Task: Business: Town Hall Meetings.
Action: Mouse moved to (86, 335)
Screenshot: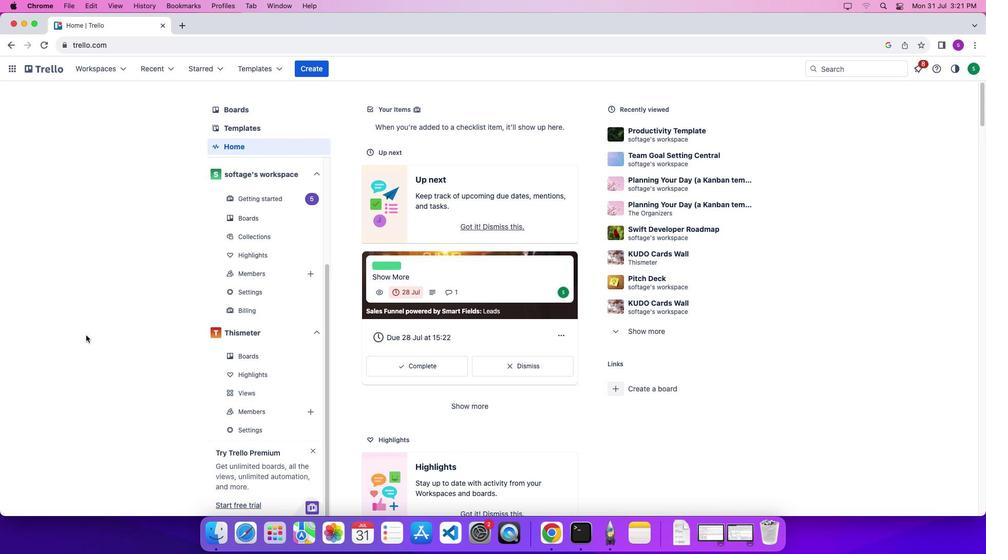 
Action: Mouse pressed left at (86, 335)
Screenshot: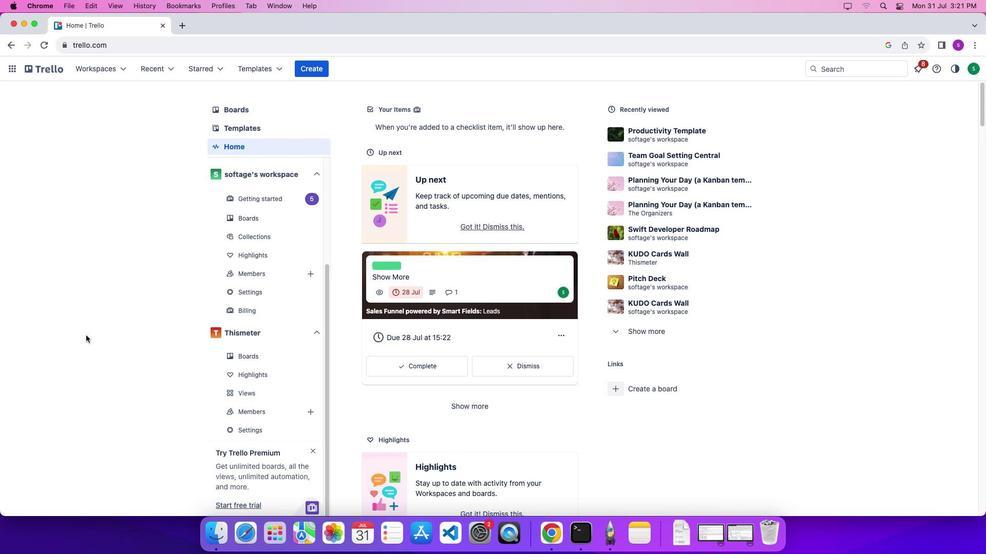 
Action: Mouse moved to (50, 69)
Screenshot: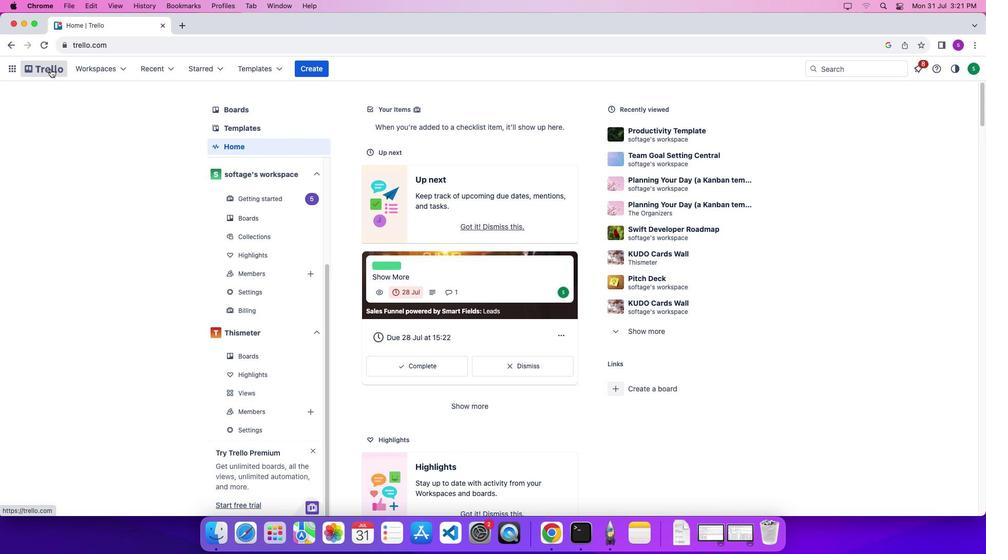 
Action: Mouse pressed left at (50, 69)
Screenshot: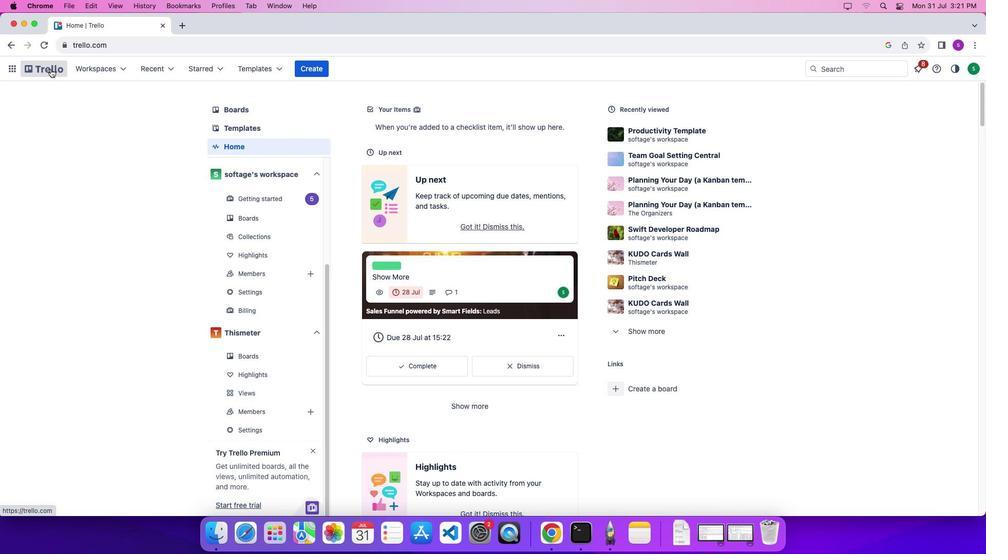 
Action: Mouse moved to (241, 66)
Screenshot: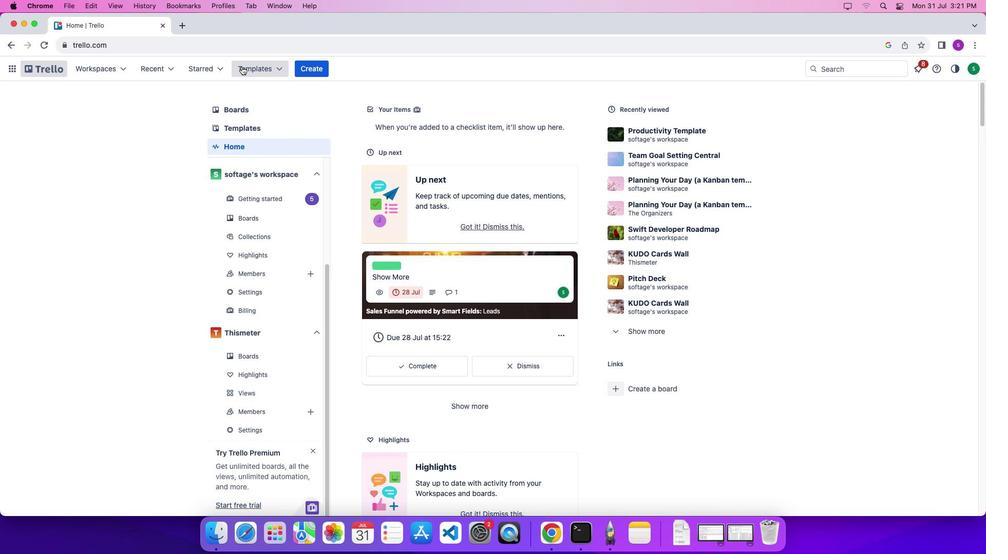 
Action: Mouse pressed left at (241, 66)
Screenshot: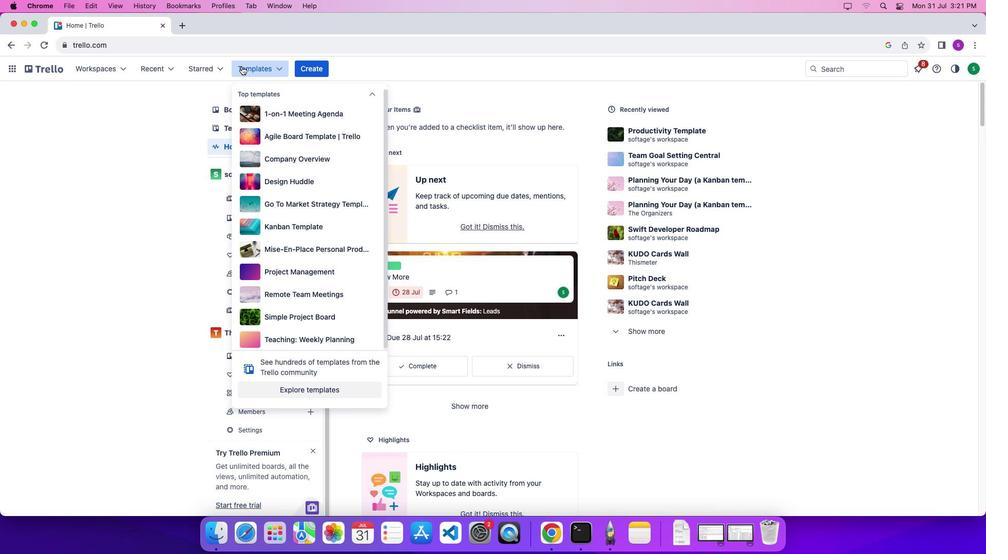 
Action: Mouse moved to (288, 390)
Screenshot: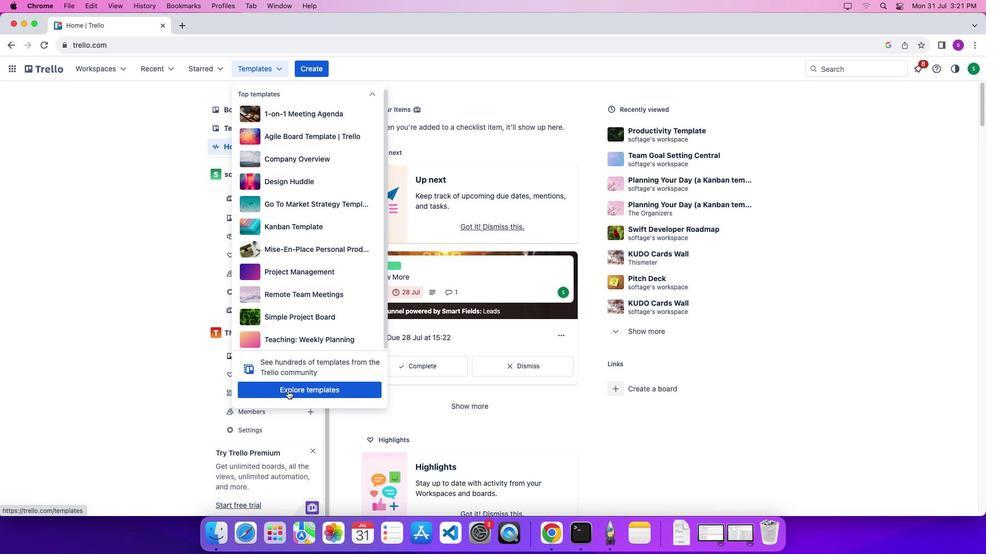 
Action: Mouse pressed left at (288, 390)
Screenshot: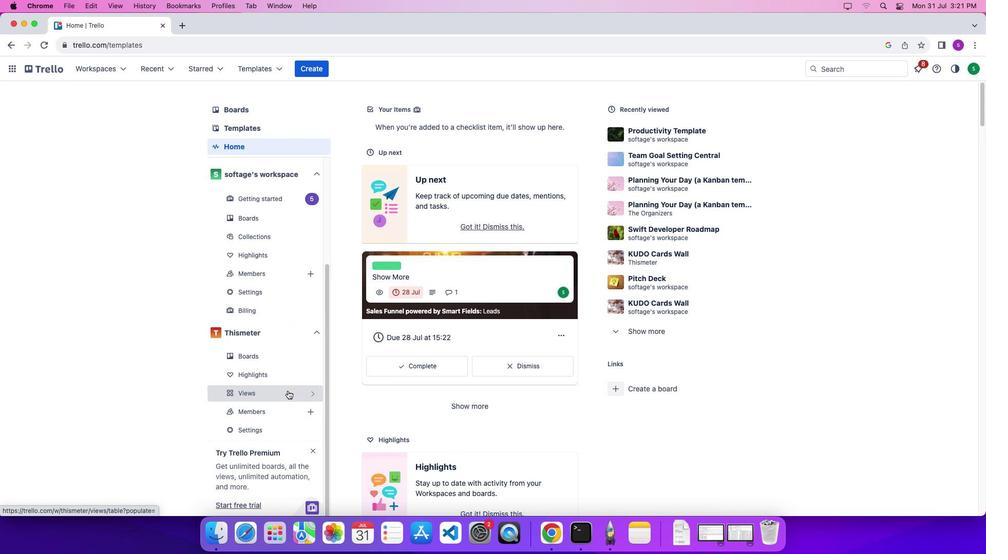 
Action: Mouse moved to (237, 152)
Screenshot: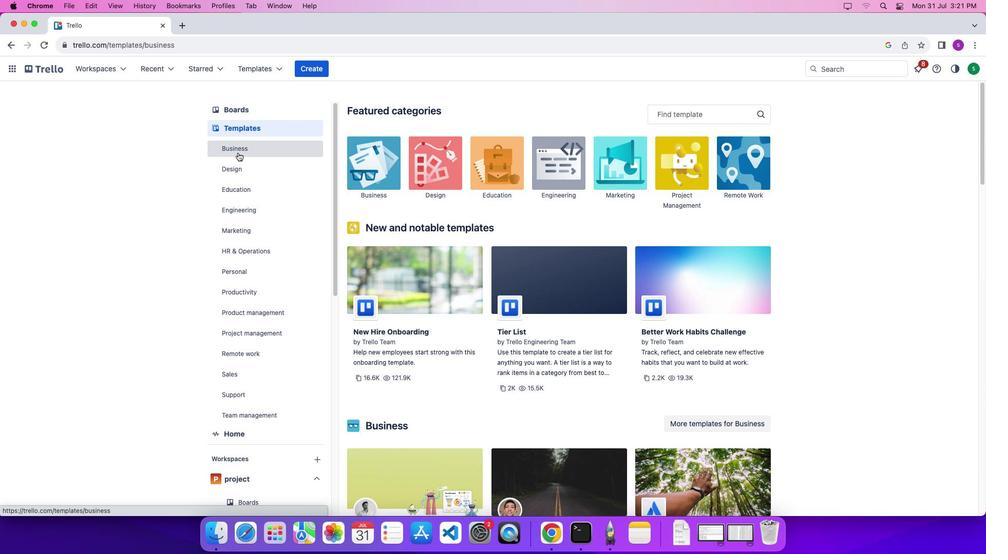 
Action: Mouse pressed left at (237, 152)
Screenshot: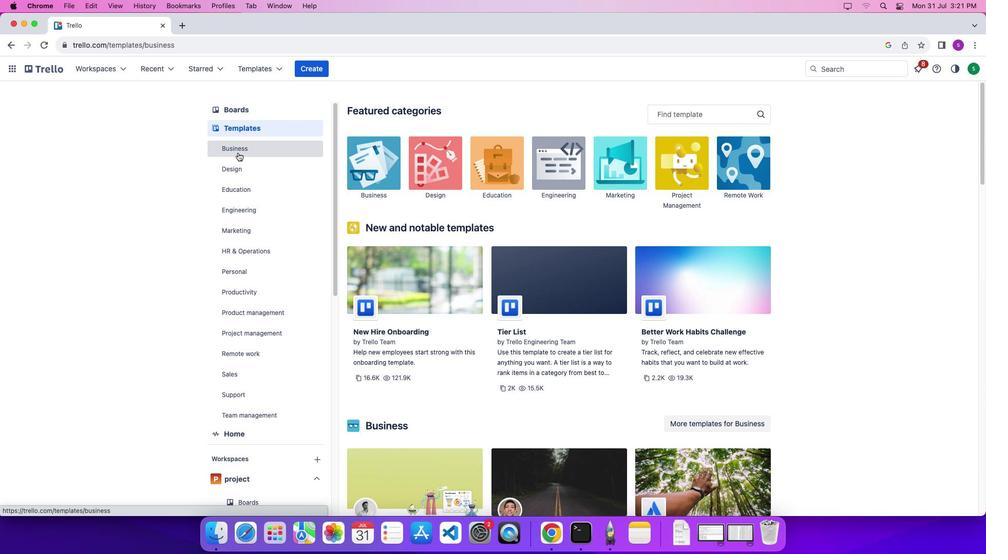 
Action: Mouse moved to (672, 106)
Screenshot: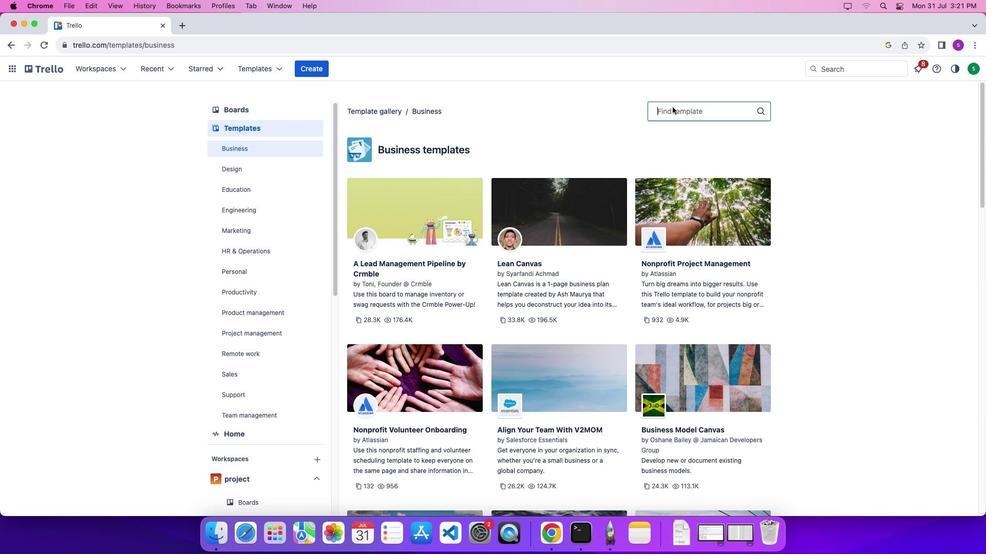 
Action: Mouse pressed left at (672, 106)
Screenshot: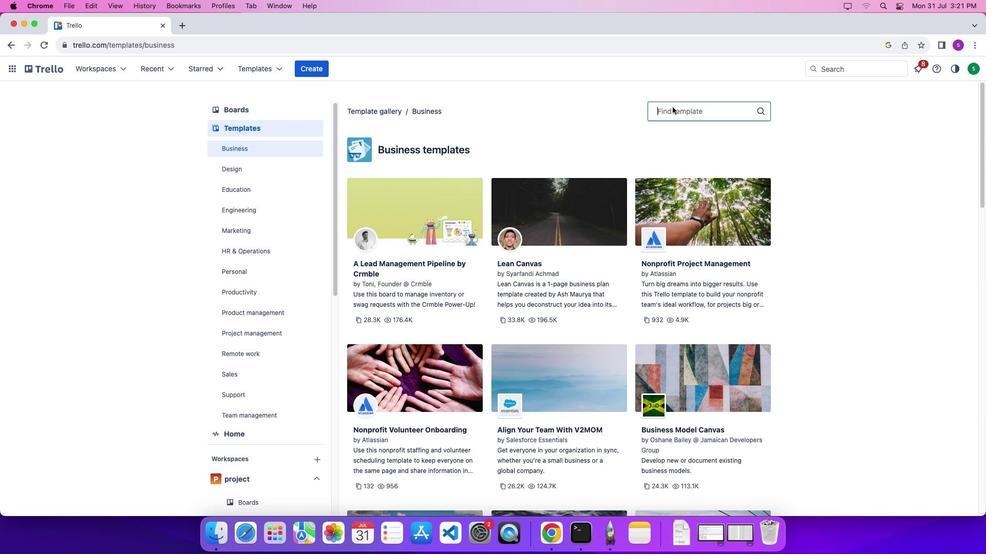 
Action: Mouse moved to (678, 110)
Screenshot: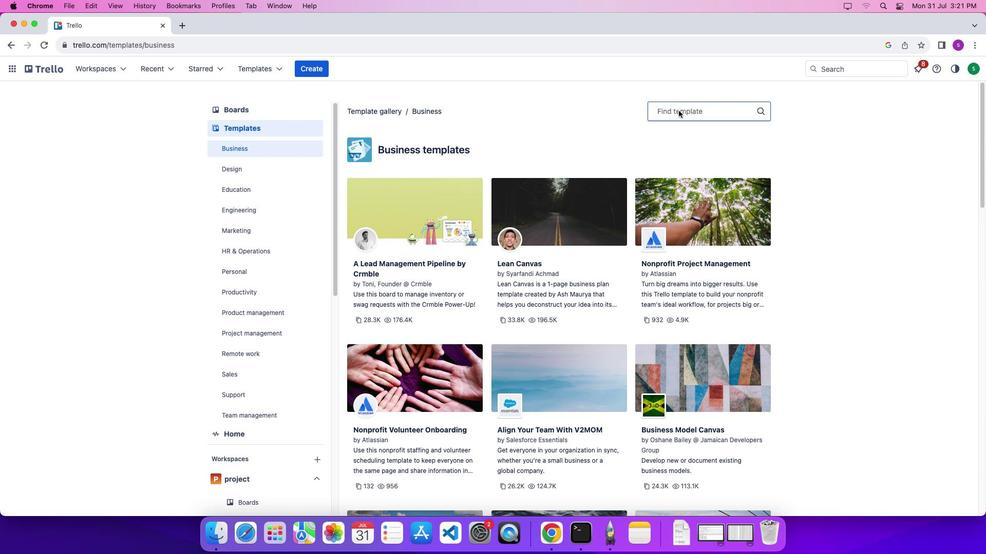 
Action: Key pressed Key.shift'T''o''w''n'Key.spaceKey.shift'H''a''l''l'Key.spaceKey.shift'M''e''e''t''i''n''g'
Screenshot: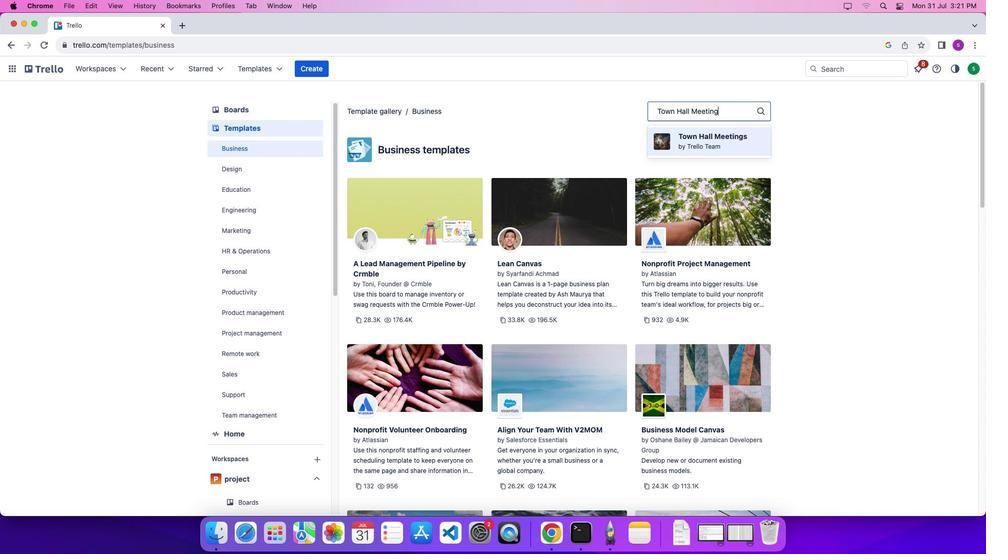 
Action: Mouse moved to (671, 140)
Screenshot: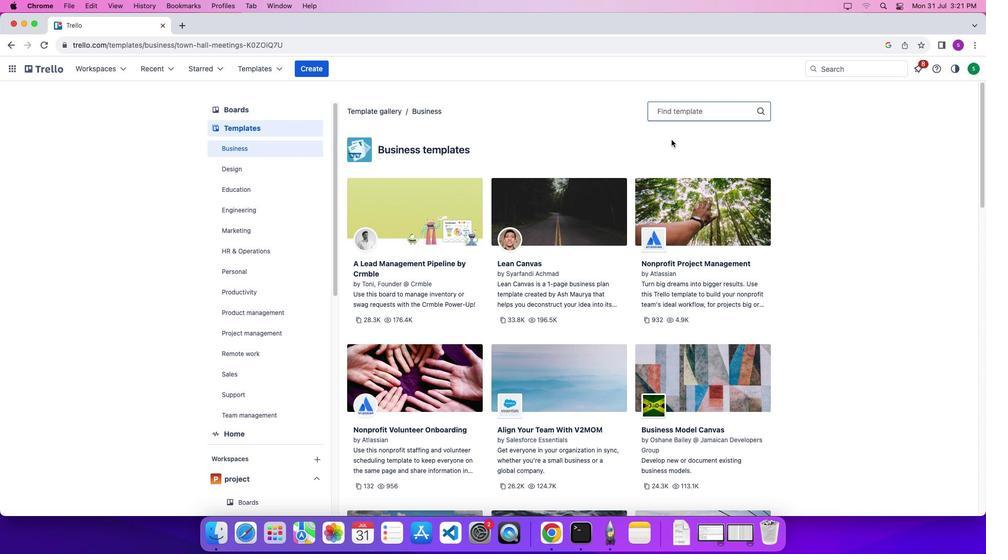
Action: Mouse pressed left at (671, 140)
Screenshot: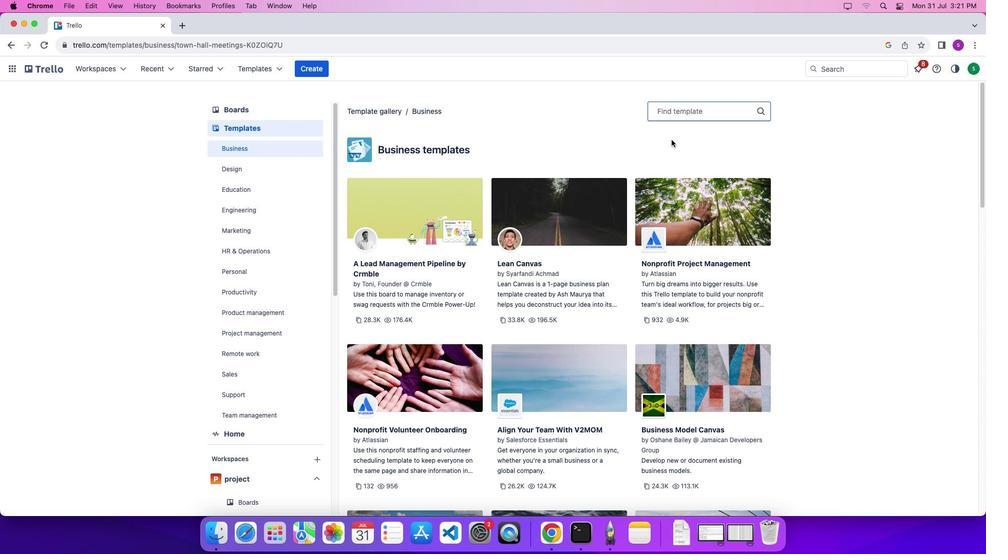 
Action: Mouse moved to (622, 377)
Screenshot: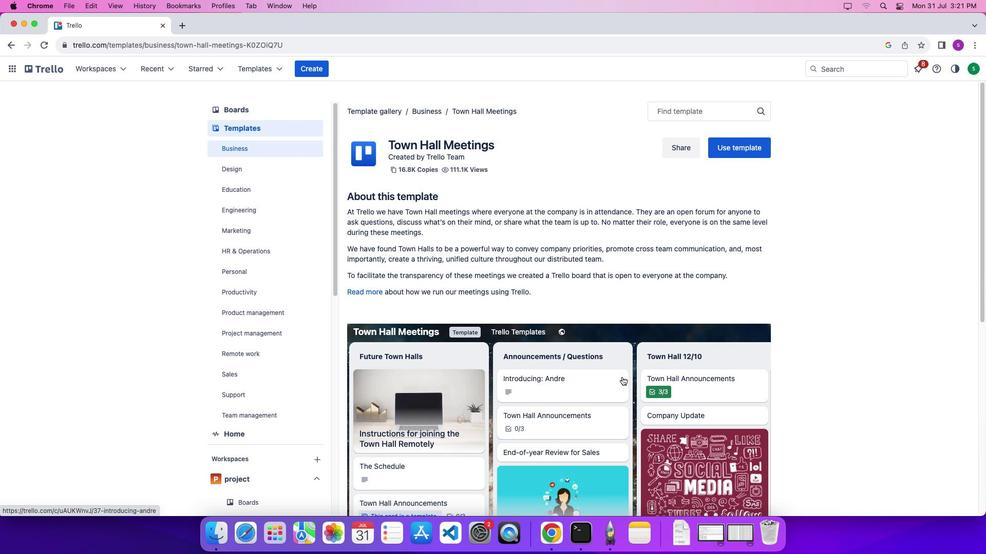 
Action: Mouse scrolled (622, 377) with delta (0, 0)
Screenshot: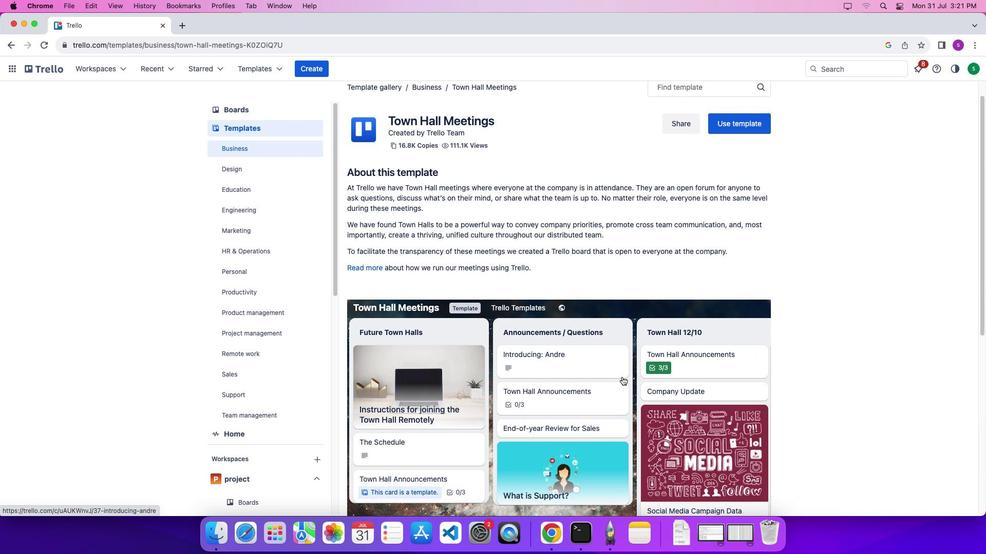 
Action: Mouse scrolled (622, 377) with delta (0, 0)
Screenshot: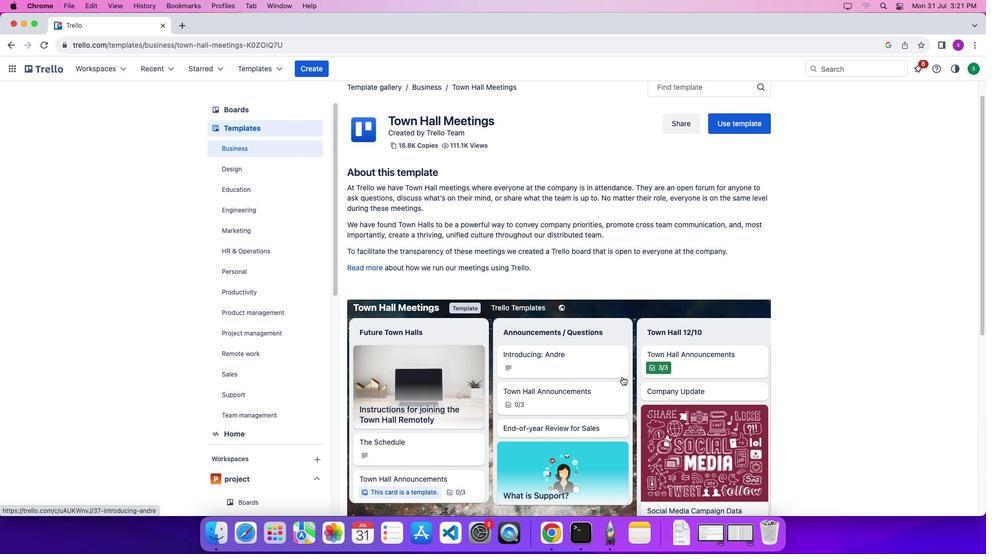 
Action: Mouse scrolled (622, 377) with delta (0, 0)
Screenshot: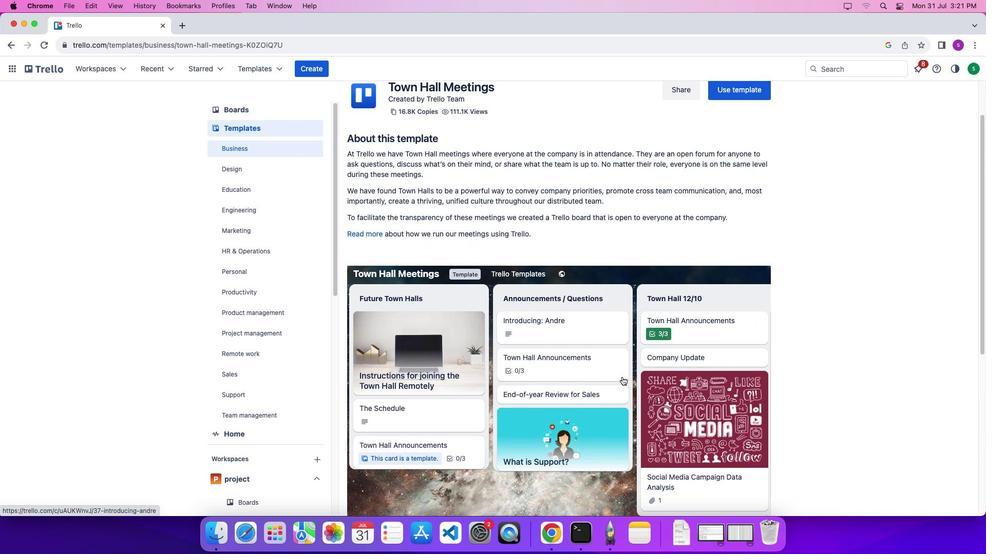 
Action: Mouse scrolled (622, 377) with delta (0, 0)
Screenshot: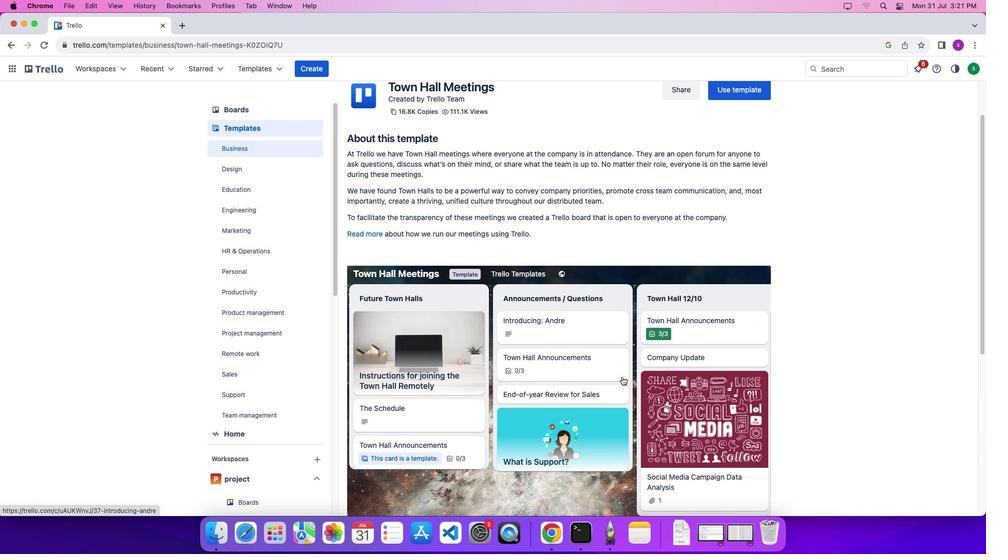 
Action: Mouse scrolled (622, 377) with delta (0, 0)
Screenshot: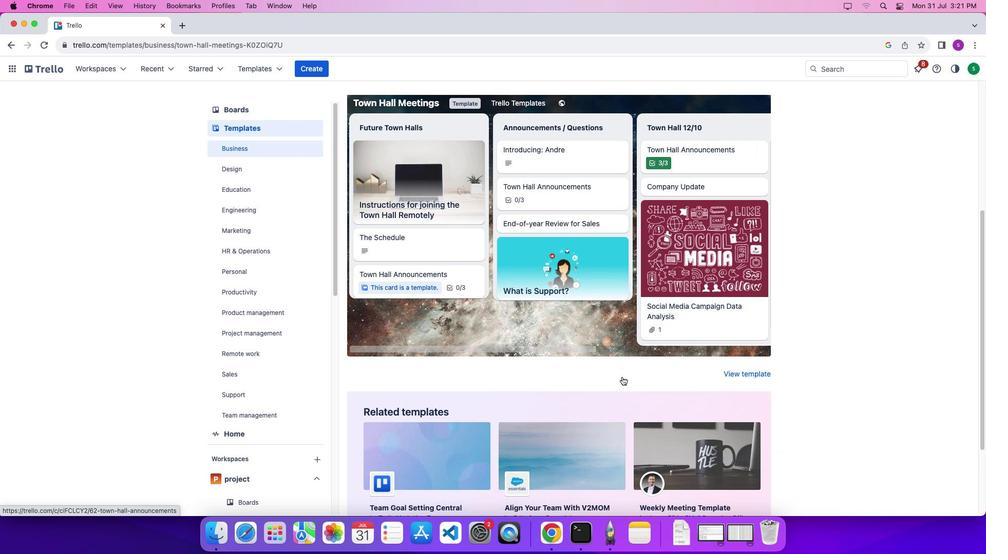 
Action: Mouse scrolled (622, 377) with delta (0, 0)
Screenshot: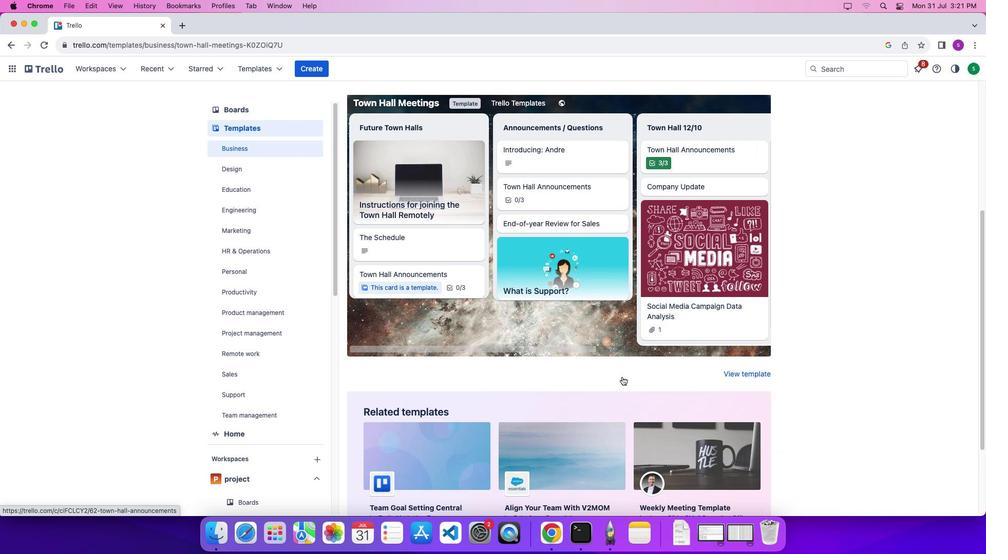 
Action: Mouse scrolled (622, 377) with delta (0, -3)
Screenshot: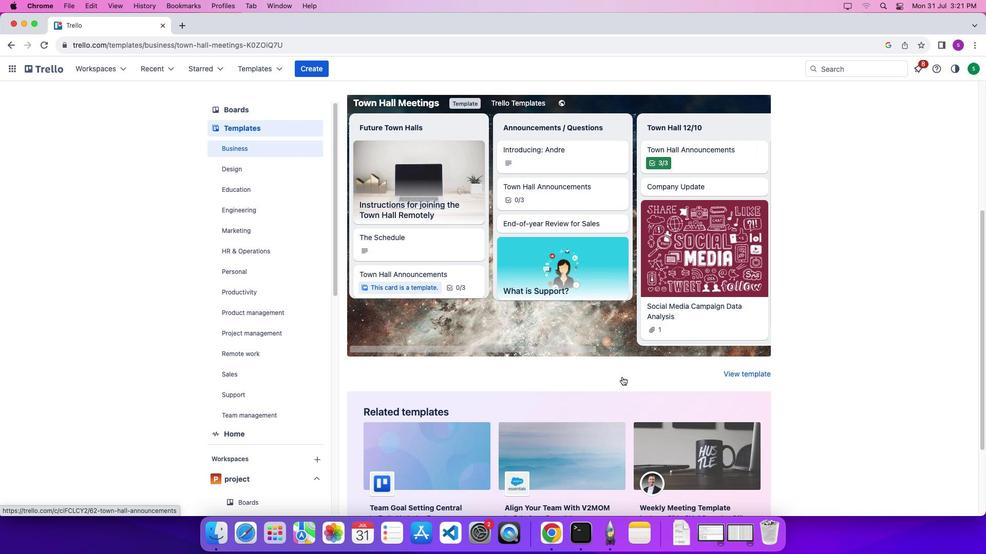 
Action: Mouse scrolled (622, 377) with delta (0, 0)
Screenshot: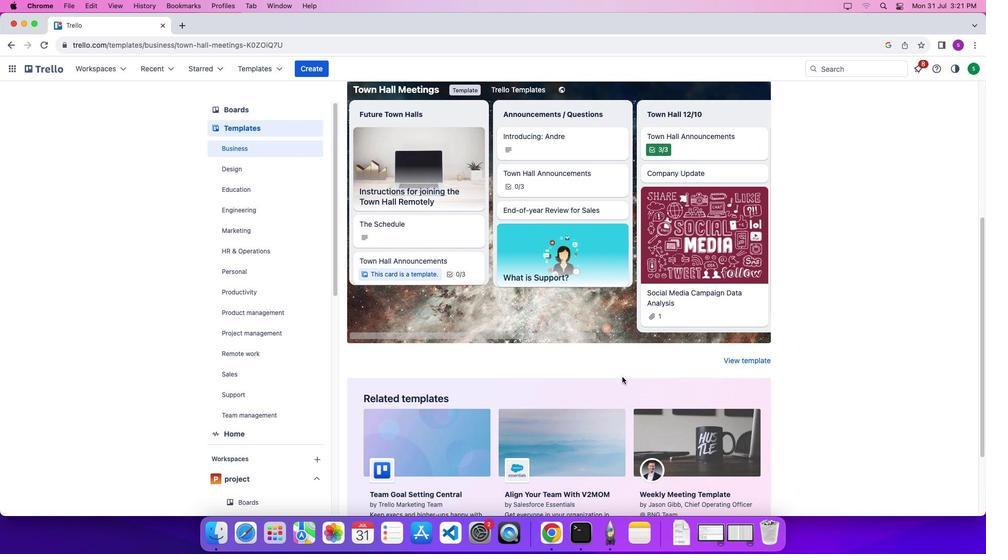 
Action: Mouse scrolled (622, 377) with delta (0, 0)
Screenshot: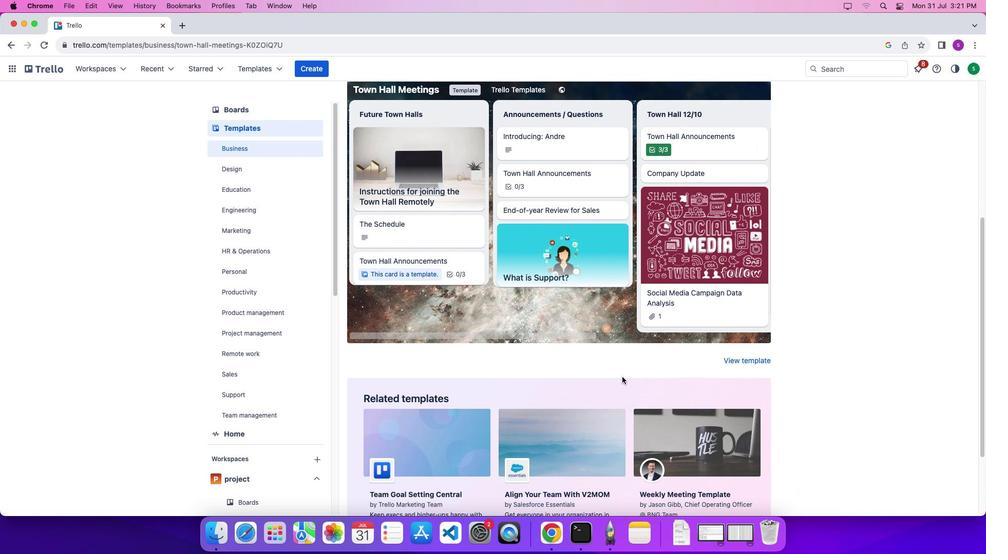 
Action: Mouse scrolled (622, 377) with delta (0, 0)
Screenshot: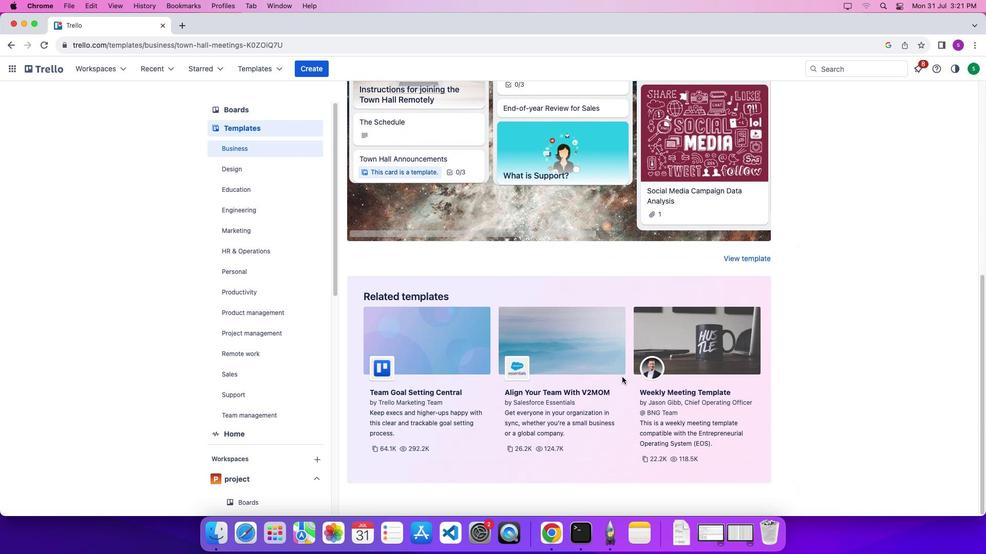
Action: Mouse scrolled (622, 377) with delta (0, 0)
Screenshot: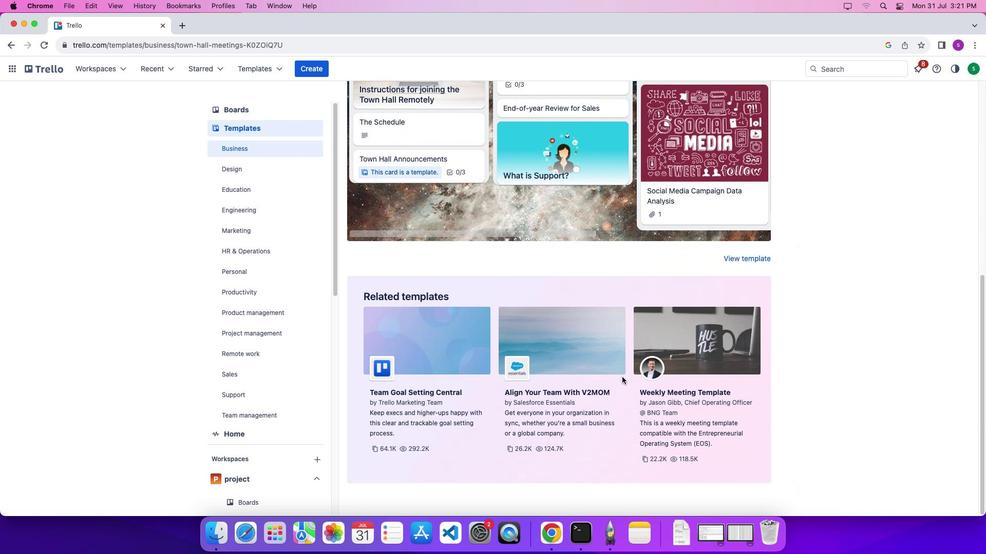 
Action: Mouse scrolled (622, 377) with delta (0, -2)
Screenshot: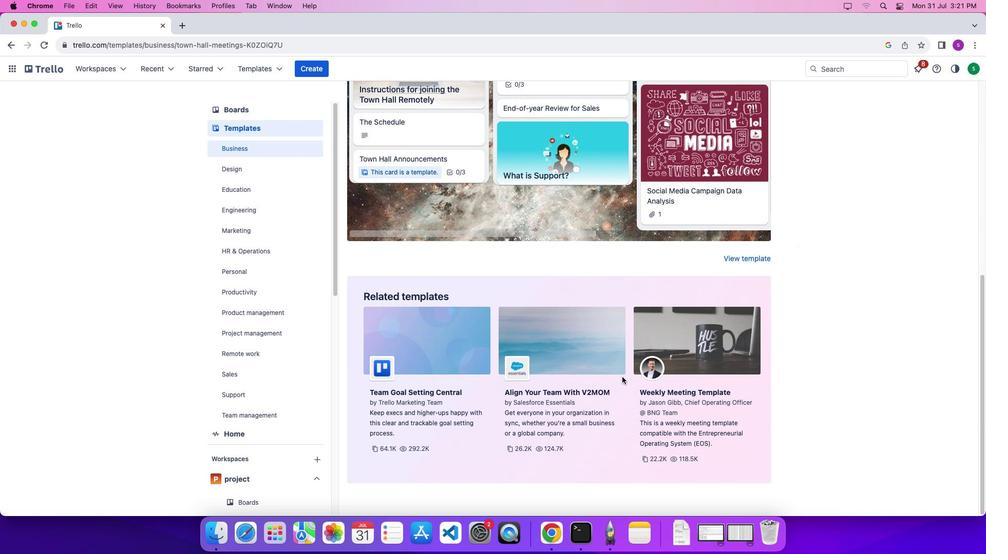 
Action: Mouse scrolled (622, 377) with delta (0, 0)
Screenshot: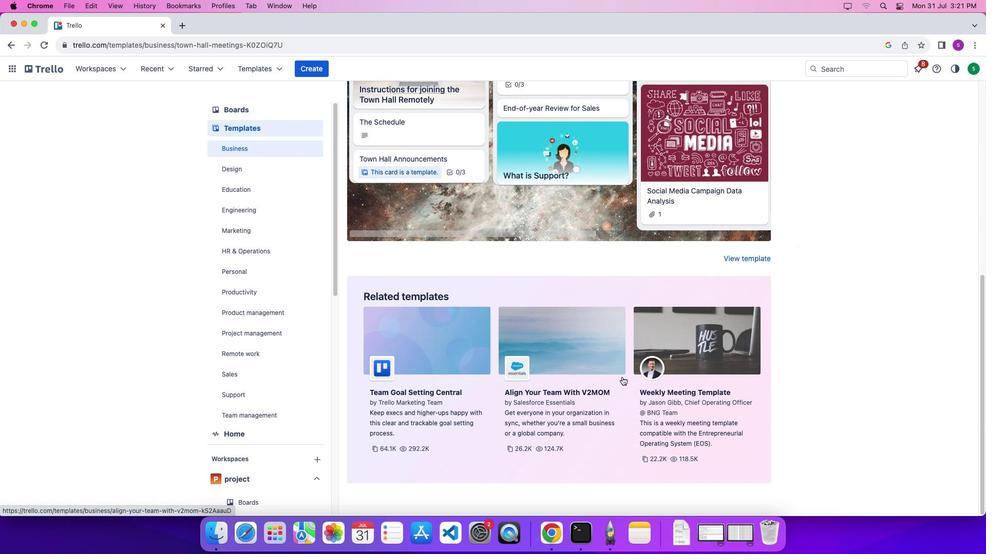 
Action: Mouse scrolled (622, 377) with delta (0, 0)
Screenshot: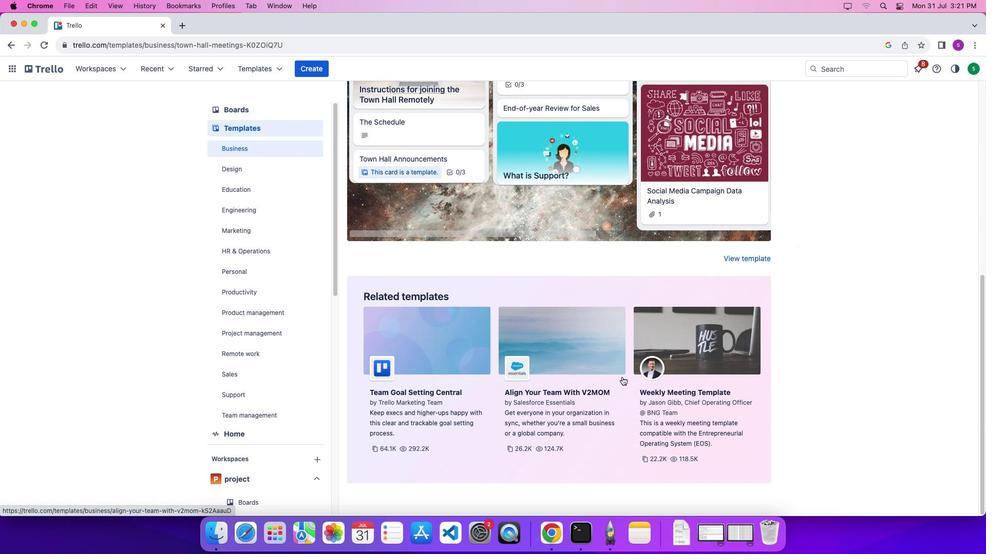 
Action: Mouse scrolled (622, 377) with delta (0, 0)
Screenshot: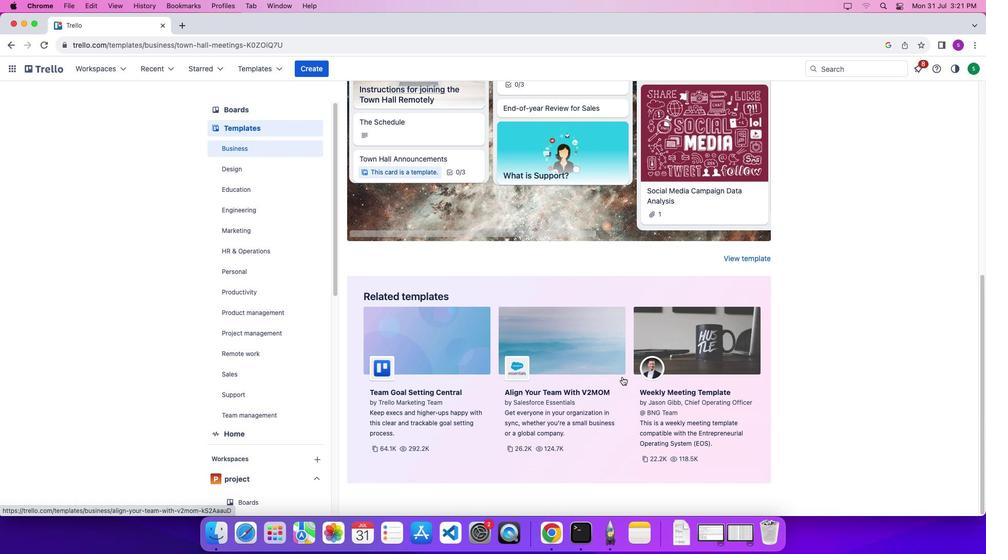 
Action: Mouse scrolled (622, 377) with delta (0, 0)
Screenshot: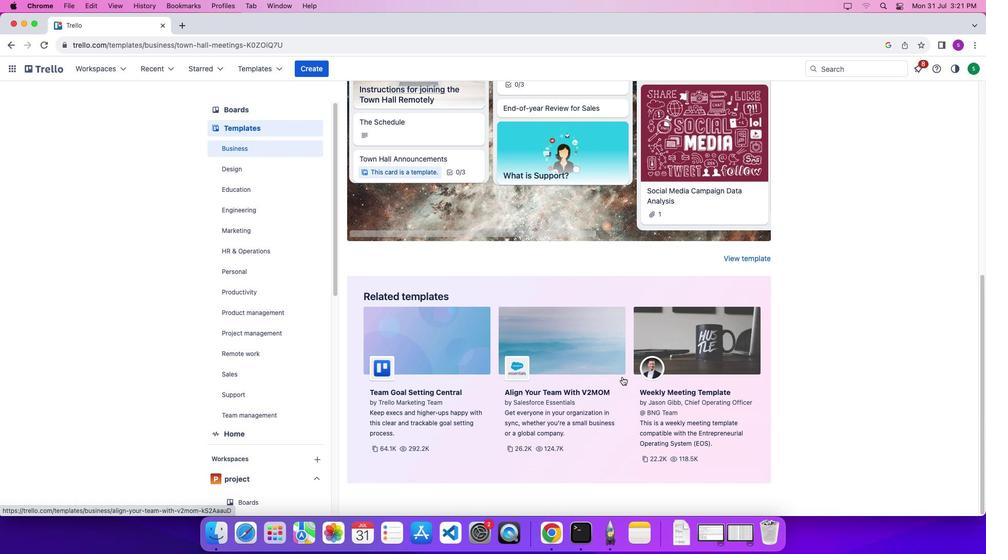 
Action: Mouse scrolled (622, 377) with delta (0, -2)
Screenshot: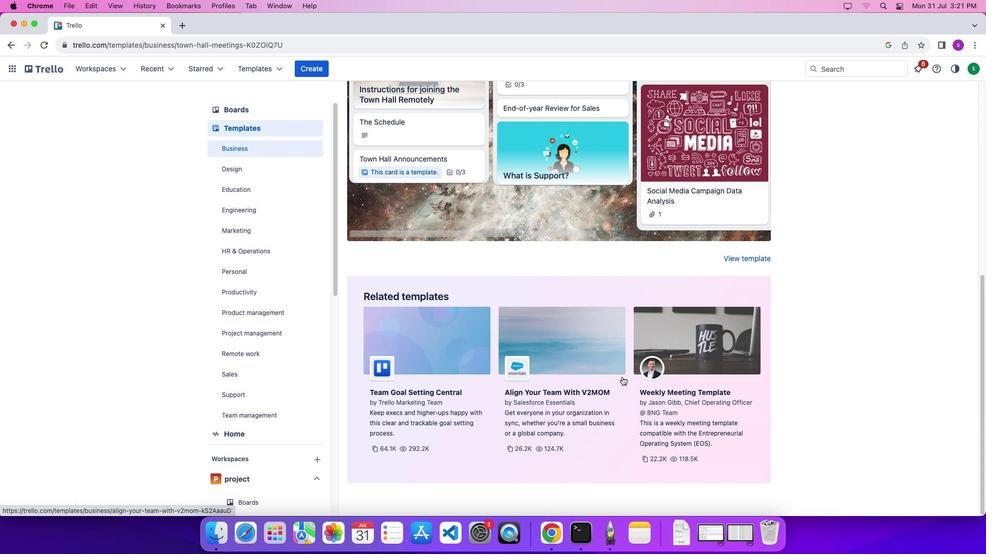 
Action: Mouse scrolled (622, 377) with delta (0, 0)
Screenshot: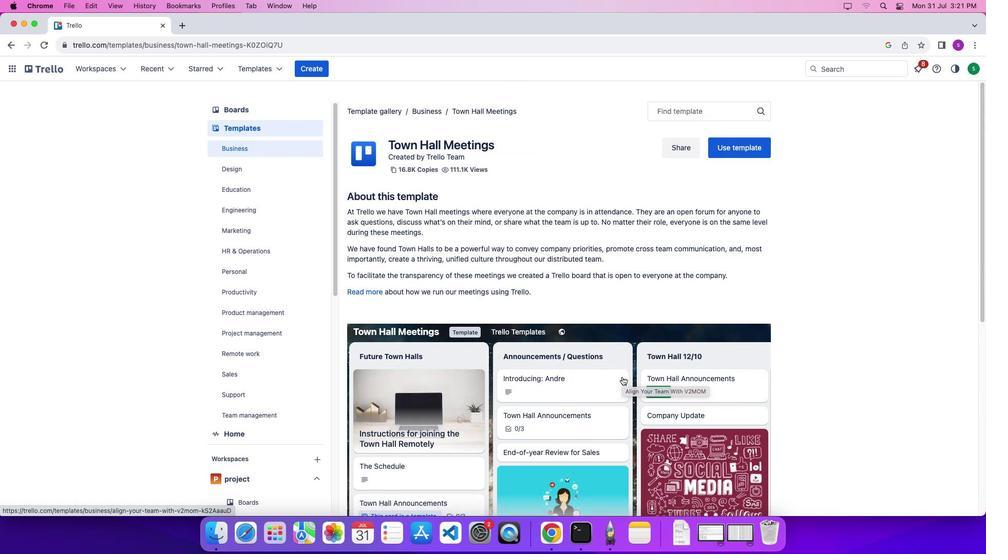 
Action: Mouse scrolled (622, 377) with delta (0, 0)
Screenshot: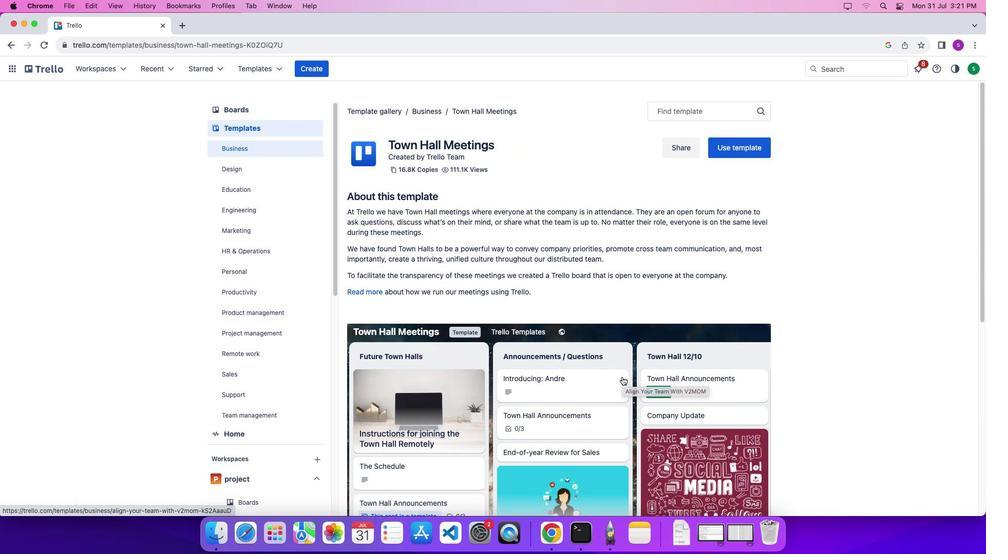 
Action: Mouse scrolled (622, 377) with delta (0, 3)
Screenshot: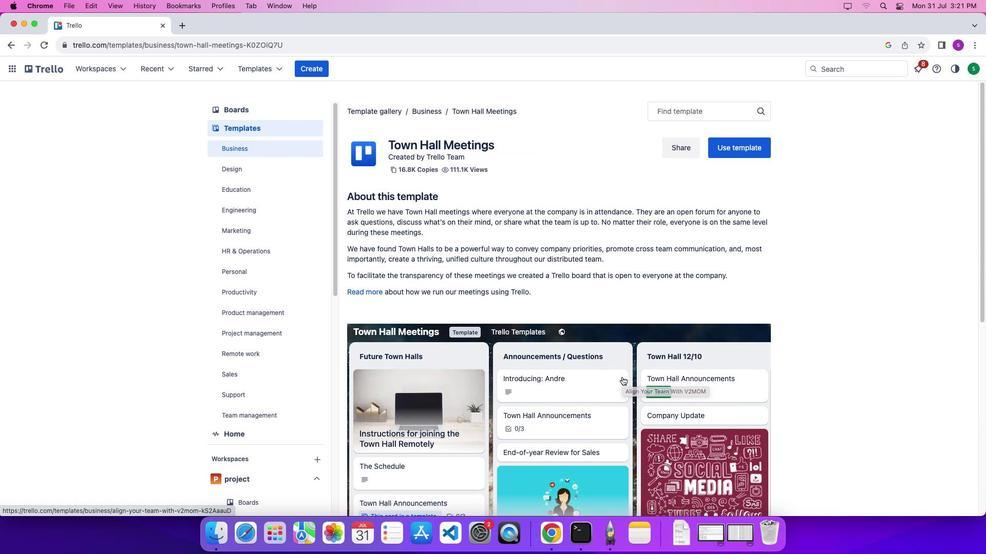 
Action: Mouse scrolled (622, 377) with delta (0, 5)
Screenshot: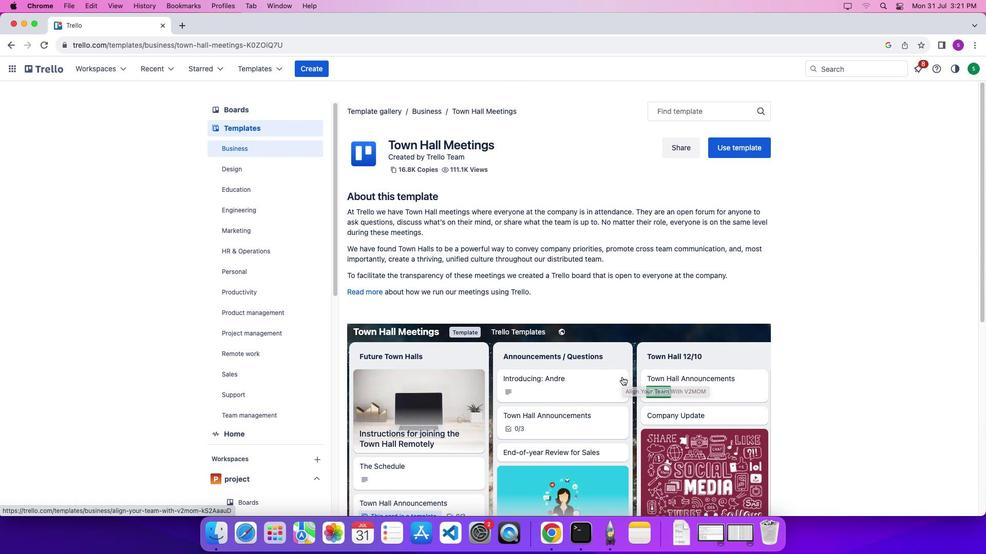 
Action: Mouse scrolled (622, 377) with delta (0, 0)
Screenshot: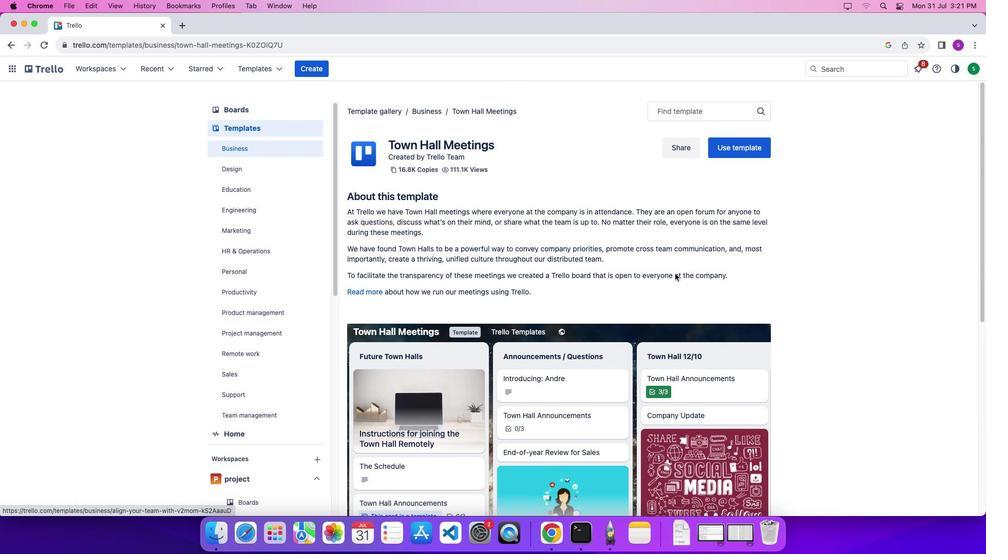 
Action: Mouse scrolled (622, 377) with delta (0, 1)
Screenshot: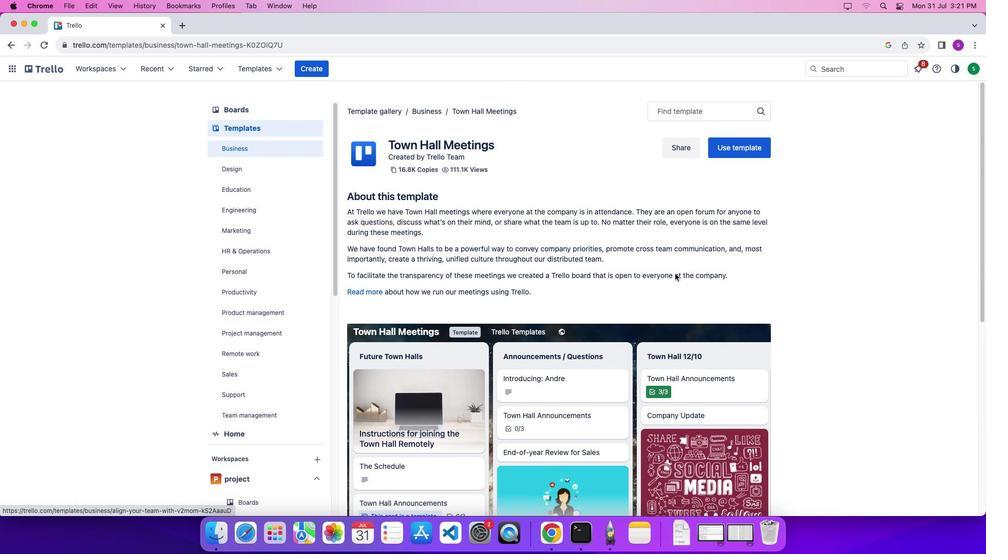 
Action: Mouse scrolled (622, 377) with delta (0, 4)
Screenshot: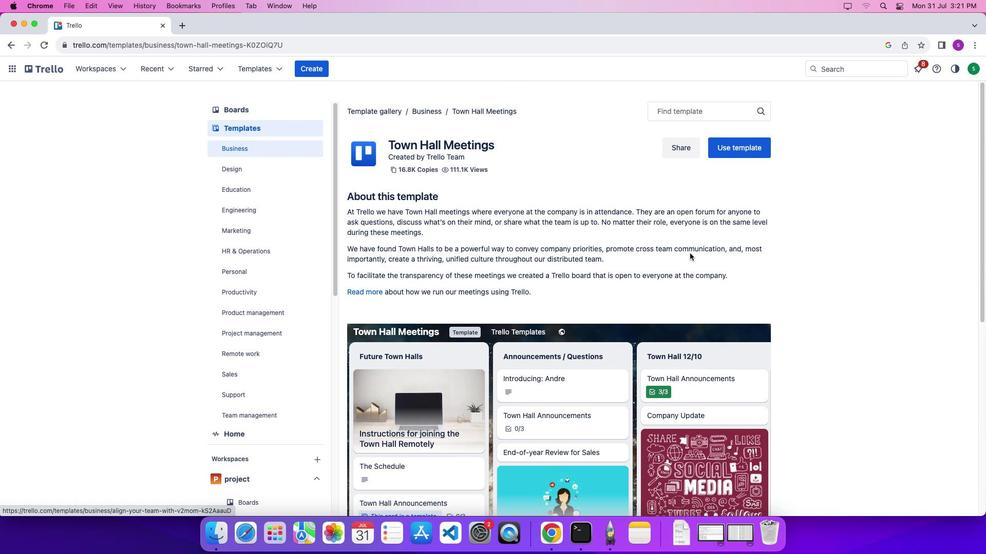 
Action: Mouse scrolled (622, 377) with delta (0, 6)
Screenshot: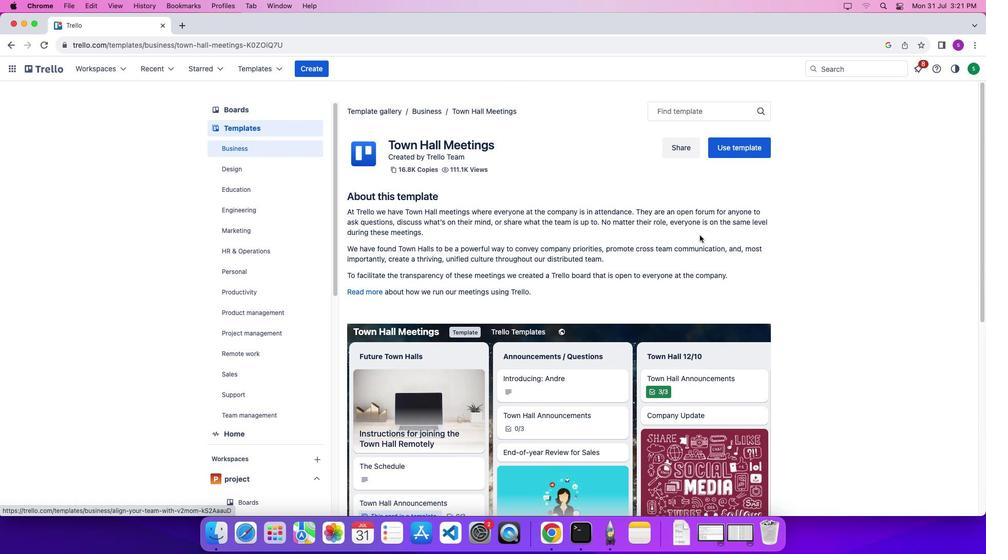 
Action: Mouse moved to (728, 148)
Screenshot: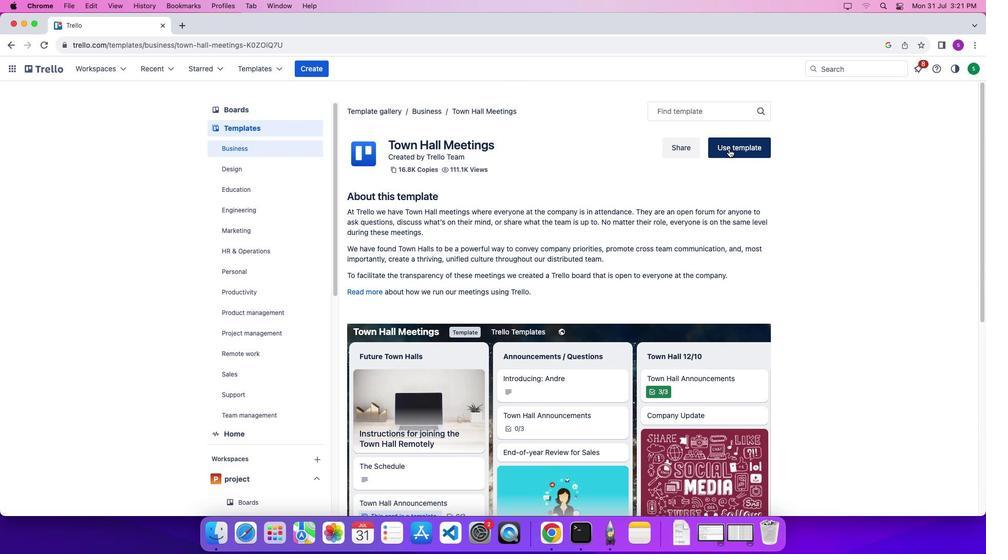 
Action: Mouse pressed left at (728, 148)
Screenshot: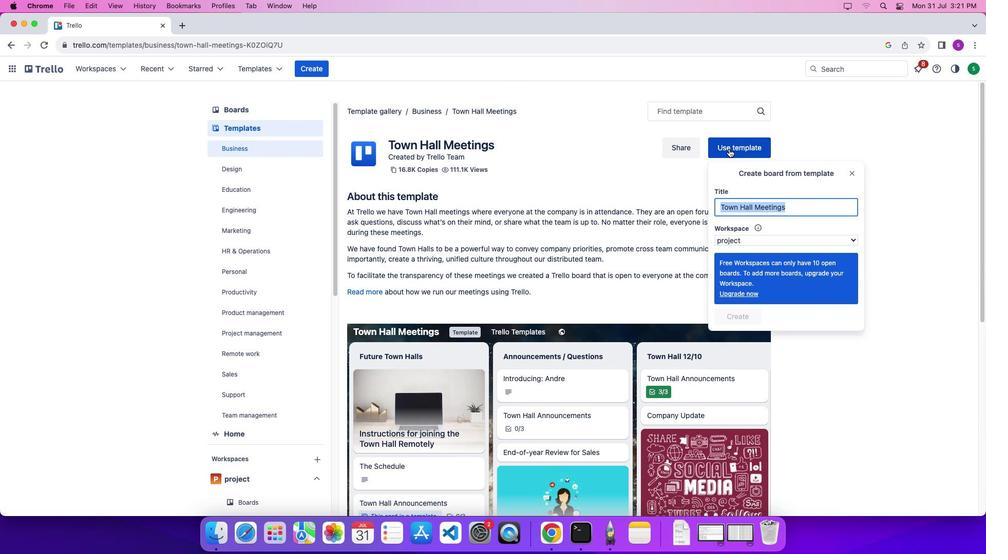 
Action: Mouse moved to (736, 235)
Screenshot: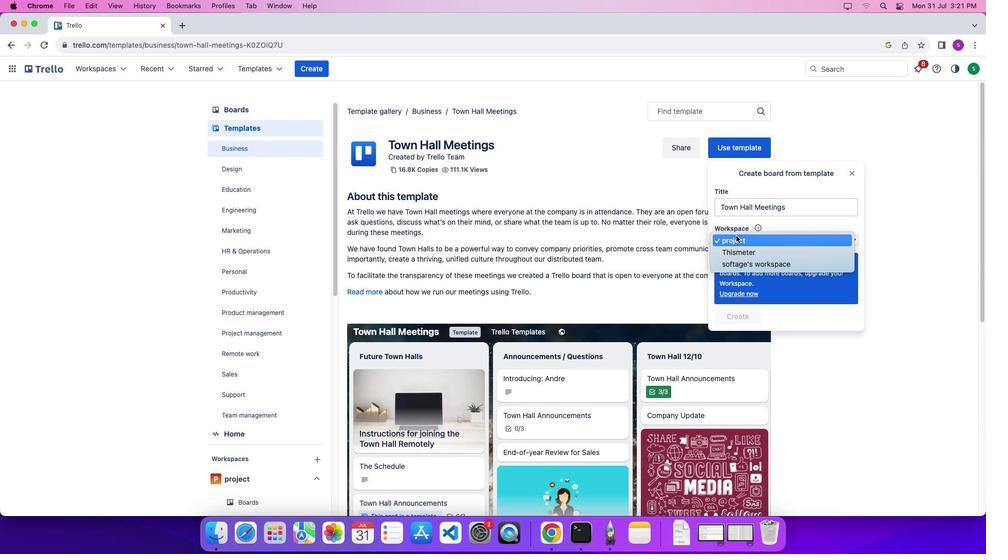 
Action: Mouse pressed left at (736, 235)
Screenshot: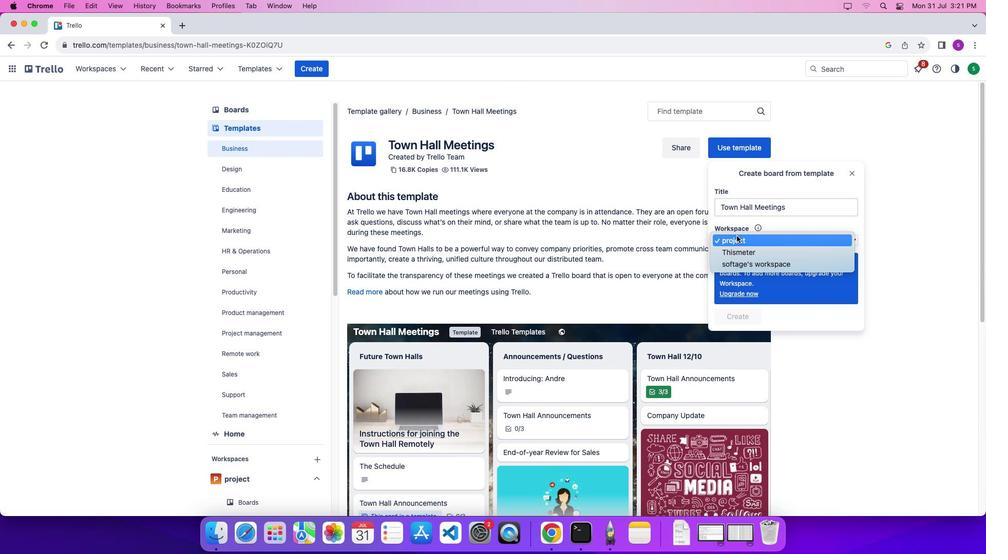 
Action: Mouse moved to (737, 266)
Screenshot: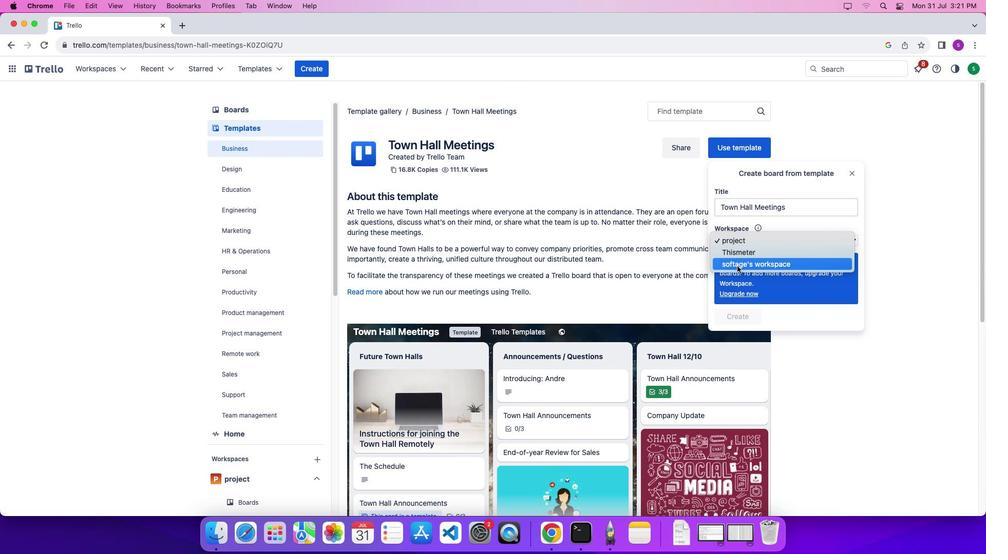 
Action: Mouse pressed left at (737, 266)
Screenshot: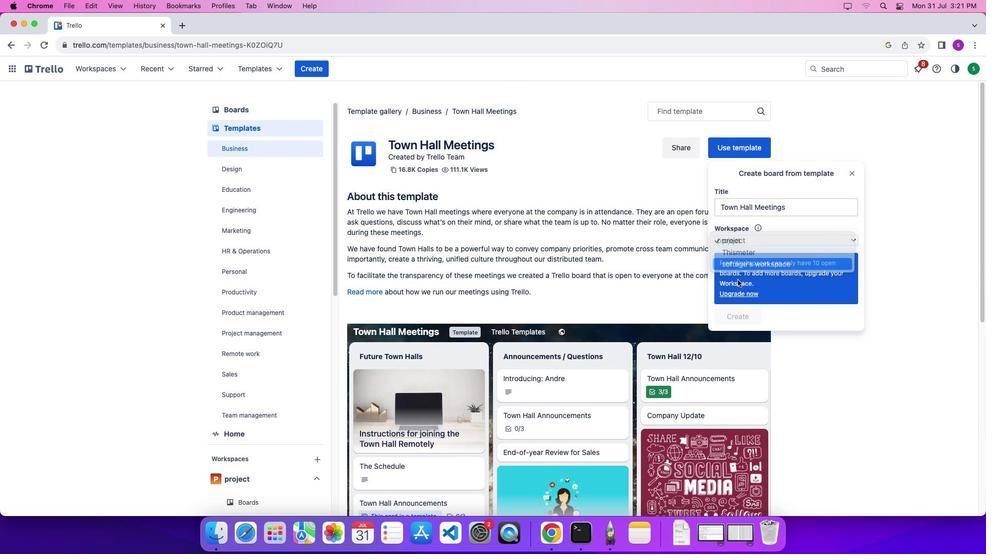 
Action: Mouse moved to (738, 337)
Screenshot: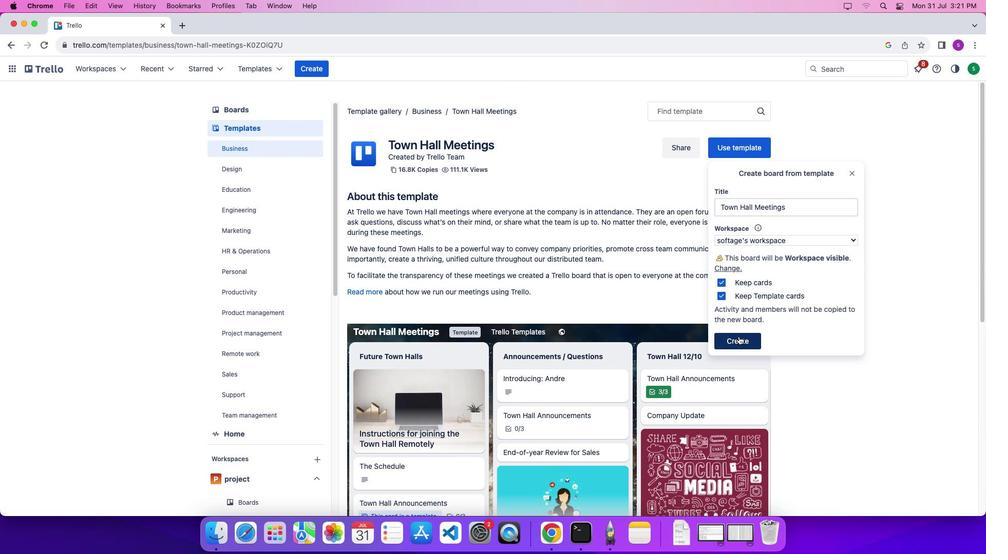 
Action: Mouse pressed left at (738, 337)
Screenshot: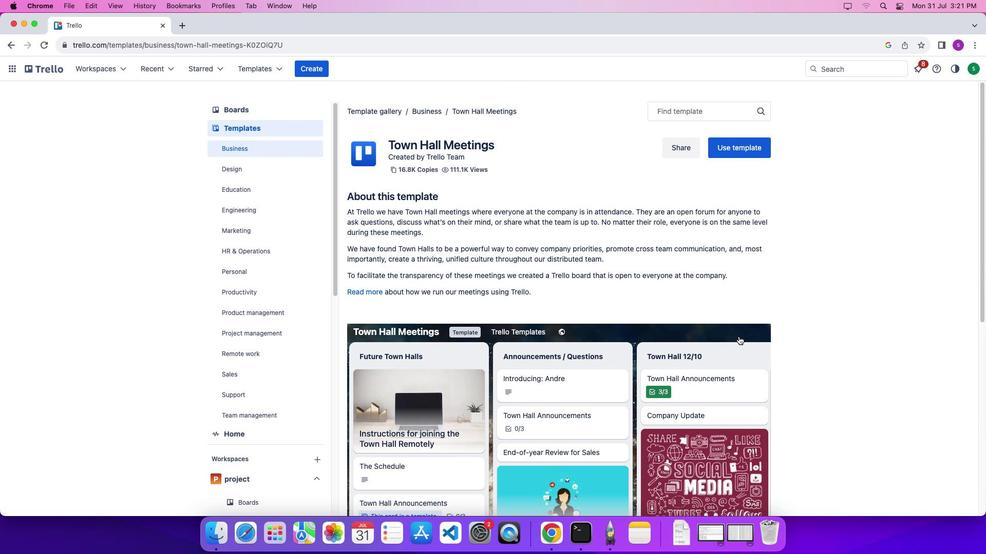 
Action: Mouse moved to (643, 407)
Screenshot: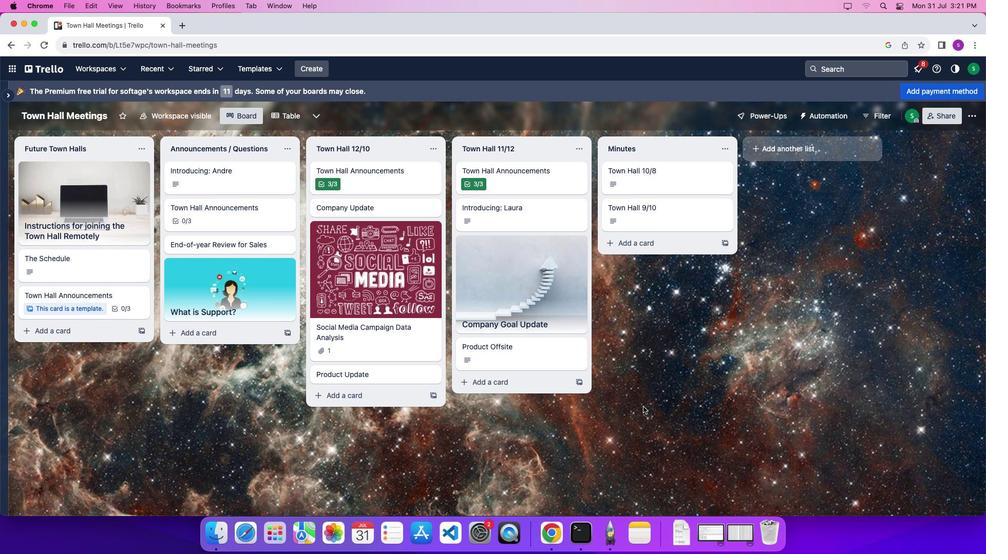 
Action: Mouse pressed left at (643, 407)
Screenshot: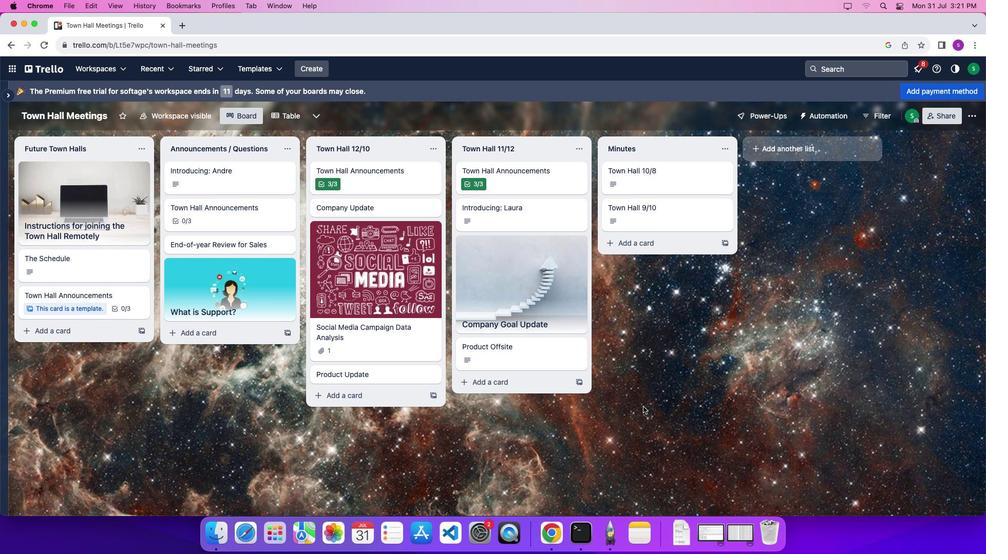 
Action: Mouse moved to (504, 297)
Screenshot: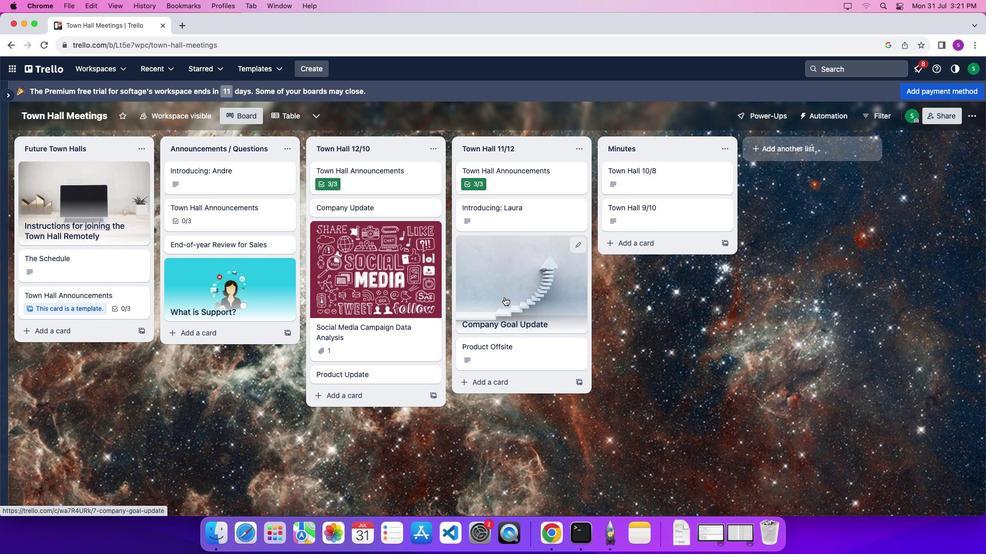 
Action: Mouse pressed left at (504, 297)
Screenshot: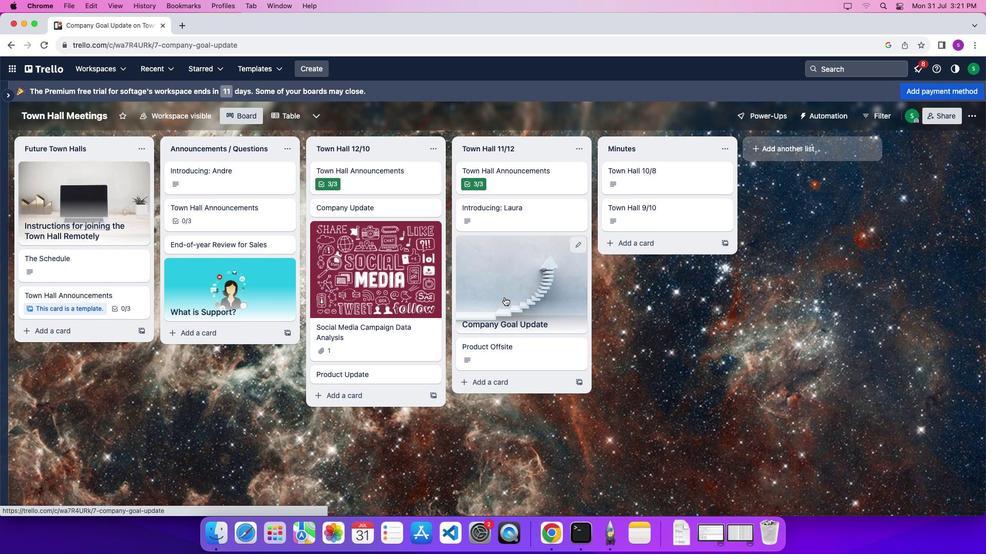 
Action: Mouse moved to (522, 343)
Screenshot: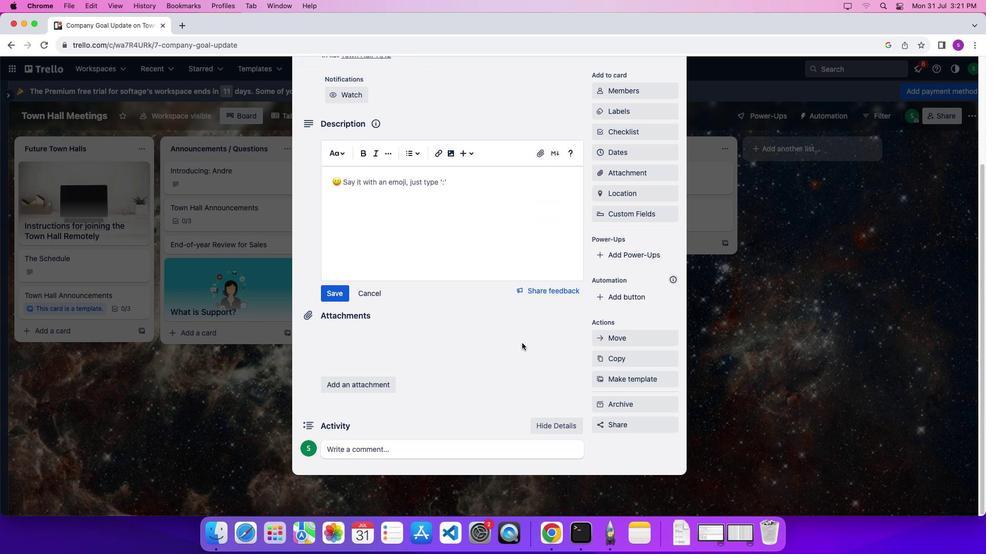 
Action: Mouse scrolled (522, 343) with delta (0, 0)
Screenshot: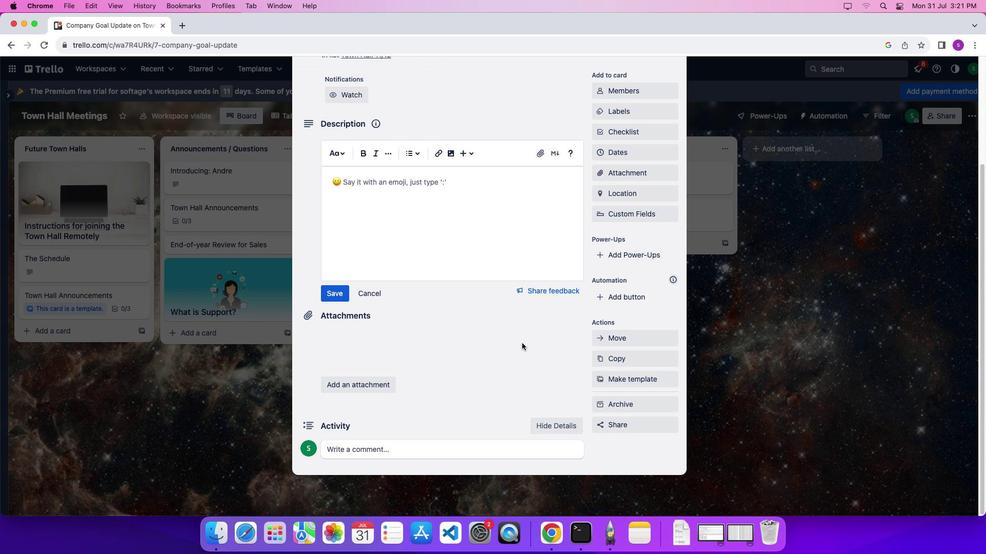 
Action: Mouse scrolled (522, 343) with delta (0, 0)
Screenshot: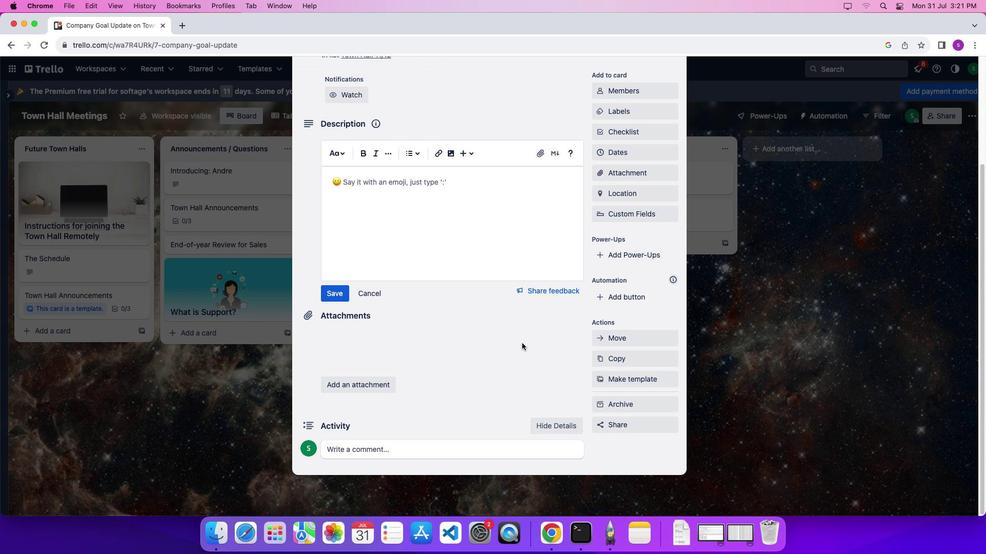
Action: Mouse scrolled (522, 343) with delta (0, -4)
Screenshot: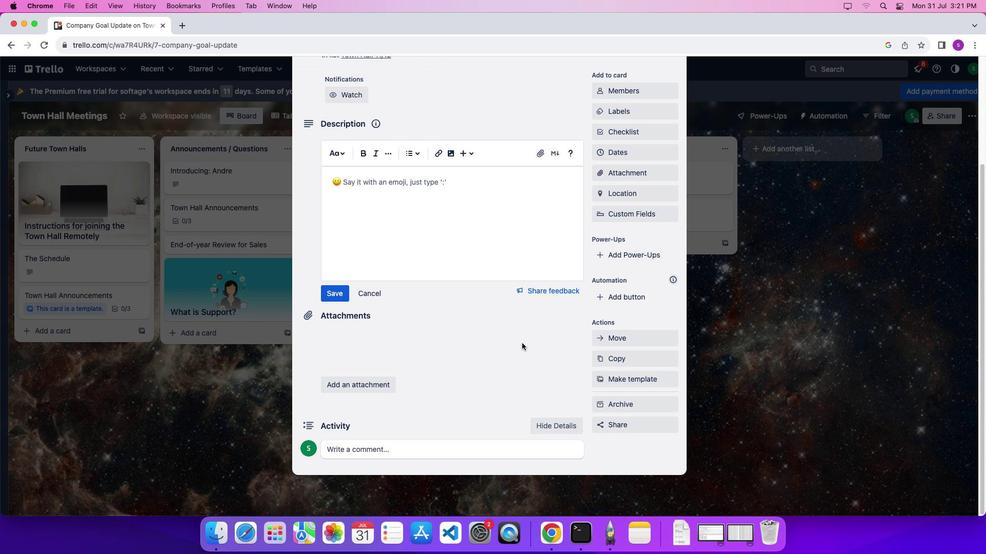 
Action: Mouse scrolled (522, 343) with delta (0, -4)
Screenshot: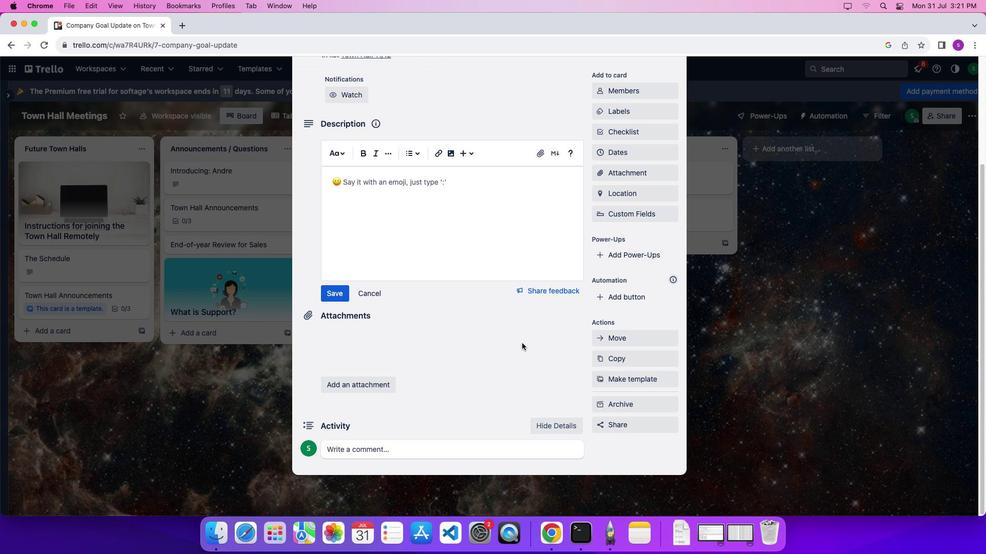 
Action: Mouse scrolled (522, 343) with delta (0, 0)
Screenshot: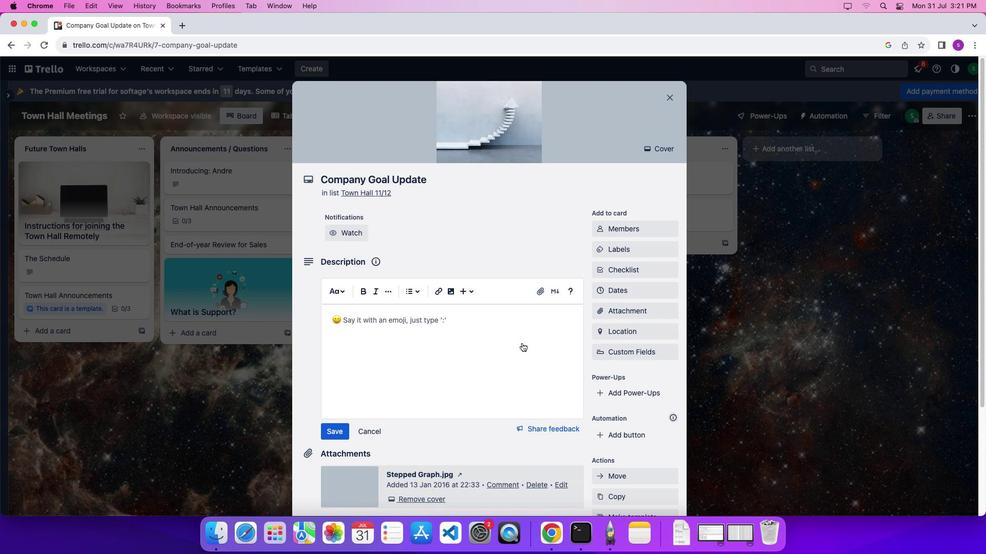 
Action: Mouse scrolled (522, 343) with delta (0, 0)
Screenshot: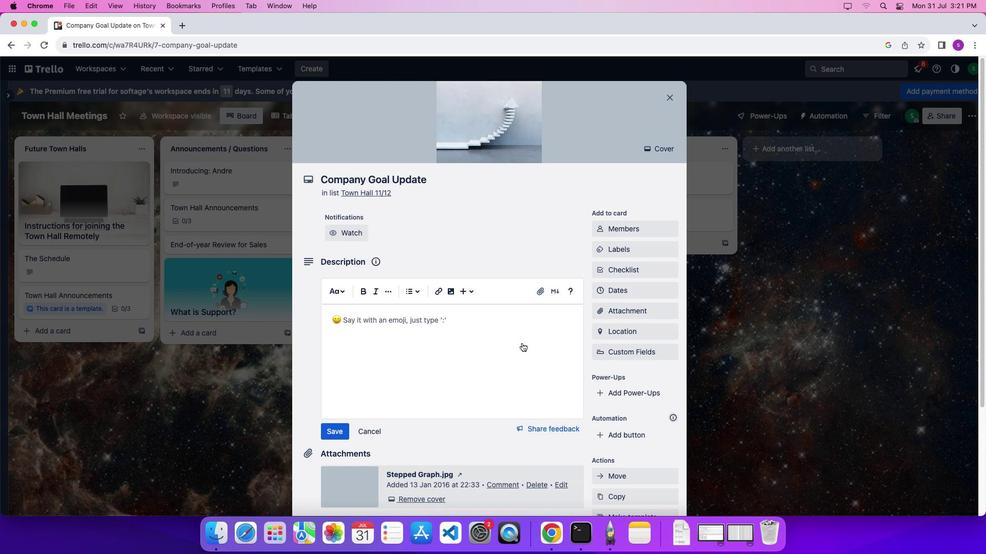 
Action: Mouse scrolled (522, 343) with delta (0, 4)
Screenshot: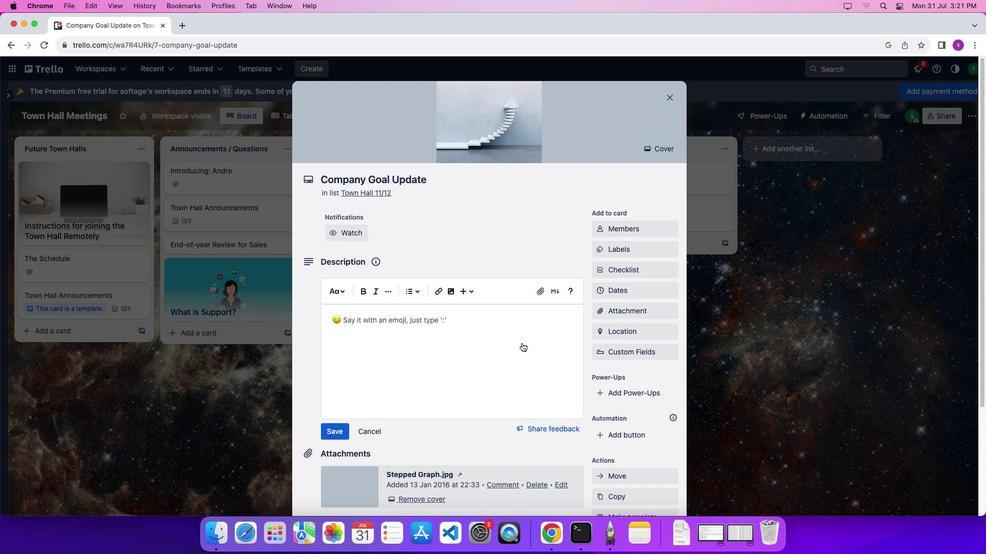
Action: Mouse scrolled (522, 343) with delta (0, 6)
Screenshot: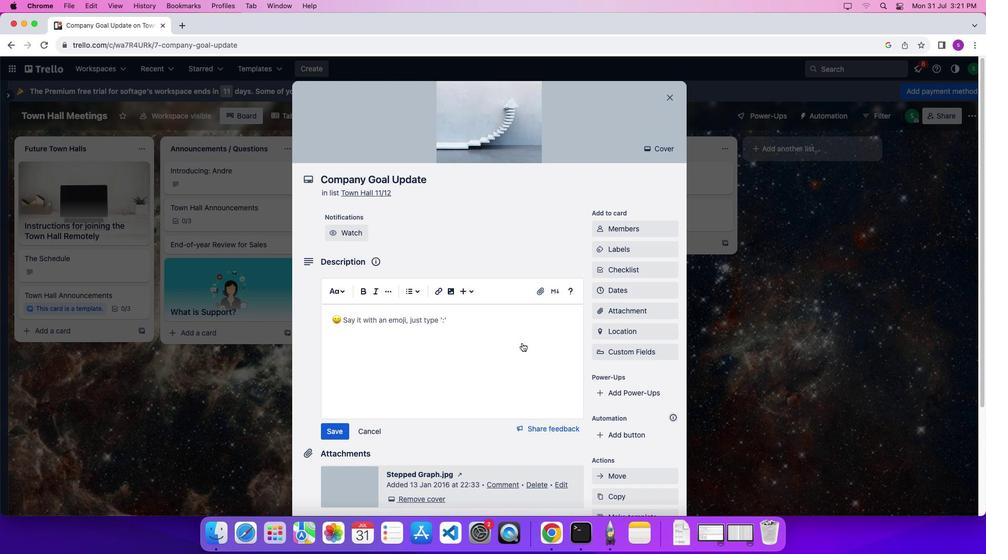 
Action: Mouse scrolled (522, 343) with delta (0, 7)
Screenshot: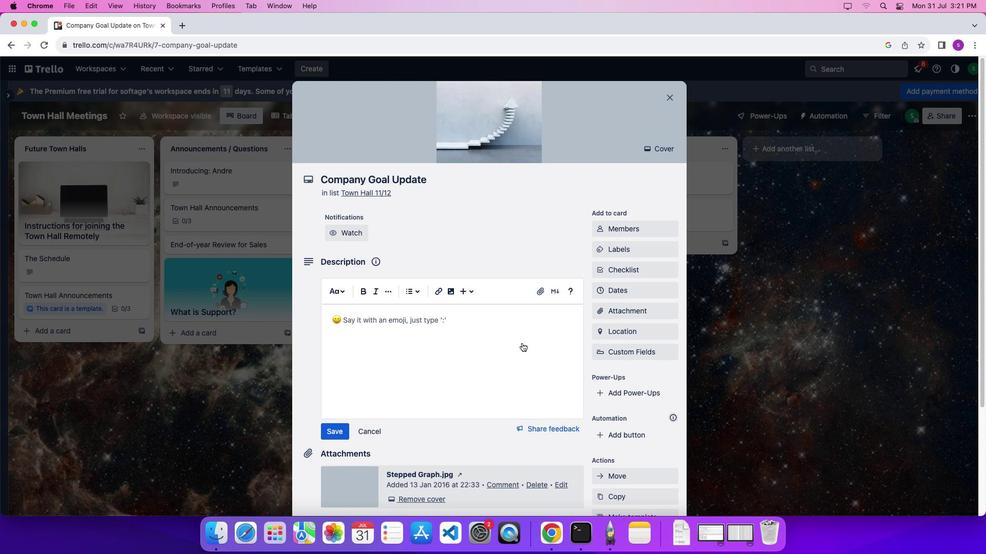 
Action: Mouse moved to (672, 92)
Screenshot: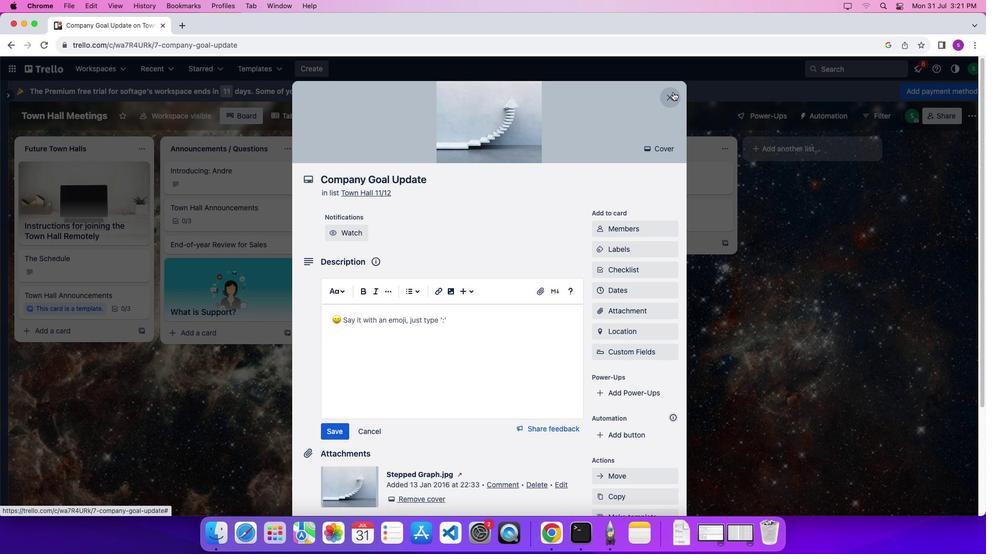 
Action: Mouse pressed left at (672, 92)
Screenshot: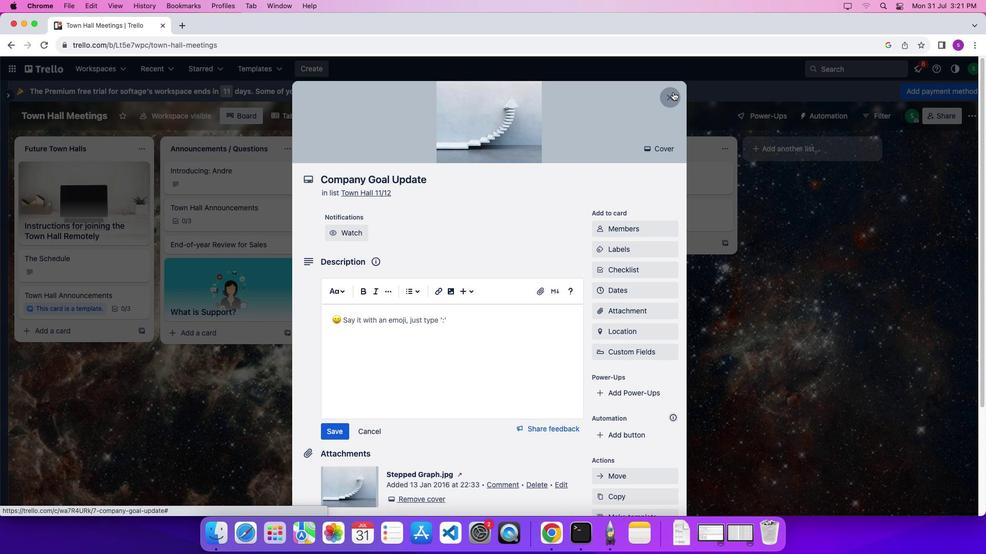 
Action: Mouse moved to (397, 263)
Screenshot: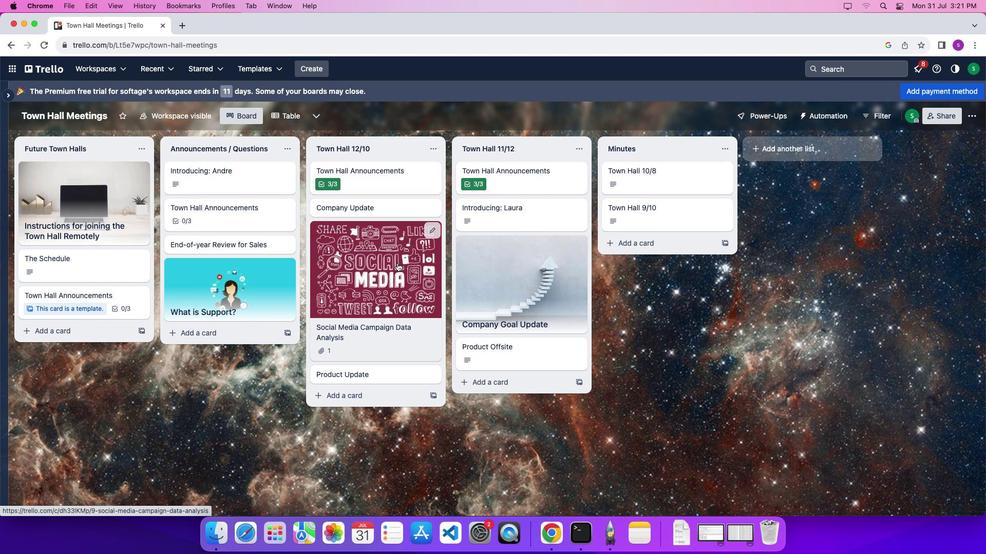 
Action: Mouse pressed left at (397, 263)
Screenshot: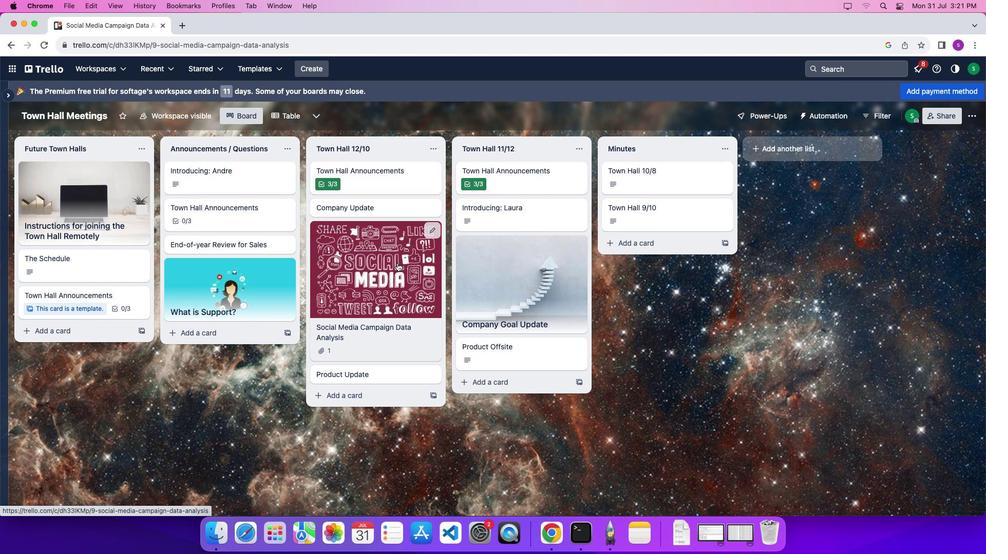 
Action: Mouse moved to (410, 274)
Screenshot: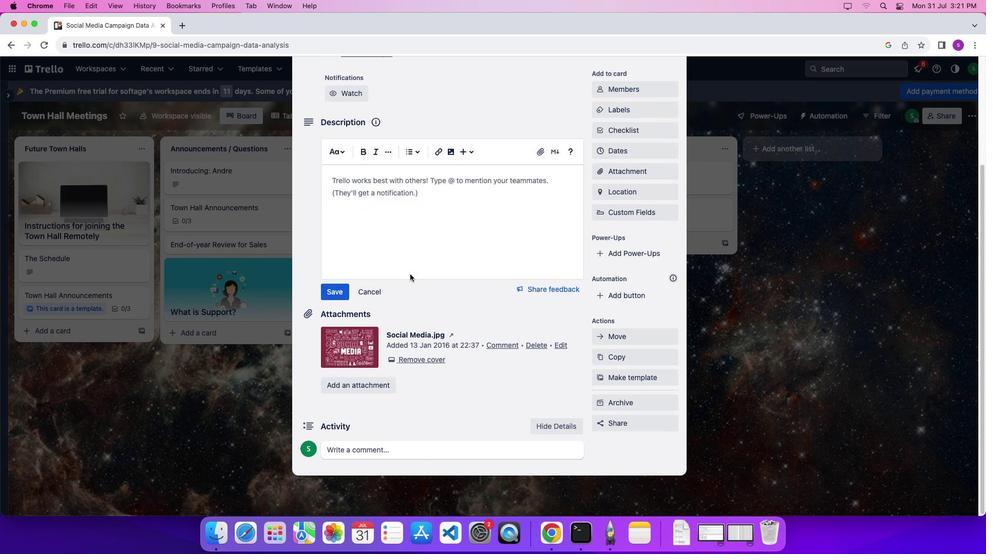 
Action: Mouse scrolled (410, 274) with delta (0, 0)
Screenshot: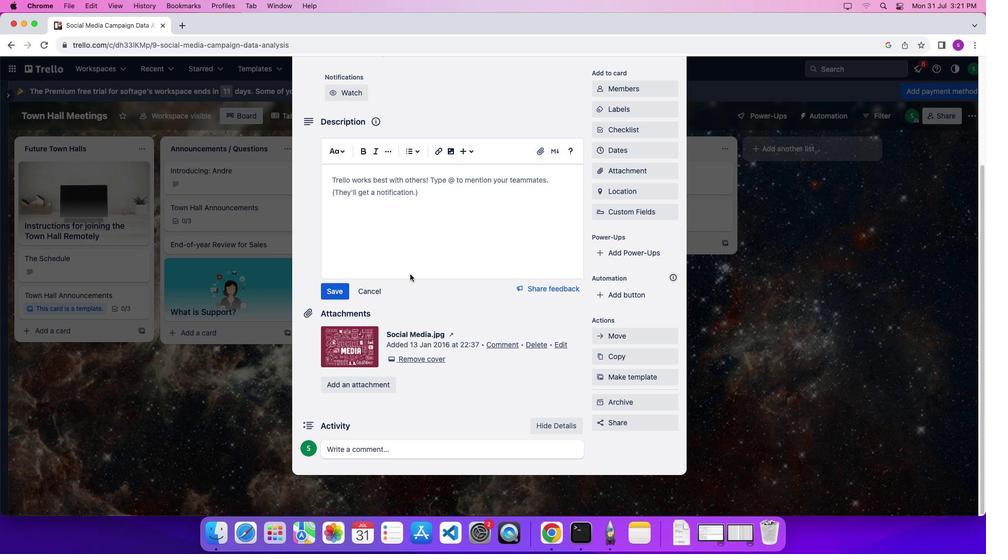 
Action: Mouse scrolled (410, 274) with delta (0, 0)
Screenshot: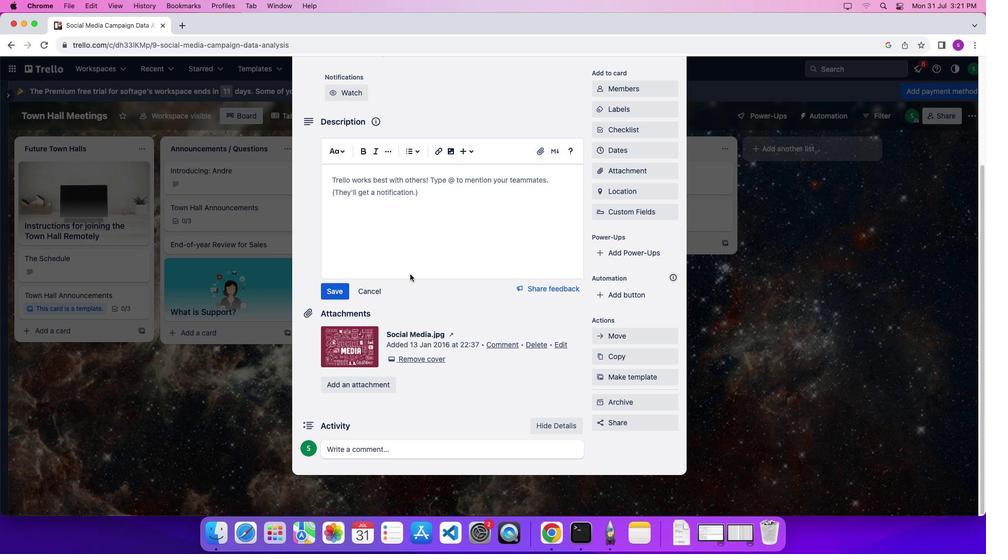 
Action: Mouse scrolled (410, 274) with delta (0, -3)
Screenshot: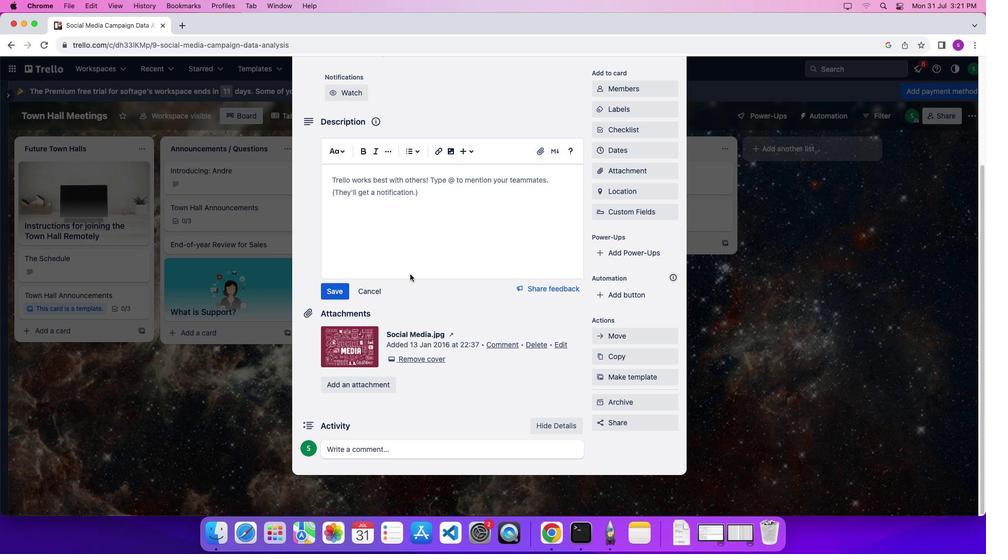 
Action: Mouse scrolled (410, 274) with delta (0, -4)
Screenshot: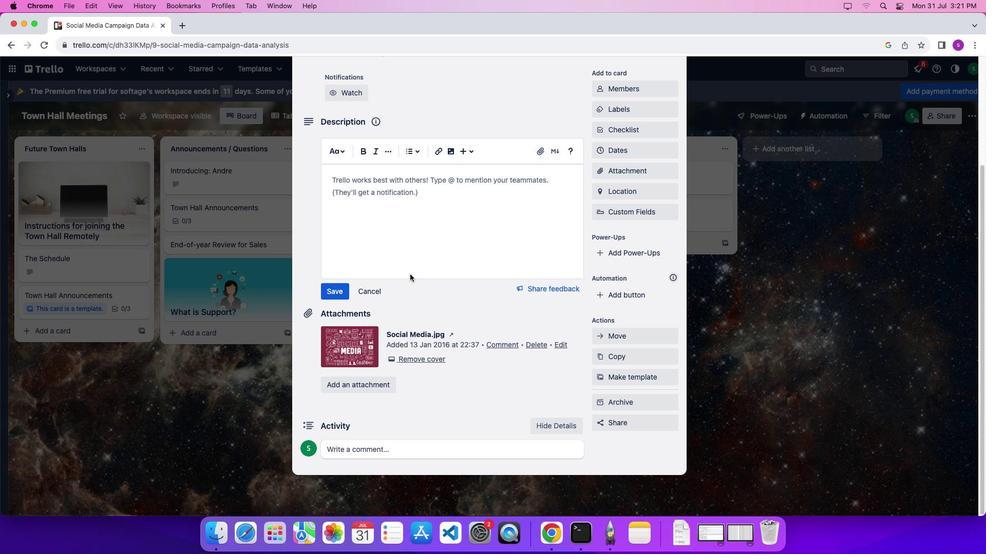 
Action: Mouse scrolled (410, 274) with delta (0, 0)
Screenshot: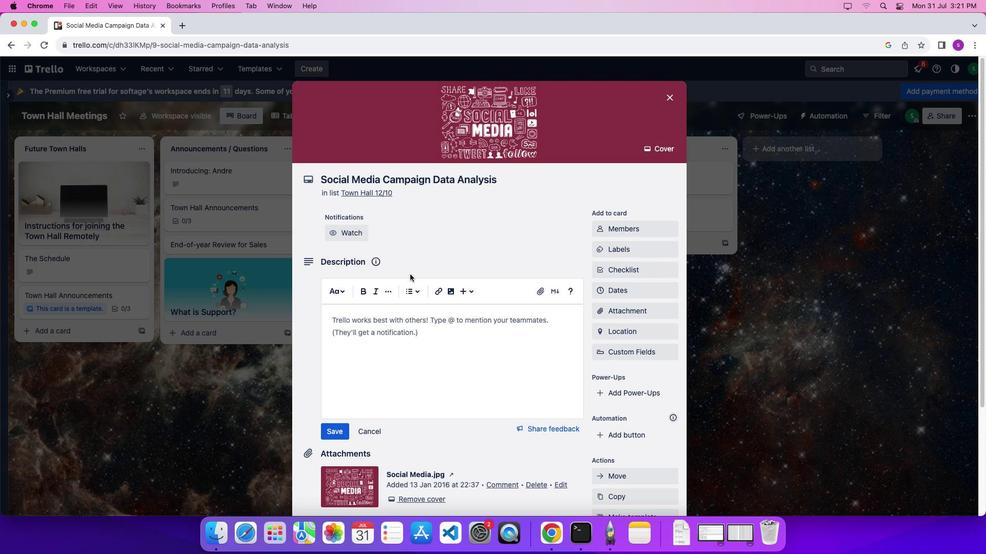 
Action: Mouse scrolled (410, 274) with delta (0, 1)
Screenshot: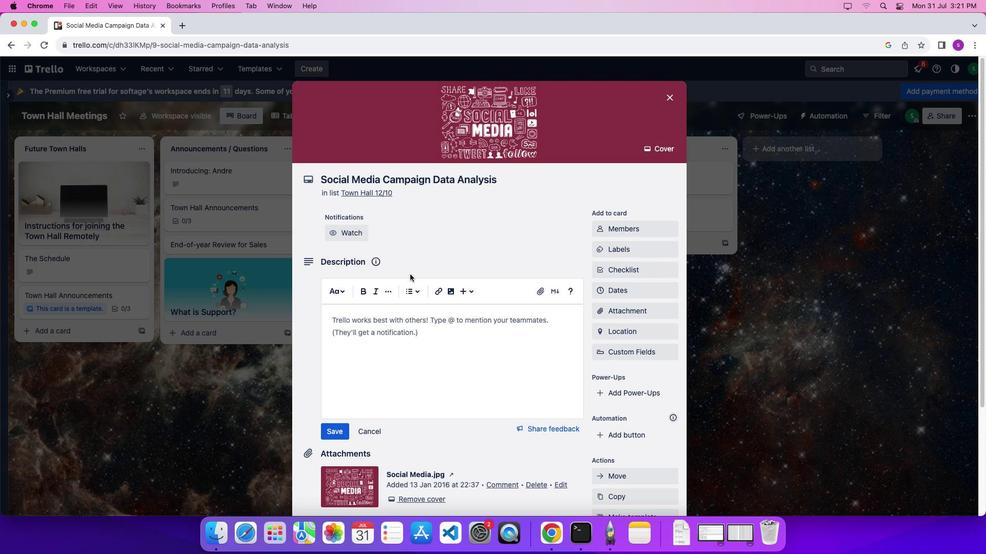 
Action: Mouse scrolled (410, 274) with delta (0, 4)
Screenshot: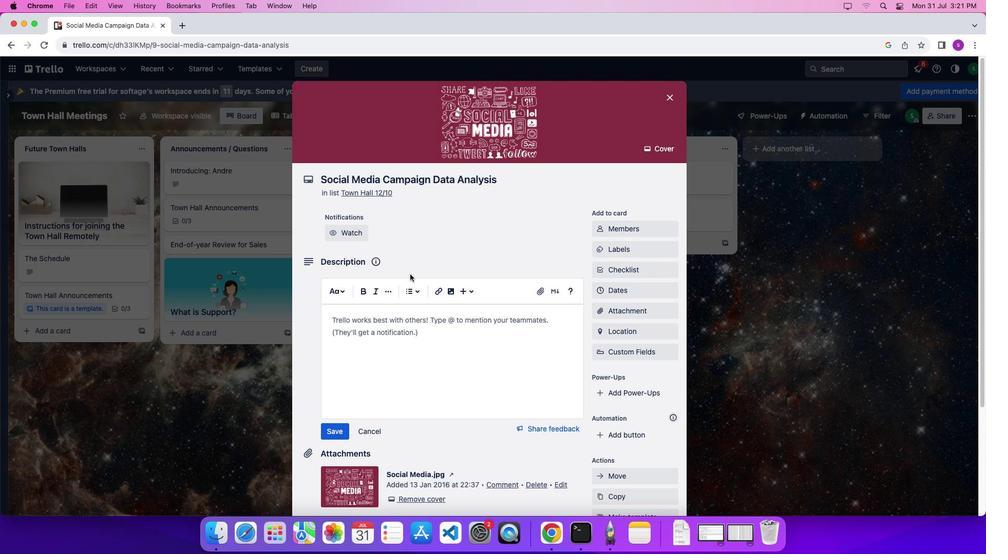 
Action: Mouse scrolled (410, 274) with delta (0, 7)
Screenshot: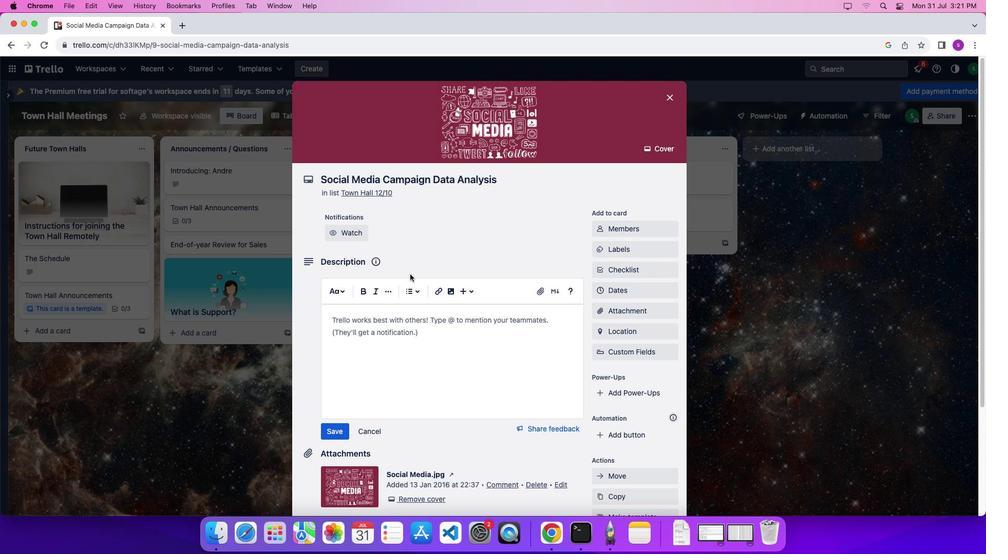 
Action: Mouse moved to (669, 98)
Screenshot: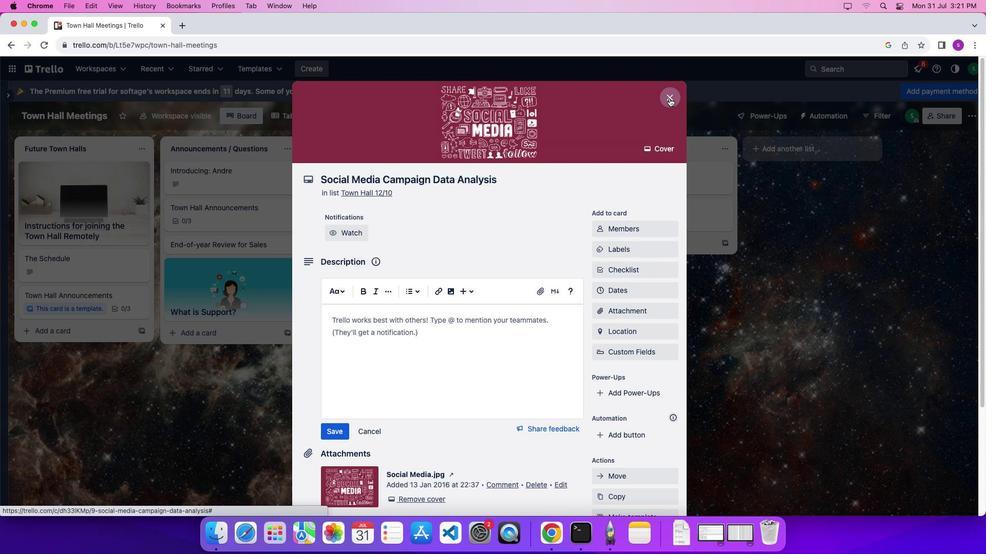 
Action: Mouse pressed left at (669, 98)
Screenshot: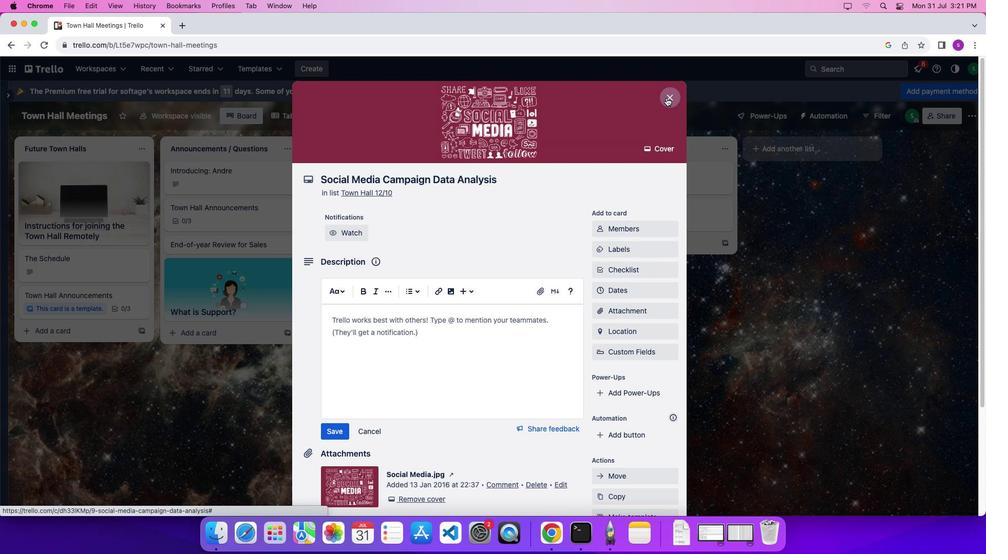 
Action: Mouse moved to (249, 277)
Screenshot: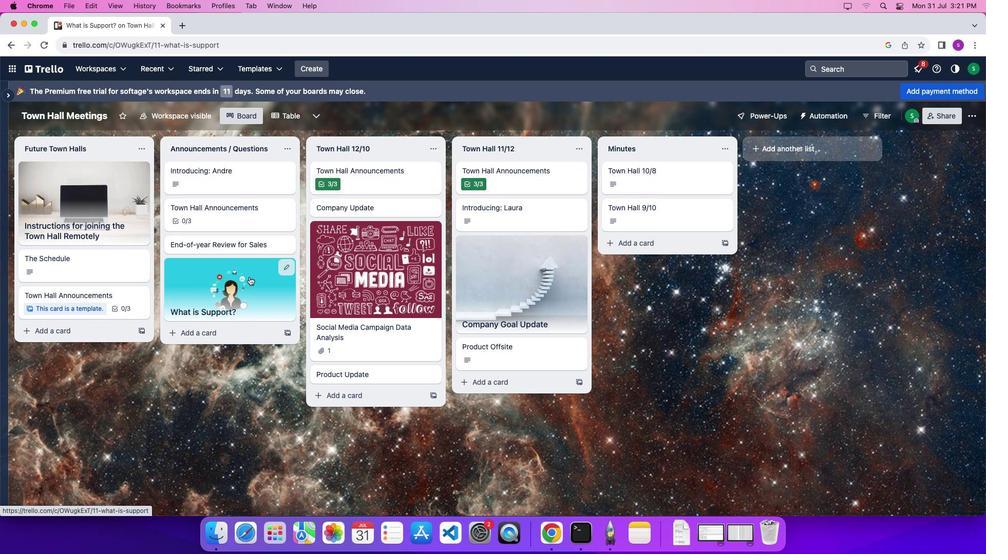 
Action: Mouse pressed left at (249, 277)
Screenshot: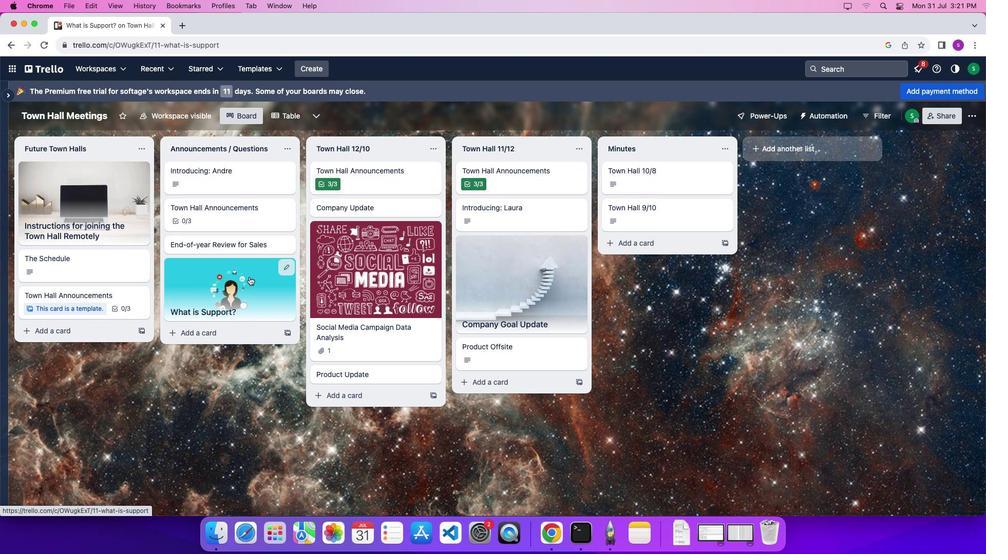 
Action: Mouse moved to (528, 363)
Screenshot: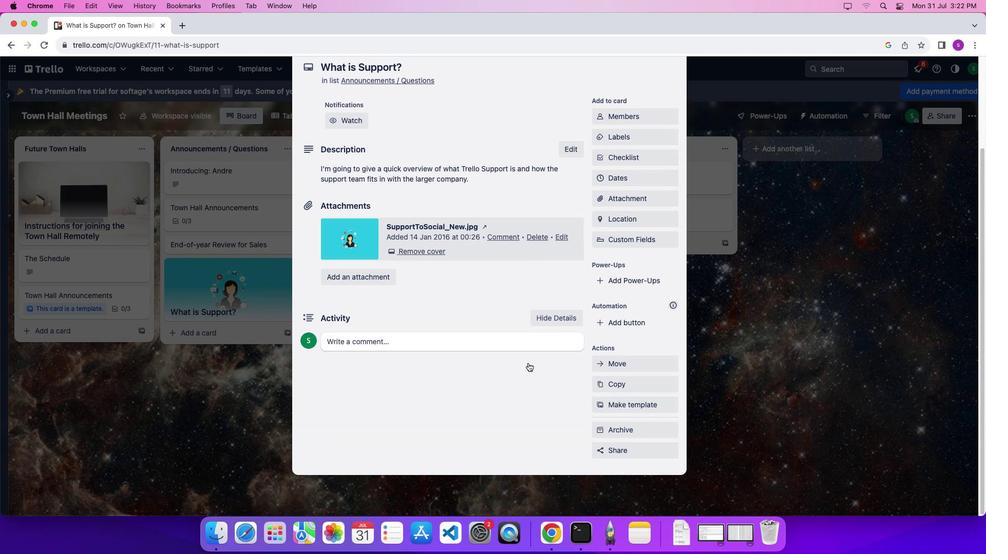 
Action: Mouse scrolled (528, 363) with delta (0, 0)
Screenshot: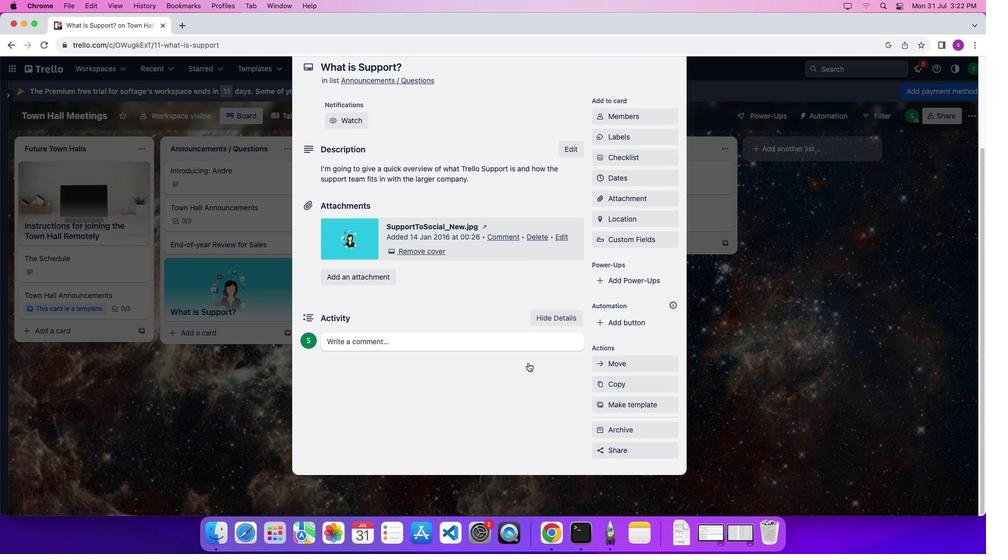 
Action: Mouse scrolled (528, 363) with delta (0, -1)
Screenshot: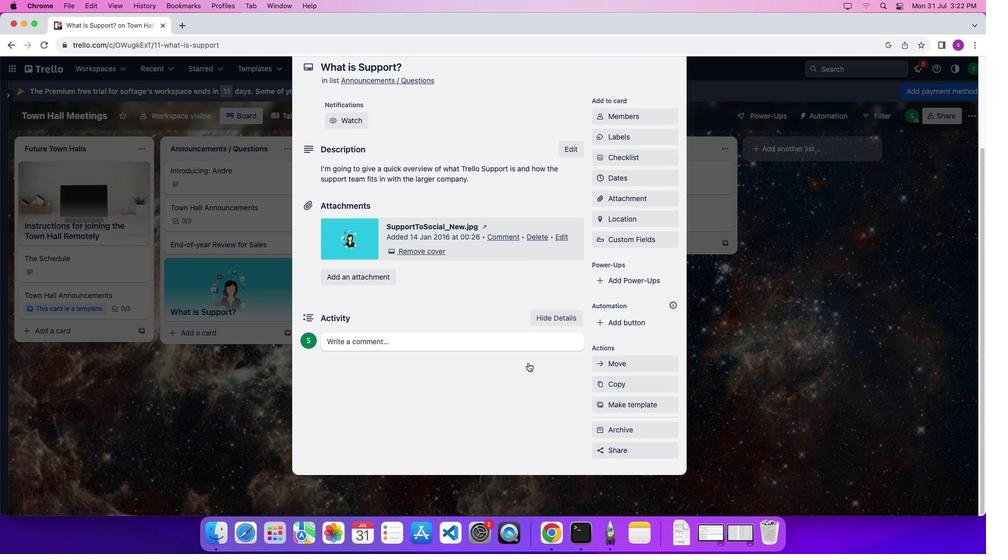 
Action: Mouse scrolled (528, 363) with delta (0, -4)
Screenshot: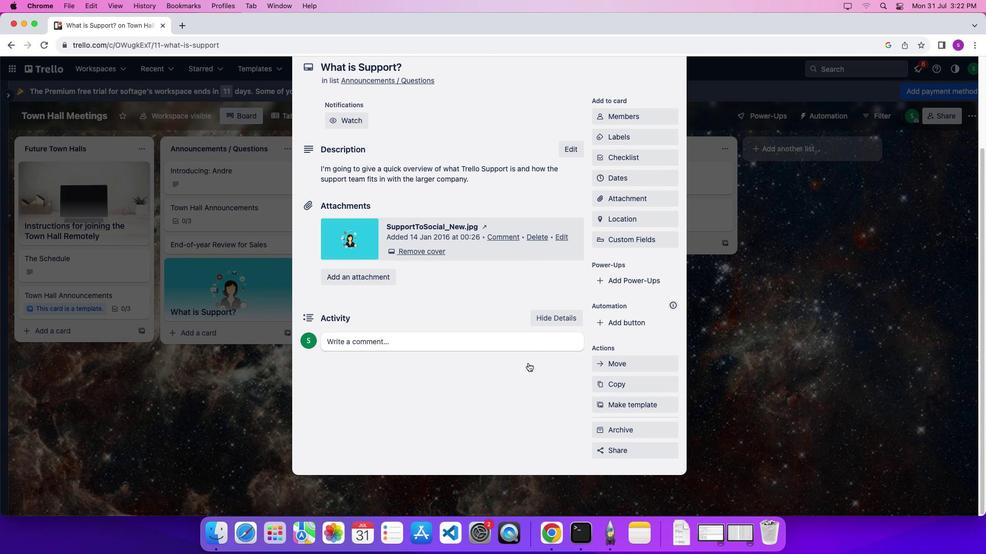 
Action: Mouse scrolled (528, 363) with delta (0, -6)
Screenshot: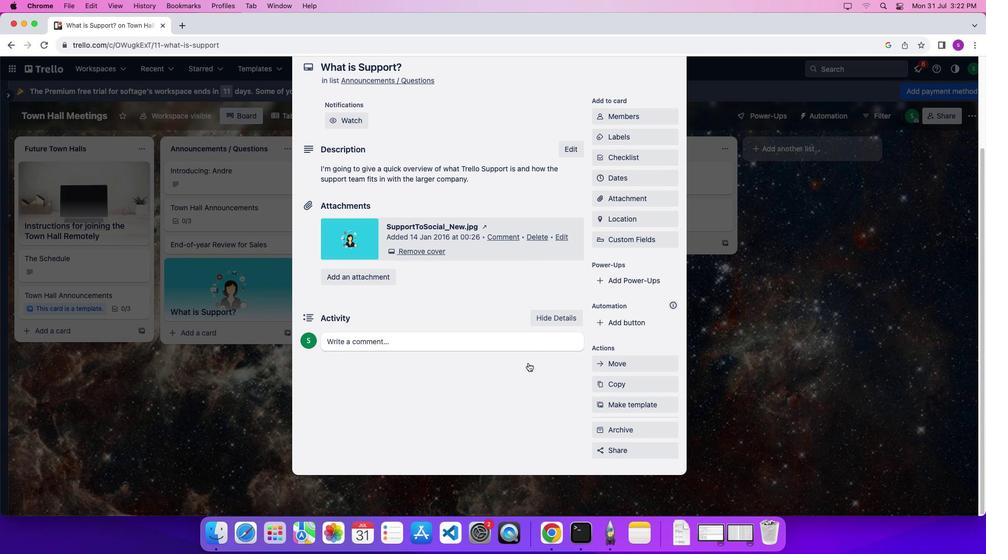 
Action: Mouse scrolled (528, 363) with delta (0, 0)
Screenshot: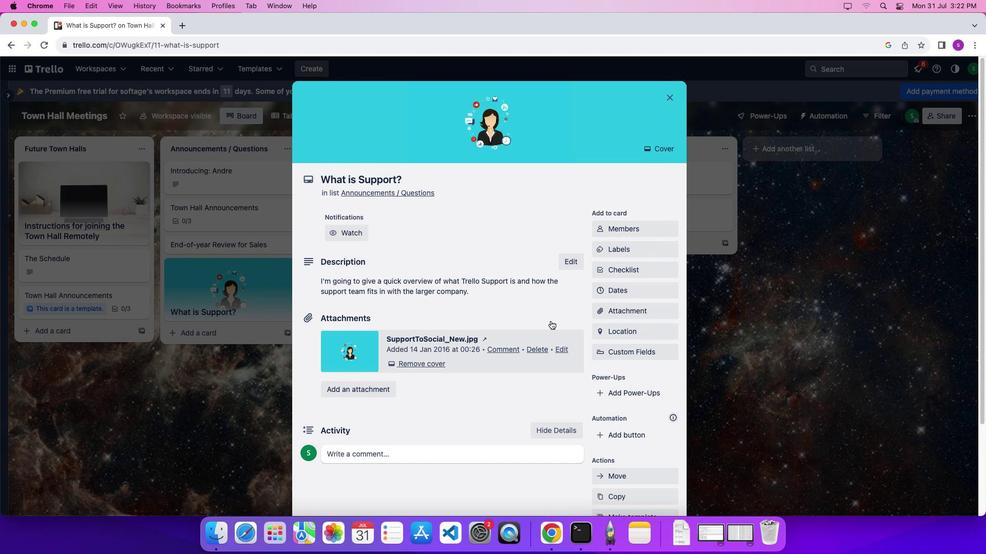 
Action: Mouse scrolled (528, 363) with delta (0, 1)
Screenshot: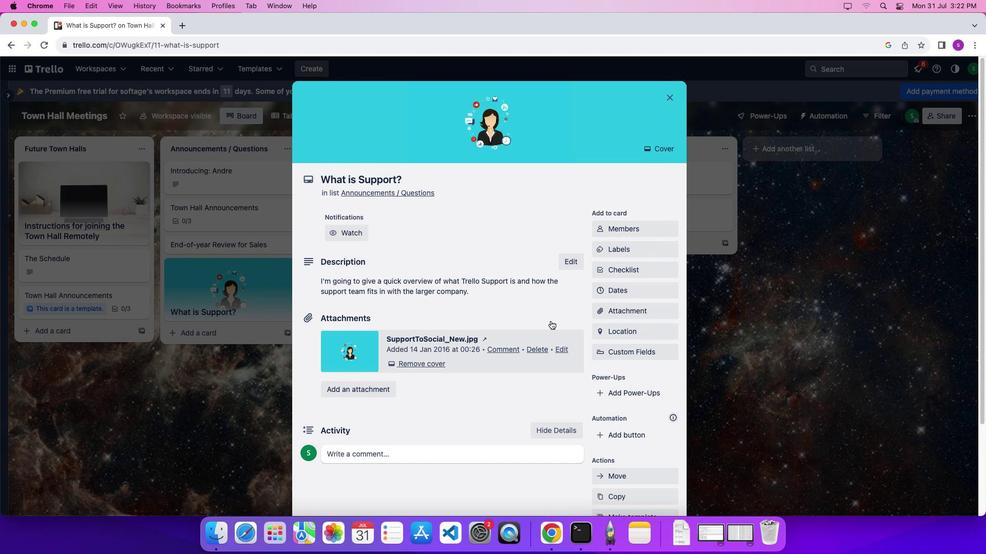 
Action: Mouse scrolled (528, 363) with delta (0, 5)
Screenshot: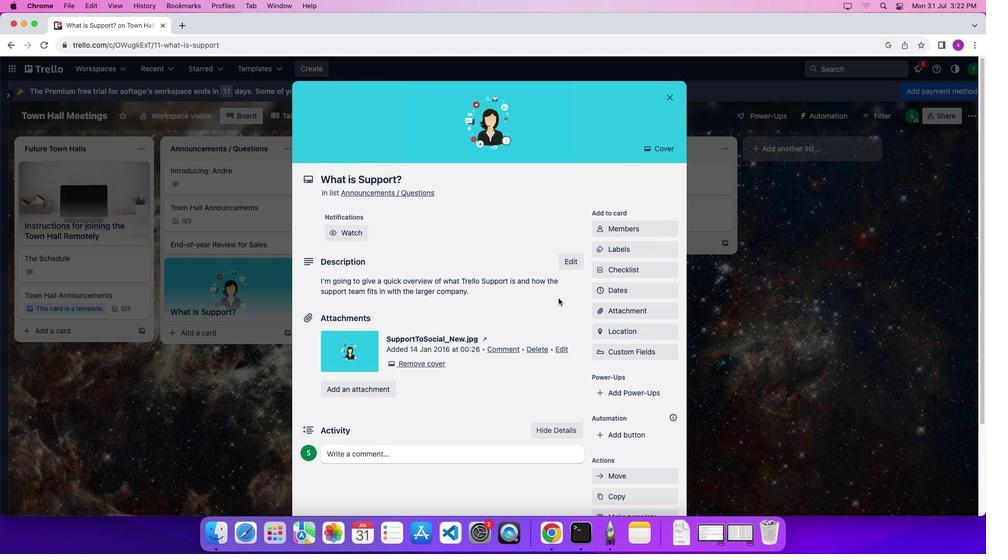 
Action: Mouse scrolled (528, 363) with delta (0, 7)
Screenshot: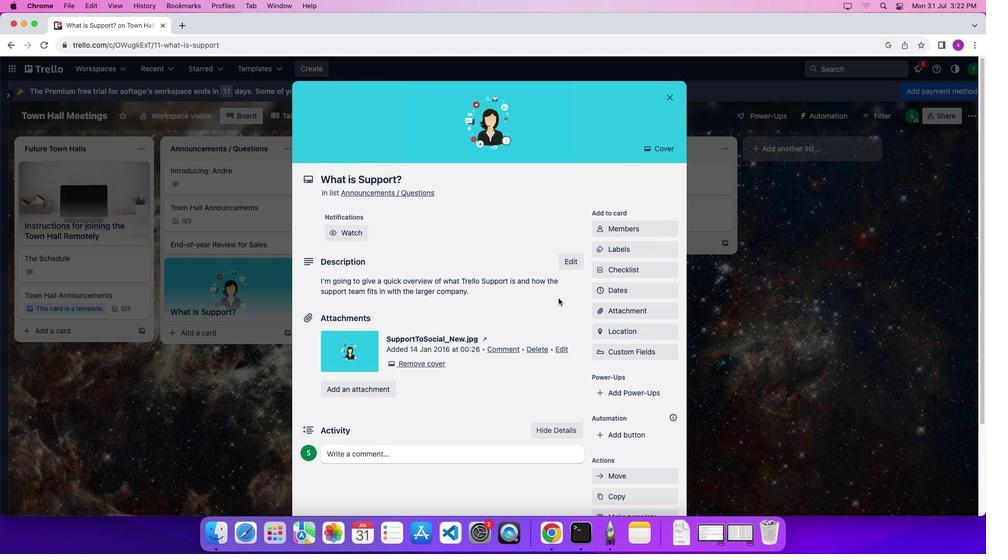 
Action: Mouse moved to (671, 99)
Screenshot: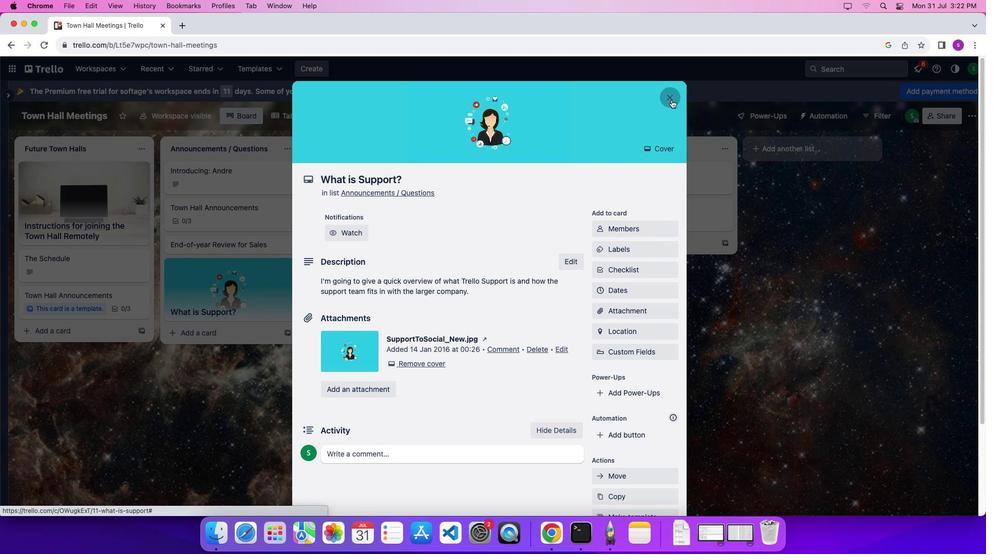 
Action: Mouse pressed left at (671, 99)
Screenshot: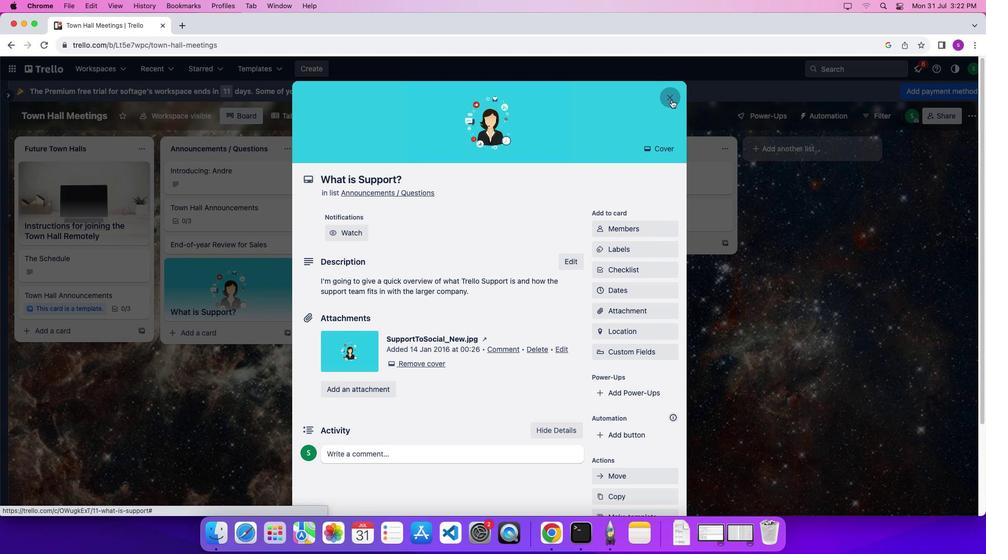 
Action: Mouse moved to (109, 199)
Screenshot: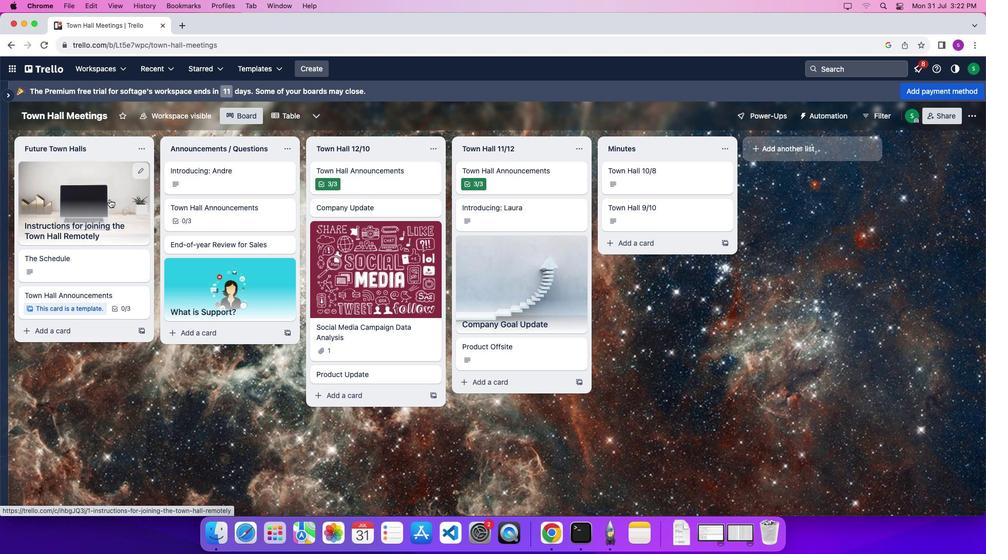 
Action: Mouse pressed left at (109, 199)
Screenshot: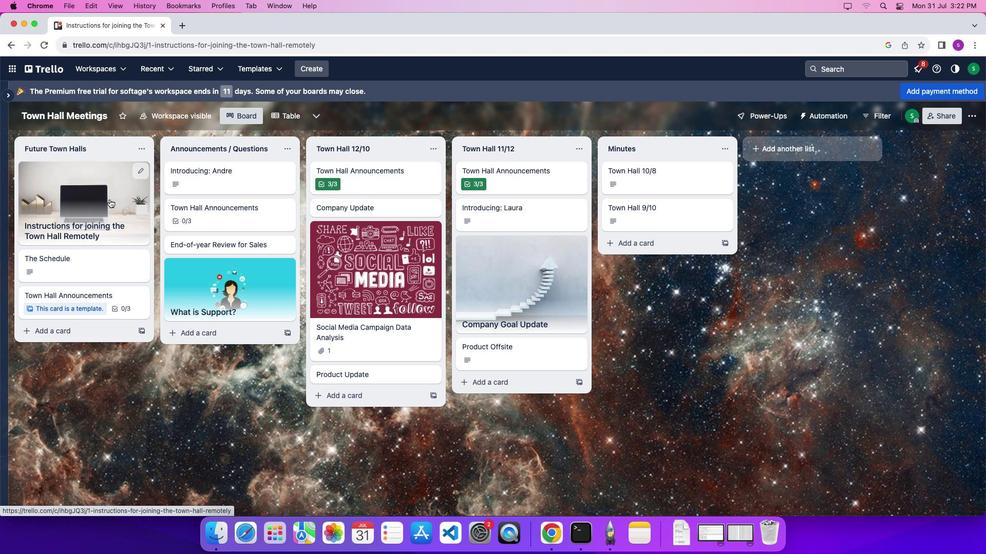 
Action: Mouse moved to (492, 275)
Screenshot: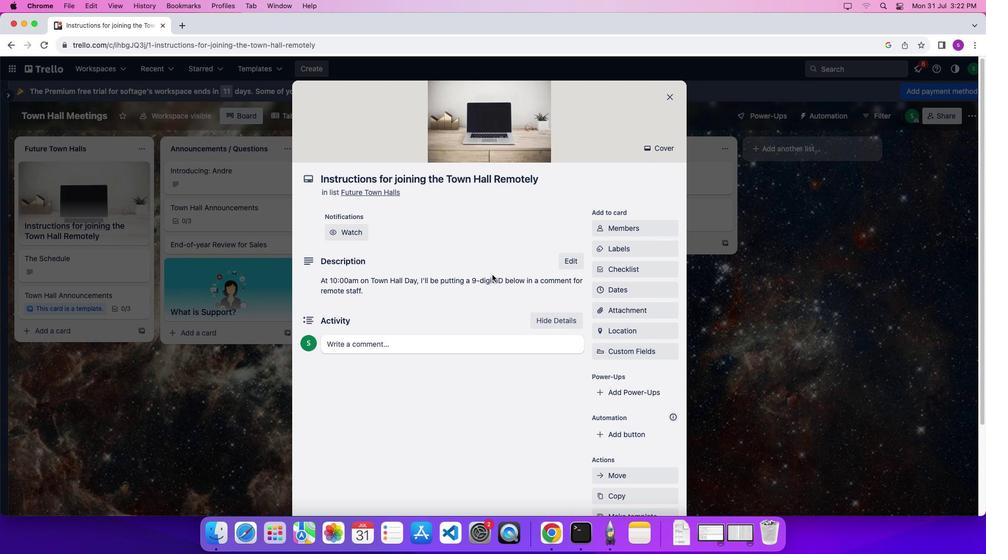 
Action: Mouse scrolled (492, 275) with delta (0, 0)
Screenshot: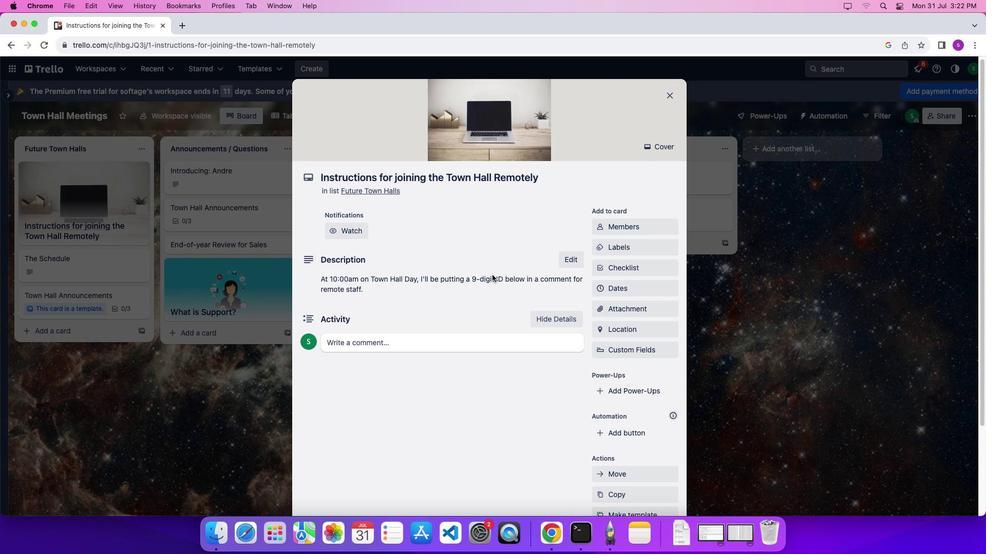 
Action: Mouse scrolled (492, 275) with delta (0, 0)
Screenshot: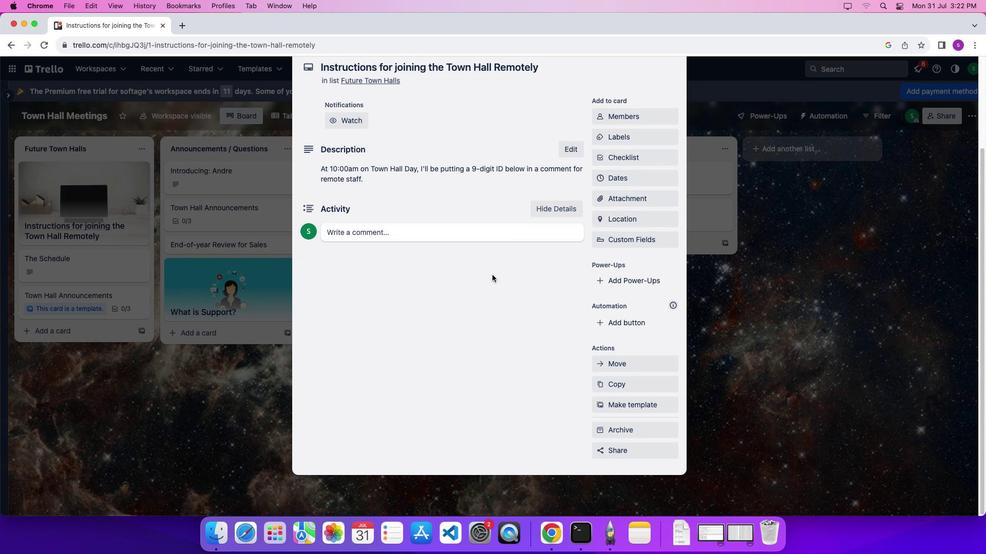 
Action: Mouse scrolled (492, 275) with delta (0, 0)
Screenshot: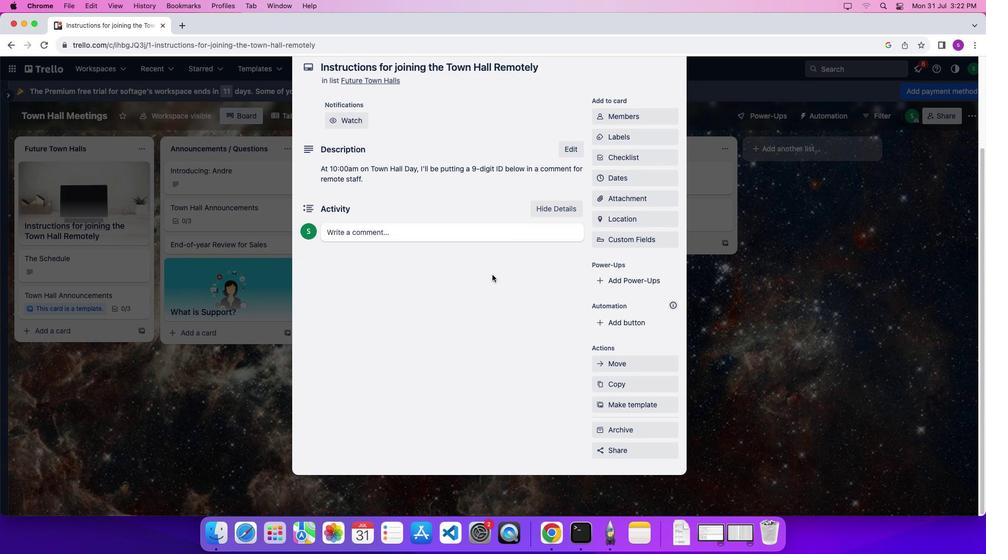 
Action: Mouse scrolled (492, 275) with delta (0, -4)
Screenshot: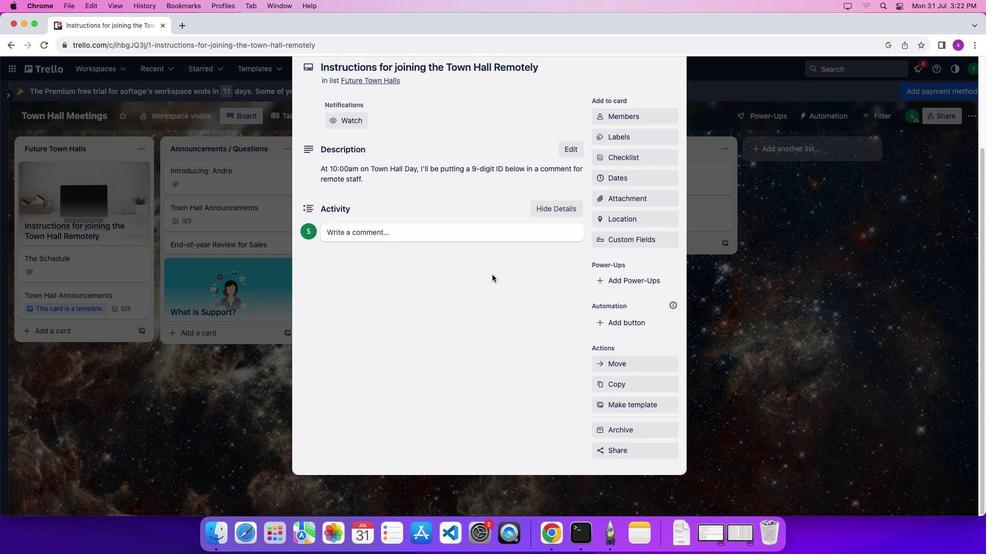 
Action: Mouse scrolled (492, 275) with delta (0, -4)
Screenshot: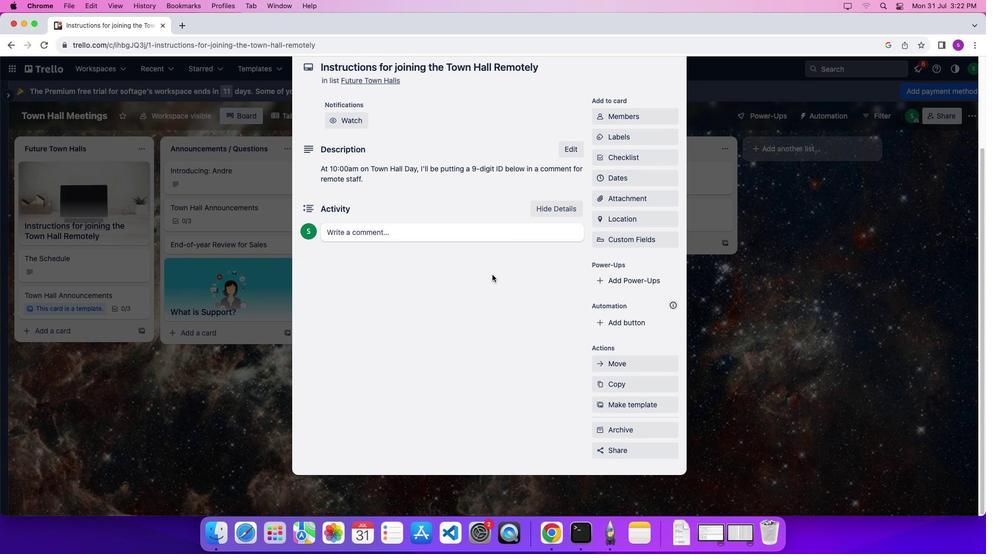 
Action: Mouse scrolled (492, 275) with delta (0, 0)
Screenshot: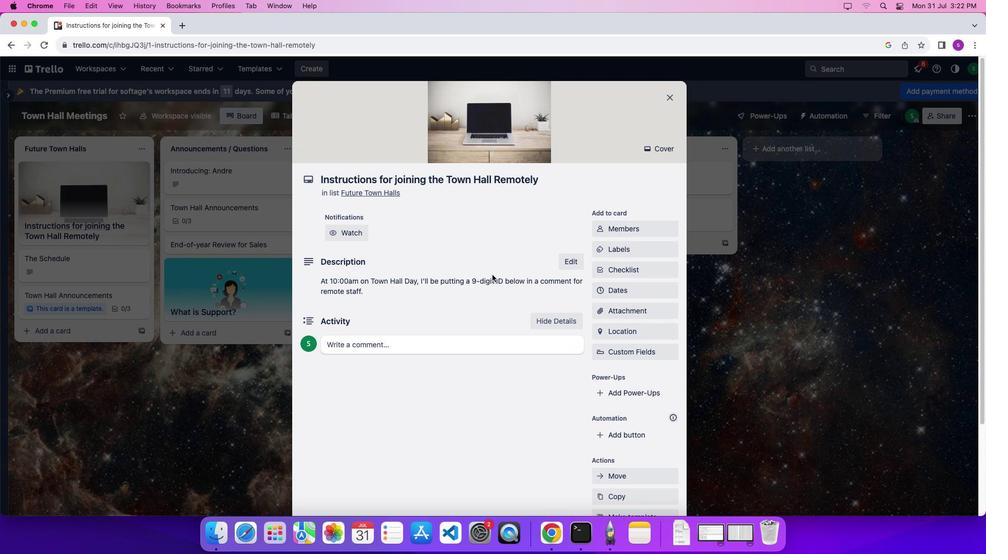 
Action: Mouse scrolled (492, 275) with delta (0, 1)
Screenshot: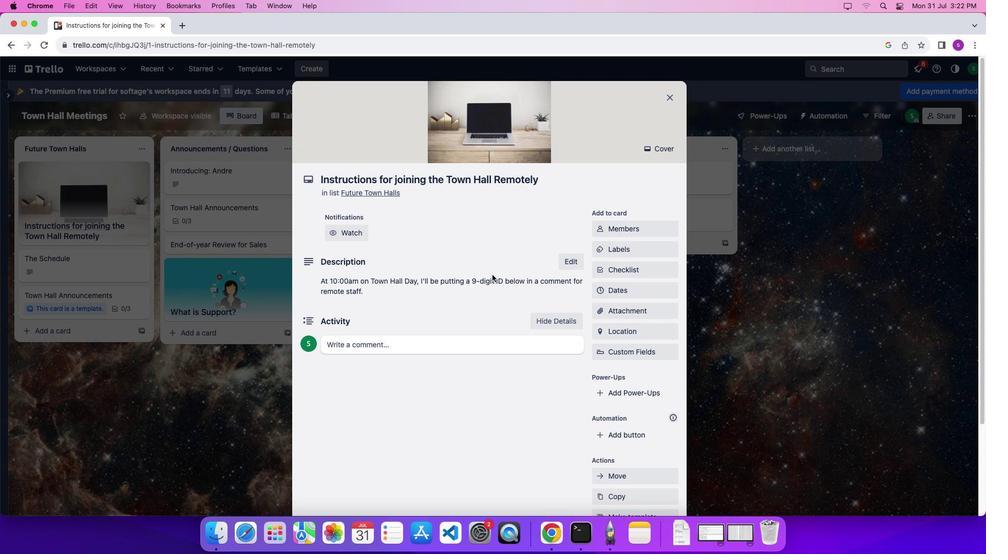 
Action: Mouse scrolled (492, 275) with delta (0, 4)
Screenshot: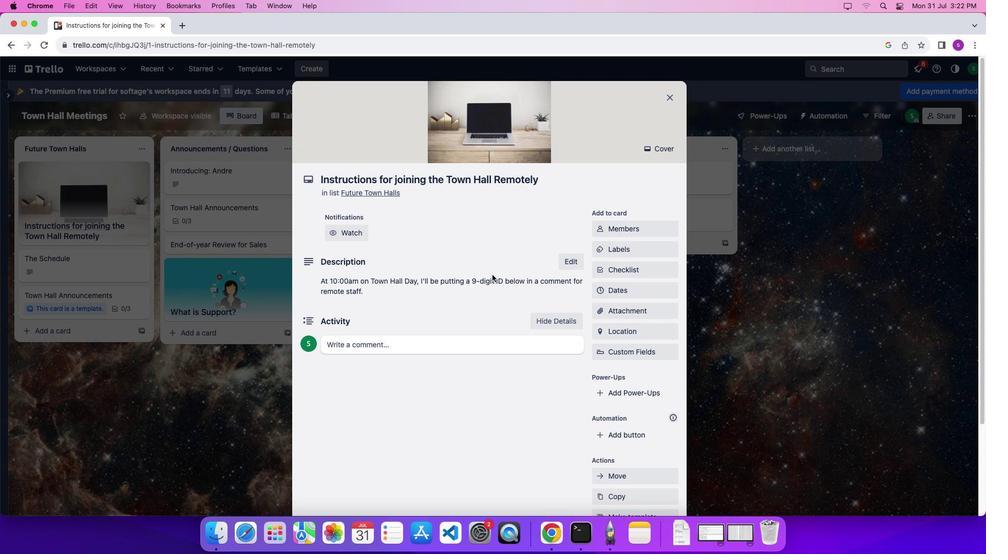 
Action: Mouse scrolled (492, 275) with delta (0, 6)
Screenshot: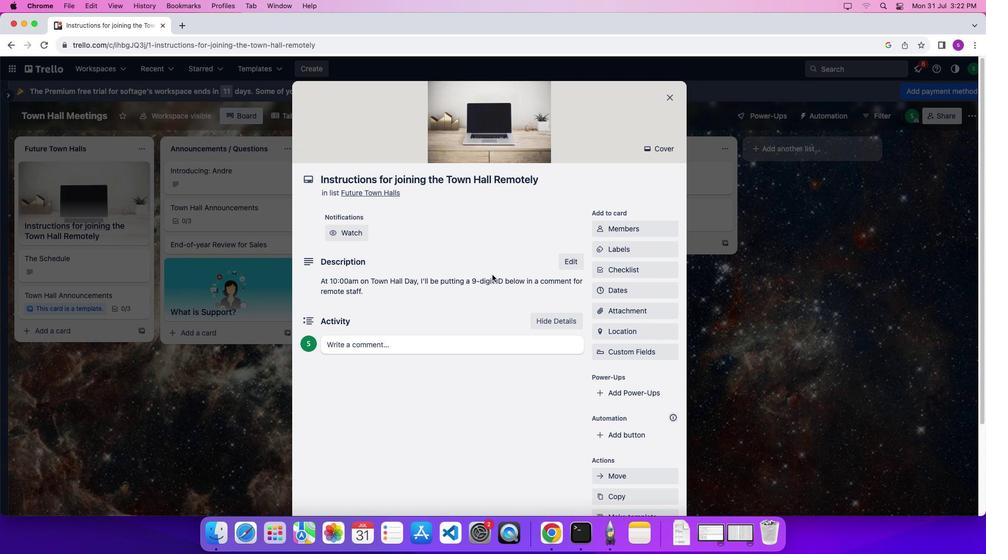 
Action: Mouse moved to (674, 94)
Screenshot: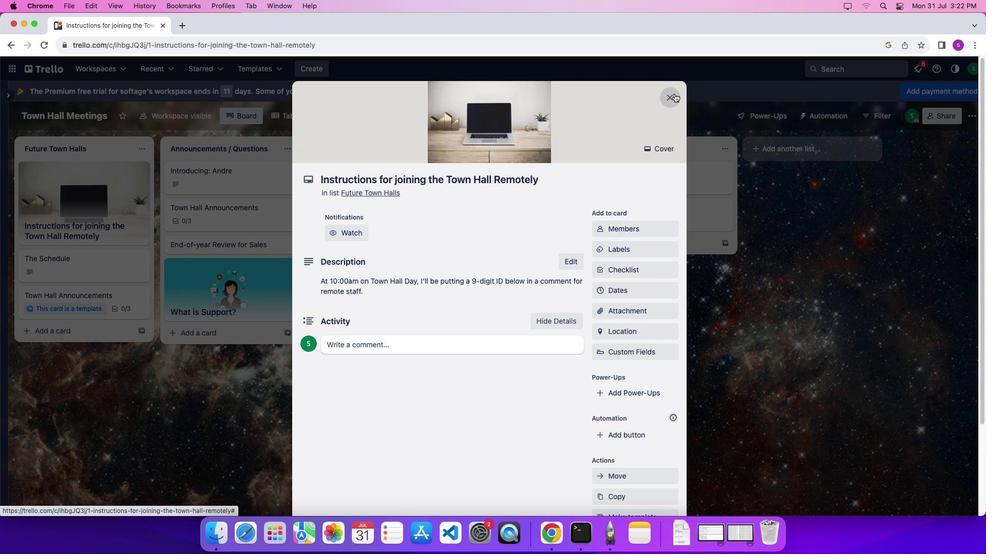 
Action: Mouse pressed left at (674, 94)
Screenshot: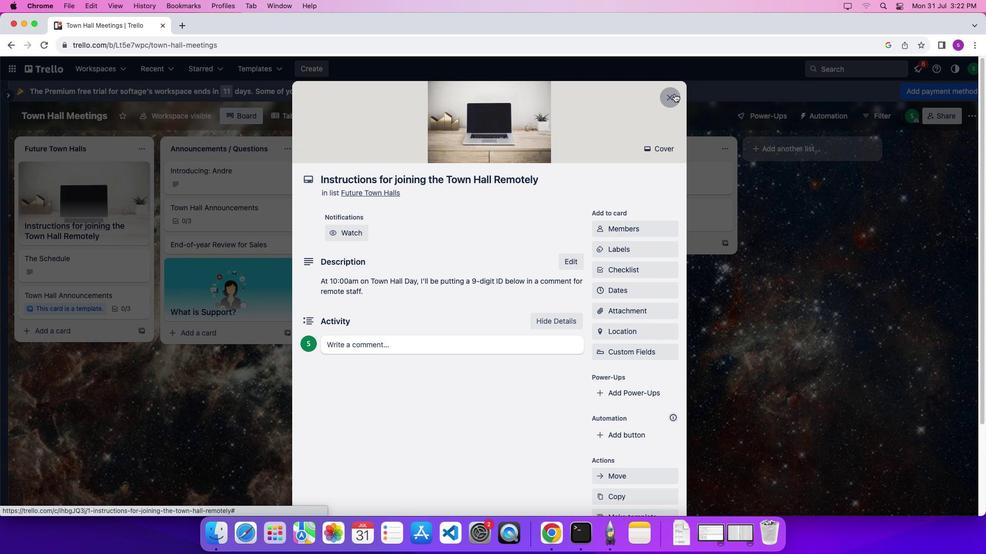 
Action: Mouse moved to (543, 278)
Screenshot: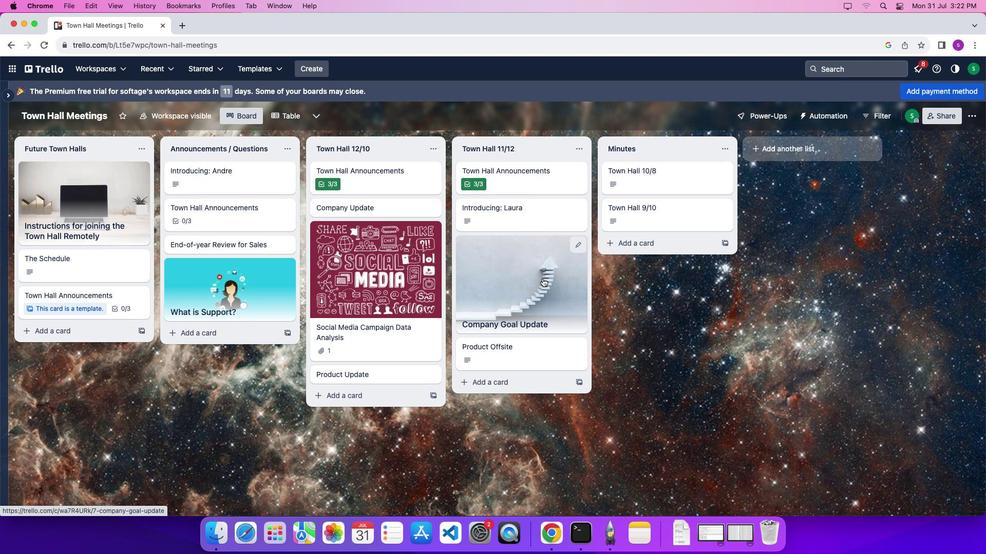 
Action: Mouse pressed left at (543, 278)
Screenshot: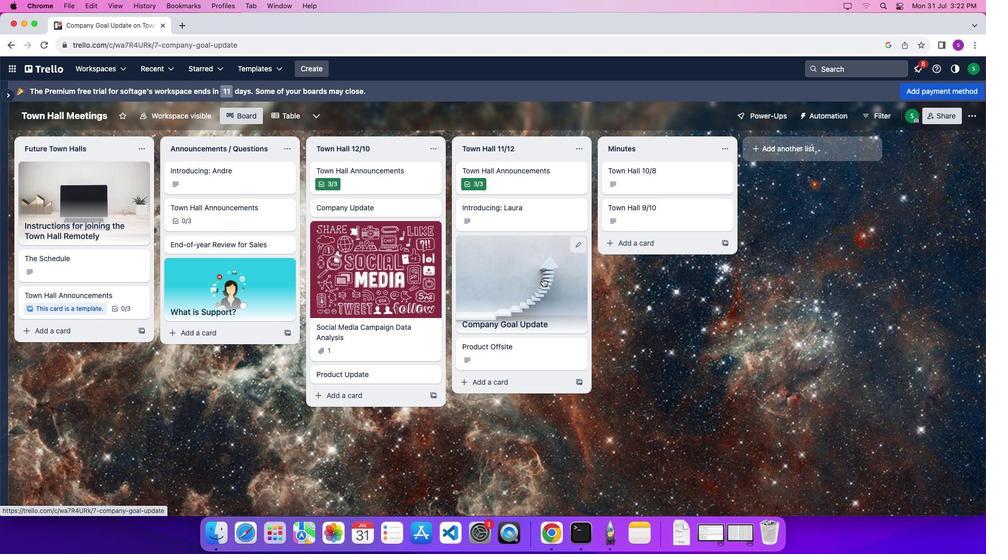 
Action: Mouse moved to (555, 332)
Screenshot: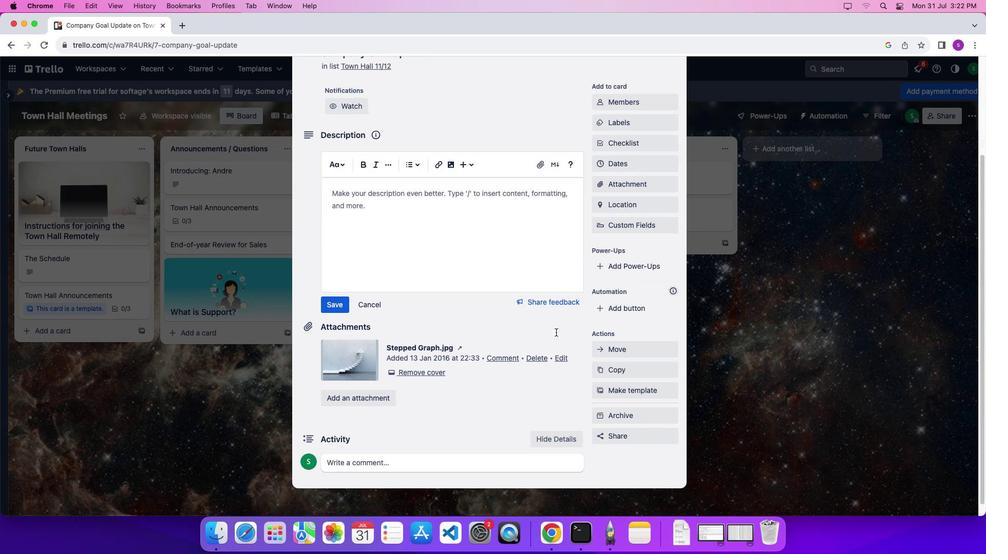 
Action: Mouse scrolled (555, 332) with delta (0, 0)
Screenshot: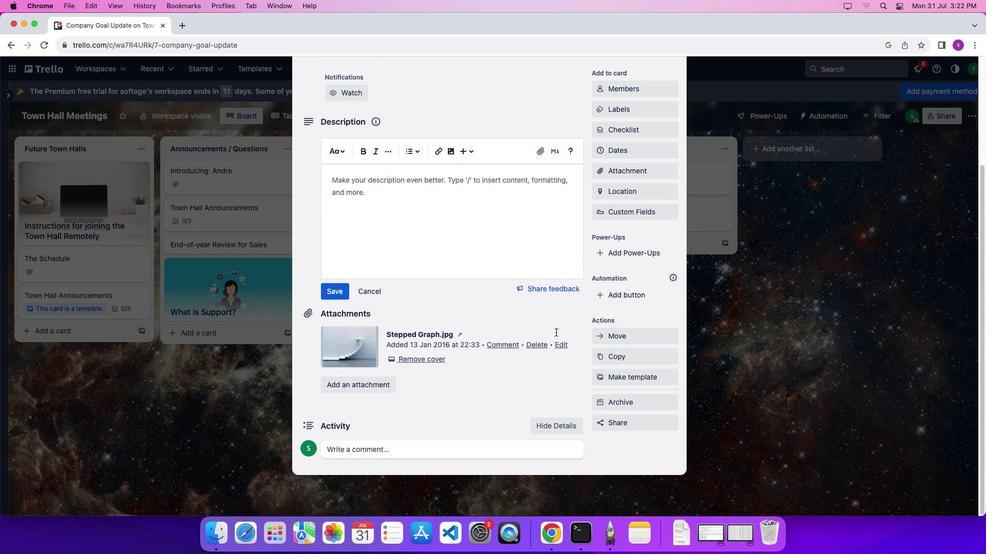 
Action: Mouse scrolled (555, 332) with delta (0, 0)
Screenshot: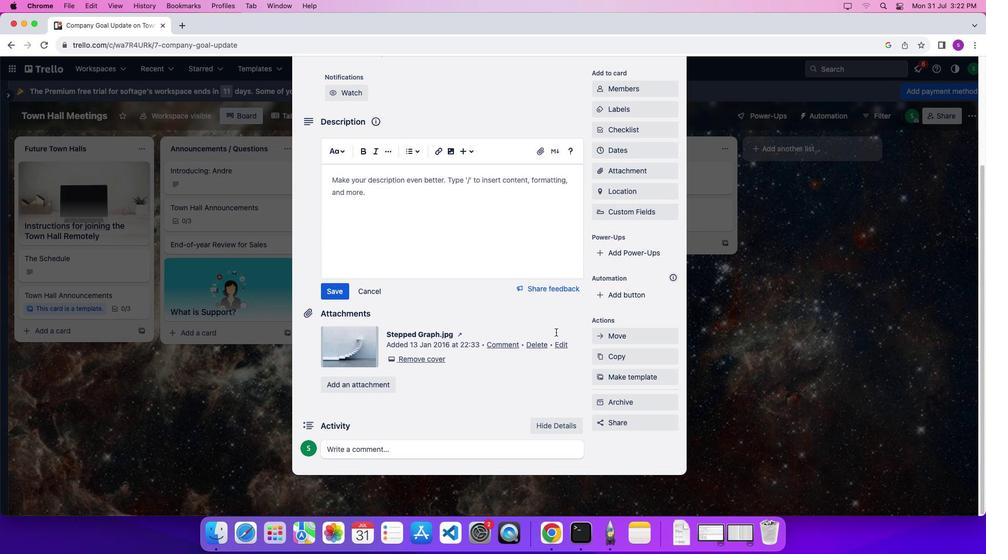 
Action: Mouse scrolled (555, 332) with delta (0, -3)
Screenshot: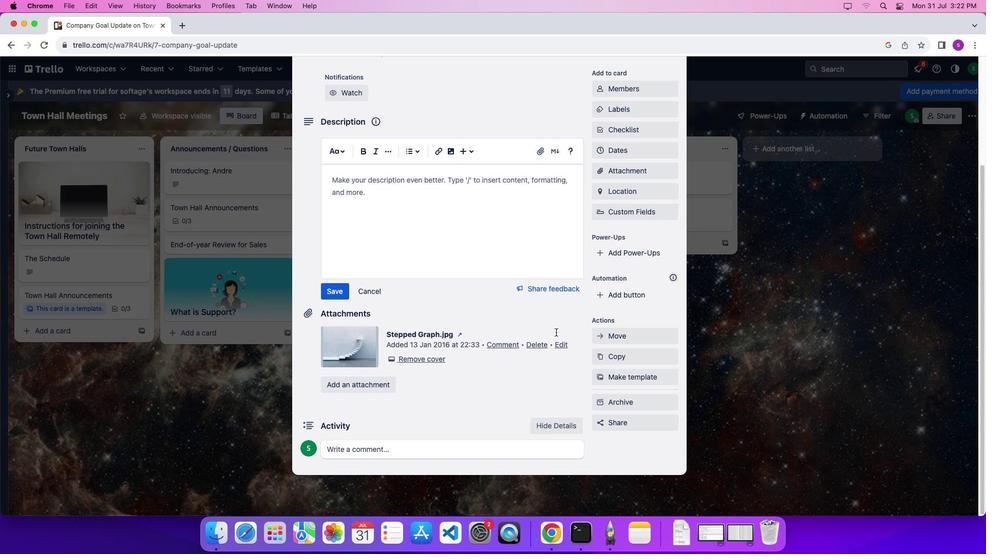 
Action: Mouse scrolled (555, 332) with delta (0, 0)
Screenshot: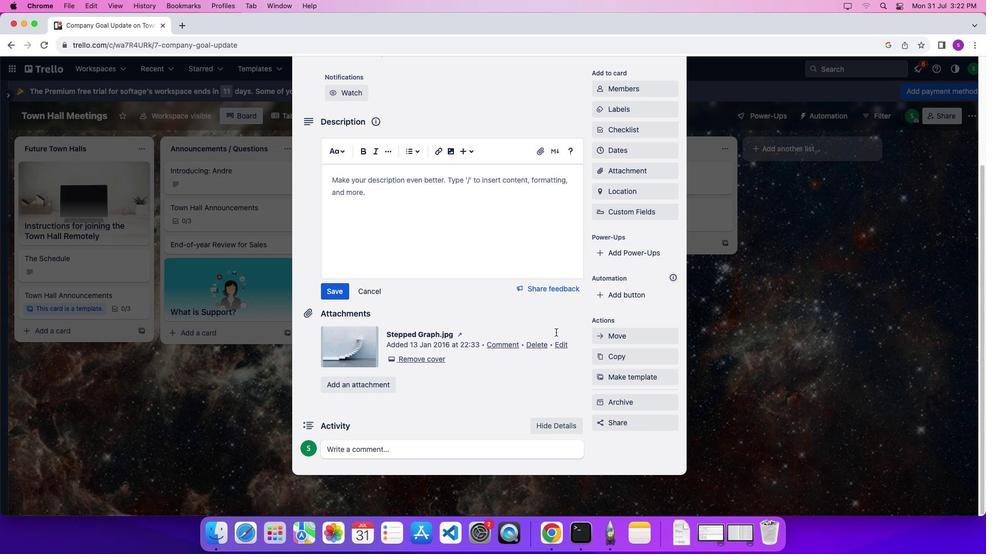 
Action: Mouse scrolled (555, 332) with delta (0, 0)
Screenshot: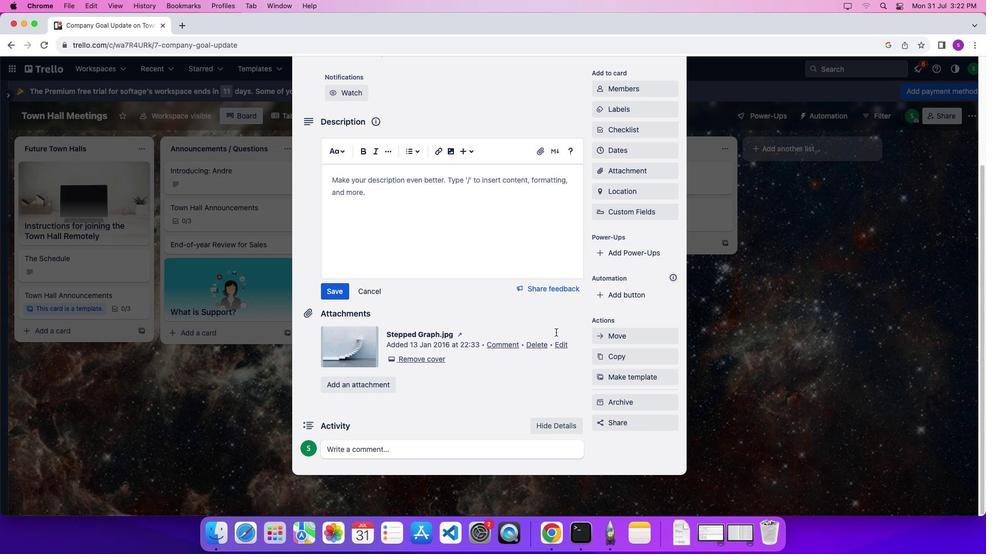 
Action: Mouse scrolled (555, 332) with delta (0, -3)
Screenshot: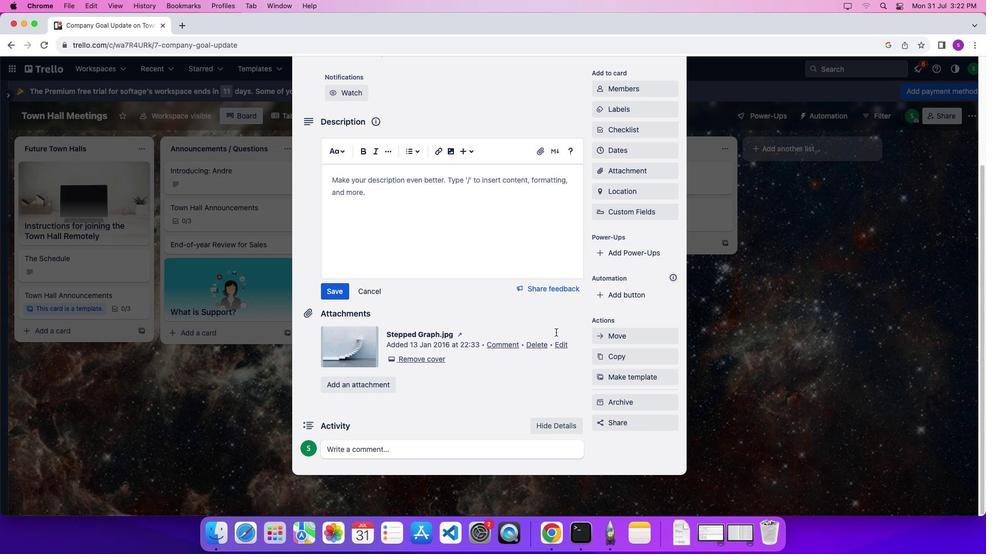 
Action: Mouse scrolled (555, 332) with delta (0, 0)
Screenshot: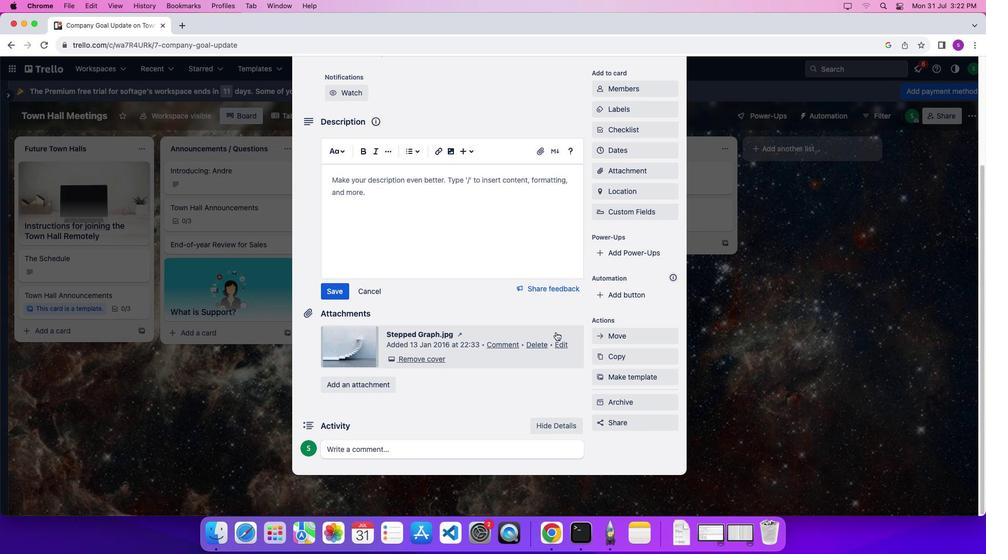 
Action: Mouse scrolled (555, 332) with delta (0, 0)
Screenshot: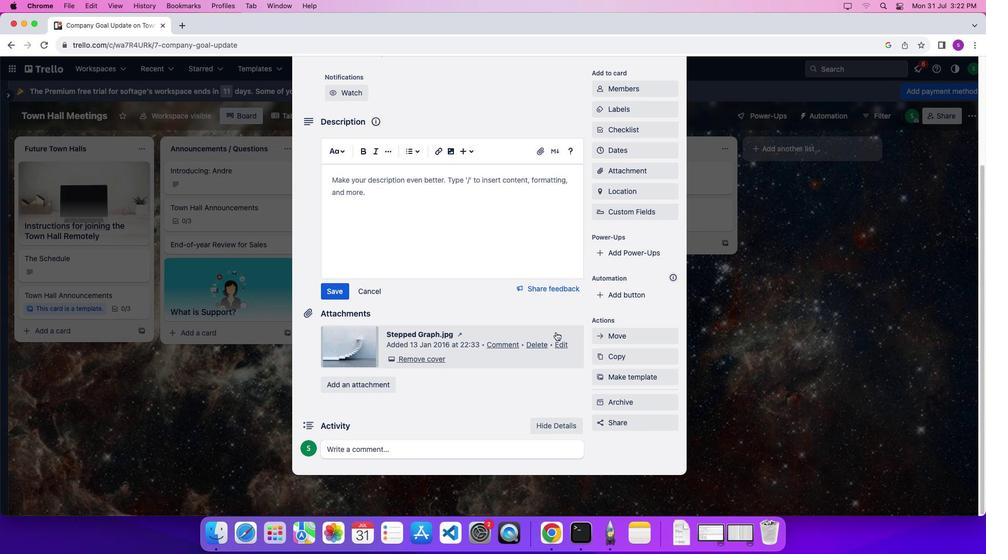 
Action: Mouse scrolled (555, 332) with delta (0, -3)
Screenshot: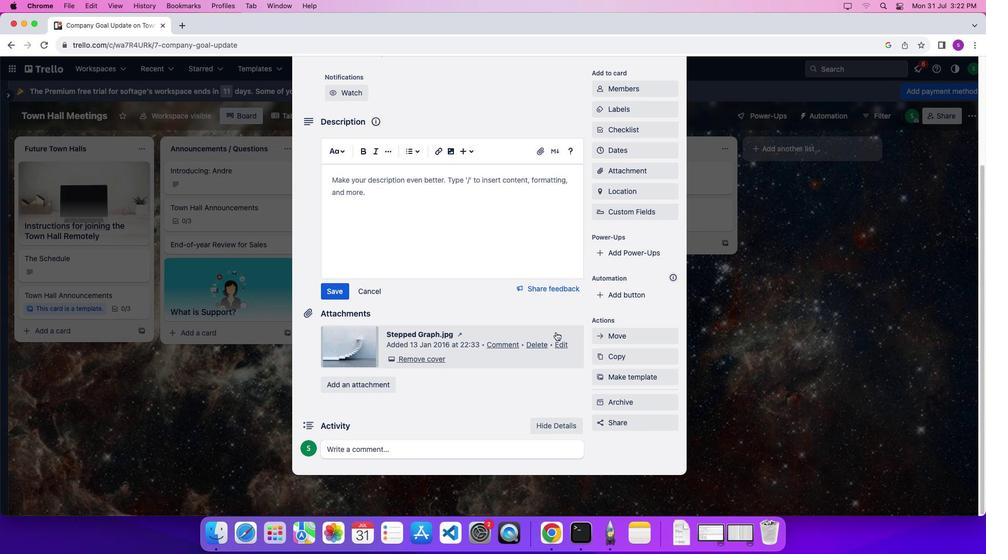 
Action: Mouse scrolled (555, 332) with delta (0, 0)
Screenshot: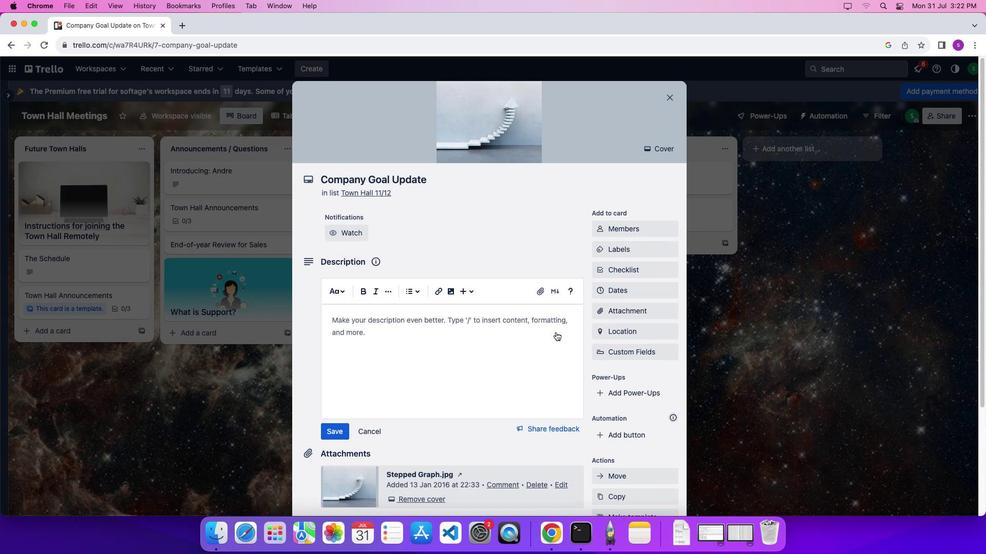 
Action: Mouse scrolled (555, 332) with delta (0, 0)
Screenshot: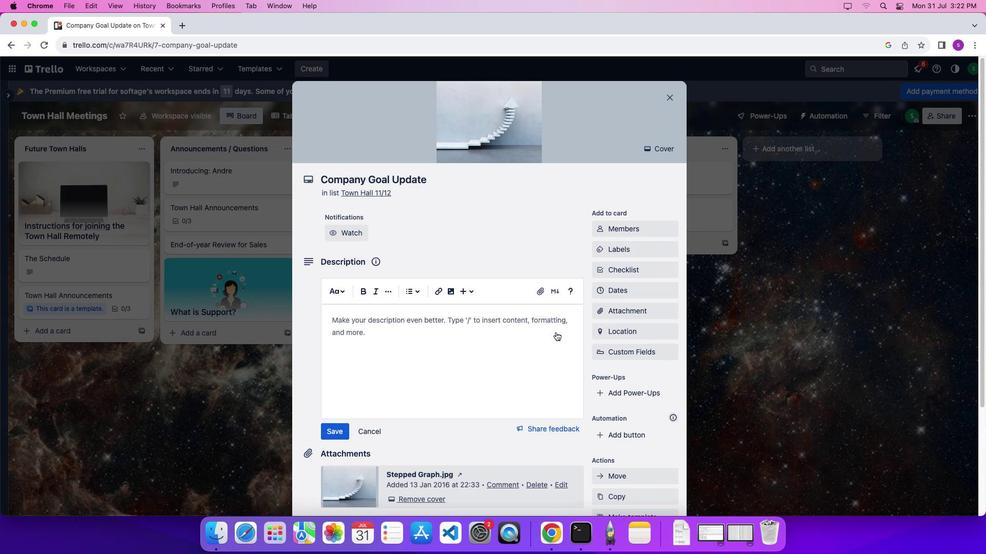 
Action: Mouse scrolled (555, 332) with delta (0, 3)
Screenshot: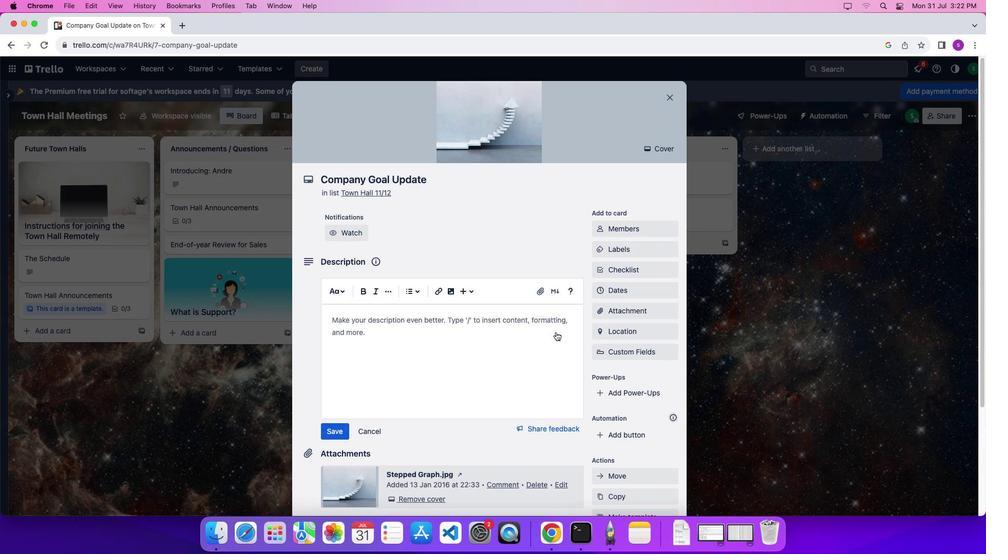 
Action: Mouse scrolled (555, 332) with delta (0, 5)
Screenshot: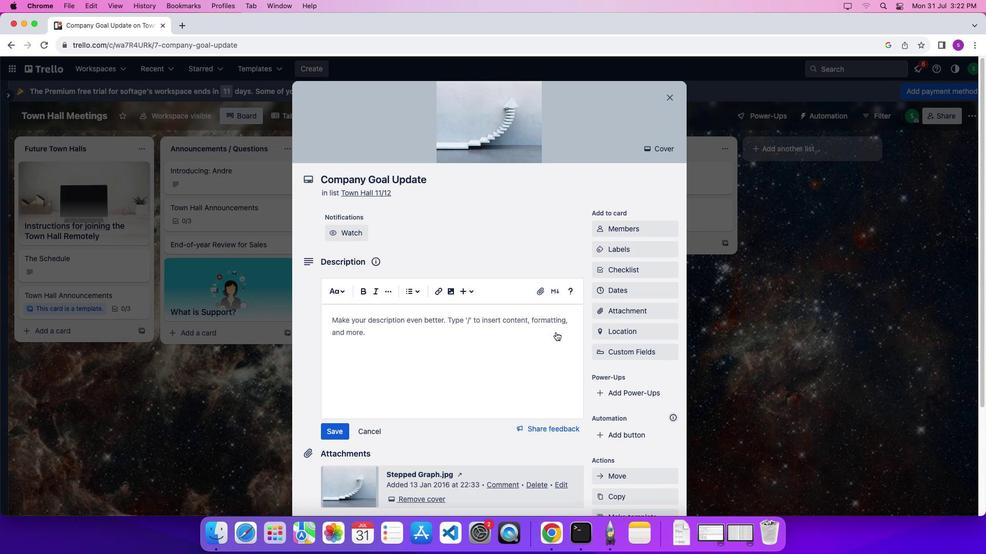 
Action: Mouse moved to (673, 101)
Screenshot: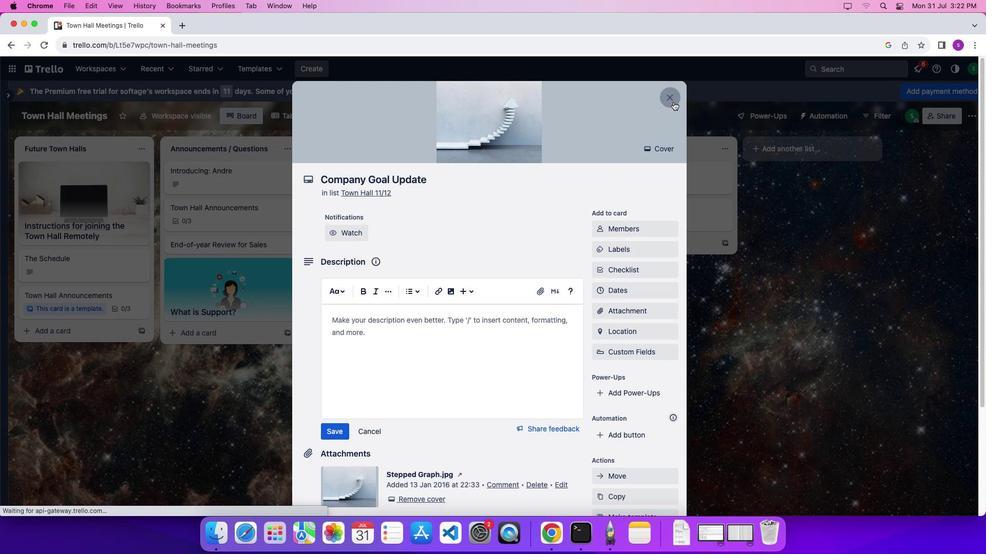 
Action: Mouse pressed left at (673, 101)
Screenshot: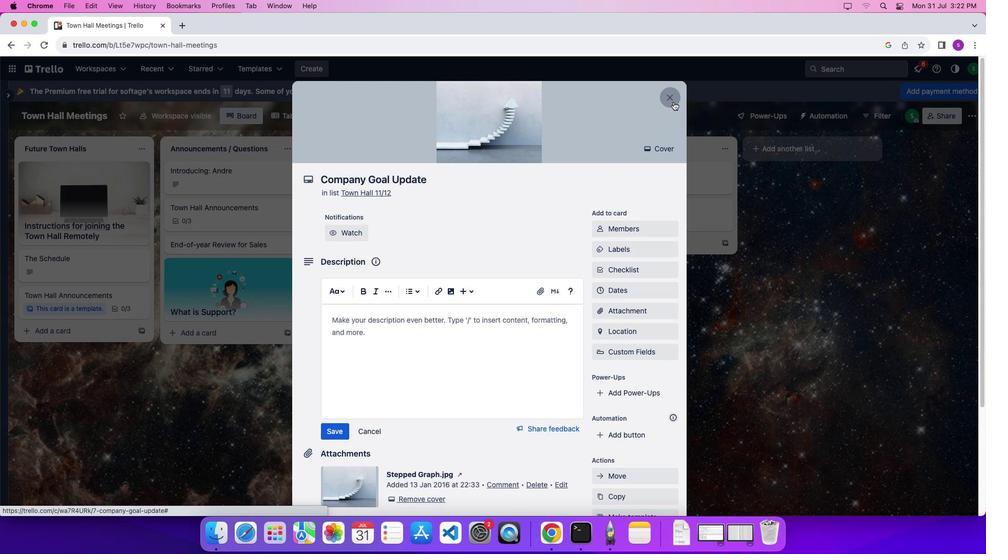 
Action: Mouse moved to (792, 157)
Screenshot: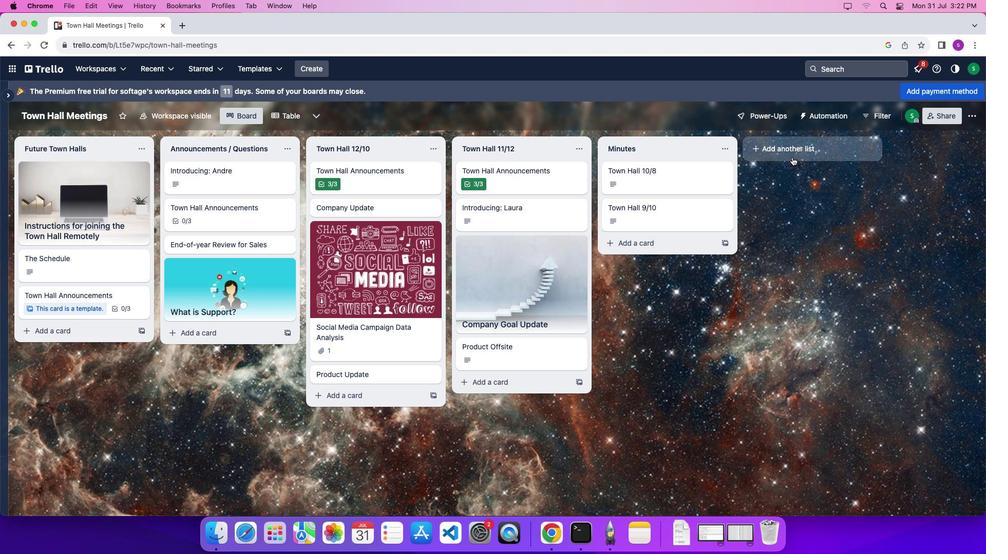 
Action: Mouse pressed left at (792, 157)
Screenshot: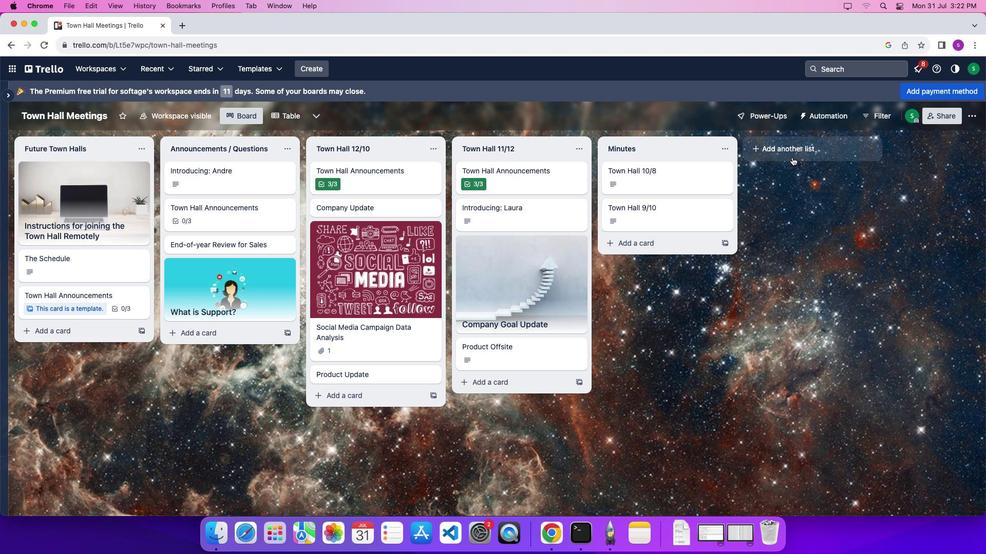 
Action: Mouse moved to (786, 152)
Screenshot: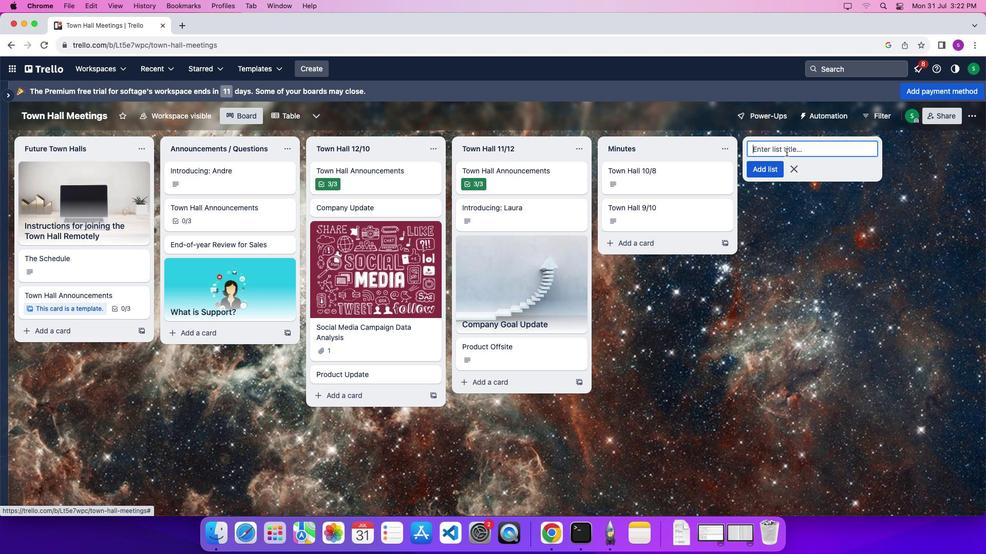 
Action: Mouse pressed left at (786, 152)
Screenshot: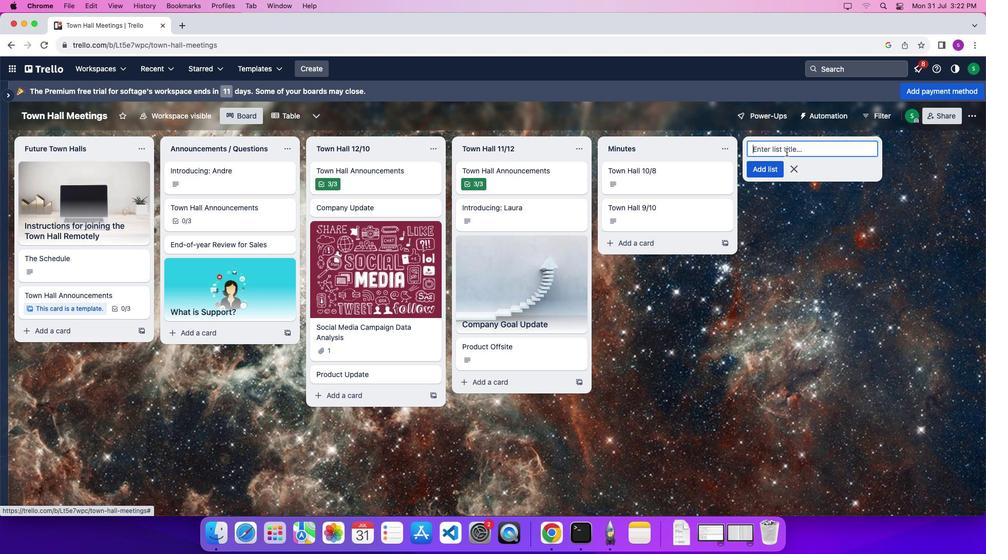 
Action: Key pressed Key.shift'T''e''a''m'Key.space'g''o''a''a''a''l'Key.space'a''a''a''a''a''a''a''a''a''a''a''a''a''a''a''a''a''a''a''a''a''a''a''a''a''a''a''a''a''a''a''a''a''a''a''a''a''a''a''a''a''a''a''a''a''a''a''a'Key.backspace'a''a''a''a''a''a''a''c''a''e''n''t''r''a''l'Key.leftKey.leftKey.leftKey.leftKey.leftKey.leftKey.leftKey.leftKey.leftKey.leftKey.rightKey.rightKey.backspaceKey.rightKey.rightKey.rightKey.rightKey.rightKey.rightKey.leftKey.leftKey.leftKey.leftKey.backspaceKey.rightKey.rightKey.rightKey.rightKey.rightKey.rightKey.rightKey.rightKey.rightKey.rightKey.rightKey.rightKey.rightKey.enterKey.shift'A''l''i''g''n'Key.spaceKey.shift'T''e''a''m'Key.space'w''i''t''h'Key.spaceKey.shift'V''2'Key.shift'N''O''N'Key.backspaceKey.backspaceKey.backspaceKey.shift'M''P'Key.backspace'O''M'Key.enterKey.shift'W''e''e''k''l''y'Key.spaceKey.shift'M''e''e''t''i''n''g'Key.enter
Screenshot: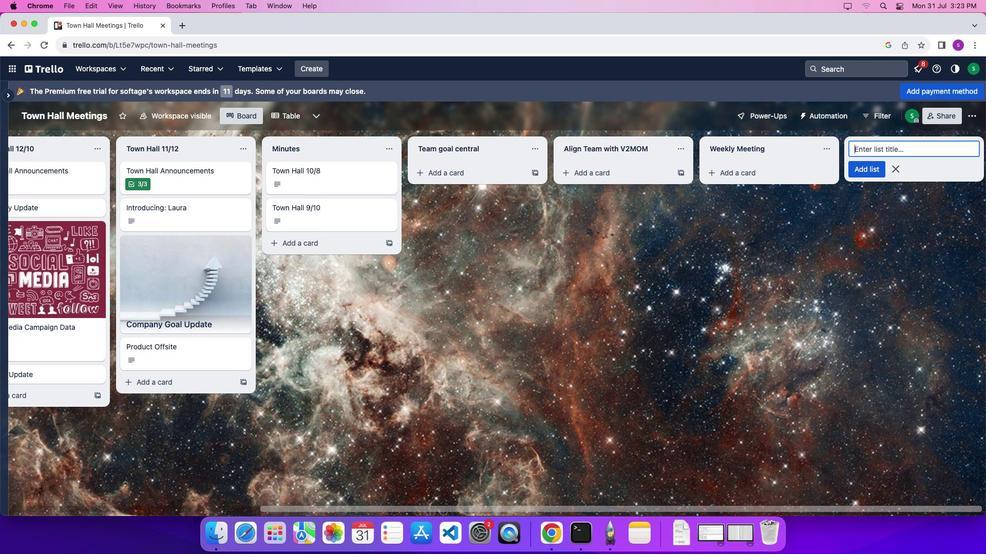 
Action: Mouse moved to (893, 171)
Screenshot: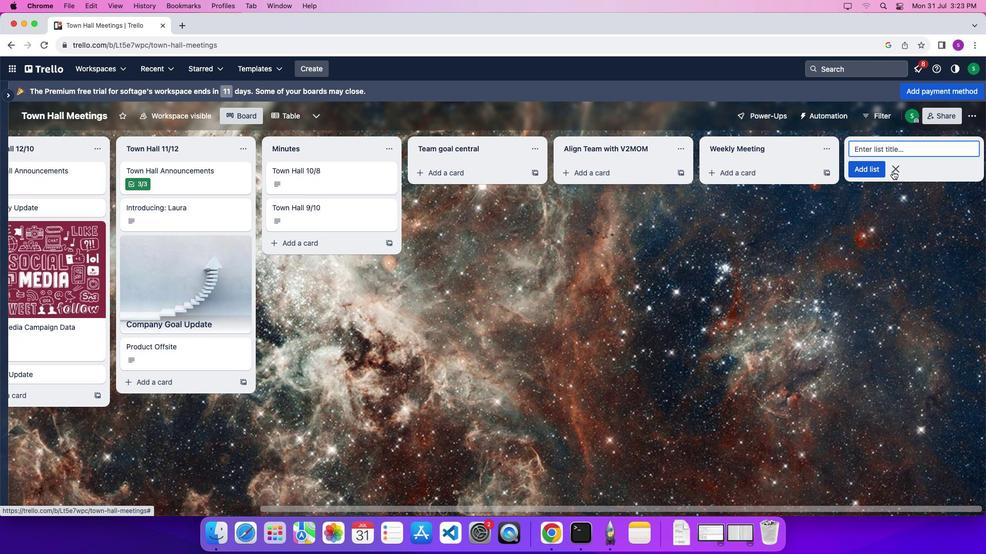 
Action: Mouse pressed left at (893, 171)
Screenshot: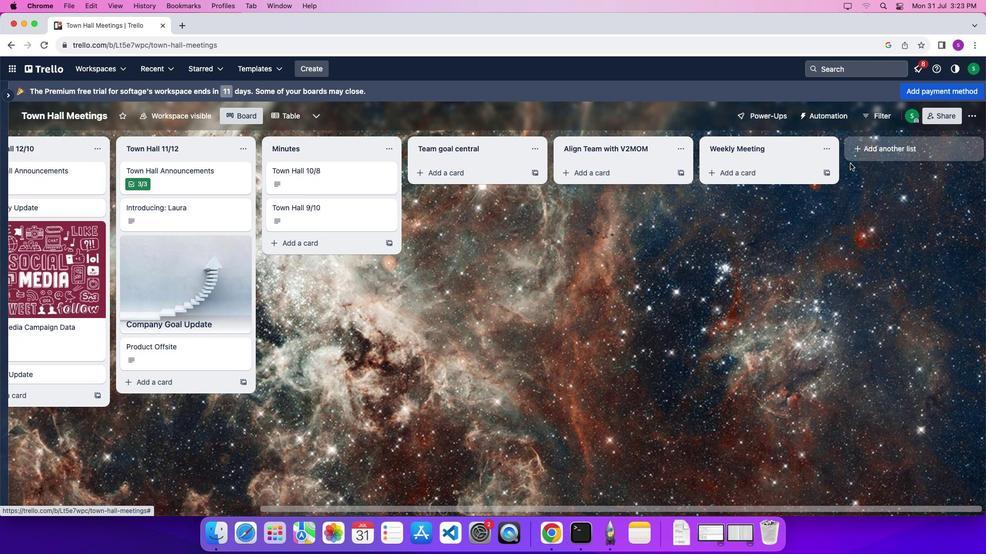 
Action: Mouse moved to (478, 178)
Screenshot: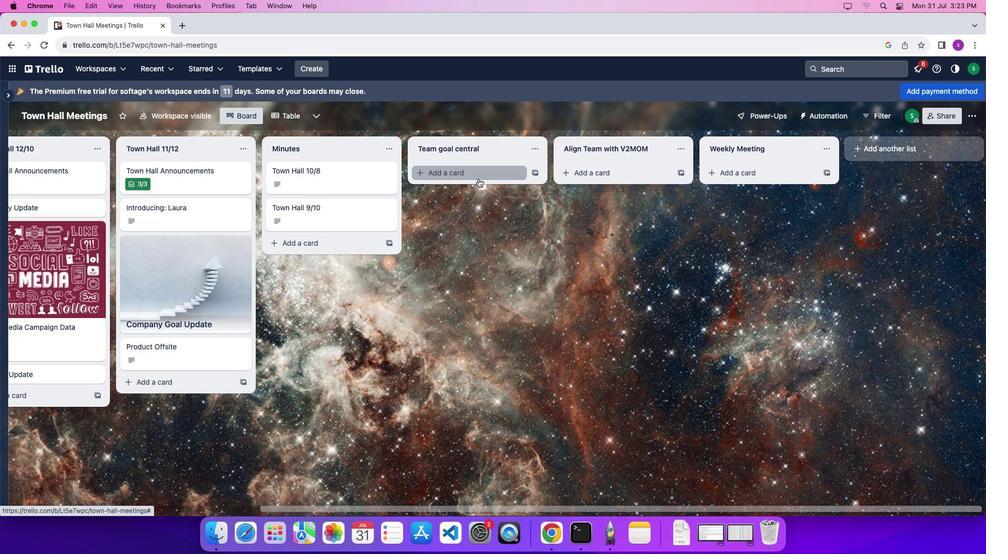 
Action: Mouse pressed left at (478, 178)
Screenshot: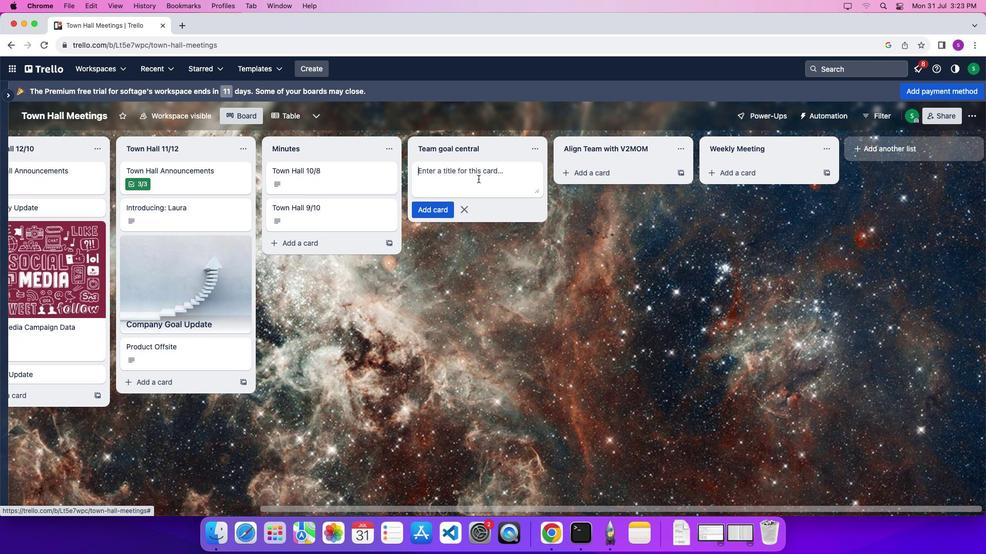 
Action: Mouse moved to (481, 183)
Screenshot: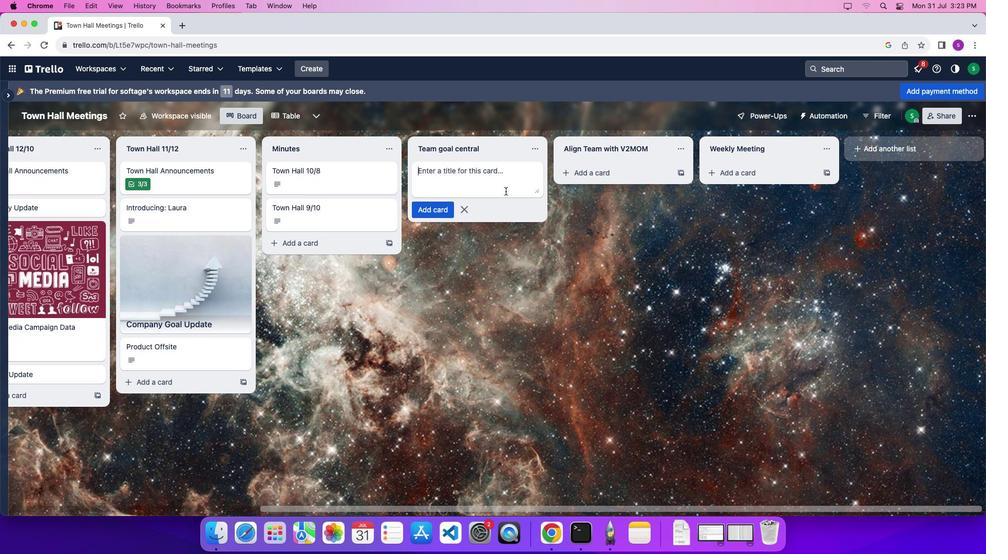 
Action: Mouse pressed left at (481, 183)
Screenshot: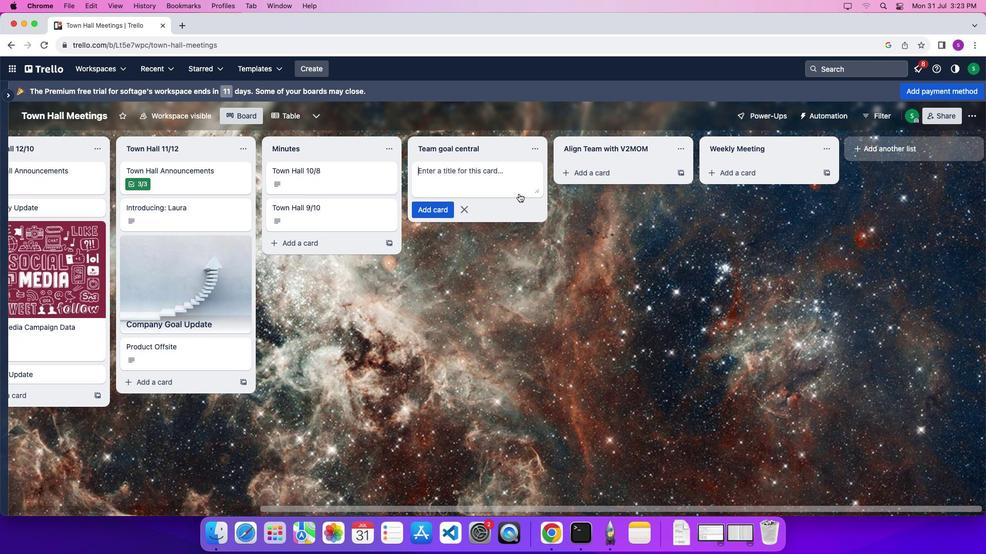
Action: Mouse moved to (520, 194)
Screenshot: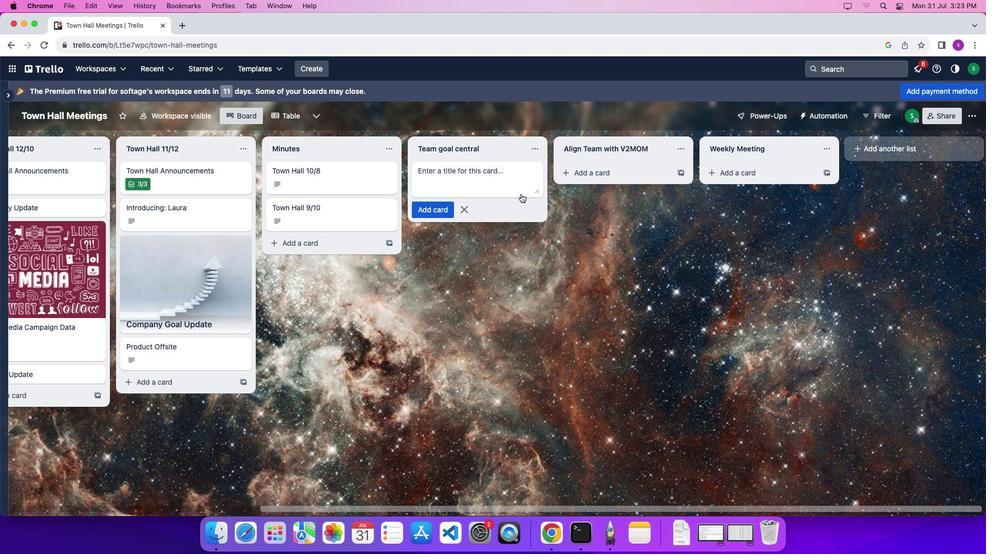 
Action: Key pressed Key.shift'G''o''a''l'Key.enter
Screenshot: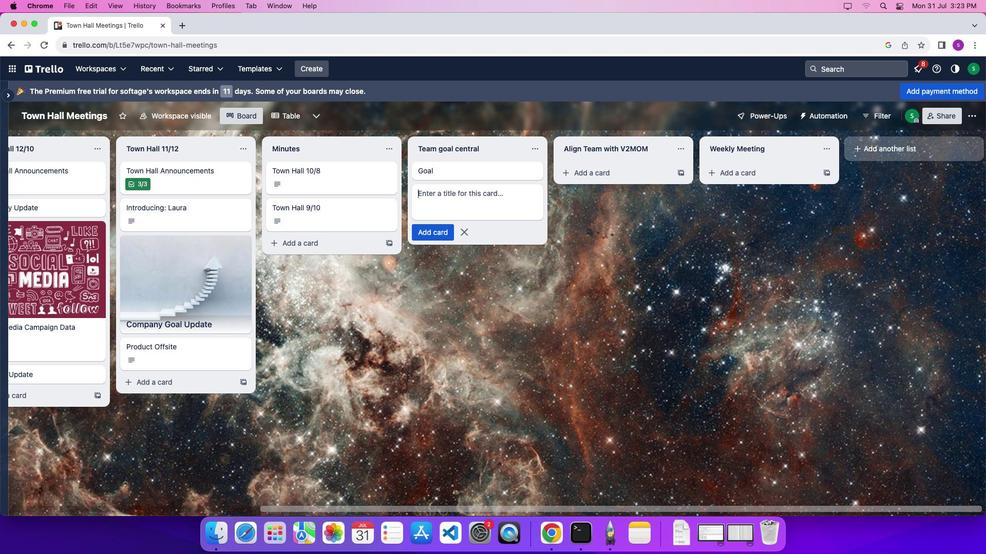 
Action: Mouse moved to (591, 172)
Screenshot: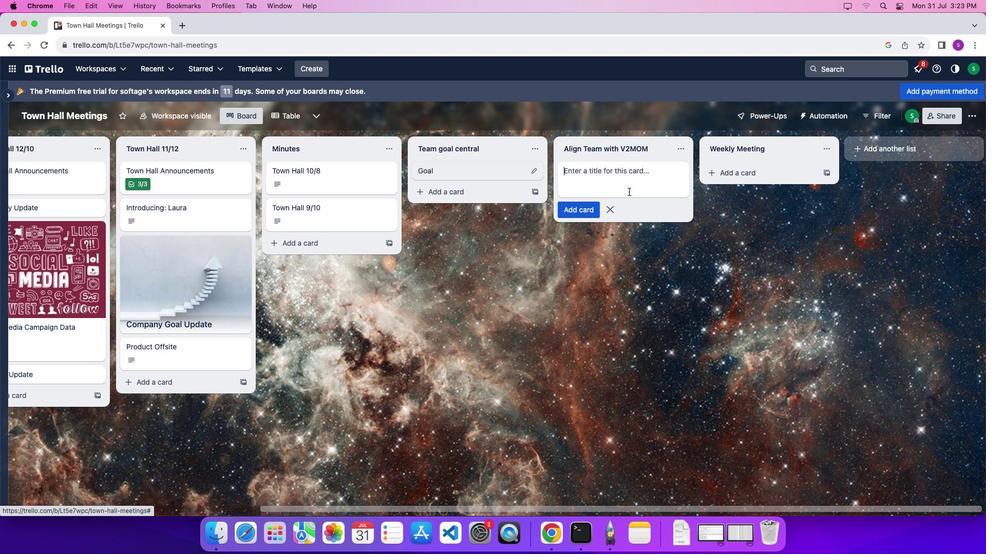 
Action: Mouse pressed left at (591, 172)
Screenshot: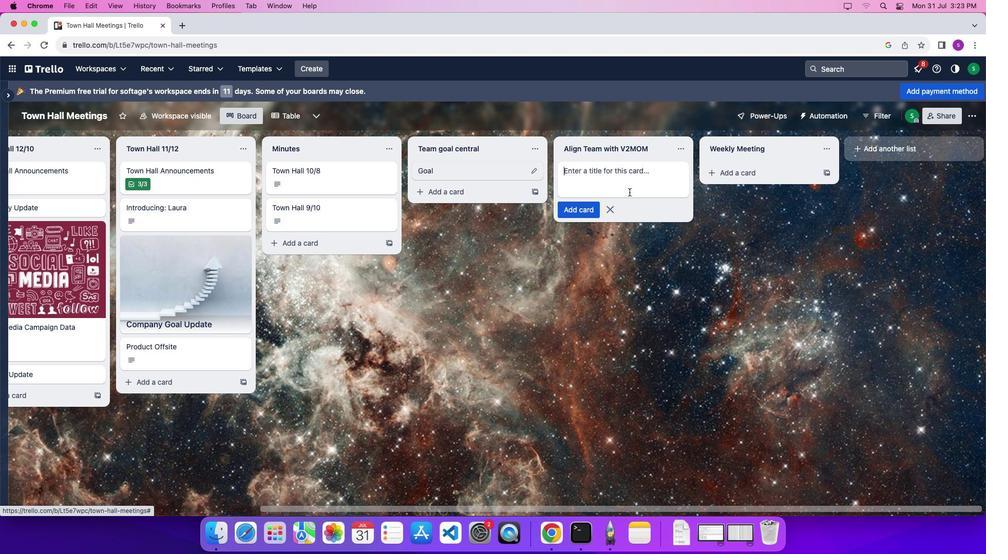 
Action: Mouse moved to (629, 192)
Screenshot: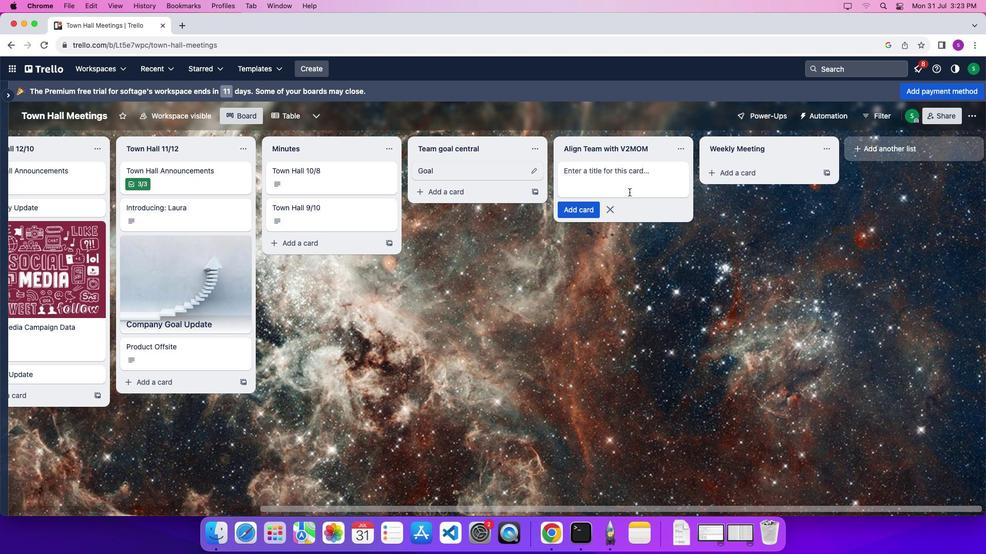
Action: Key pressed Key.shift't''e''a''m'Key.enter
Screenshot: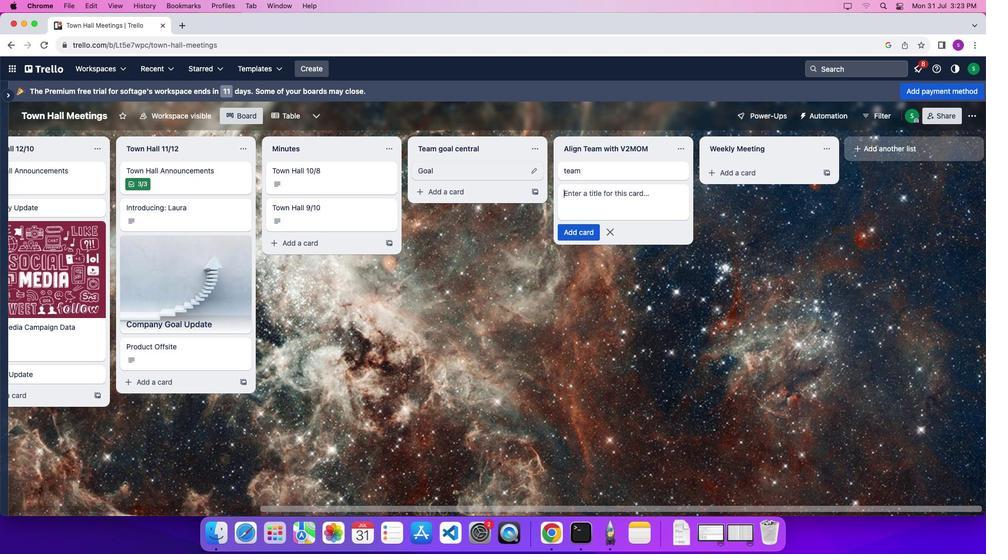 
Action: Mouse moved to (734, 166)
Screenshot: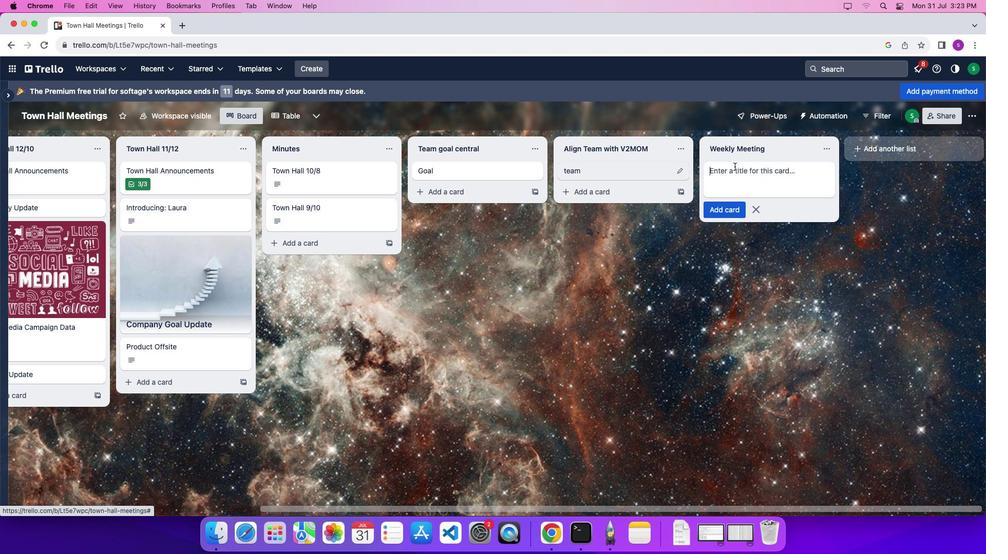 
Action: Mouse pressed left at (734, 166)
Screenshot: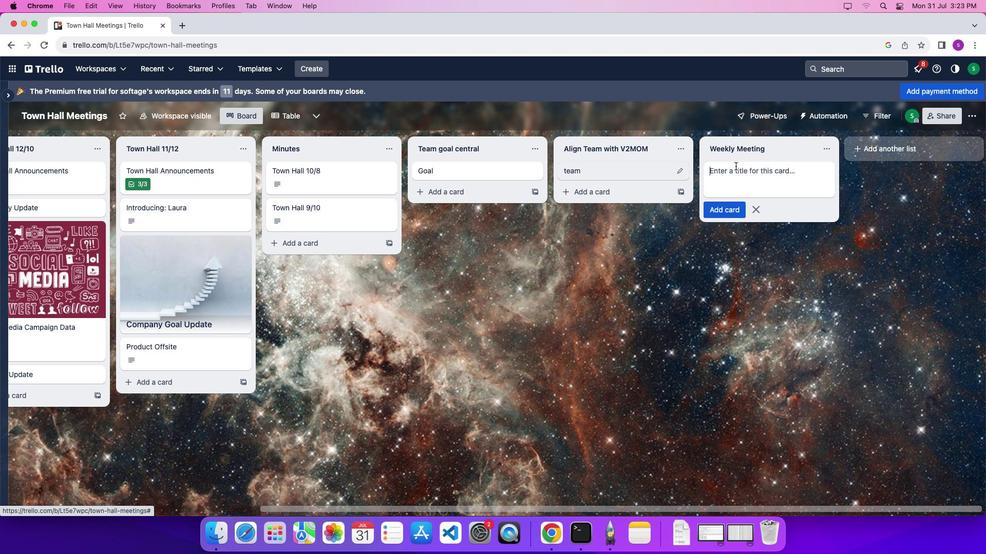 
Action: Mouse moved to (802, 218)
Screenshot: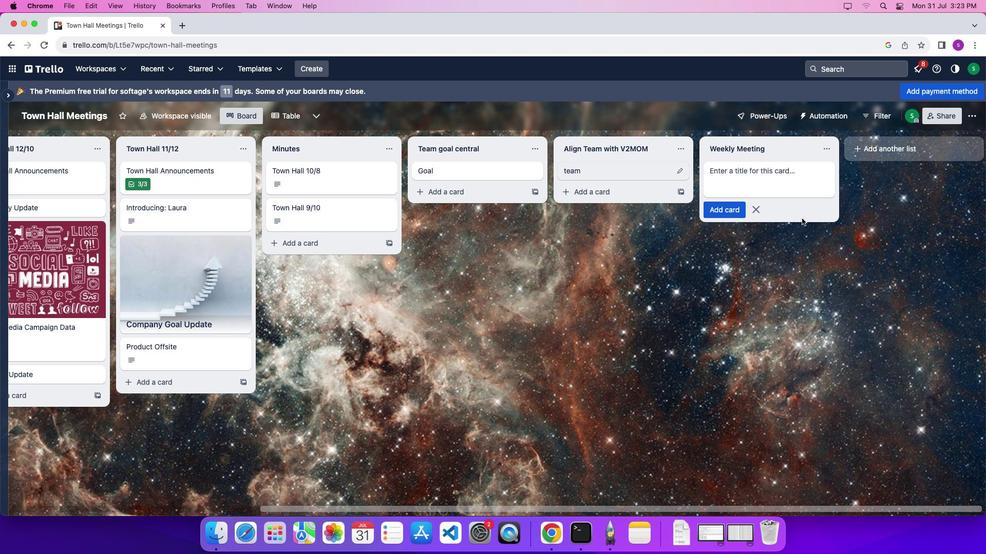 
Action: Key pressed Key.shift'm''e''e''t''i''n''g'Key.enter
Screenshot: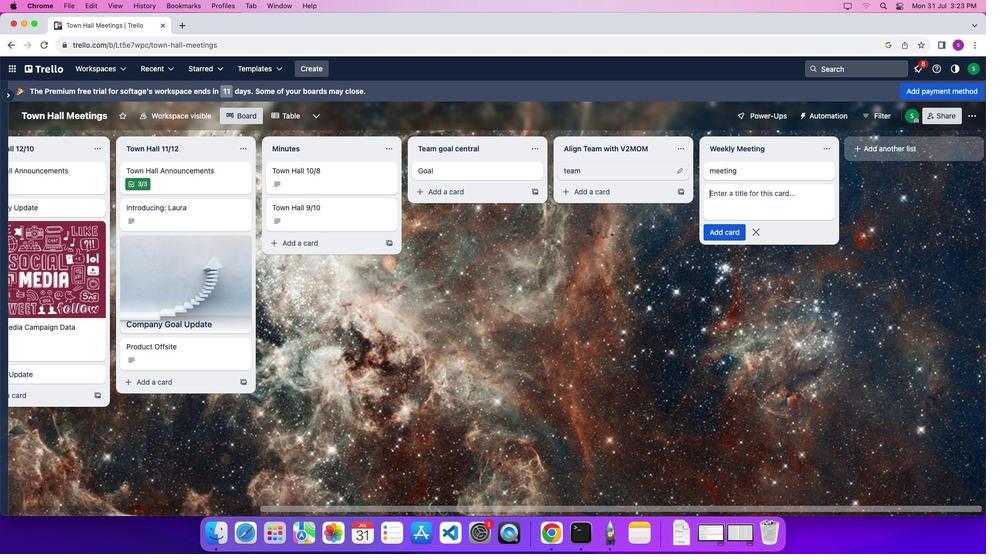 
Action: Mouse moved to (475, 171)
Screenshot: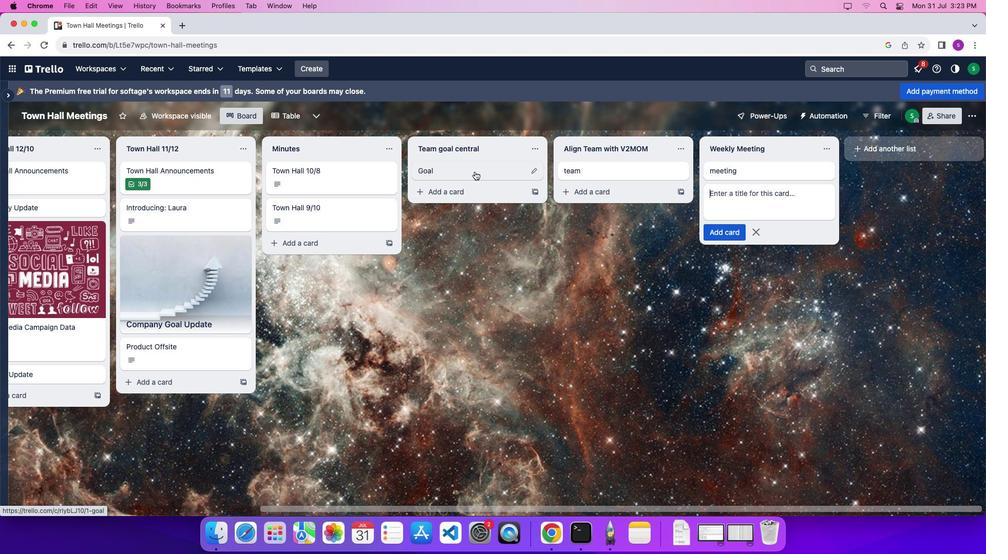 
Action: Mouse pressed left at (475, 171)
Screenshot: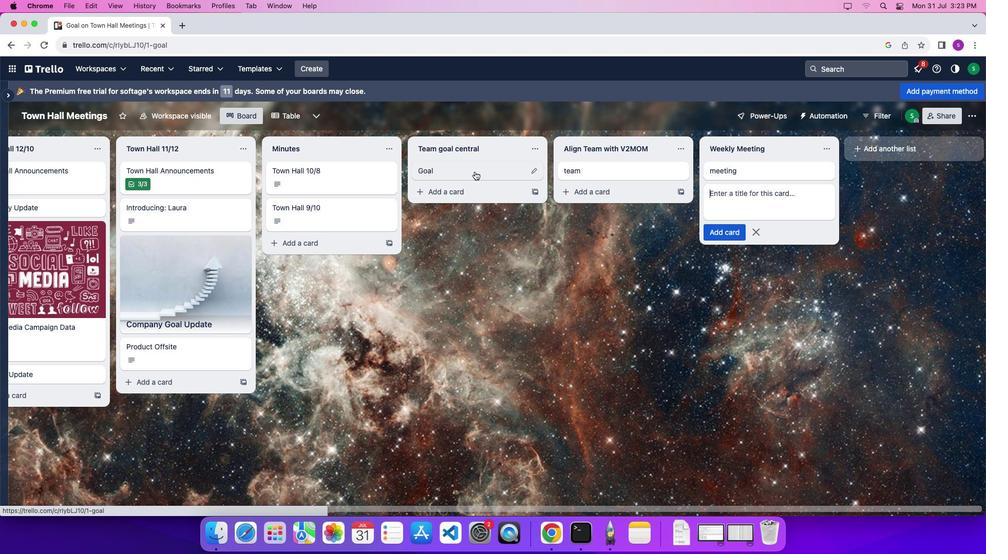 
Action: Mouse moved to (340, 154)
Screenshot: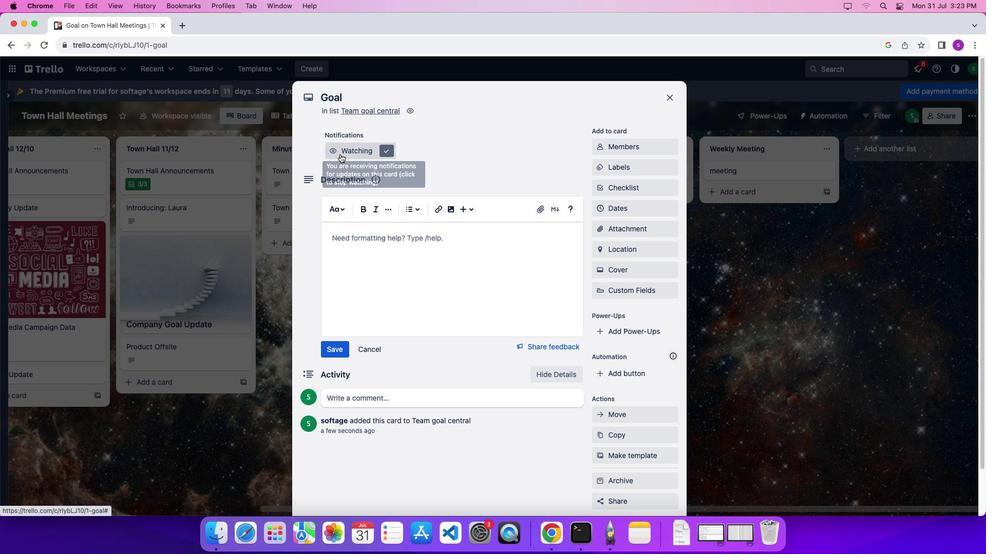 
Action: Mouse pressed left at (340, 154)
Screenshot: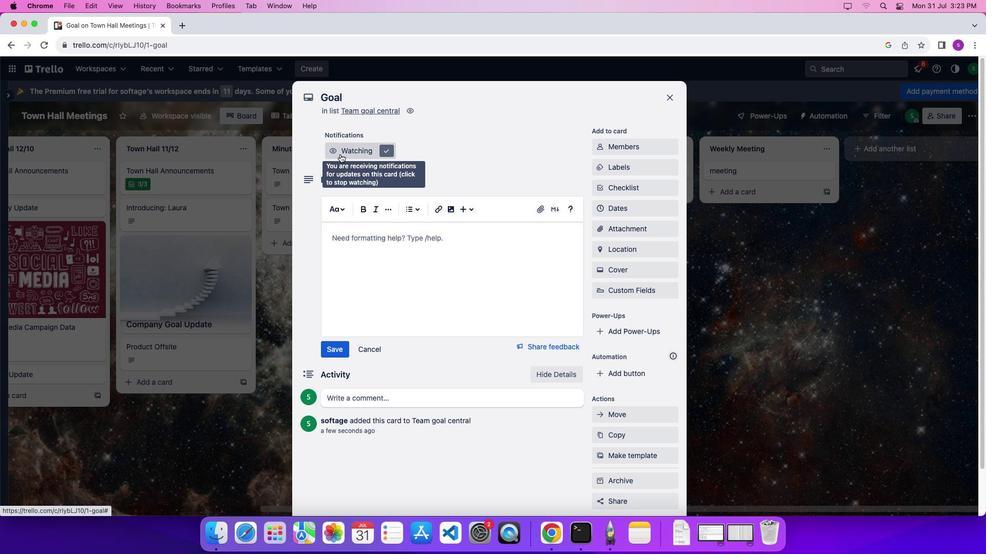 
Action: Mouse moved to (650, 140)
Screenshot: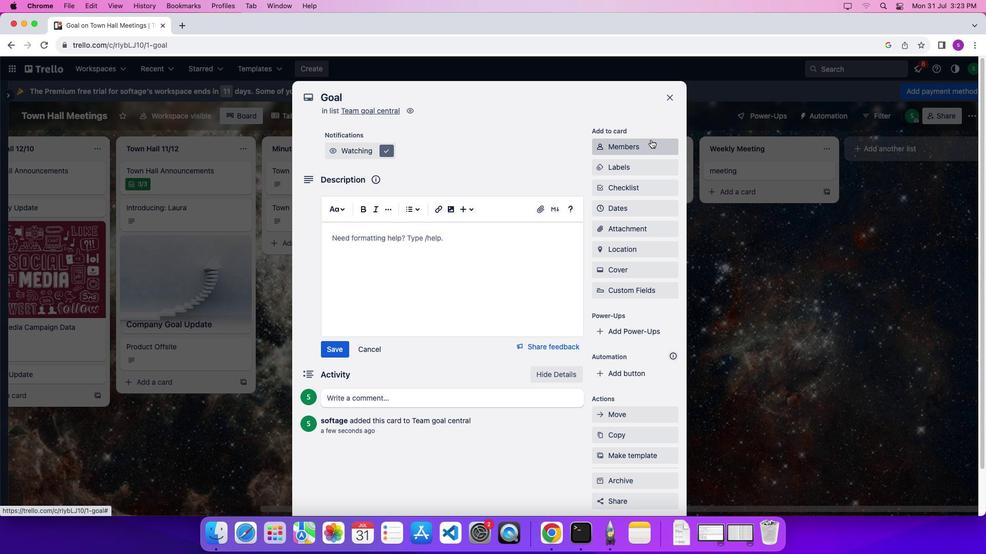 
Action: Mouse pressed left at (650, 140)
Screenshot: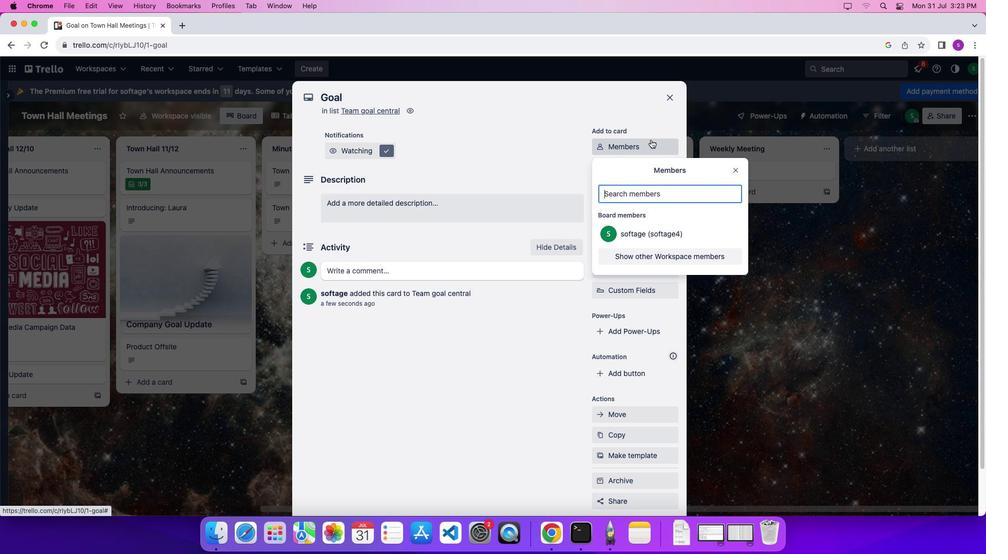 
Action: Mouse moved to (658, 195)
Screenshot: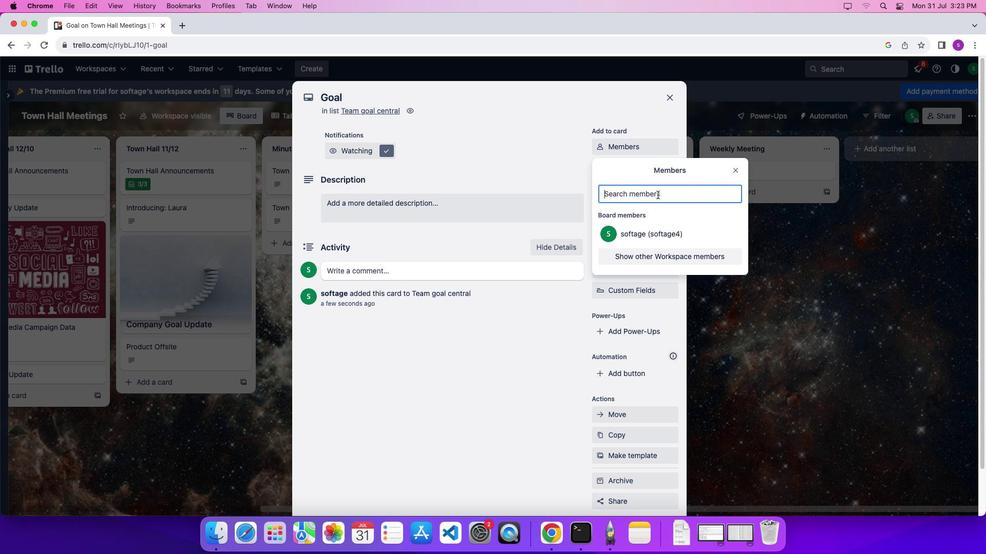 
Action: Mouse pressed left at (658, 195)
Screenshot: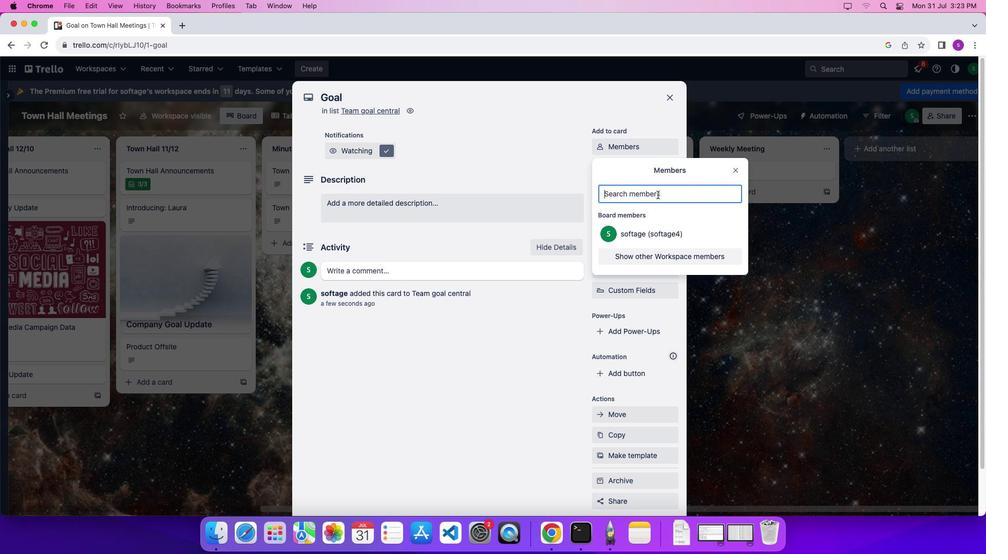 
Action: Key pressed 'a''s'Key.backspaceKey.backspace's''o''f''t''a''g''e''.''3'Key.shift'@''s''o''f''t''a''g''e''.''n''e''t'
Screenshot: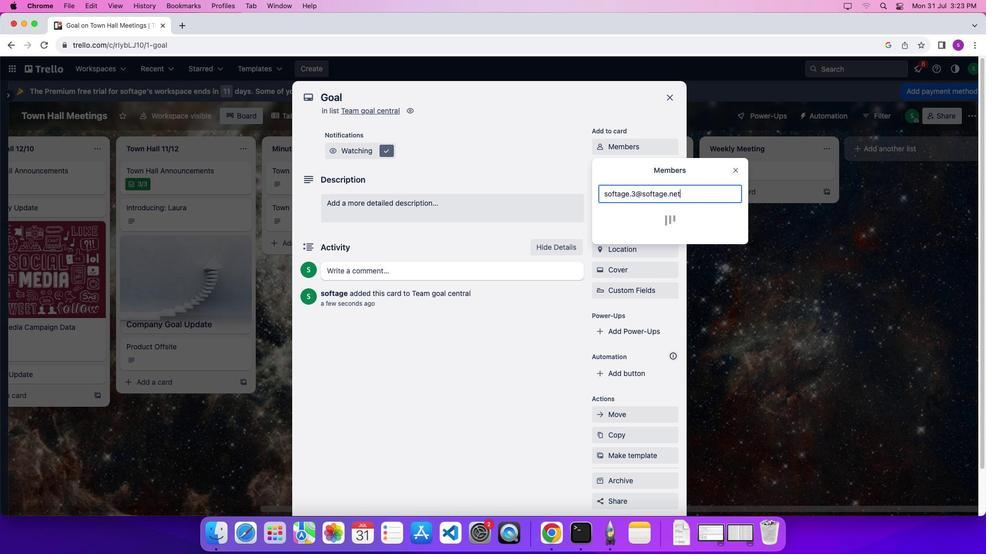 
Action: Mouse moved to (606, 267)
Screenshot: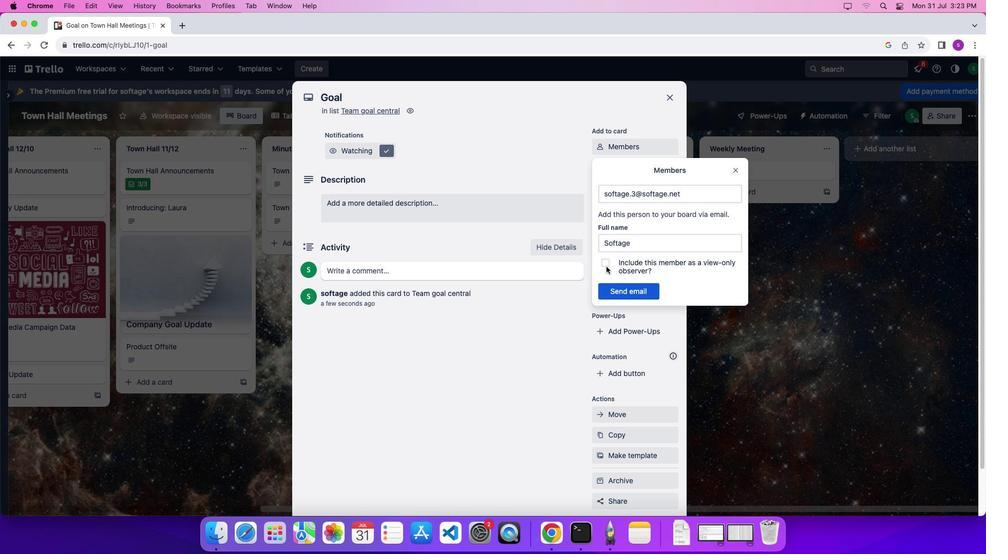 
Action: Mouse pressed left at (606, 267)
Screenshot: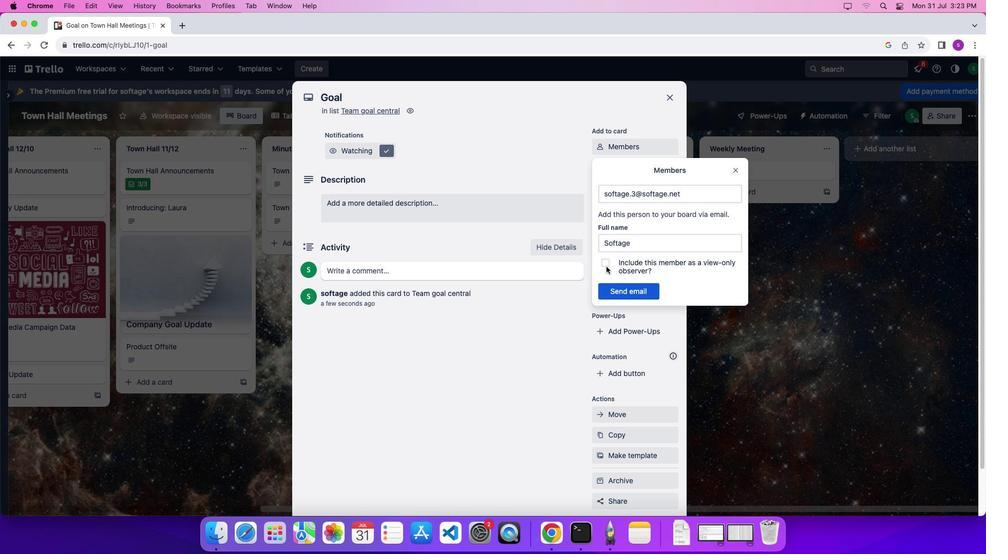 
Action: Mouse moved to (606, 264)
Screenshot: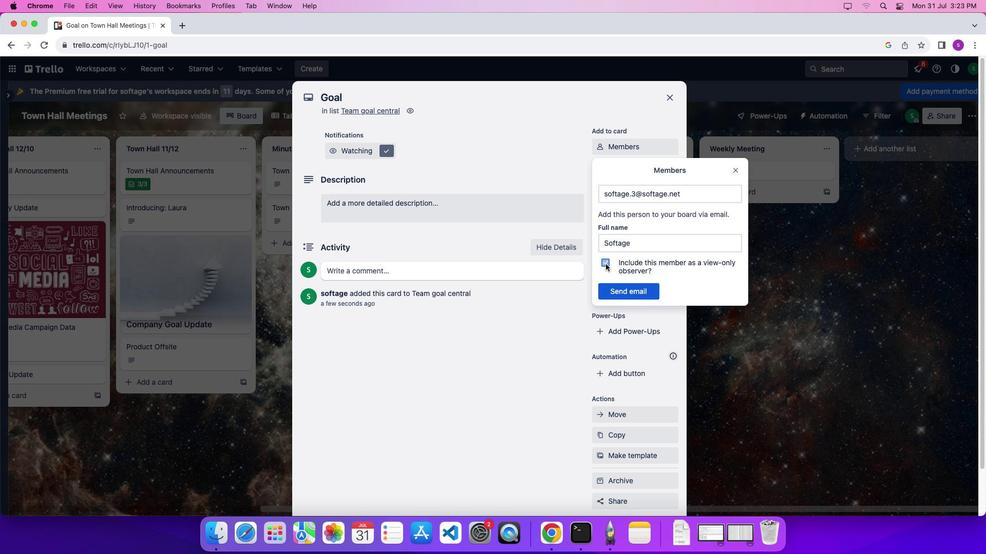 
Action: Mouse pressed left at (606, 264)
Screenshot: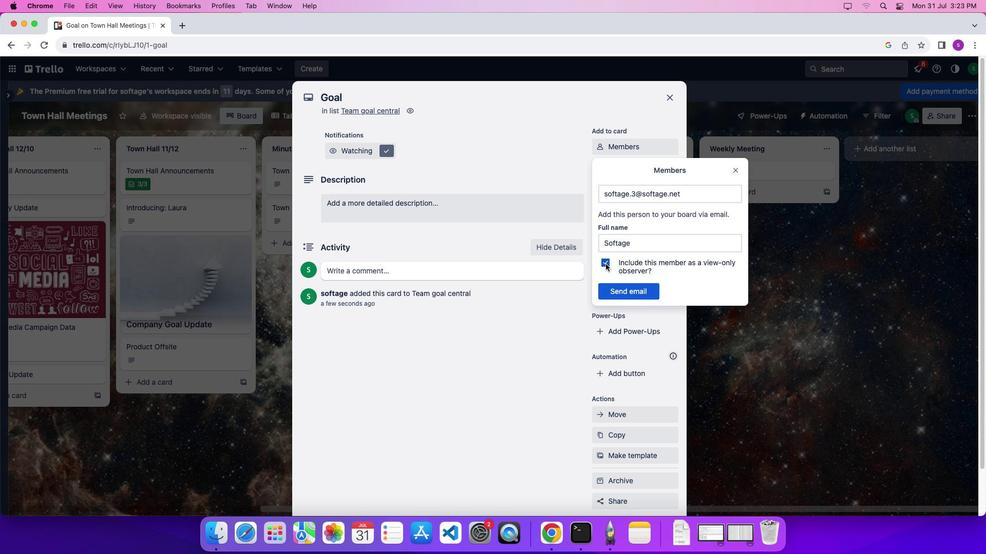 
Action: Mouse moved to (616, 294)
Screenshot: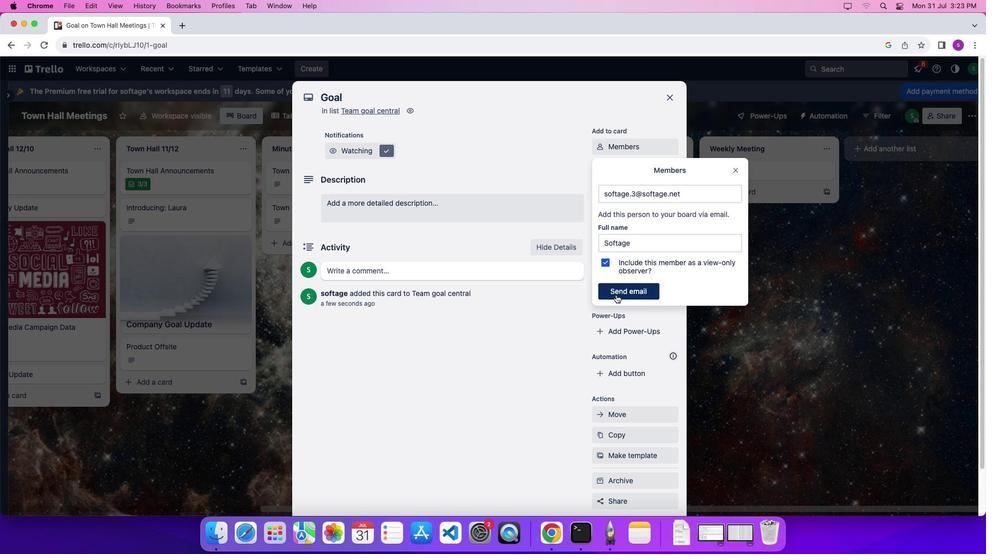 
Action: Mouse pressed left at (616, 294)
Screenshot: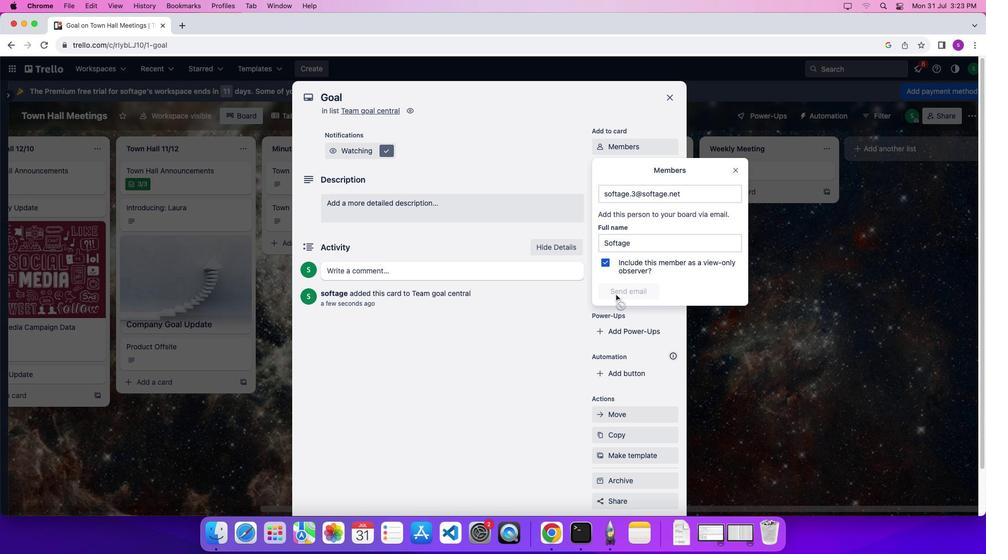 
Action: Mouse moved to (638, 209)
Screenshot: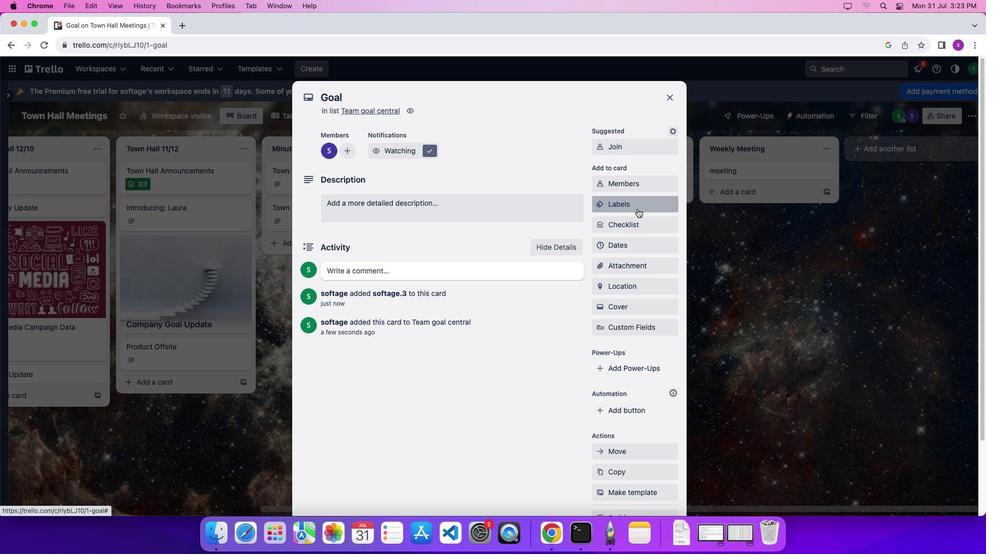 
Action: Mouse pressed left at (638, 209)
Screenshot: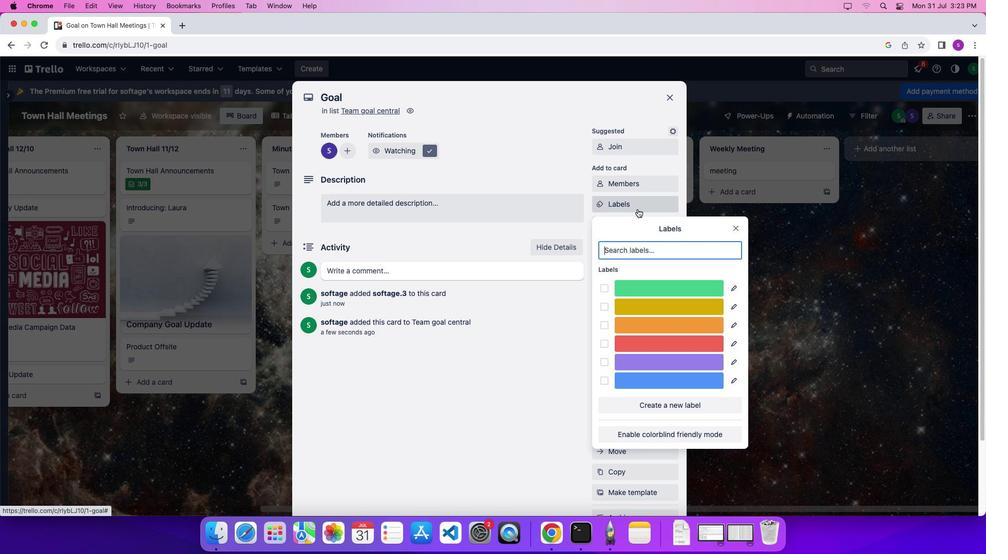 
Action: Mouse moved to (636, 337)
Screenshot: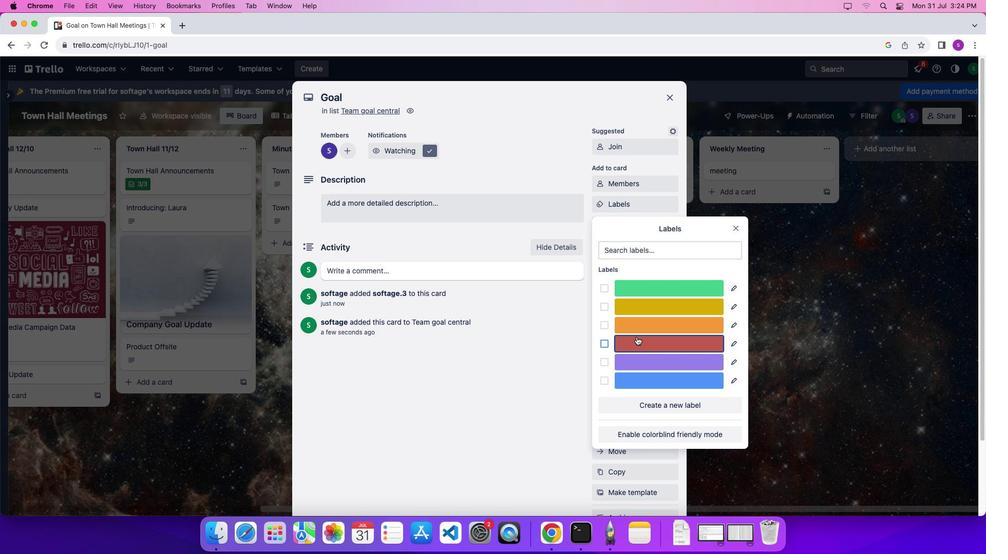 
Action: Mouse pressed left at (636, 337)
Screenshot: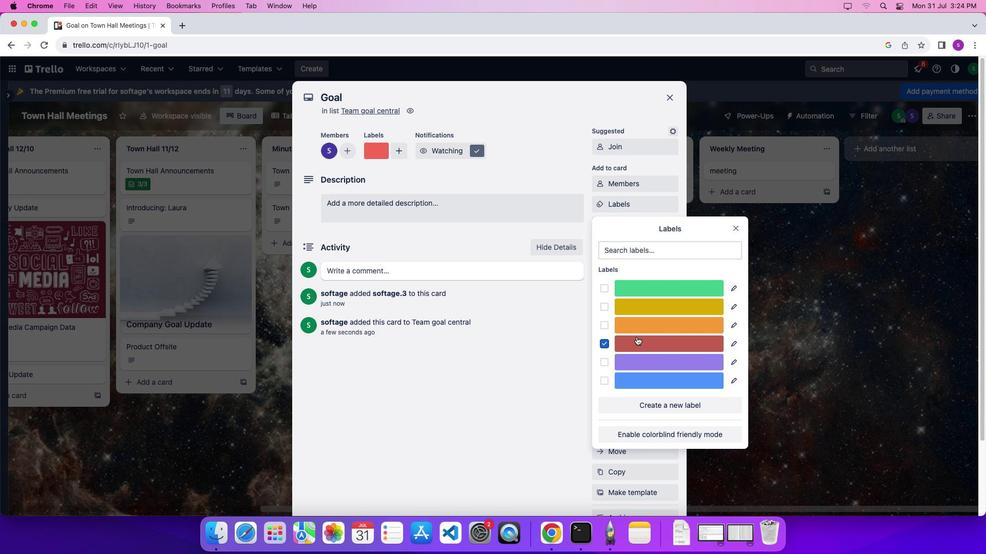 
Action: Mouse moved to (732, 230)
Screenshot: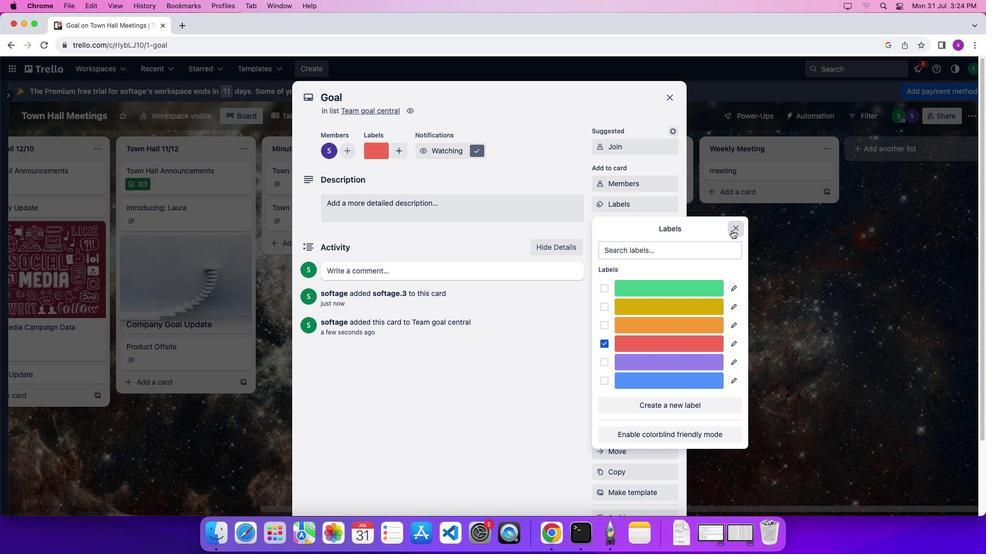 
Action: Mouse pressed left at (732, 230)
Screenshot: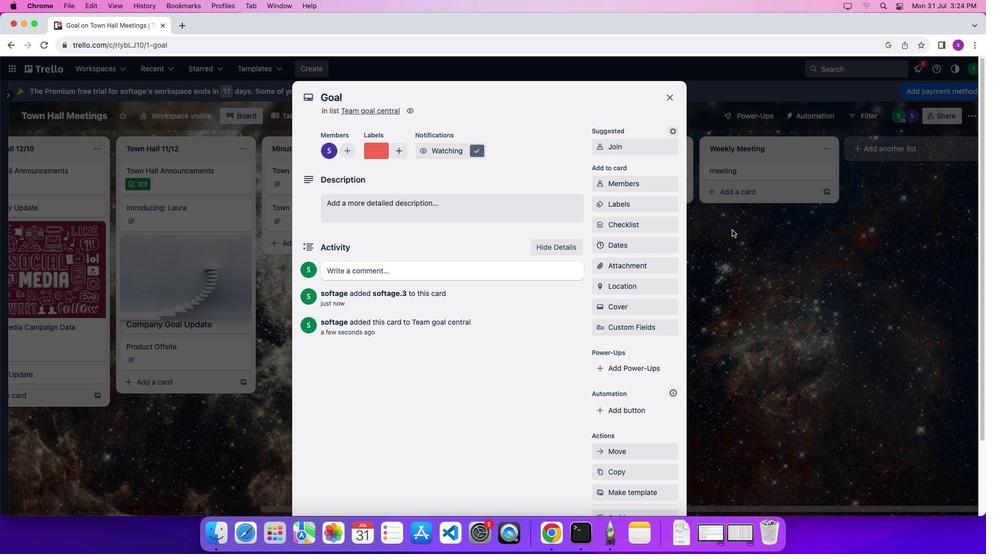 
Action: Mouse moved to (615, 229)
Screenshot: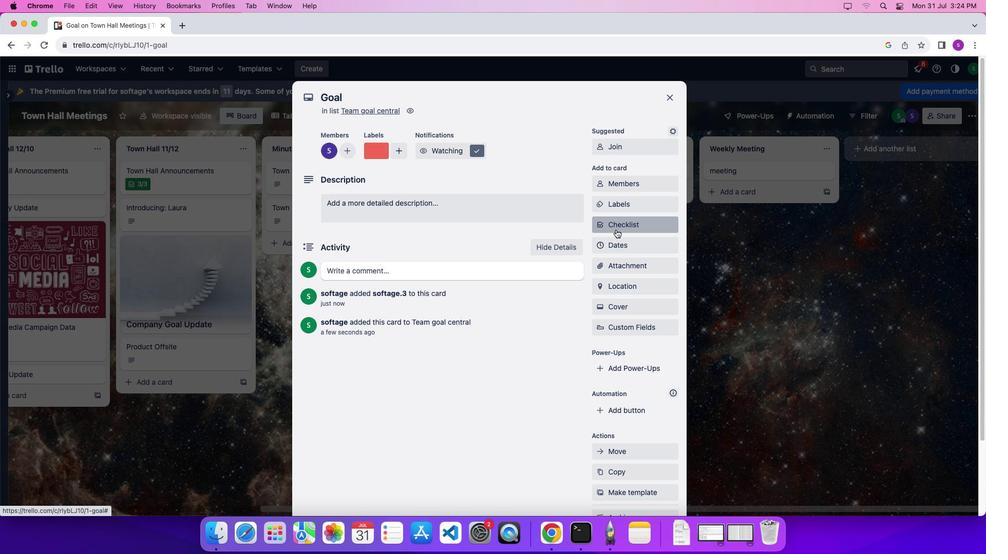 
Action: Mouse pressed left at (615, 229)
Screenshot: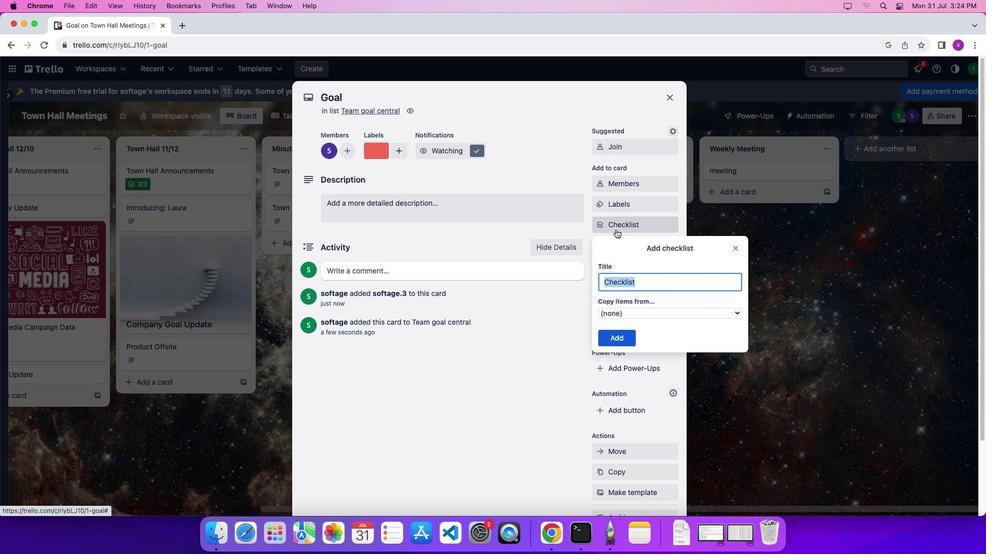 
Action: Mouse moved to (639, 288)
Screenshot: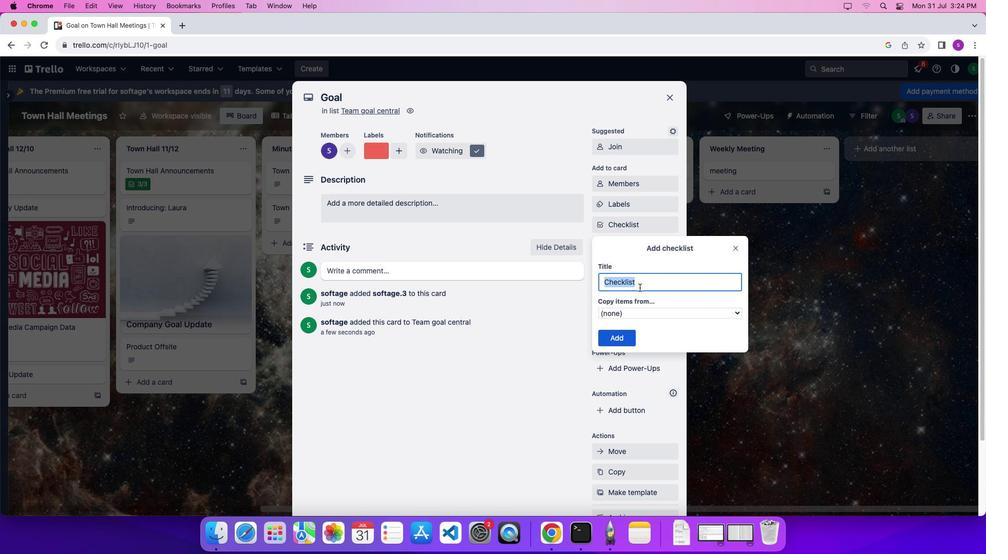 
Action: Key pressed Key.shift'G''o''a''a''l'
Screenshot: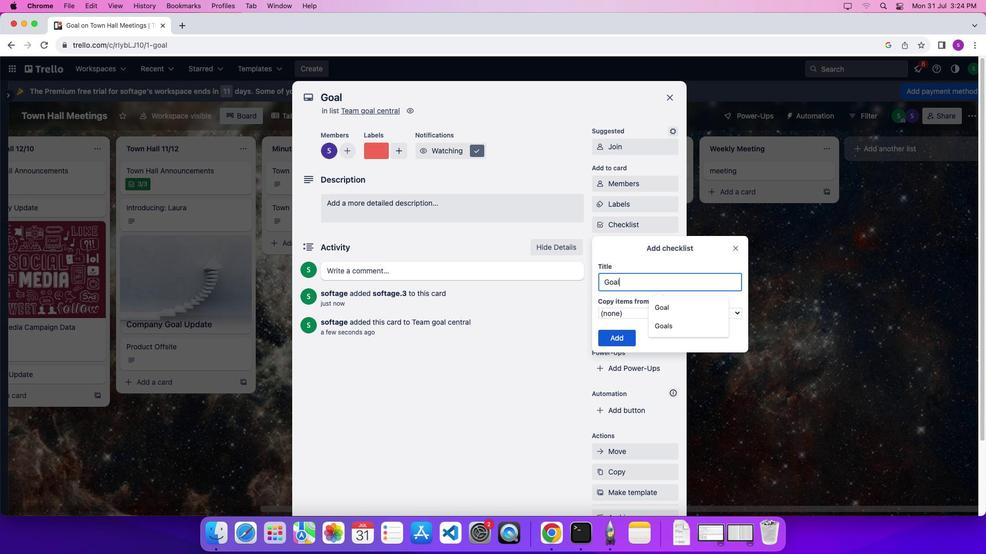 
Action: Mouse moved to (674, 329)
Screenshot: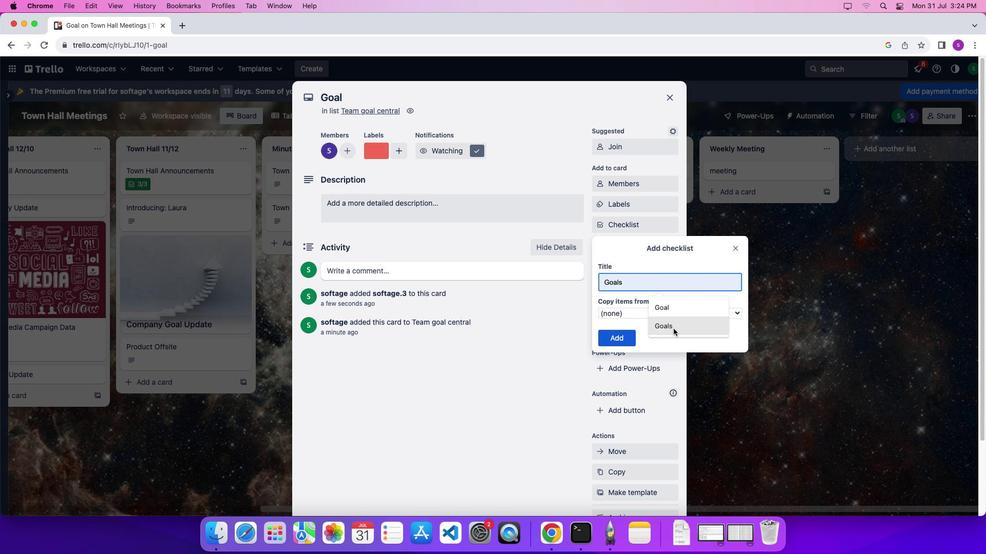 
Action: Mouse pressed left at (674, 329)
Screenshot: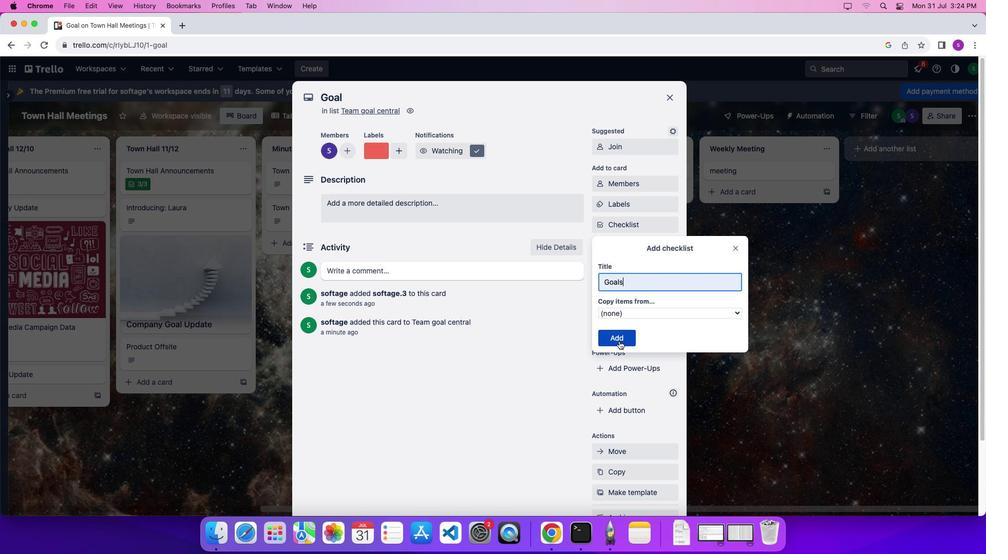 
Action: Mouse moved to (619, 341)
Screenshot: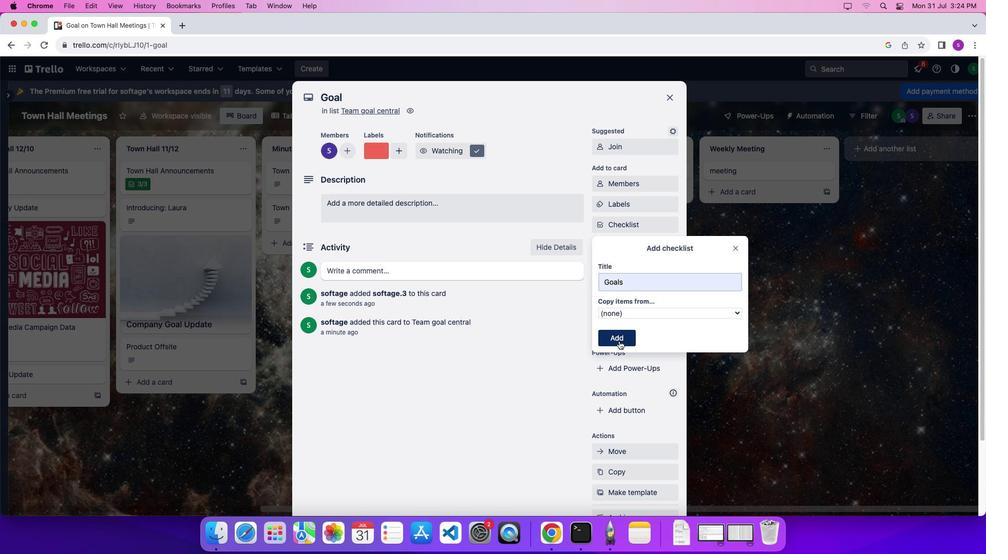 
Action: Mouse pressed left at (619, 341)
Screenshot: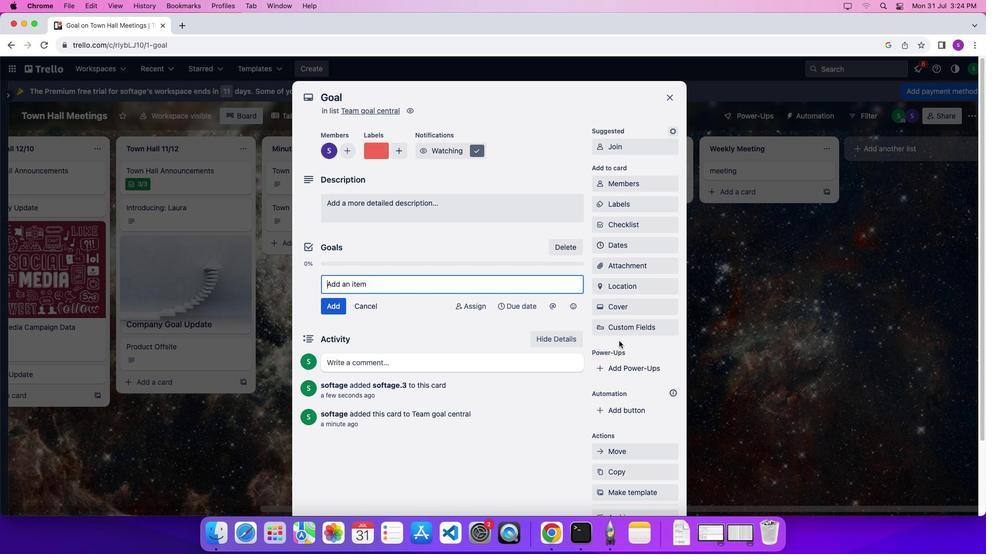 
Action: Mouse moved to (632, 264)
Screenshot: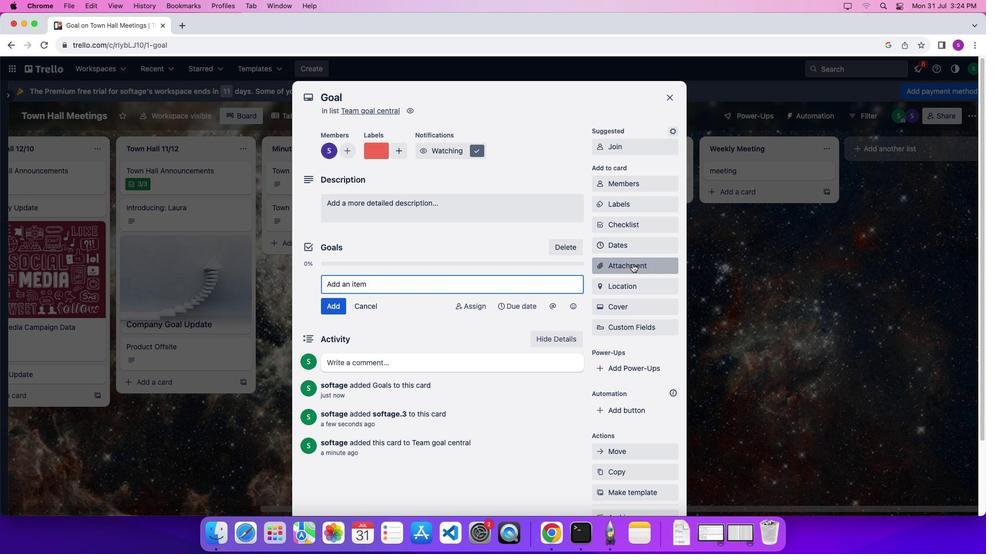 
Action: Mouse pressed left at (632, 264)
Screenshot: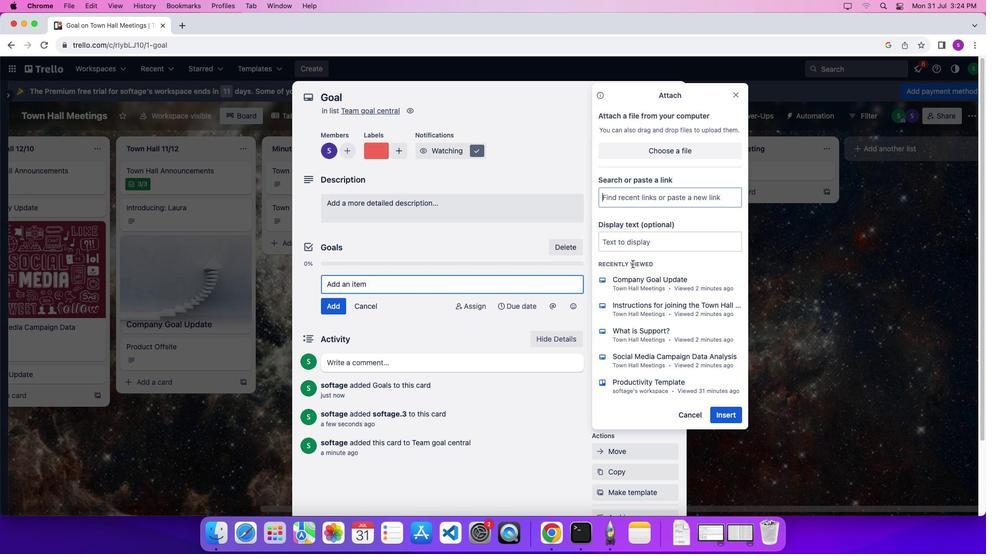 
Action: Mouse moved to (650, 285)
Screenshot: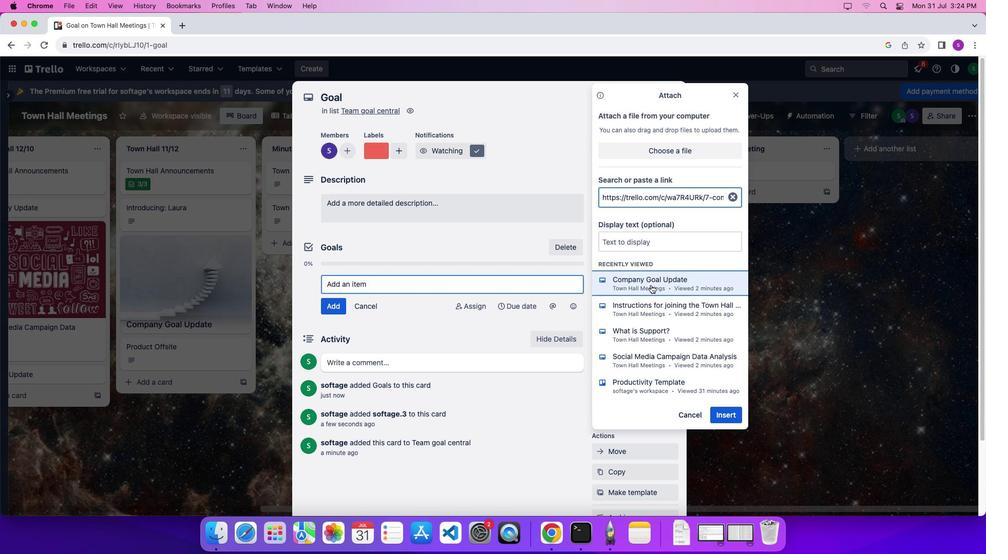 
Action: Mouse pressed left at (650, 285)
Screenshot: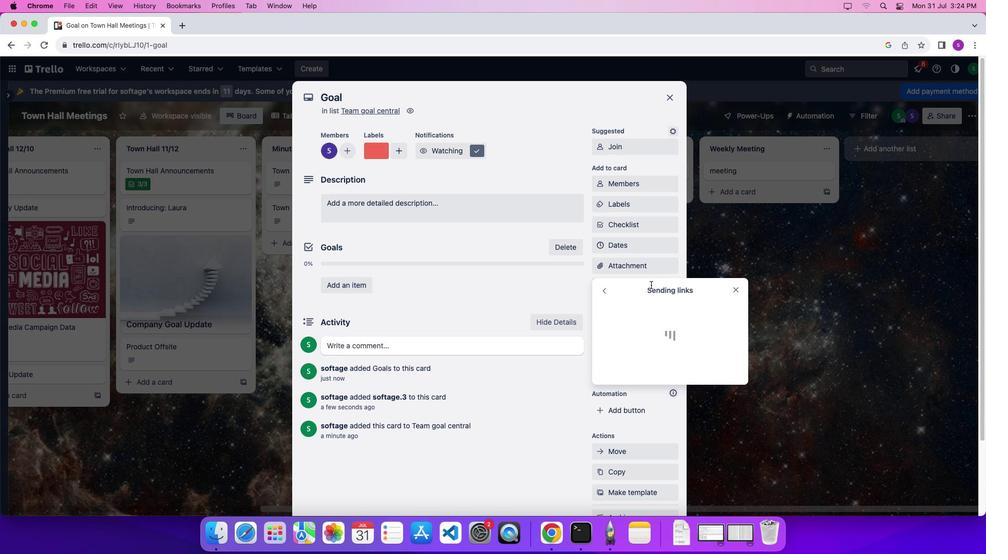 
Action: Mouse pressed left at (650, 285)
Screenshot: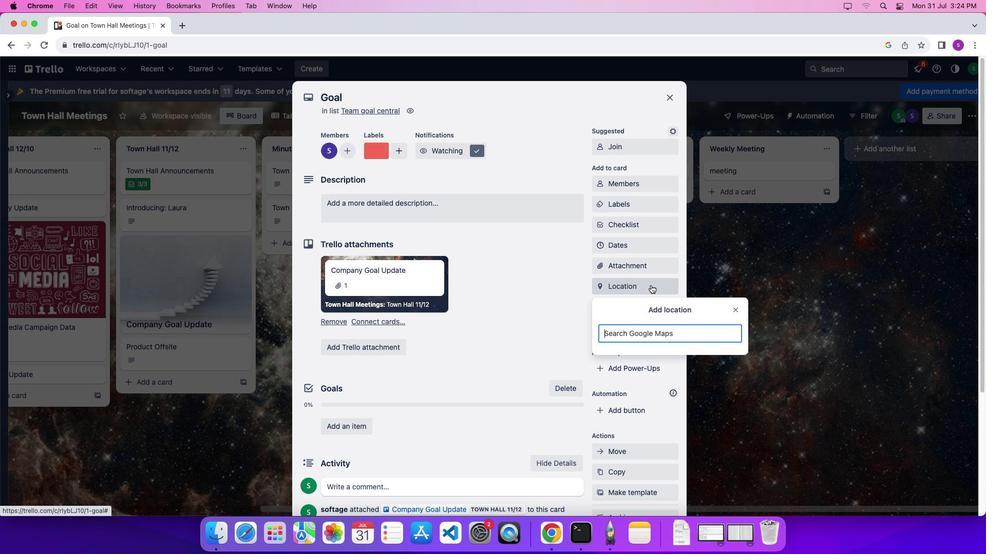 
Action: Key pressed 'o'
Screenshot: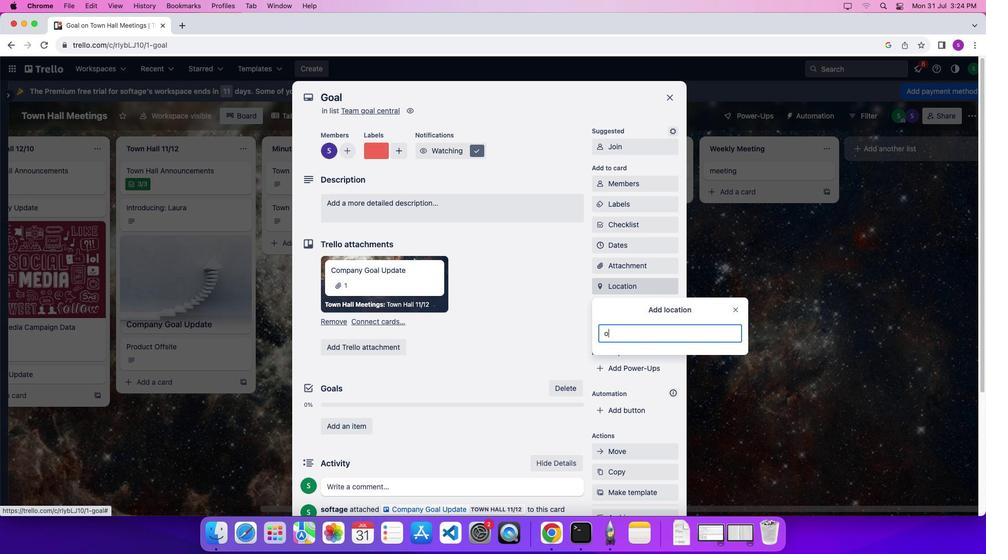
Action: Mouse moved to (639, 403)
Screenshot: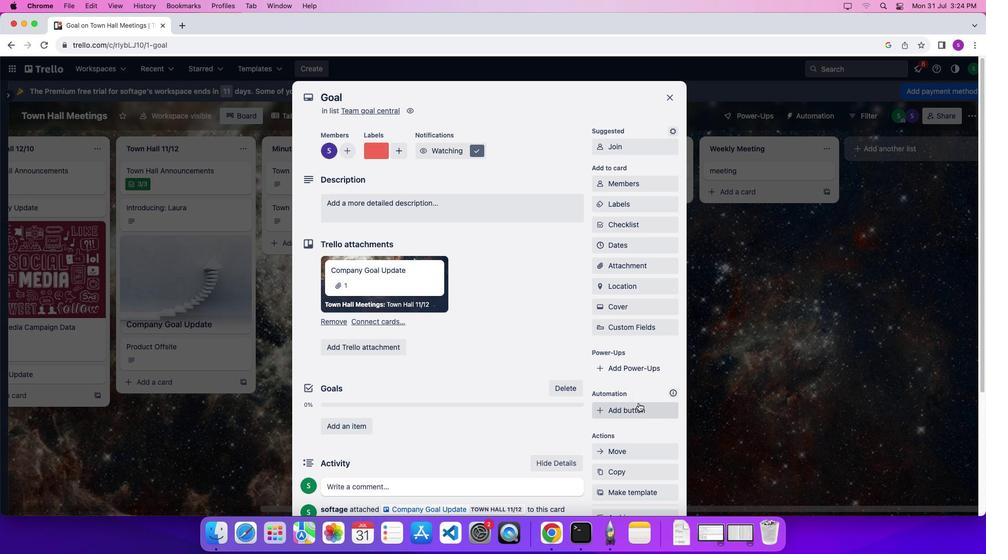 
Action: Mouse pressed left at (639, 403)
Screenshot: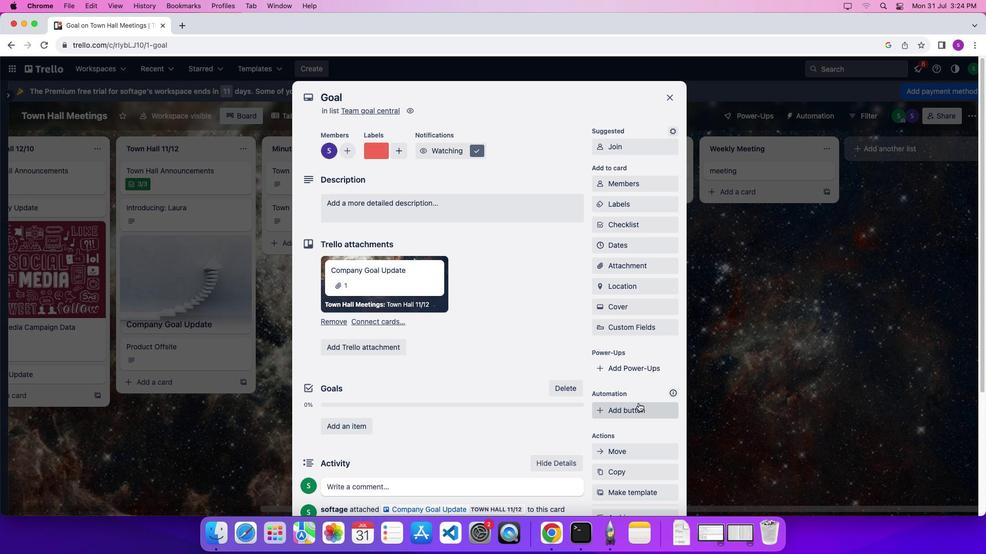 
Action: Mouse moved to (633, 307)
Screenshot: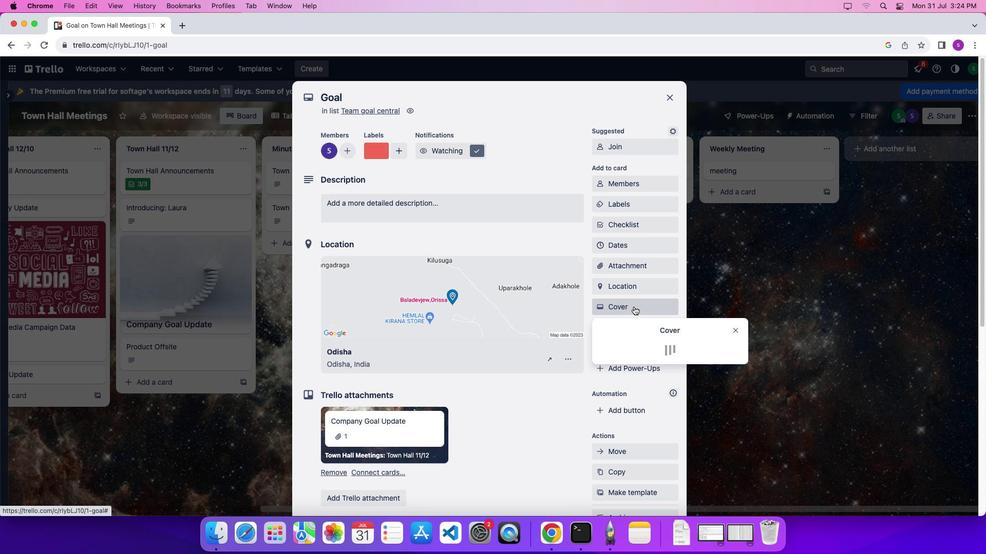 
Action: Mouse pressed left at (633, 307)
Screenshot: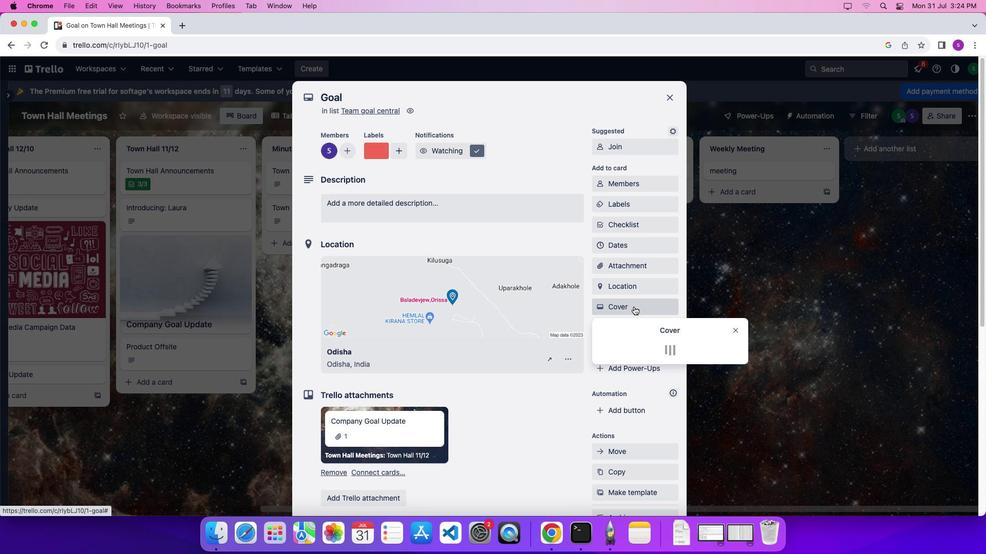 
Action: Mouse moved to (657, 481)
Screenshot: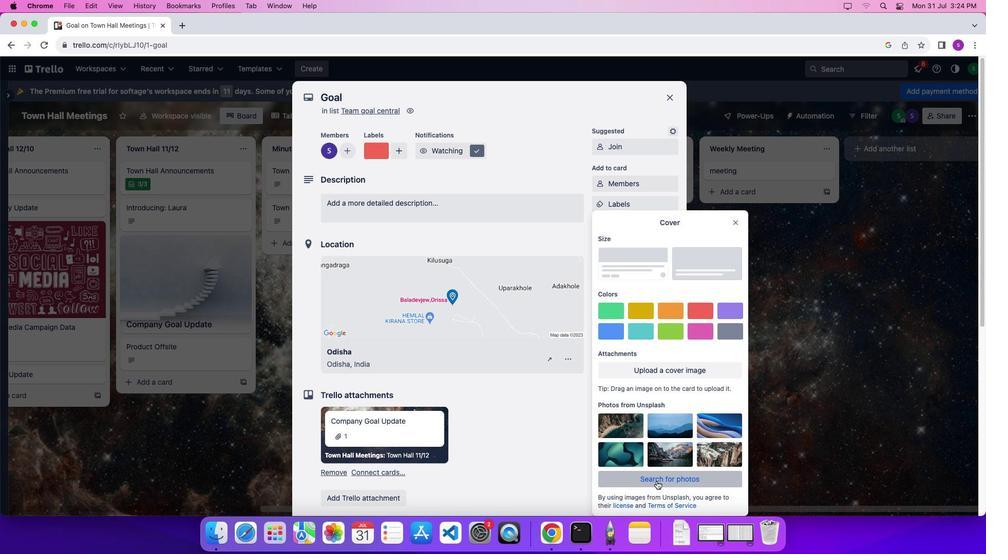 
Action: Mouse pressed left at (657, 481)
Screenshot: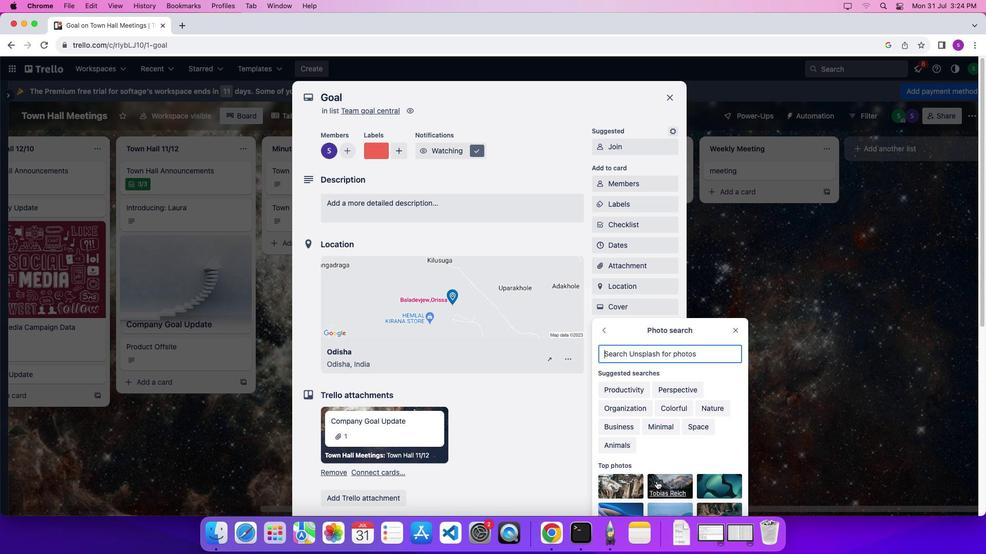
Action: Mouse moved to (625, 264)
Screenshot: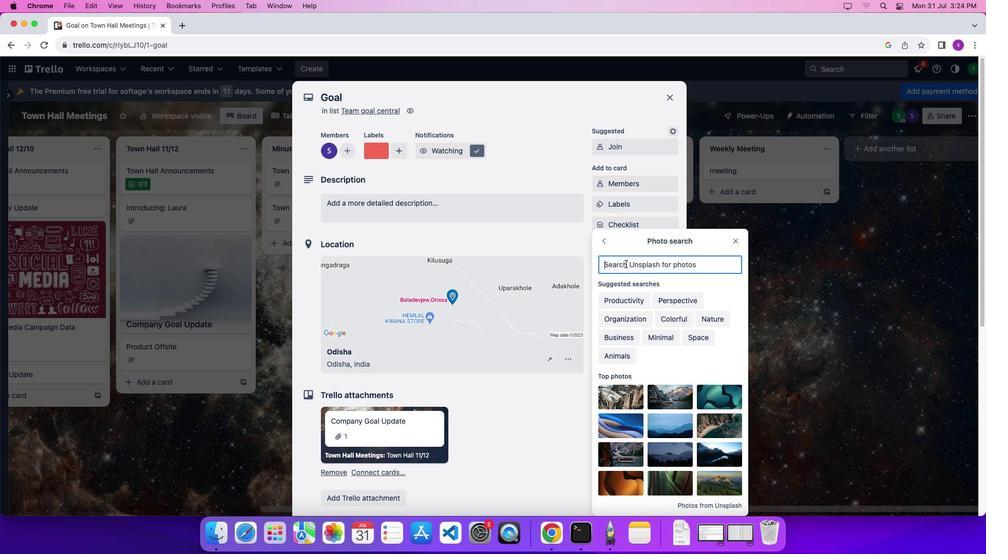
Action: Mouse pressed left at (625, 264)
Screenshot: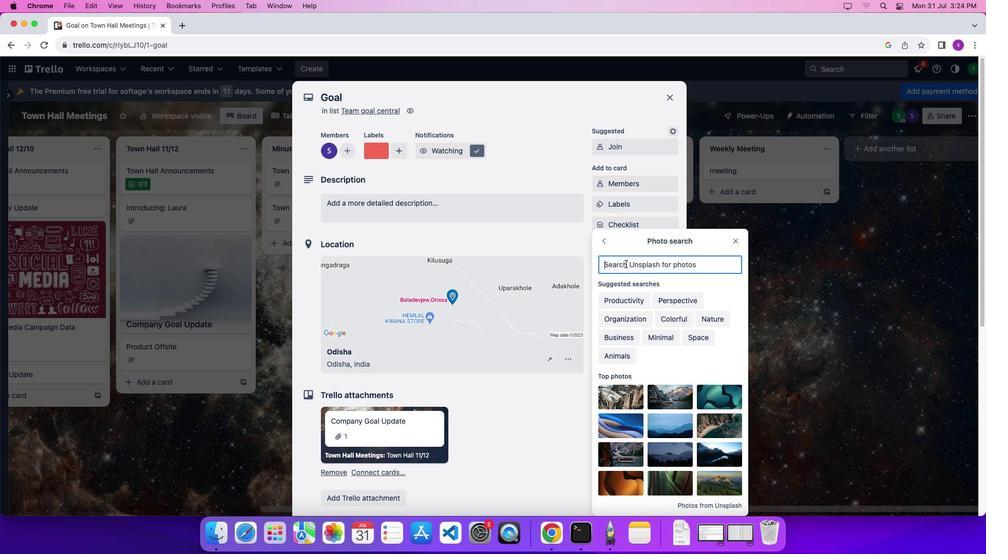 
Action: Key pressed Key.shift'O''d''h''i''s''h''a'Key.enter
Screenshot: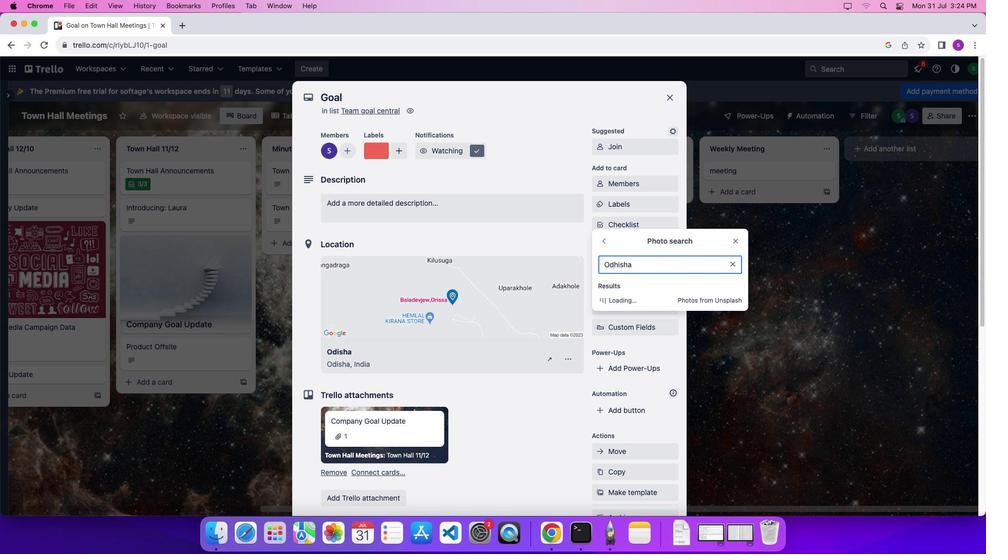 
Action: Mouse moved to (612, 265)
Screenshot: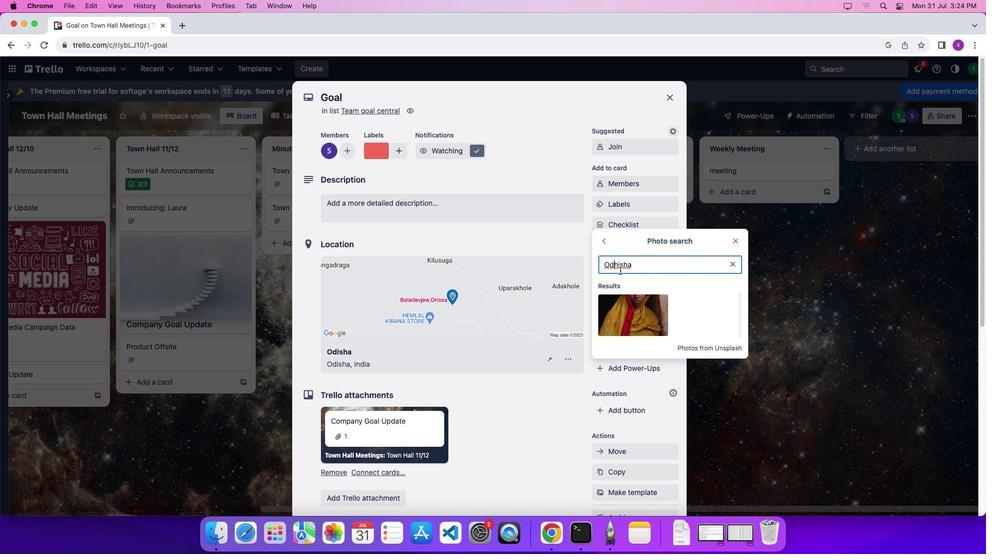 
Action: Mouse pressed left at (612, 265)
Screenshot: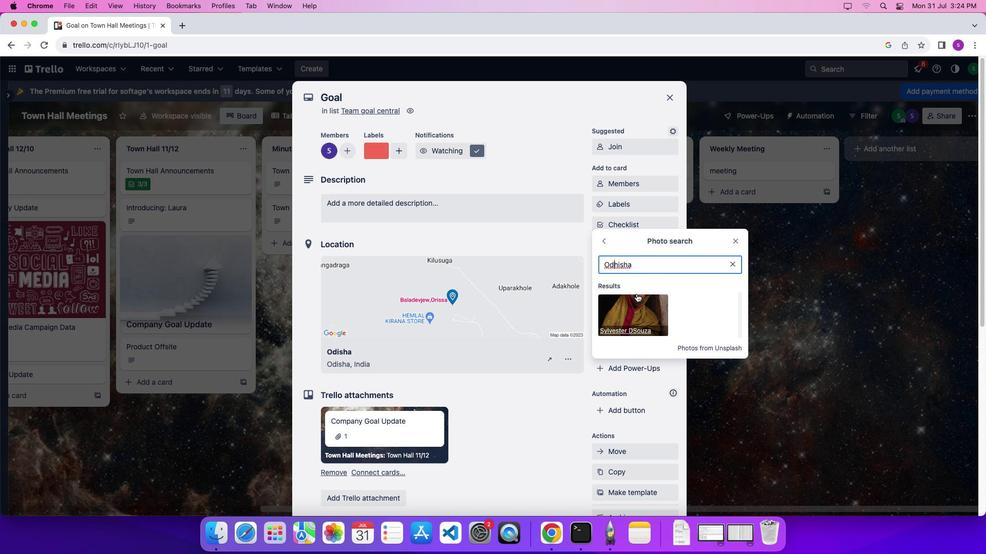 
Action: Mouse moved to (640, 267)
Screenshot: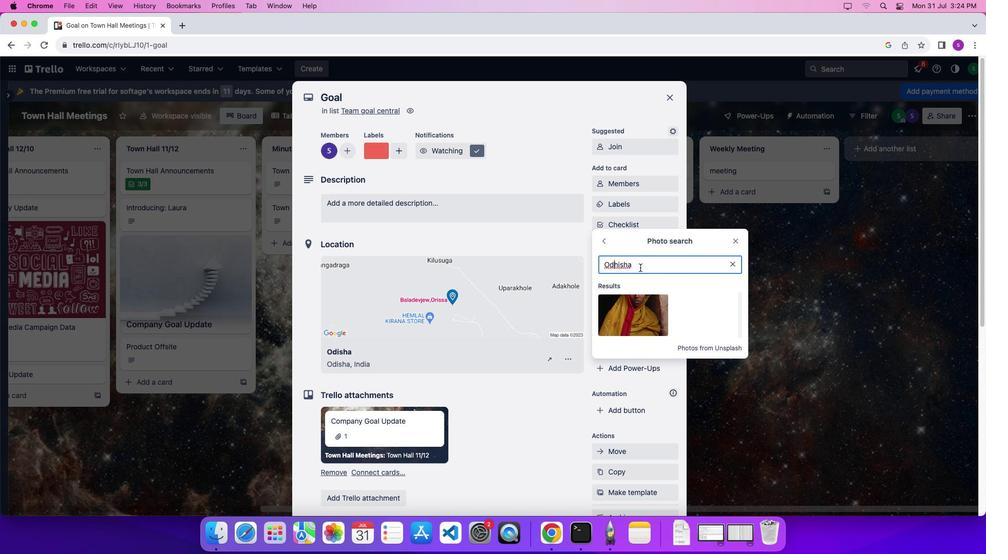 
Action: Key pressed Key.rightKey.backspace'\x03'
Screenshot: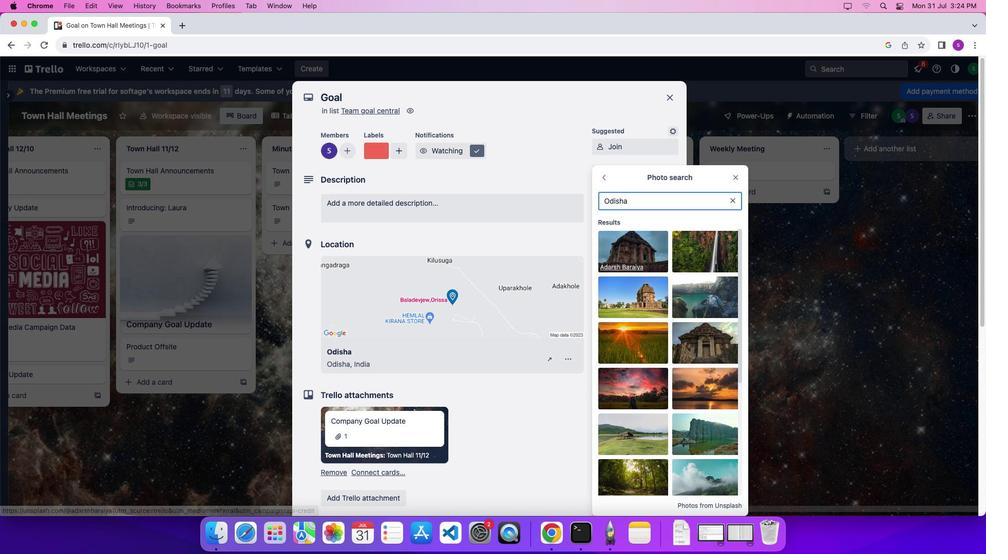 
Action: Mouse moved to (671, 341)
Screenshot: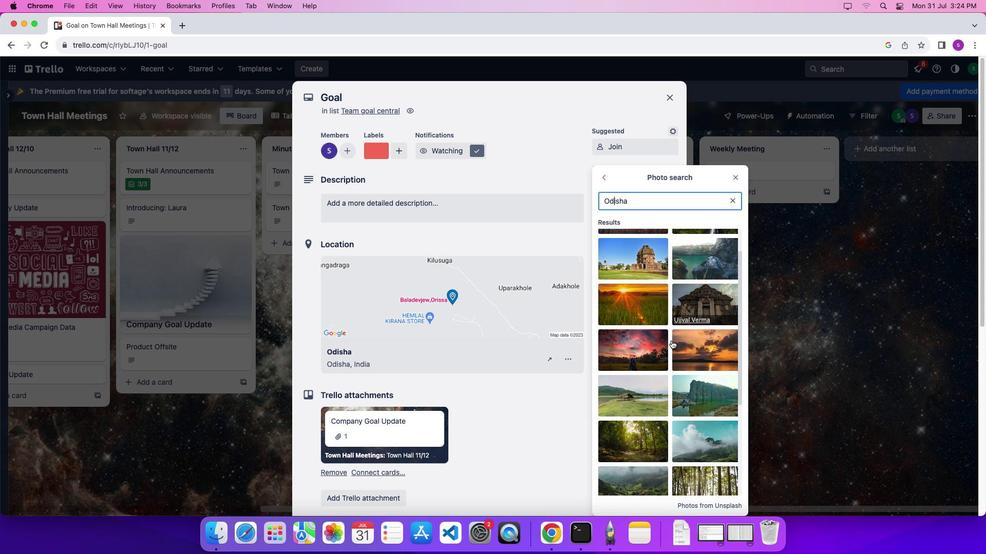 
Action: Mouse scrolled (671, 341) with delta (0, 0)
Screenshot: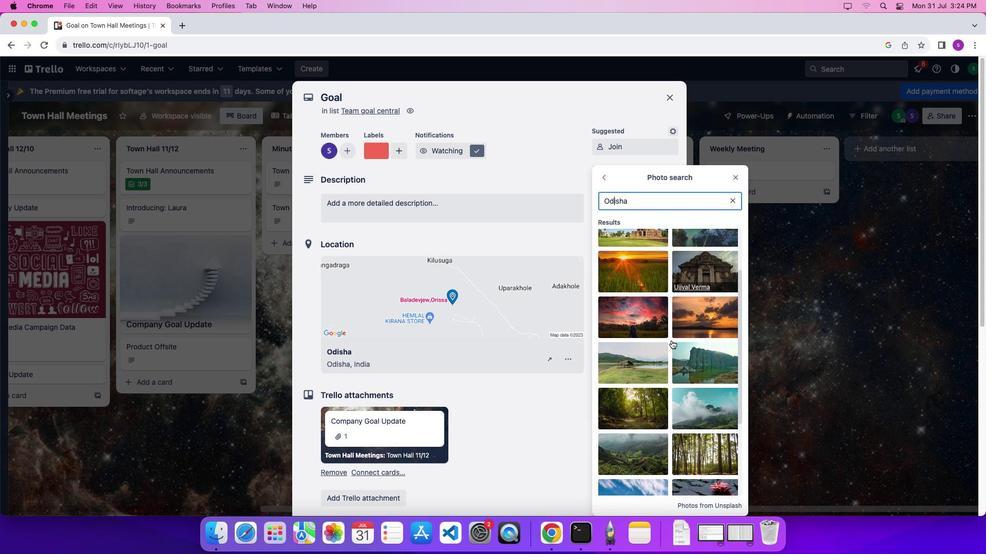 
Action: Mouse scrolled (671, 341) with delta (0, 0)
Screenshot: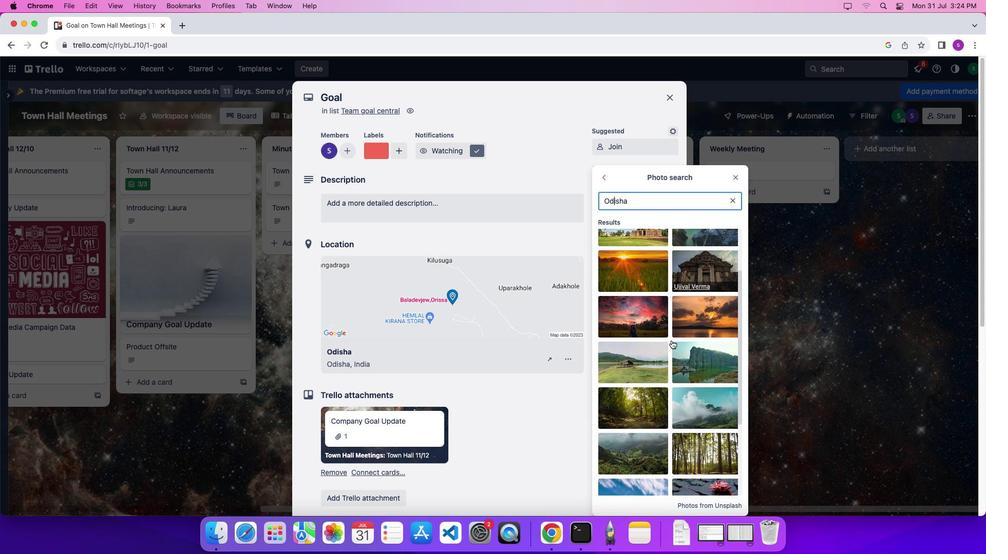 
Action: Mouse scrolled (671, 341) with delta (0, -1)
Screenshot: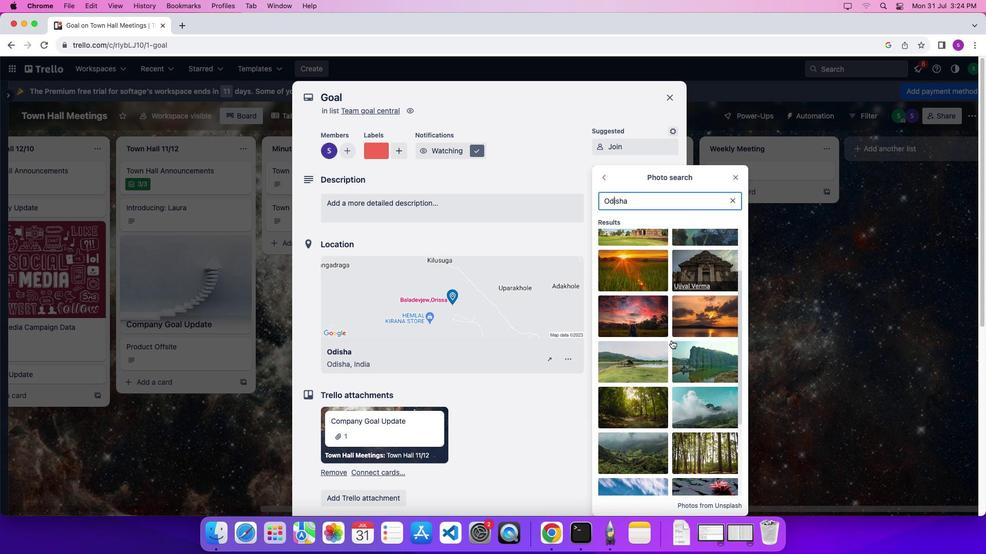 
Action: Mouse scrolled (671, 341) with delta (0, 0)
Screenshot: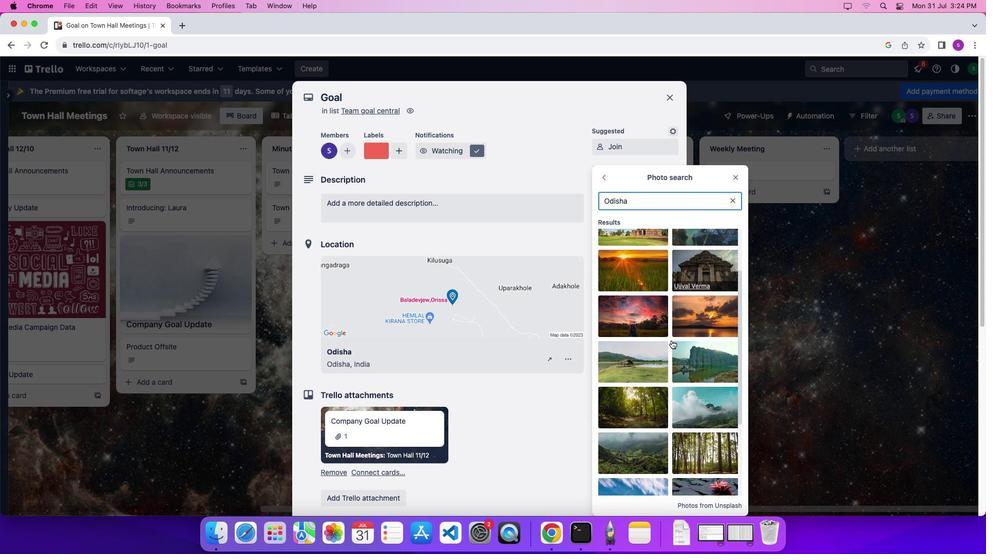 
Action: Mouse scrolled (671, 341) with delta (0, 0)
Screenshot: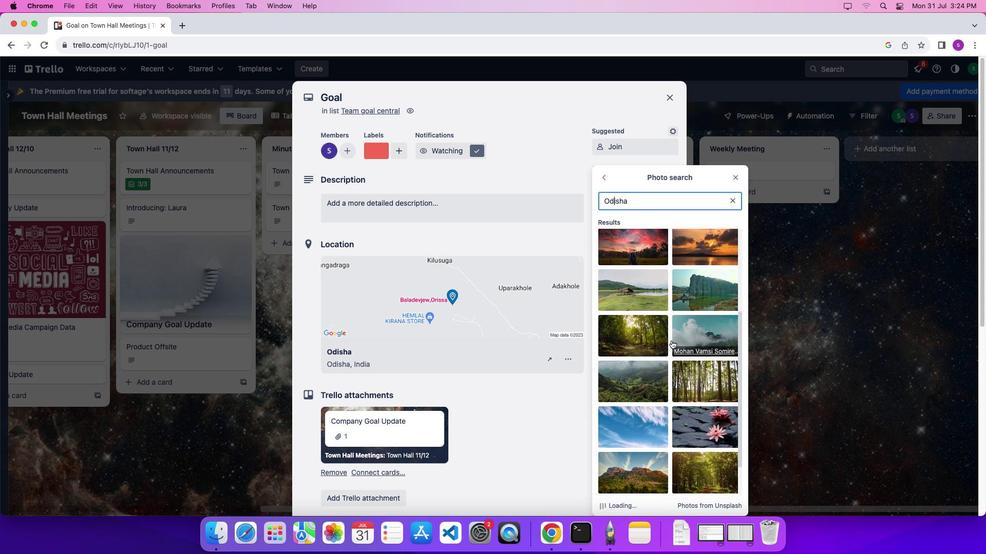 
Action: Mouse scrolled (671, 341) with delta (0, 0)
Screenshot: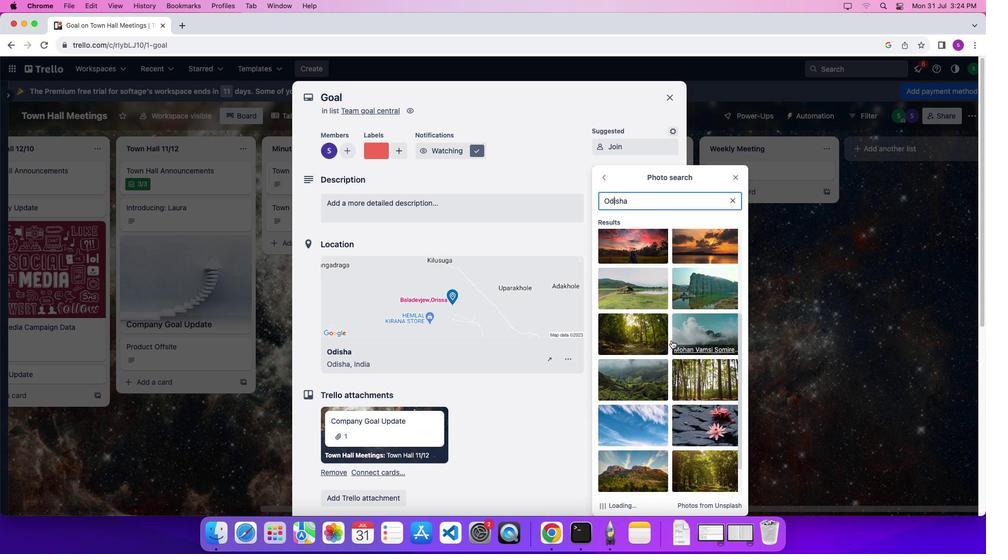 
Action: Mouse scrolled (671, 341) with delta (0, -1)
Screenshot: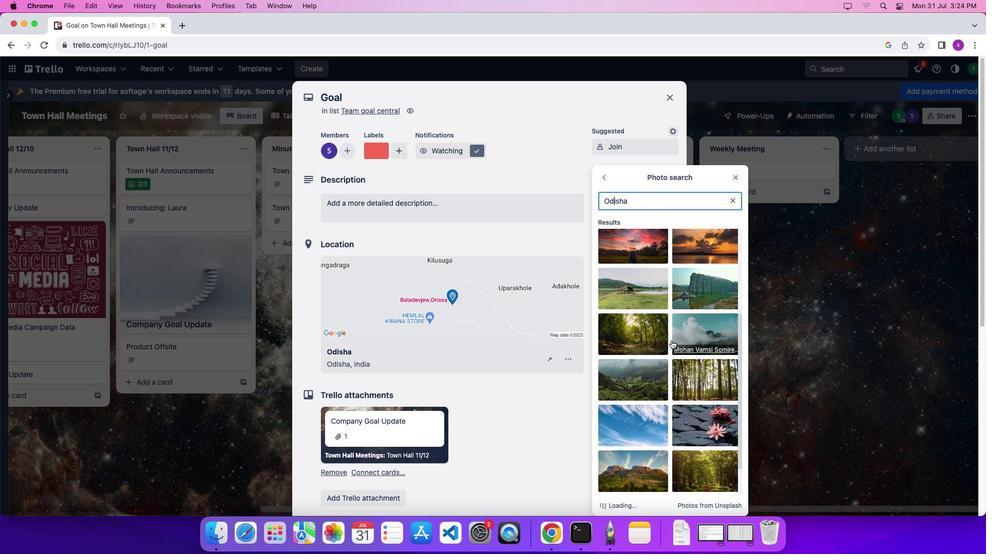 
Action: Mouse moved to (671, 341)
Screenshot: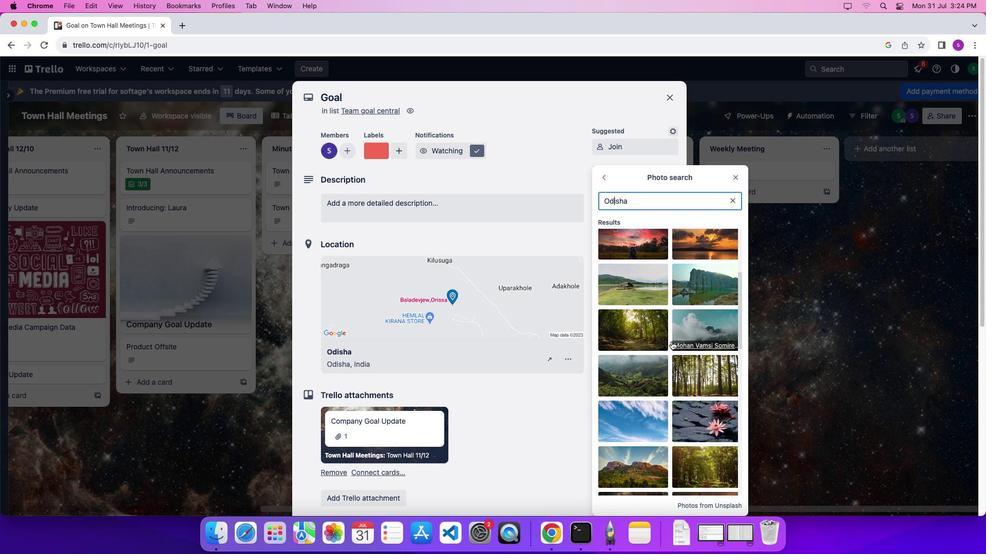 
Action: Mouse scrolled (671, 341) with delta (0, 0)
Screenshot: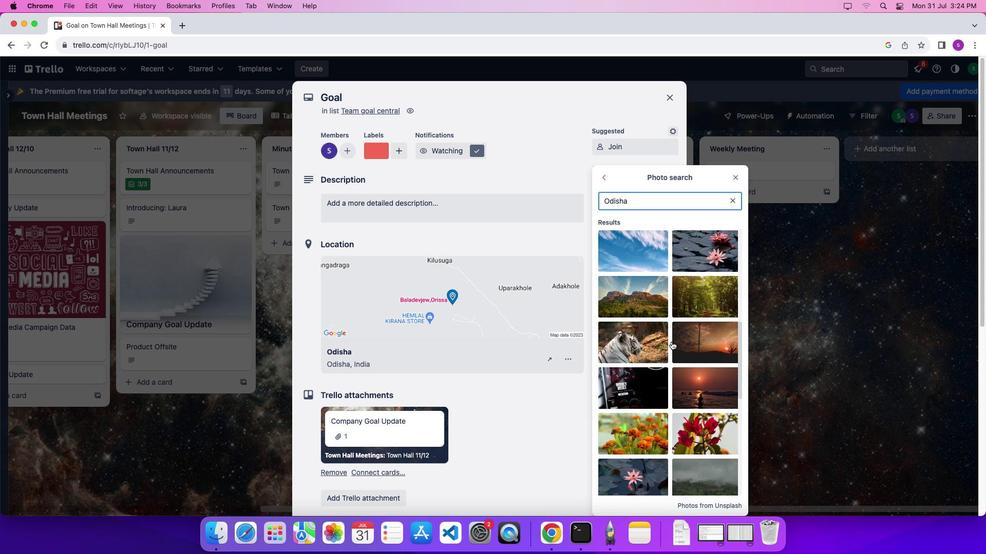 
Action: Mouse scrolled (671, 341) with delta (0, 0)
Screenshot: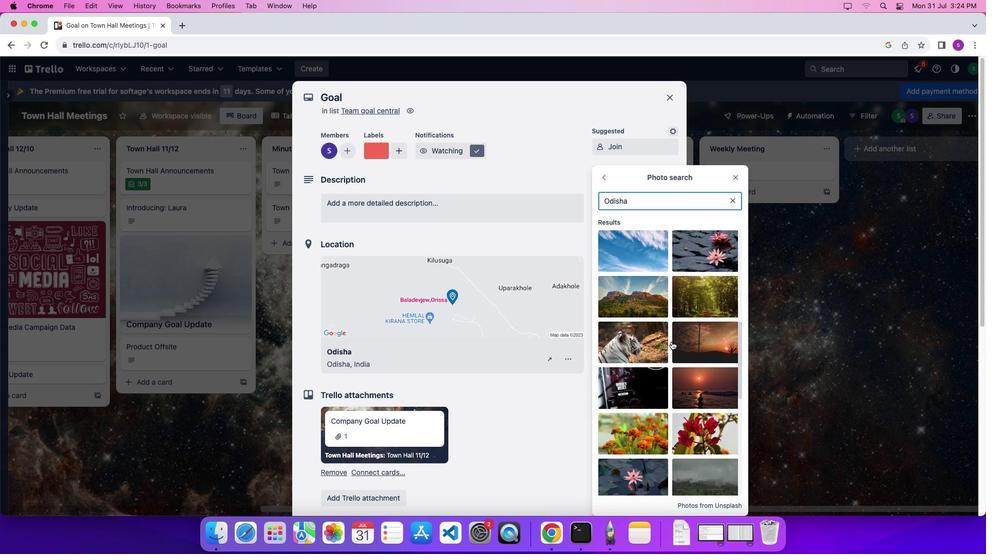 
Action: Mouse scrolled (671, 341) with delta (0, -3)
Screenshot: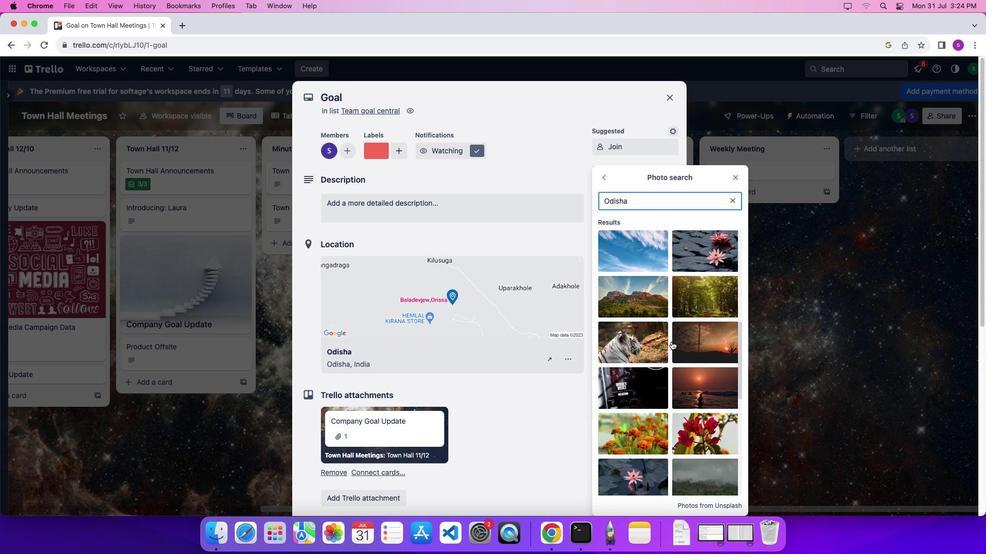 
Action: Mouse scrolled (671, 341) with delta (0, 0)
Screenshot: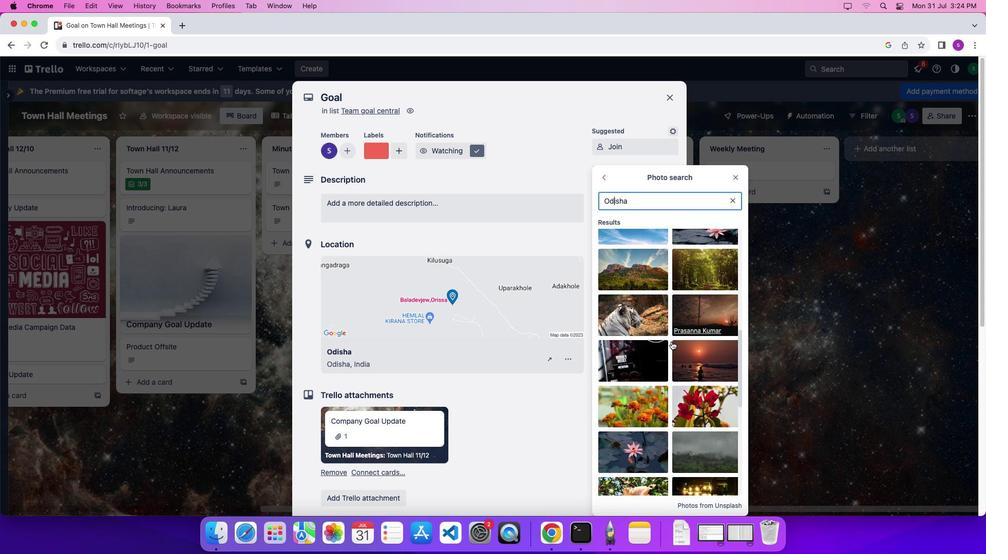 
Action: Mouse scrolled (671, 341) with delta (0, 0)
Screenshot: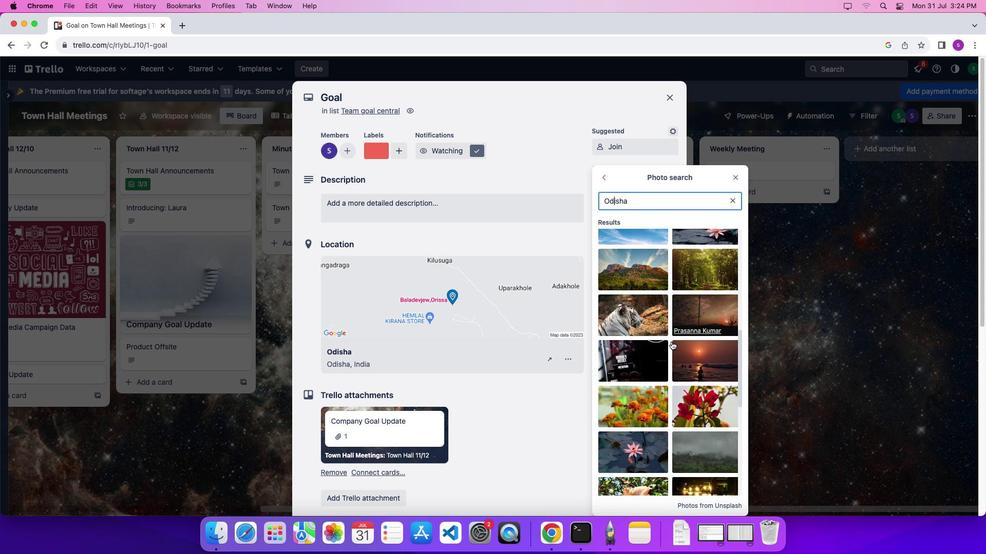 
Action: Mouse scrolled (671, 341) with delta (0, 0)
Screenshot: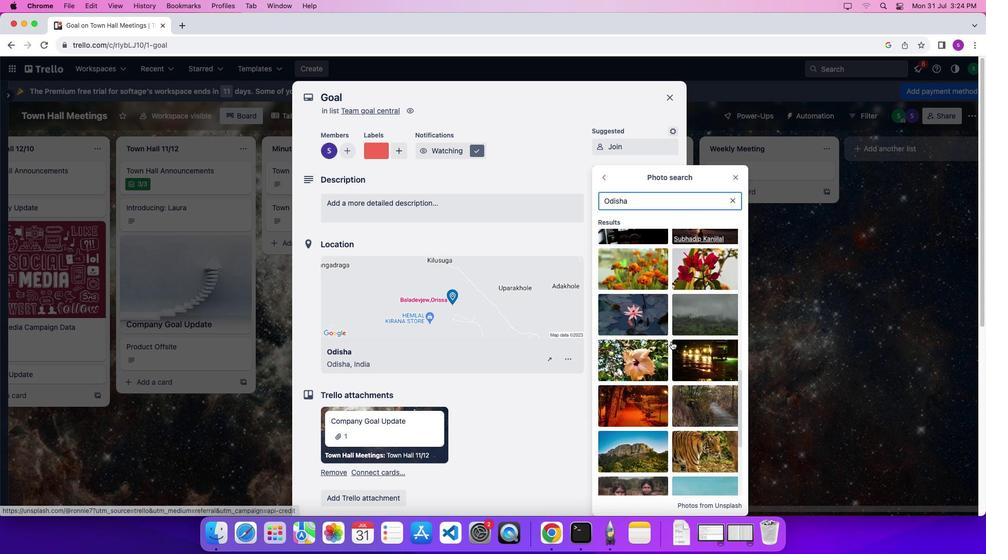 
Action: Mouse scrolled (671, 341) with delta (0, 0)
Screenshot: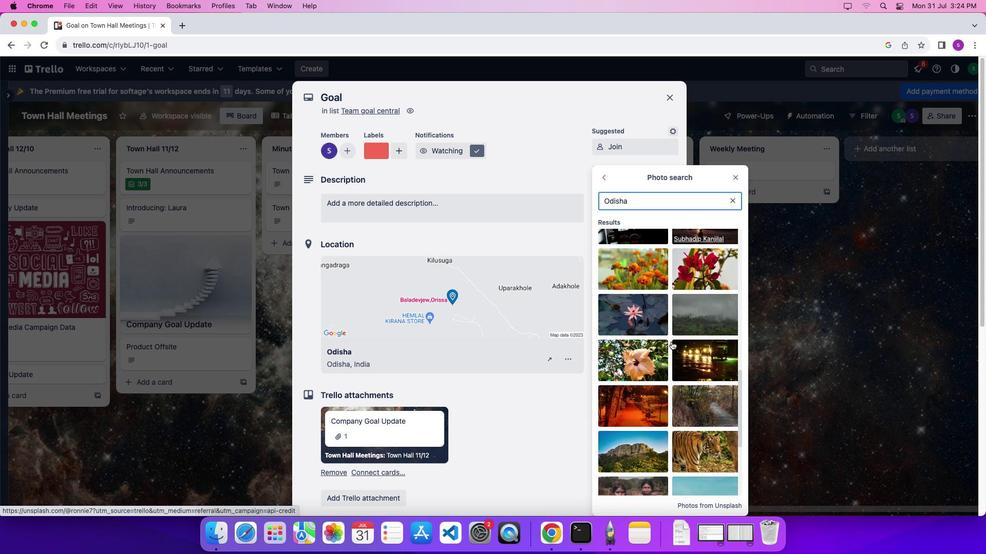
Action: Mouse scrolled (671, 341) with delta (0, -2)
Screenshot: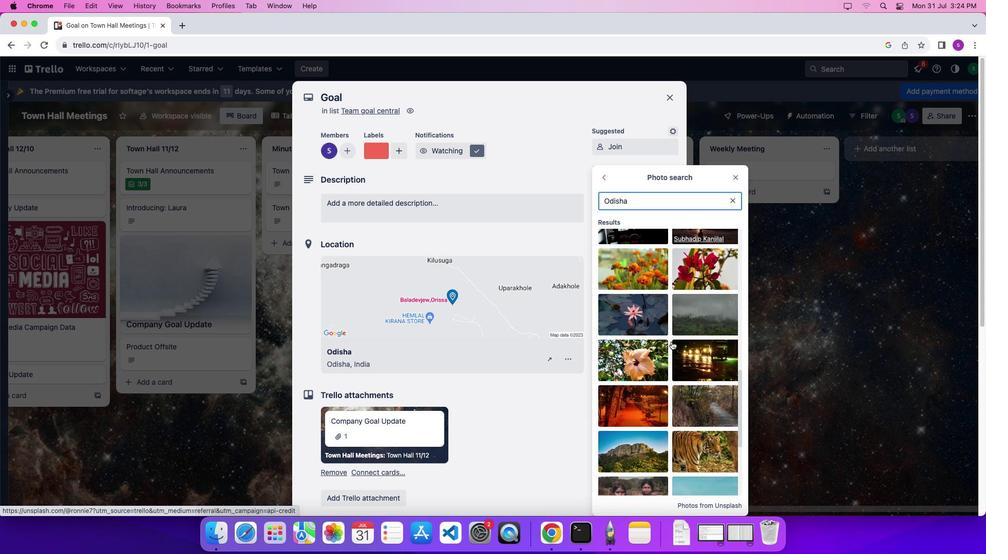 
Action: Mouse scrolled (671, 341) with delta (0, 0)
Screenshot: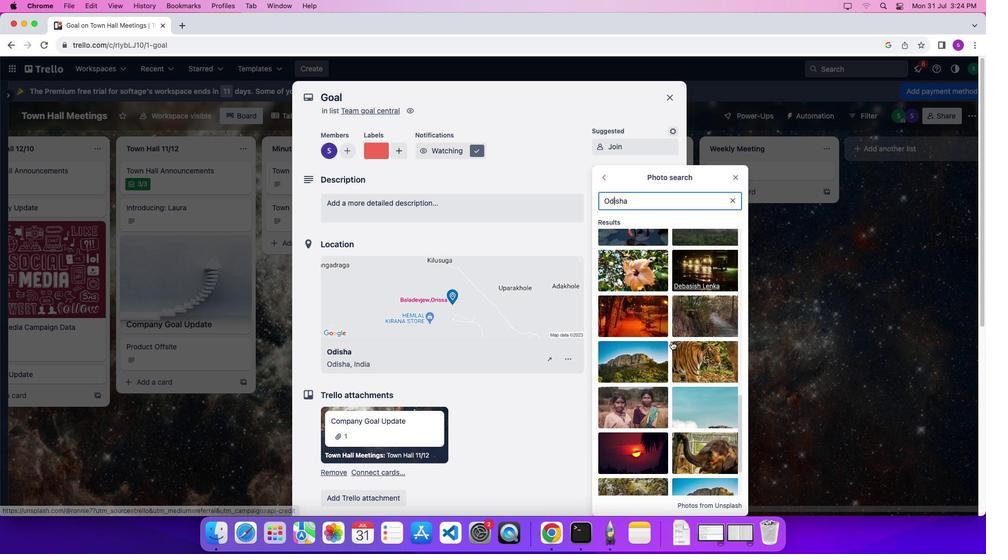 
Action: Mouse scrolled (671, 341) with delta (0, 0)
Screenshot: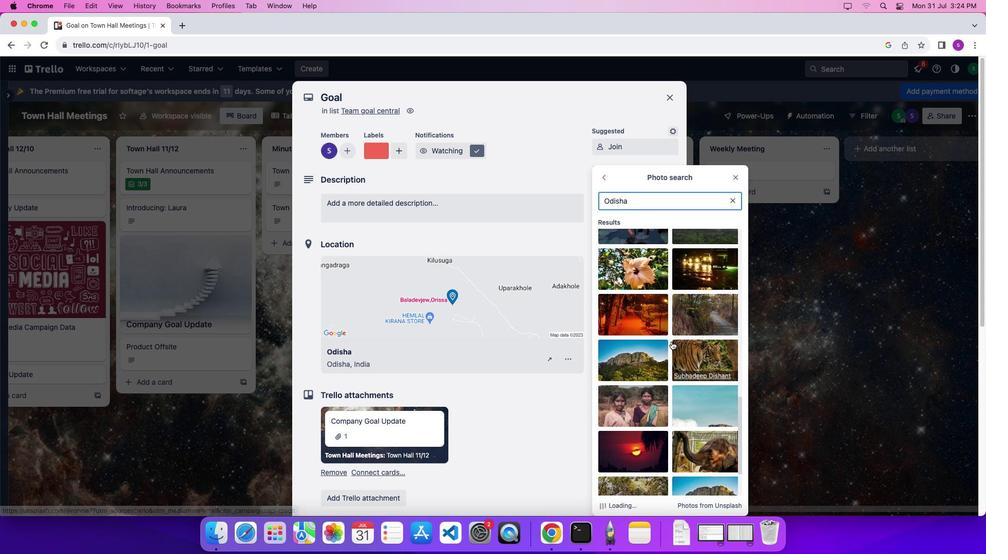 
Action: Mouse scrolled (671, 341) with delta (0, -1)
Screenshot: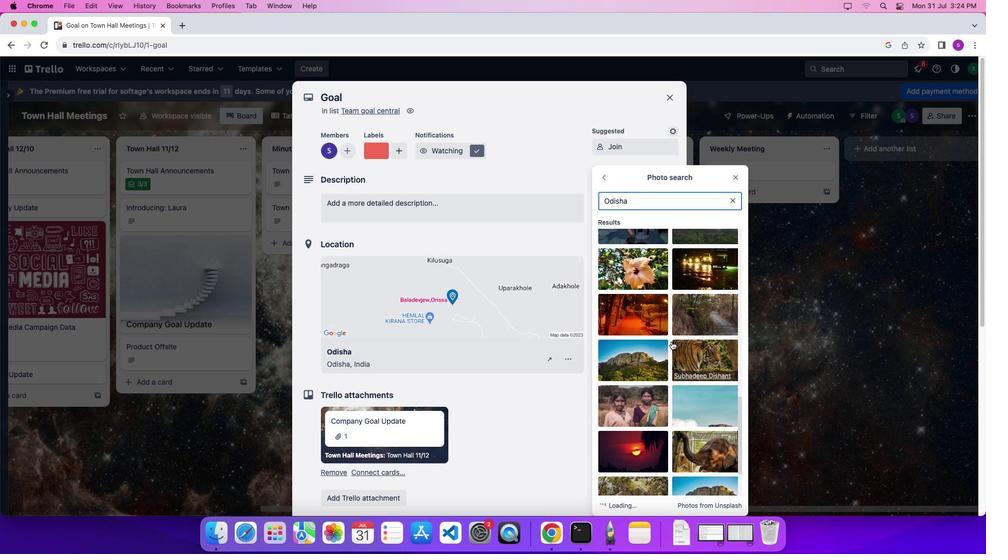 
Action: Mouse scrolled (671, 341) with delta (0, 0)
Screenshot: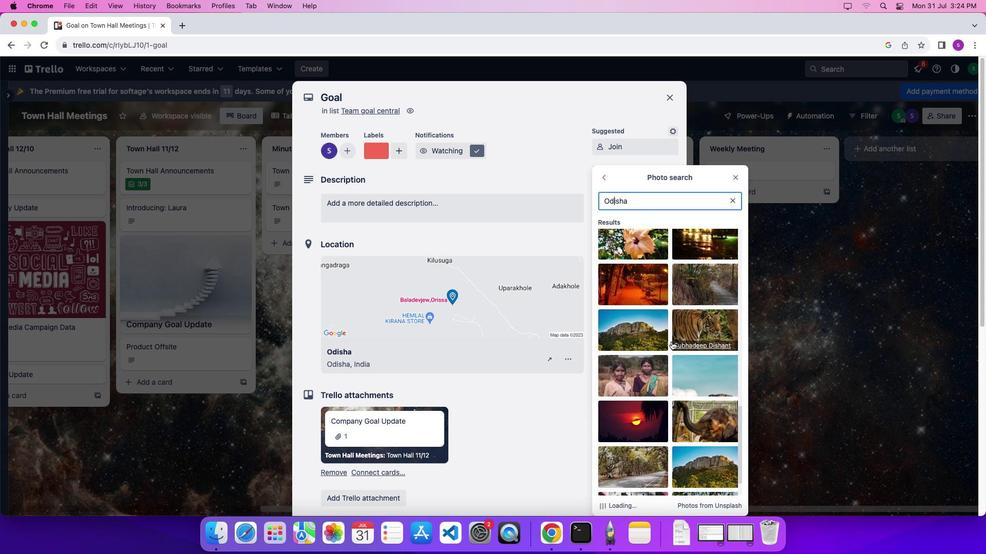 
Action: Mouse scrolled (671, 341) with delta (0, 0)
Screenshot: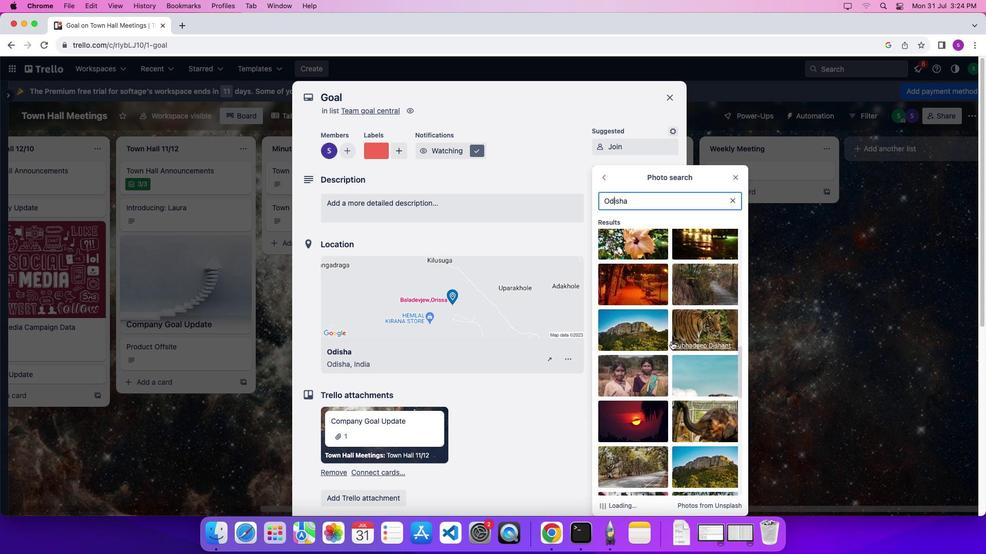
Action: Mouse scrolled (671, 341) with delta (0, 0)
Screenshot: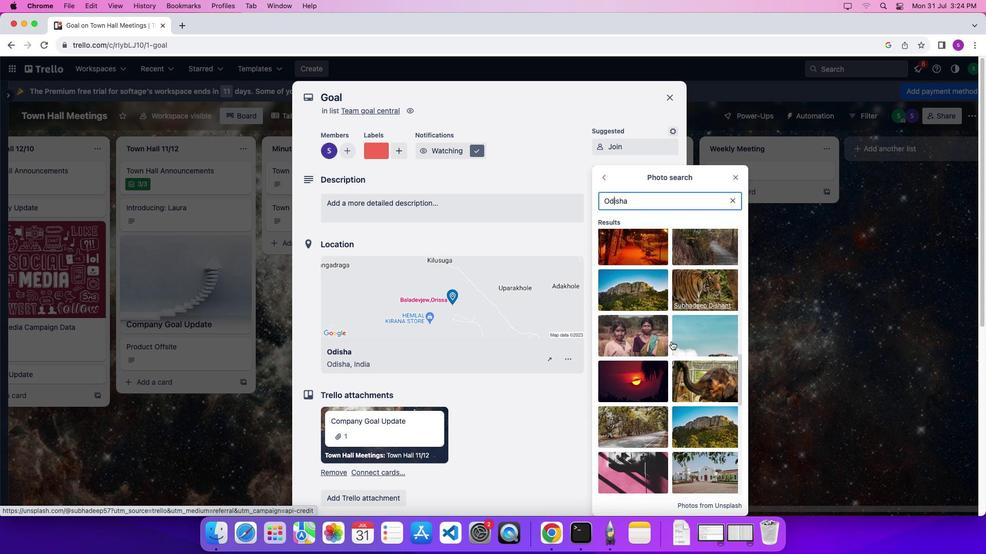 
Action: Mouse scrolled (671, 341) with delta (0, 0)
Screenshot: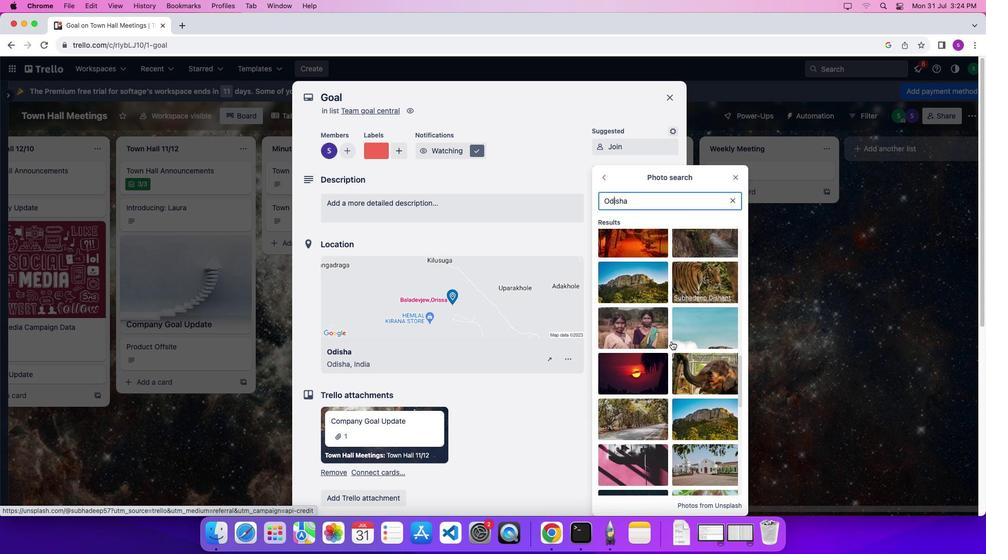 
Action: Mouse scrolled (671, 341) with delta (0, 0)
Screenshot: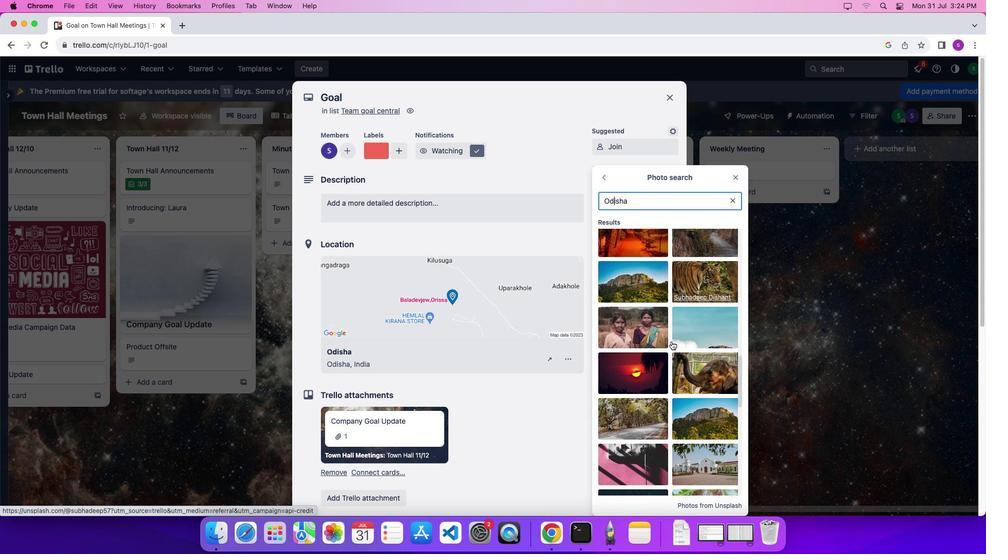 
Action: Mouse scrolled (671, 341) with delta (0, 0)
Screenshot: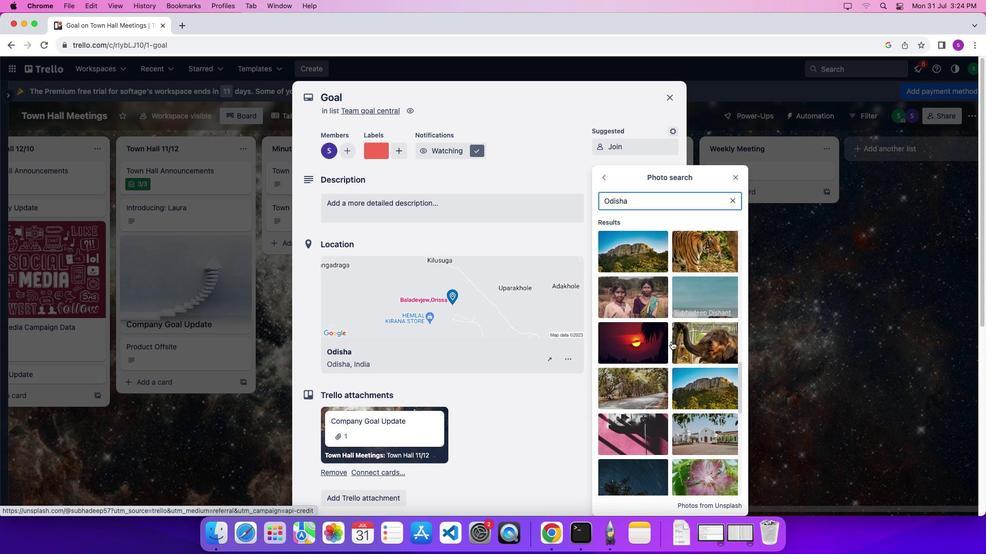 
Action: Mouse scrolled (671, 341) with delta (0, 0)
Screenshot: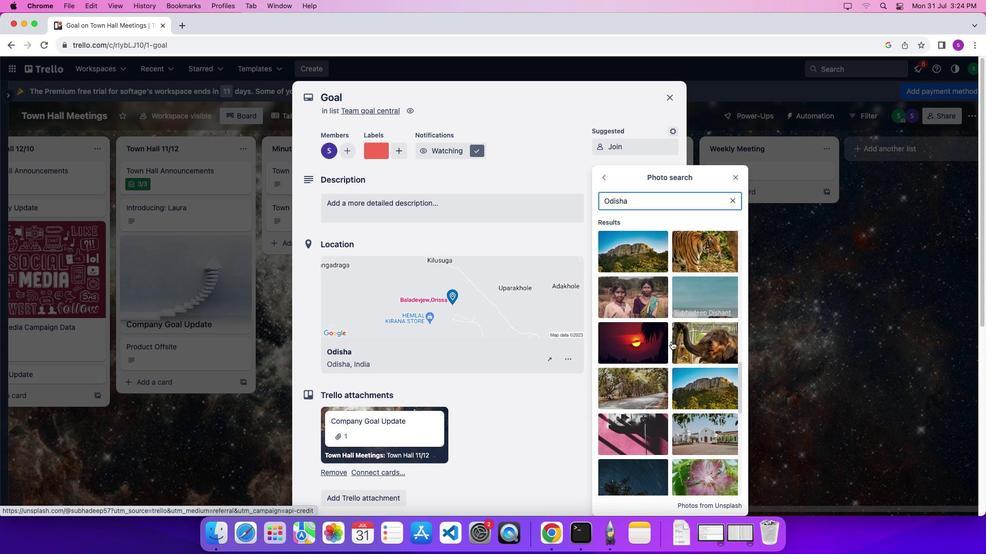 
Action: Mouse moved to (671, 342)
Screenshot: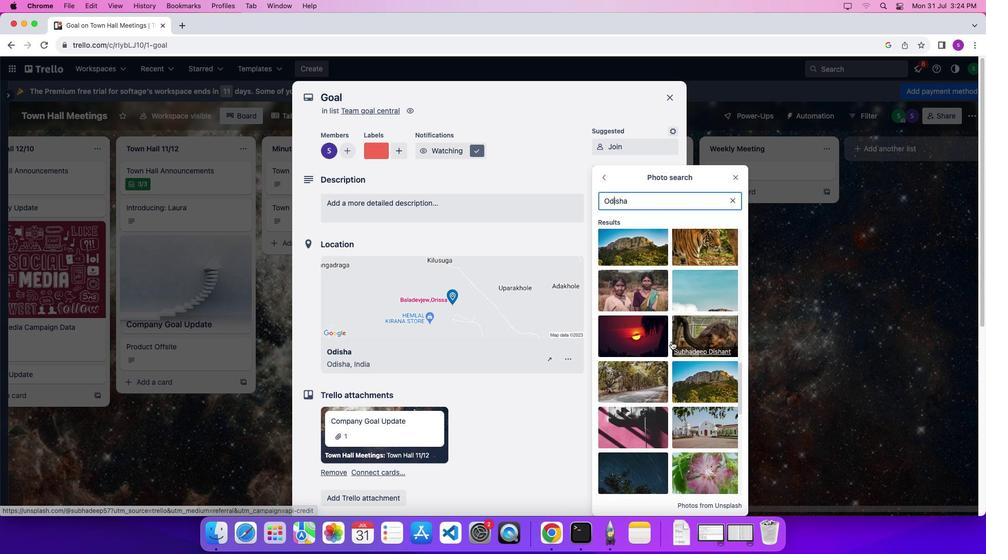 
Action: Mouse scrolled (671, 342) with delta (0, 0)
Screenshot: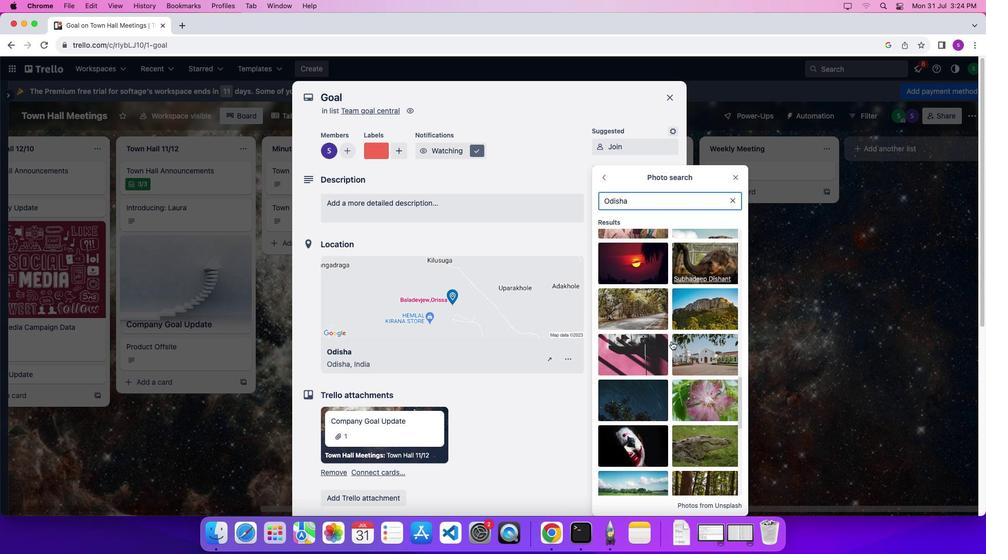 
Action: Mouse scrolled (671, 342) with delta (0, 0)
Screenshot: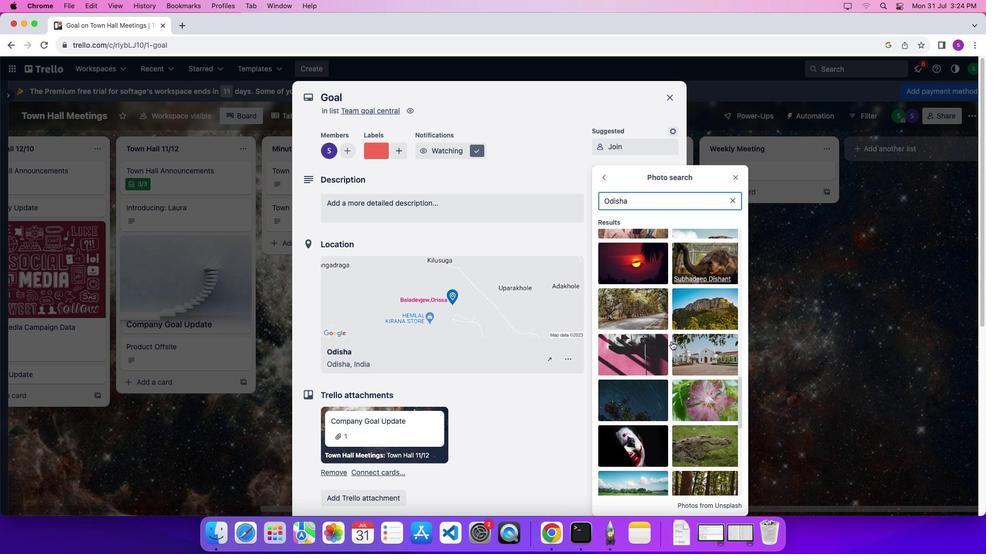 
Action: Mouse scrolled (671, 342) with delta (0, -1)
Screenshot: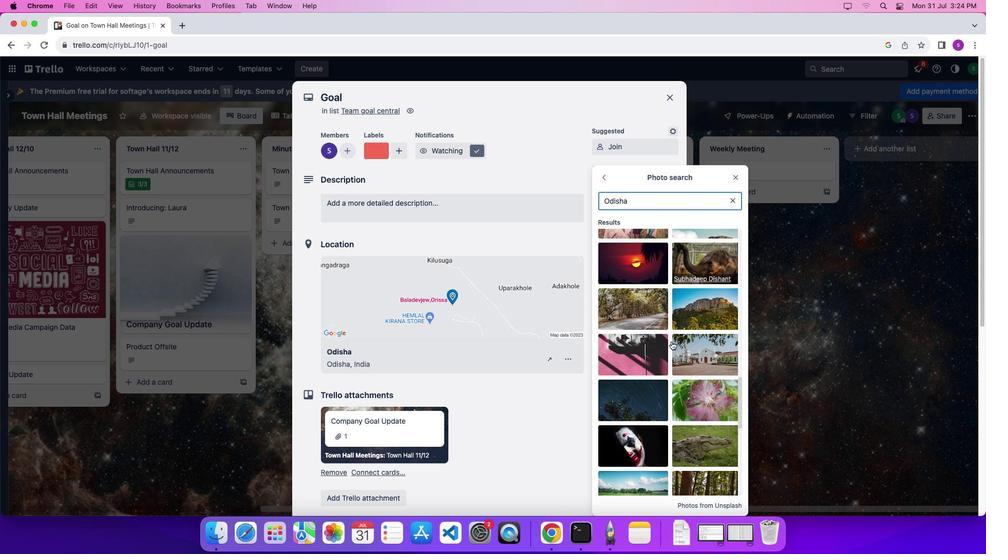 
Action: Mouse moved to (671, 342)
Screenshot: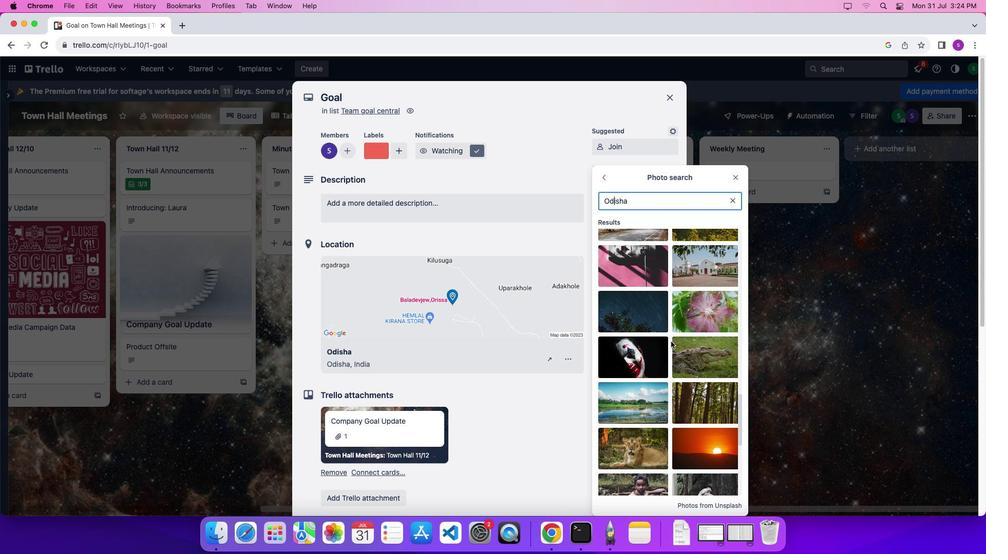 
Action: Mouse scrolled (671, 342) with delta (0, 0)
Screenshot: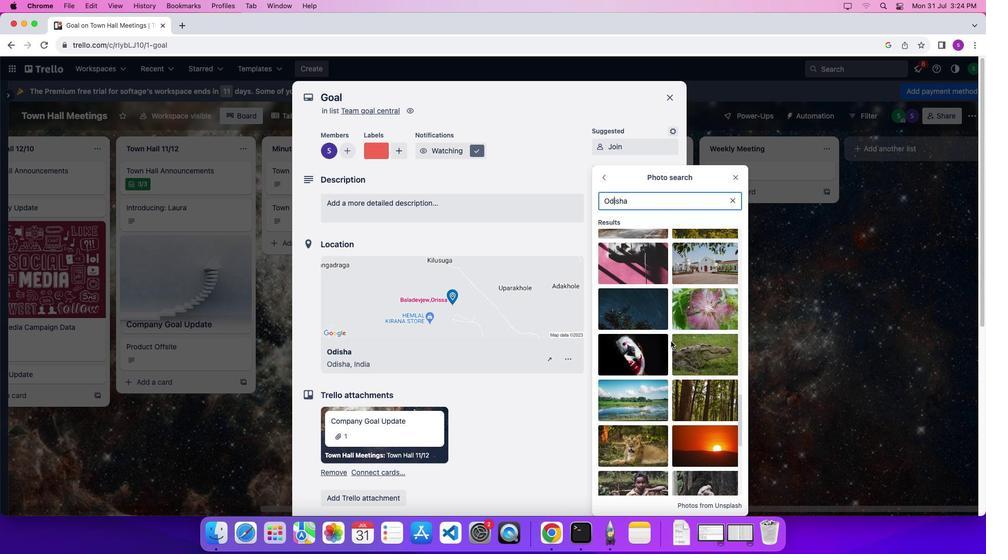 
Action: Mouse scrolled (671, 342) with delta (0, 0)
Screenshot: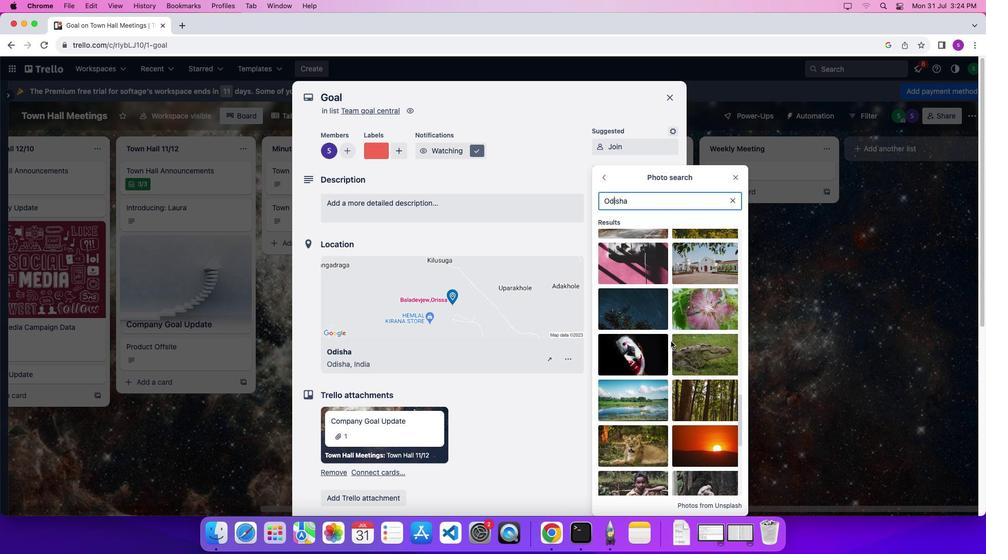 
Action: Mouse scrolled (671, 342) with delta (0, -1)
Screenshot: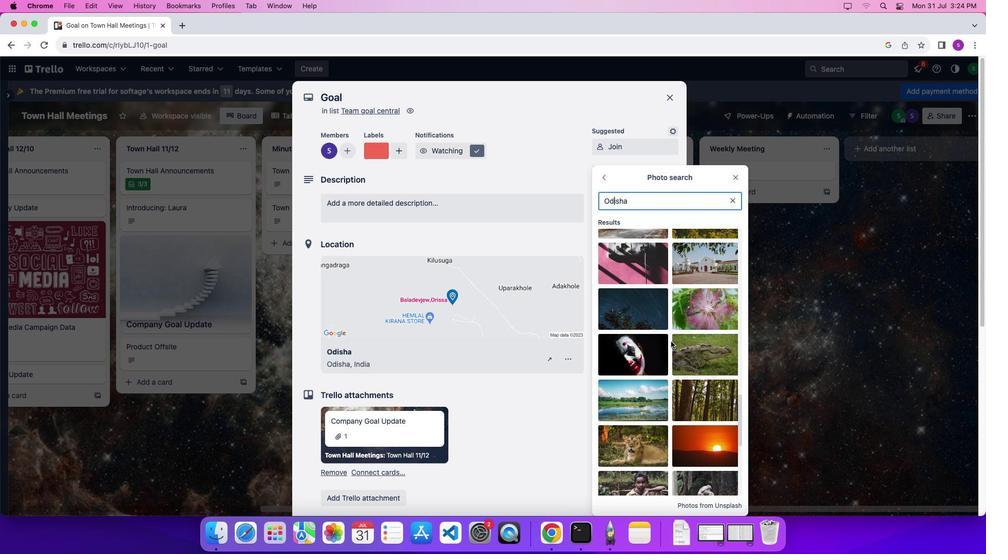 
Action: Mouse scrolled (671, 342) with delta (0, 0)
Screenshot: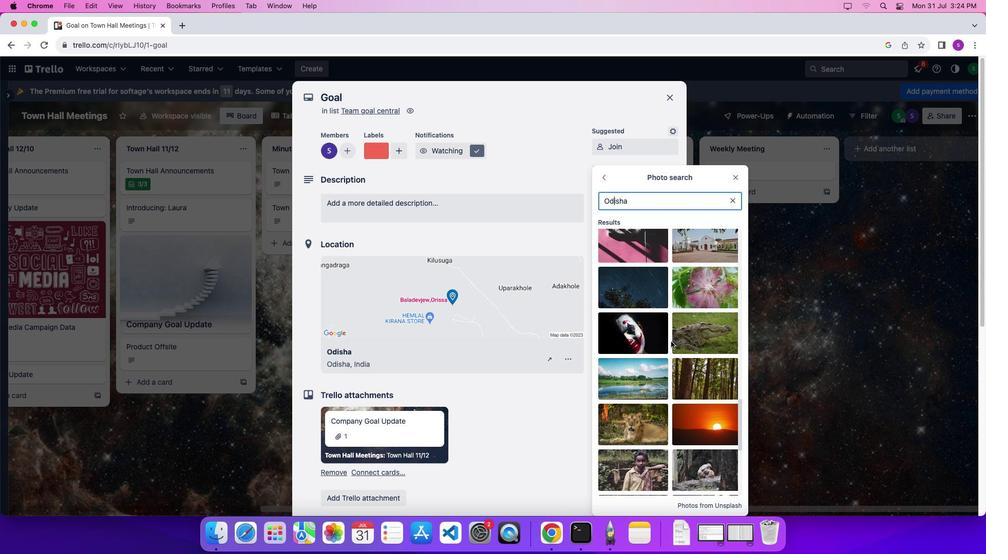 
Action: Mouse scrolled (671, 342) with delta (0, 0)
Screenshot: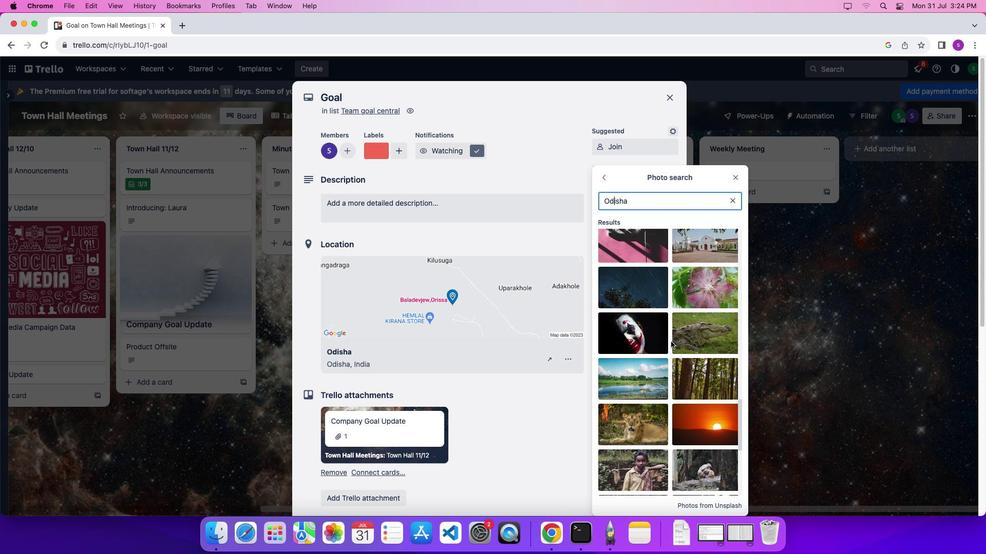 
Action: Mouse moved to (650, 330)
Screenshot: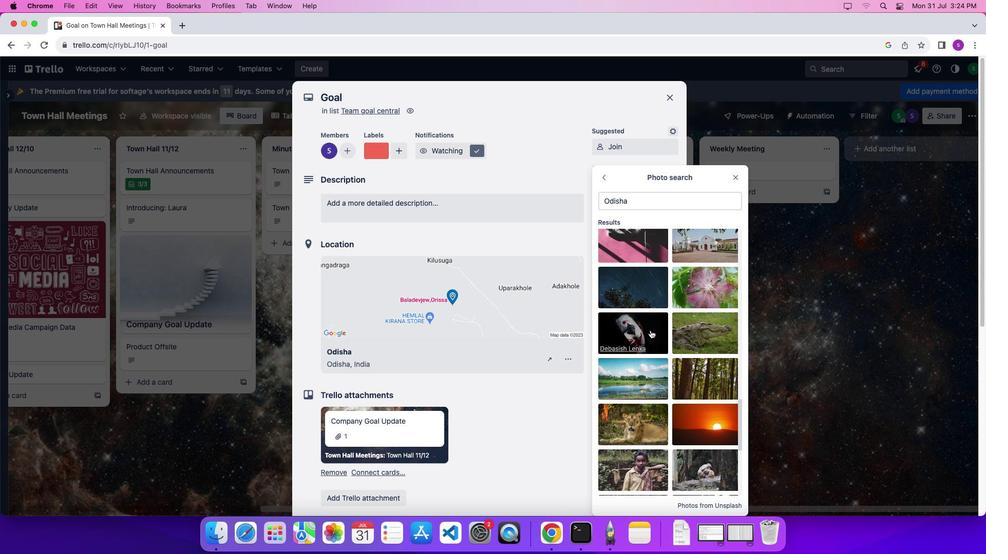 
Action: Mouse pressed left at (650, 330)
Screenshot: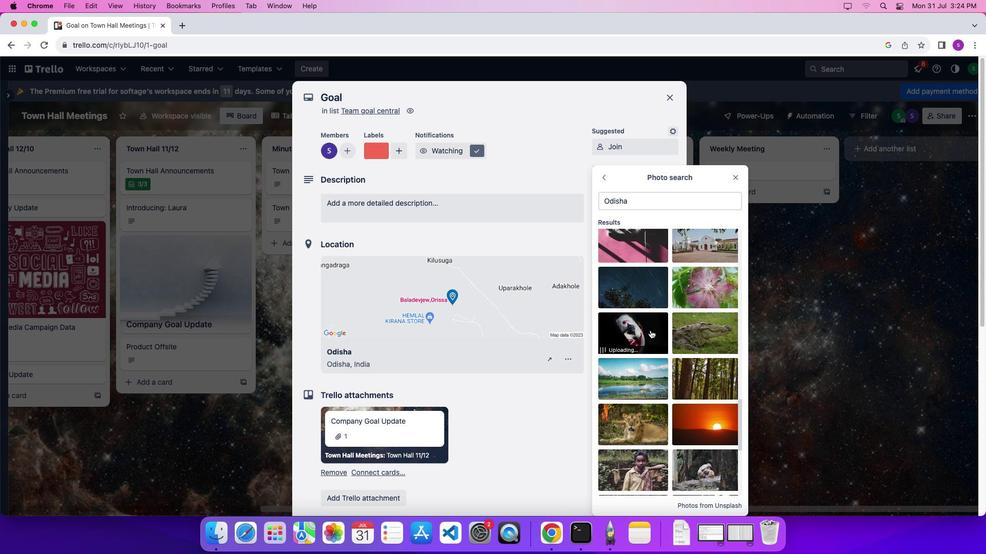 
Action: Mouse moved to (661, 270)
Screenshot: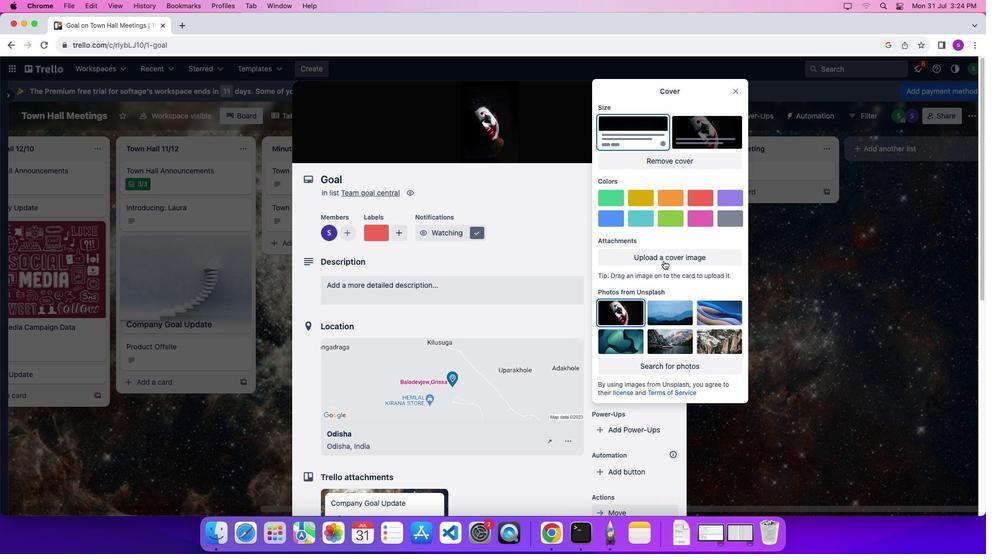 
Action: Mouse scrolled (661, 270) with delta (0, 0)
Screenshot: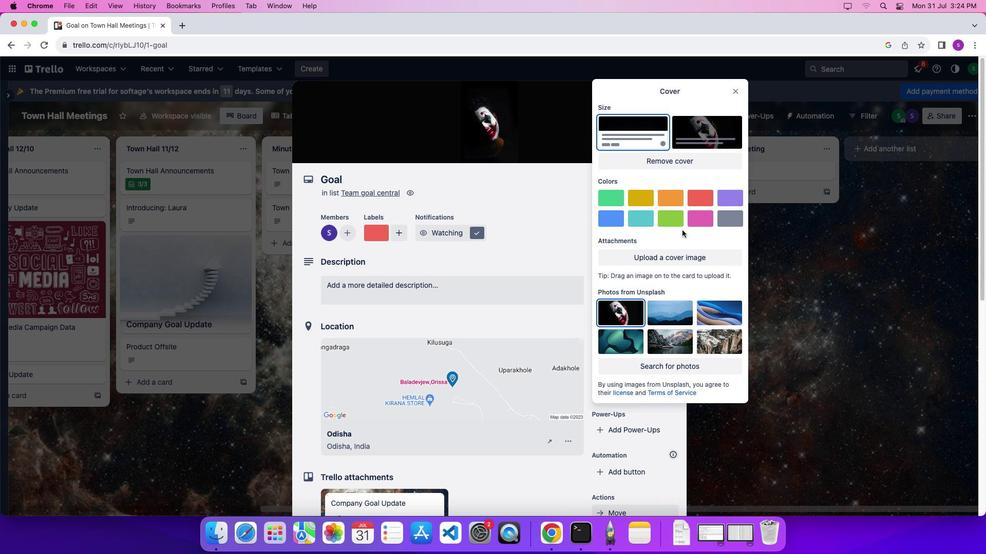 
Action: Mouse scrolled (661, 270) with delta (0, 0)
Screenshot: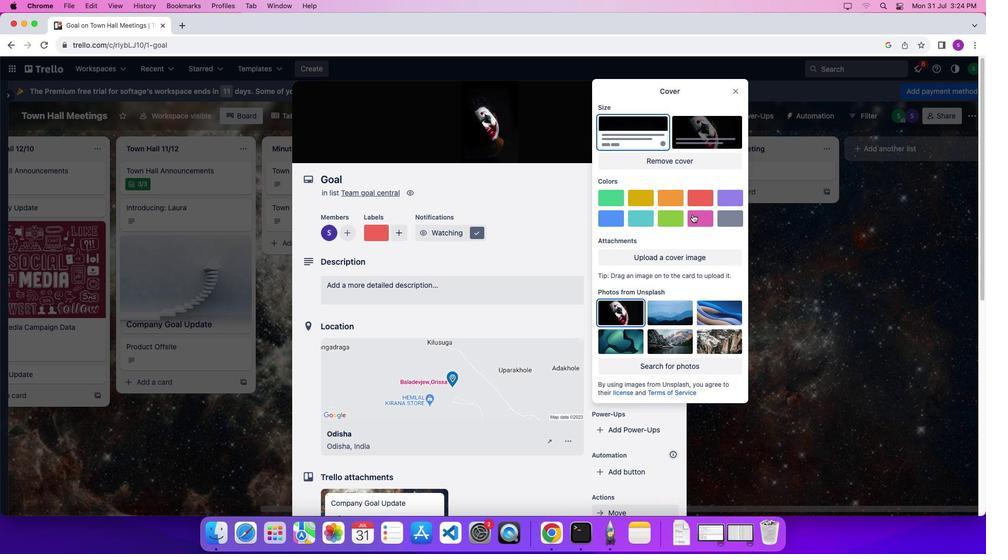 
Action: Mouse scrolled (661, 270) with delta (0, 3)
Screenshot: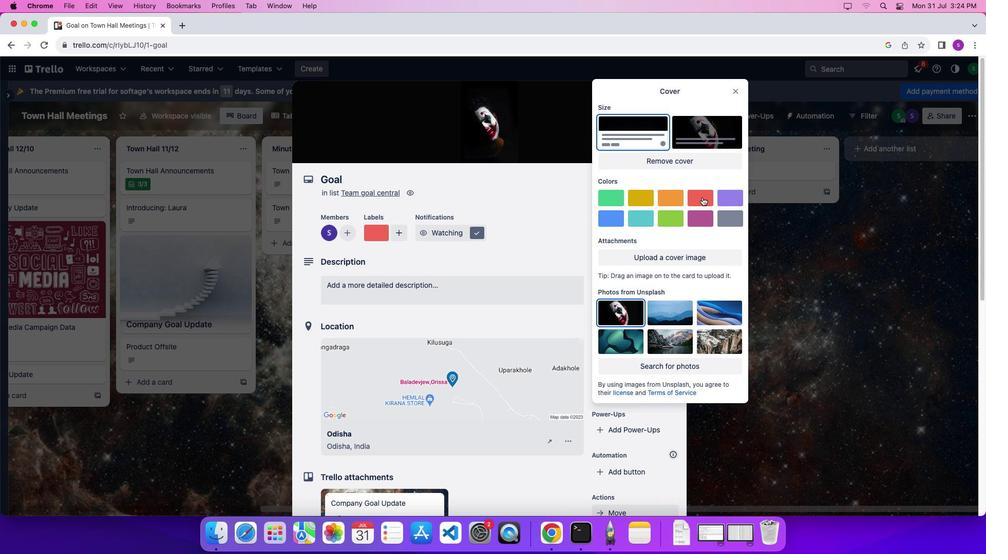 
Action: Mouse scrolled (661, 270) with delta (0, 4)
Screenshot: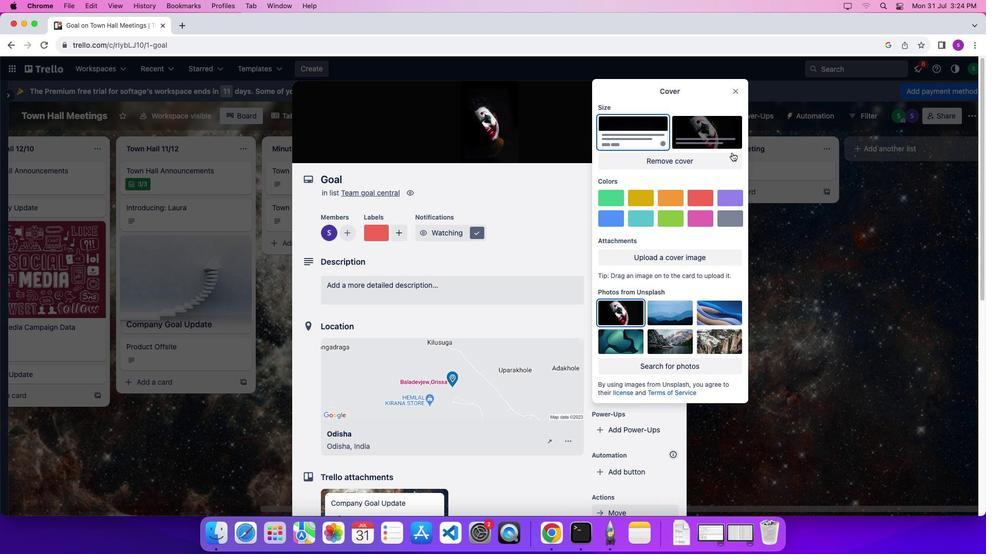 
Action: Mouse moved to (736, 90)
Screenshot: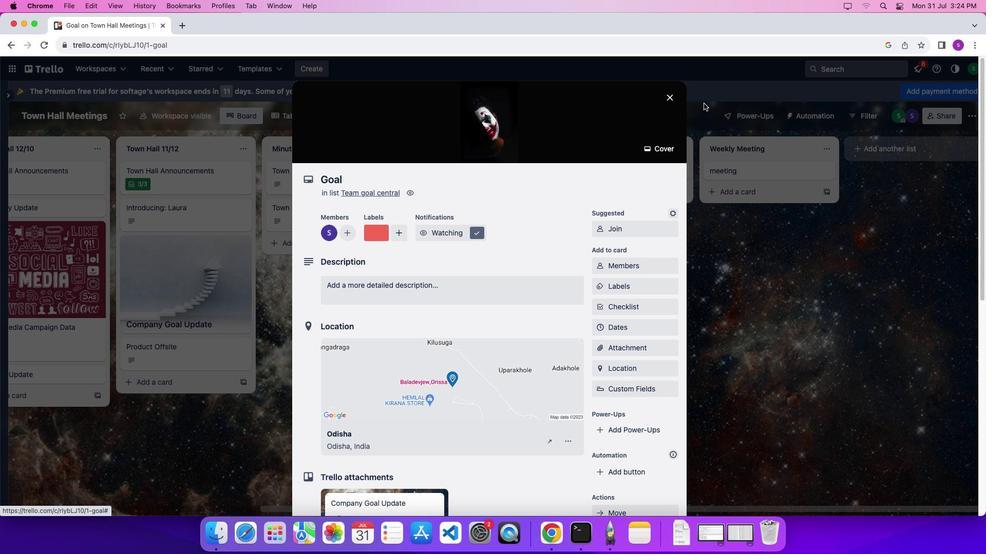 
Action: Mouse pressed left at (736, 90)
Screenshot: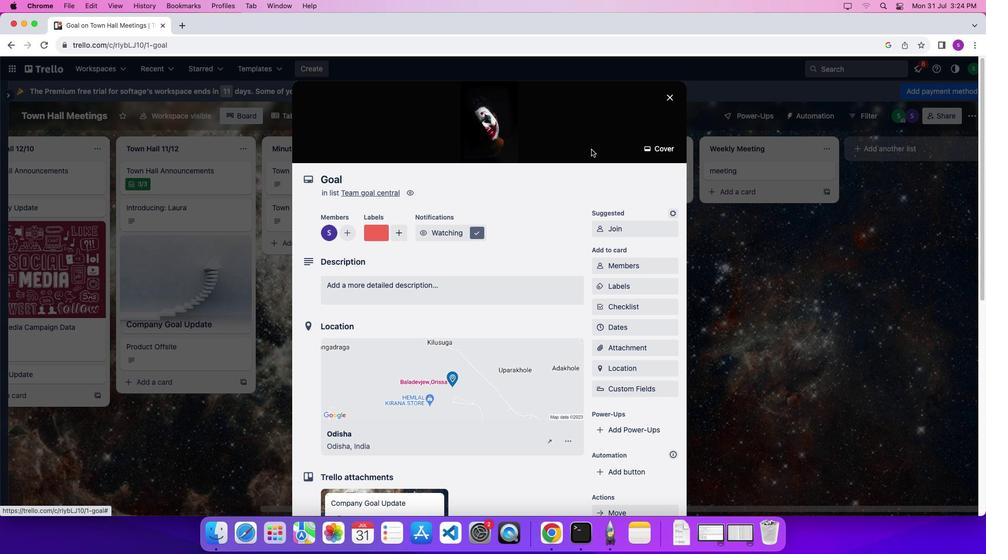 
Action: Mouse moved to (626, 324)
Screenshot: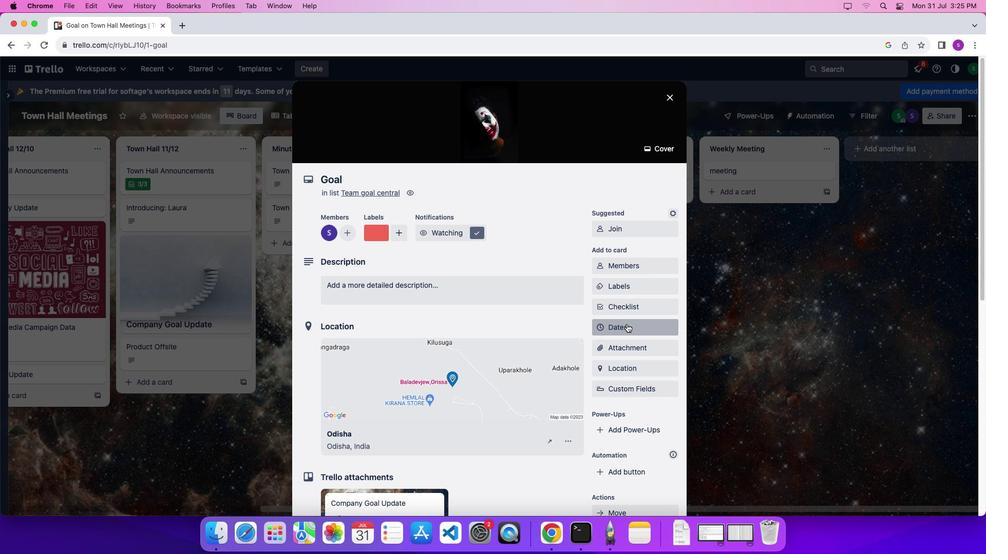
Action: Mouse pressed left at (626, 324)
Screenshot: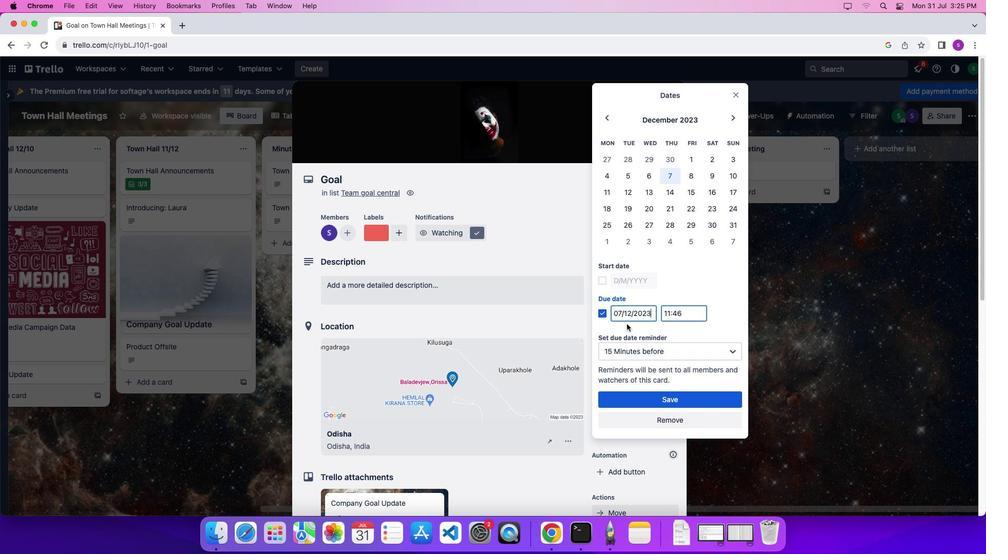 
Action: Mouse moved to (627, 224)
Screenshot: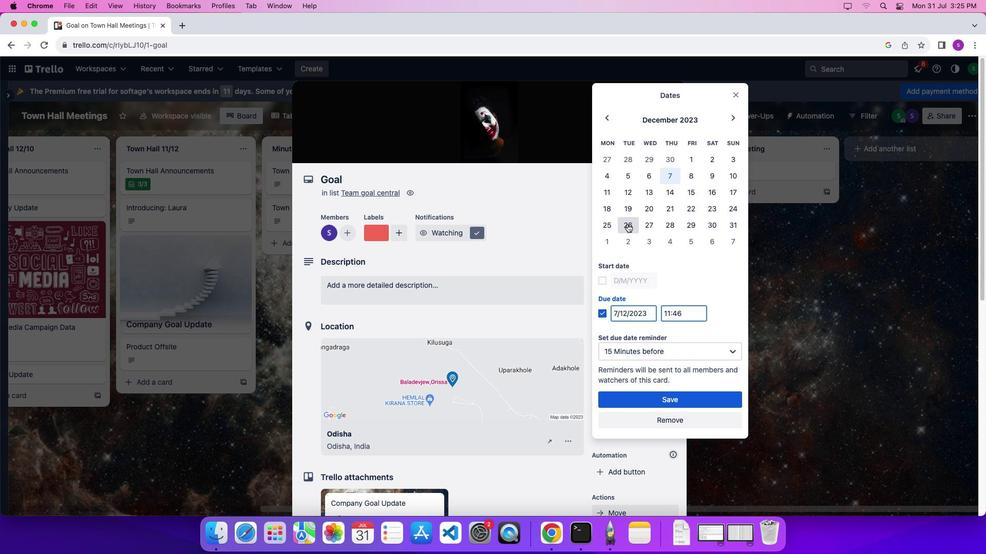 
Action: Mouse pressed left at (627, 224)
Screenshot: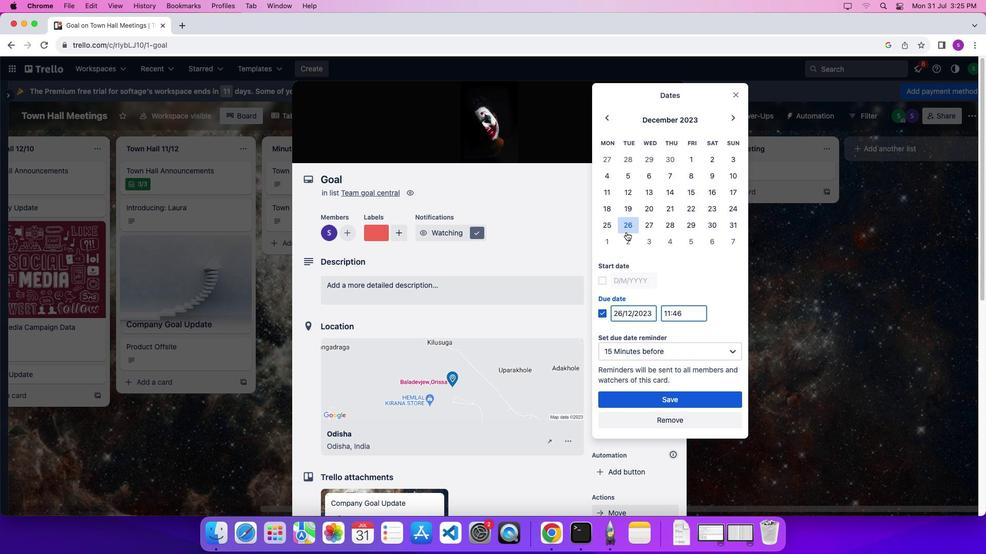 
Action: Mouse moved to (603, 282)
Screenshot: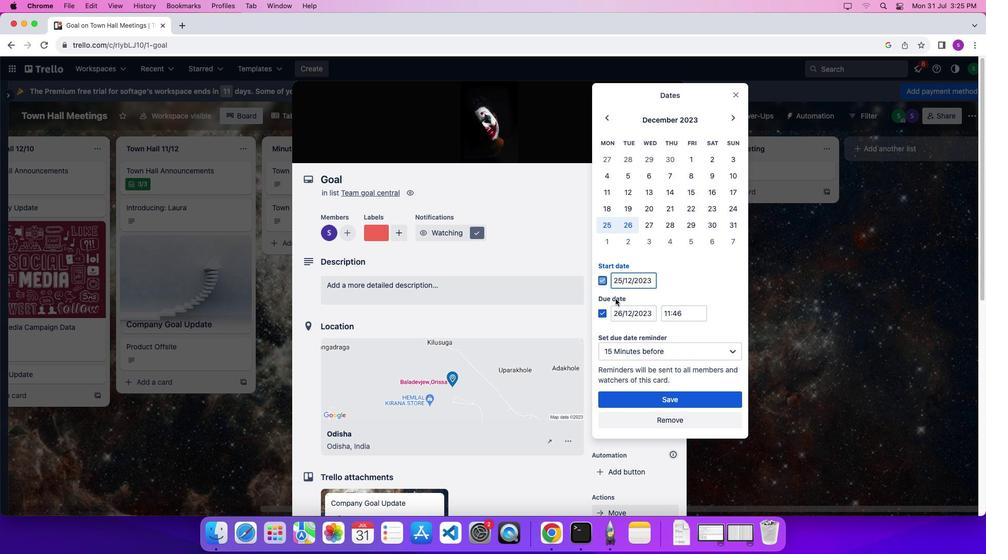 
Action: Mouse pressed left at (603, 282)
Screenshot: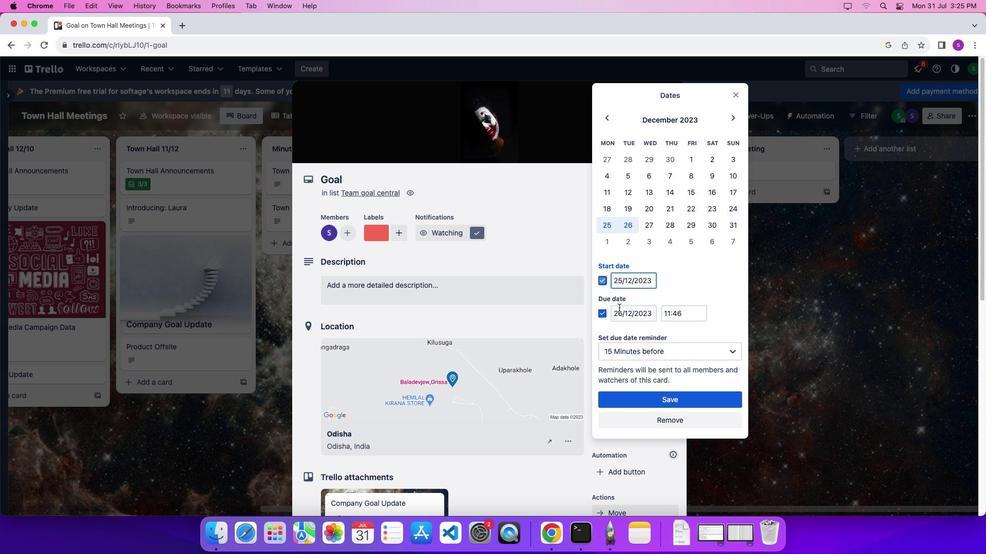 
Action: Mouse moved to (645, 399)
Screenshot: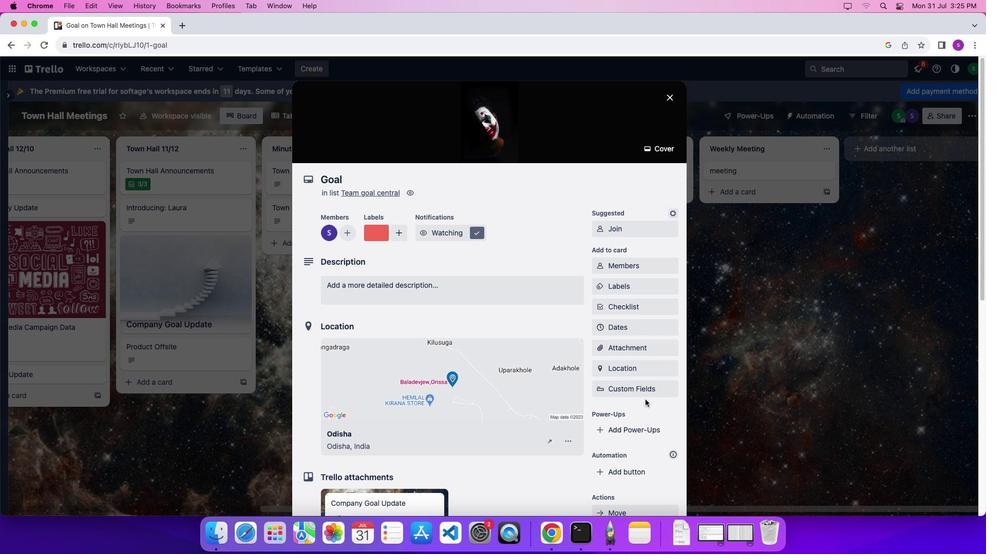 
Action: Mouse pressed left at (645, 399)
Screenshot: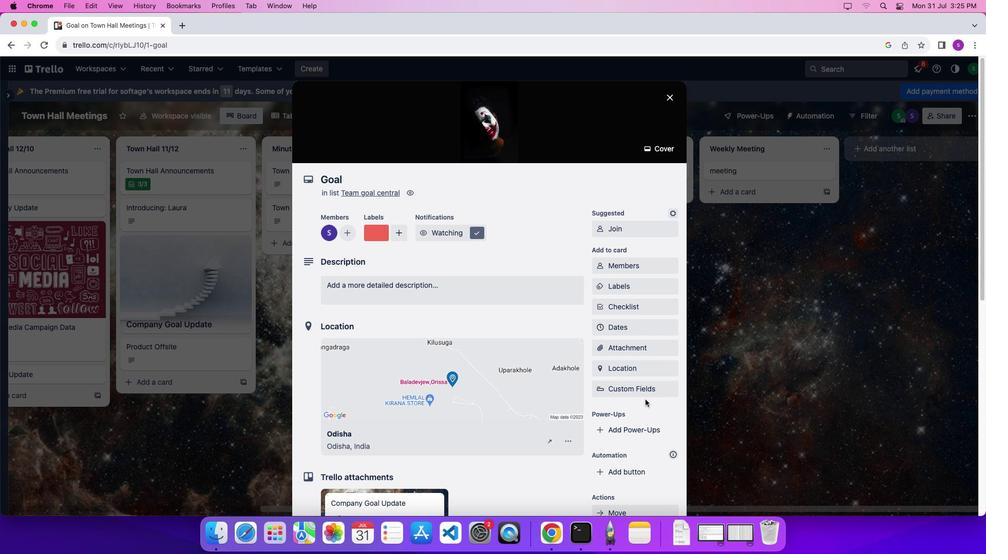 
Action: Mouse moved to (325, 266)
Screenshot: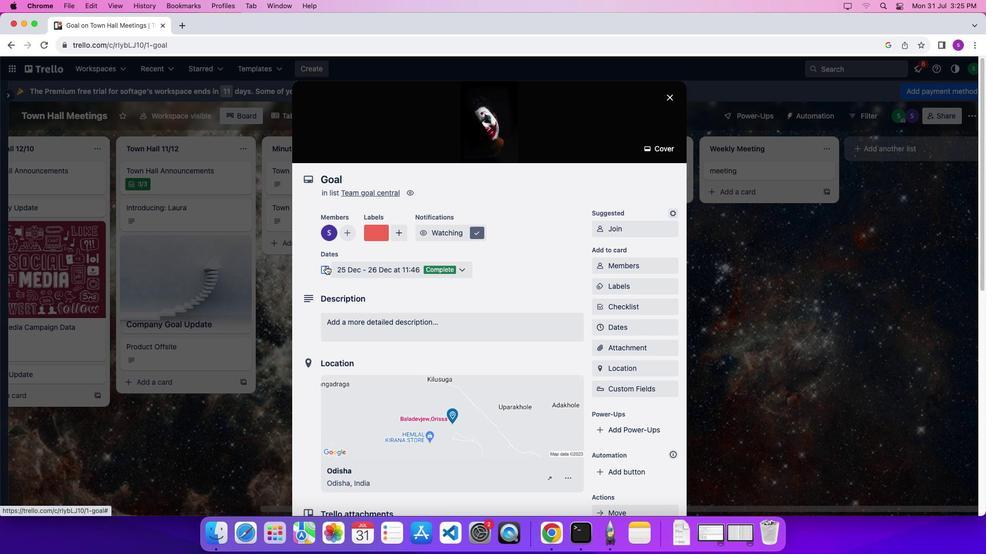 
Action: Mouse pressed left at (325, 266)
Screenshot: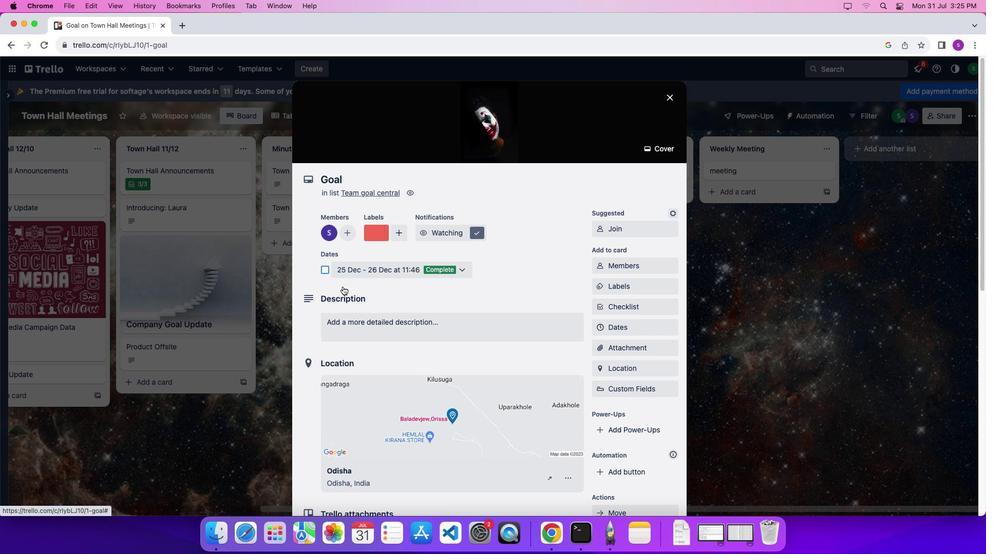 
Action: Mouse moved to (366, 323)
